Task: Select Give A Gift Card from Gift Cards. Add to cart AmazonBasics Pet Supplies Gift Card-2. Place order for Micah Thompson, _x000D_
5919 Taylors Chapel Rd_x000D_
Crossville, Tennessee(TN), 38572, Cell Number (931) 788-5249
Action: Mouse moved to (112, 87)
Screenshot: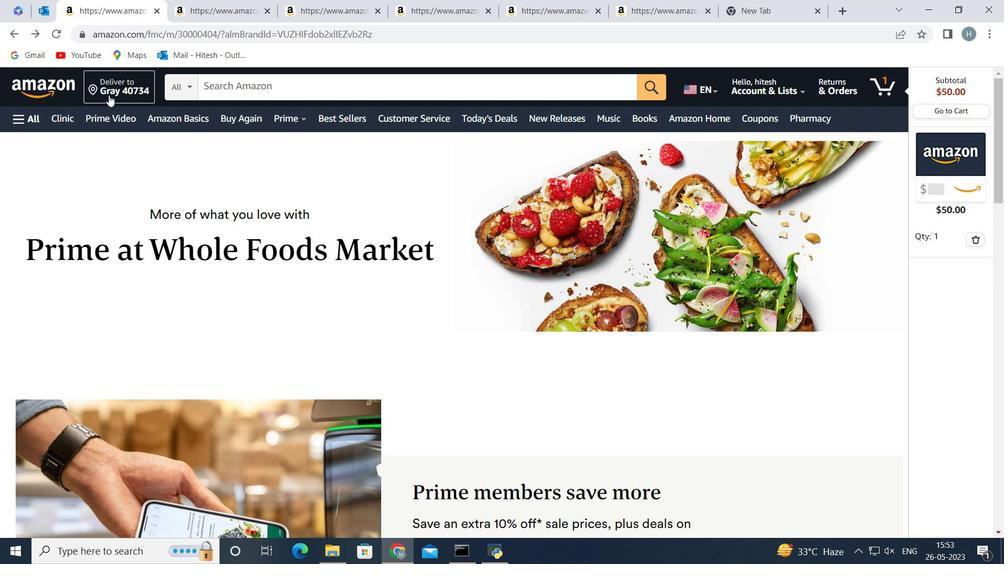 
Action: Mouse pressed left at (112, 87)
Screenshot: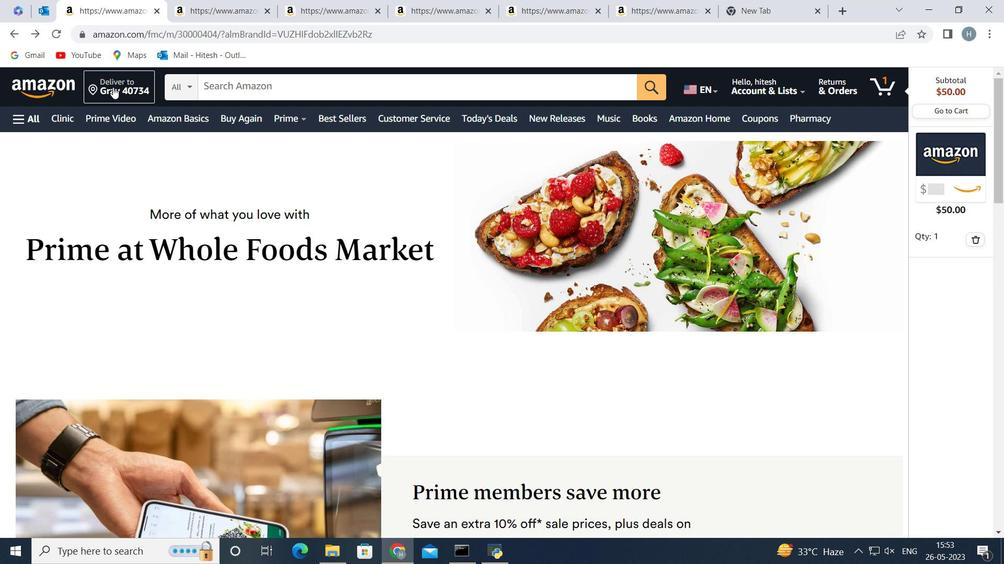 
Action: Mouse moved to (491, 369)
Screenshot: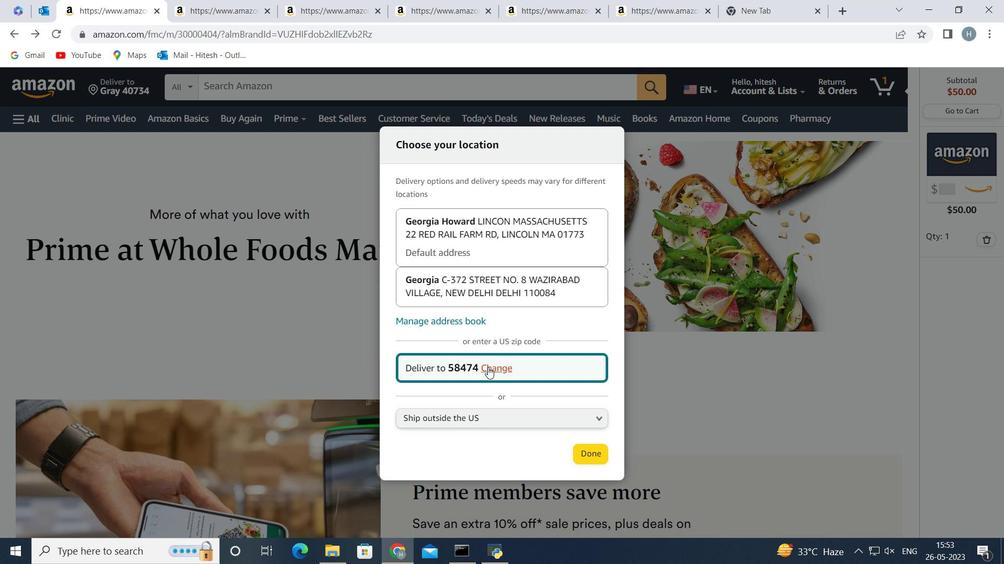 
Action: Mouse pressed left at (491, 369)
Screenshot: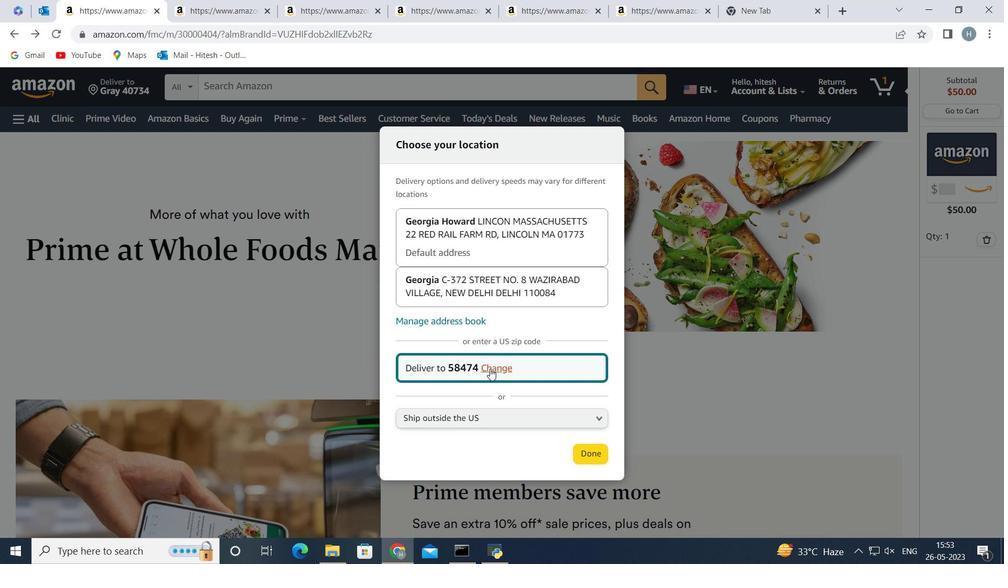 
Action: Mouse moved to (479, 365)
Screenshot: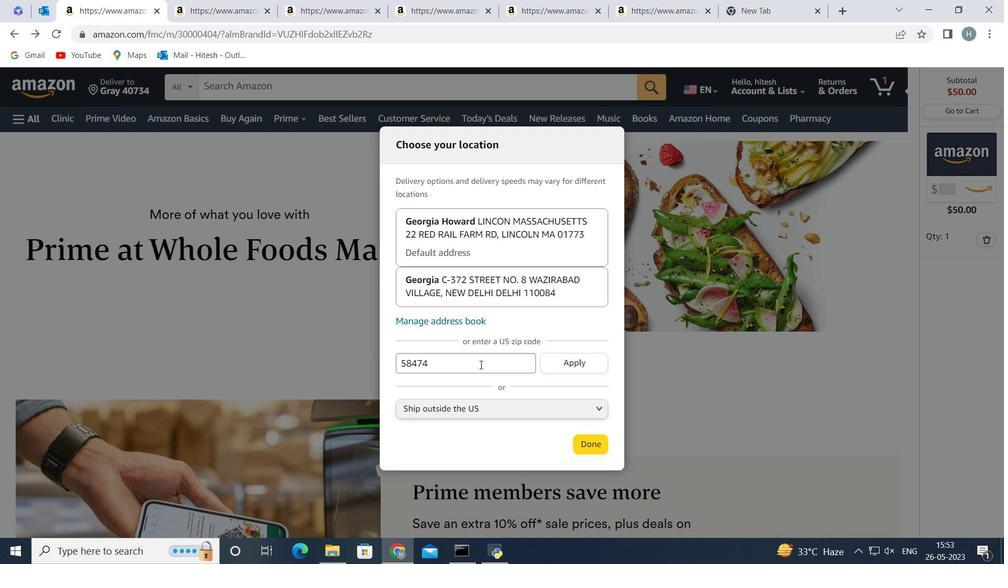 
Action: Mouse pressed left at (479, 365)
Screenshot: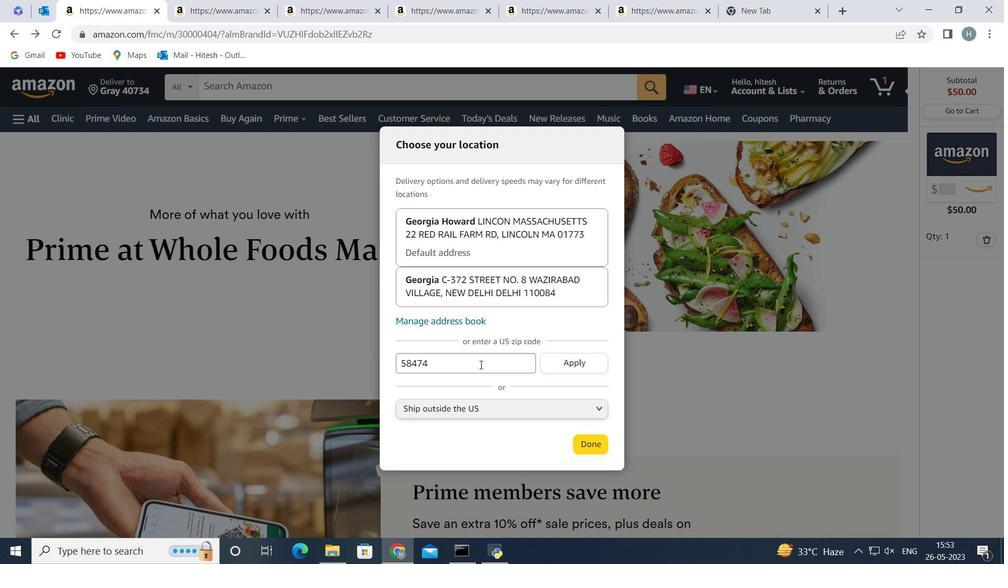 
Action: Key pressed <Key.backspace><Key.backspace><Key.backspace><Key.backspace><Key.backspace><Key.backspace><Key.backspace><Key.backspace><Key.backspace>38572
Screenshot: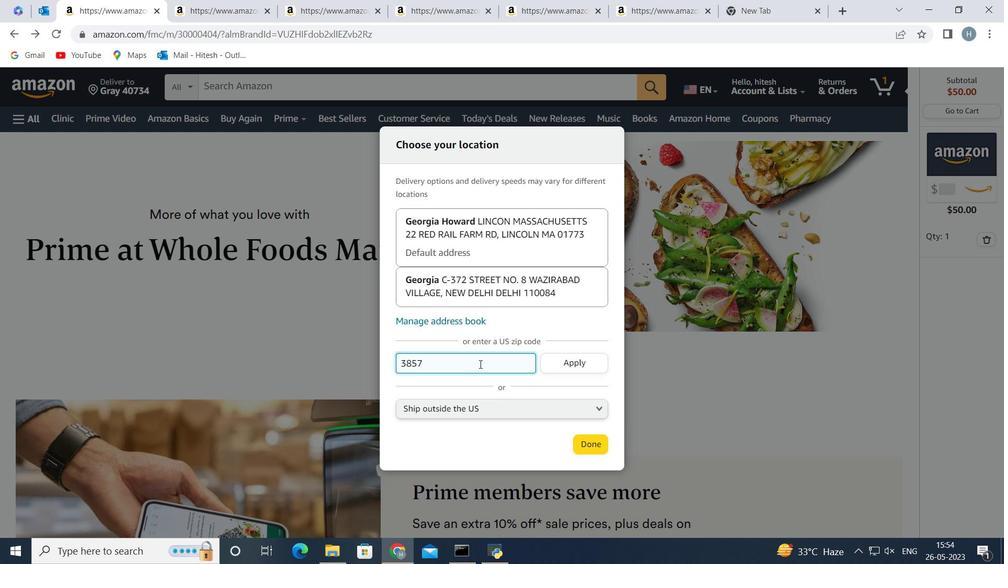 
Action: Mouse moved to (566, 364)
Screenshot: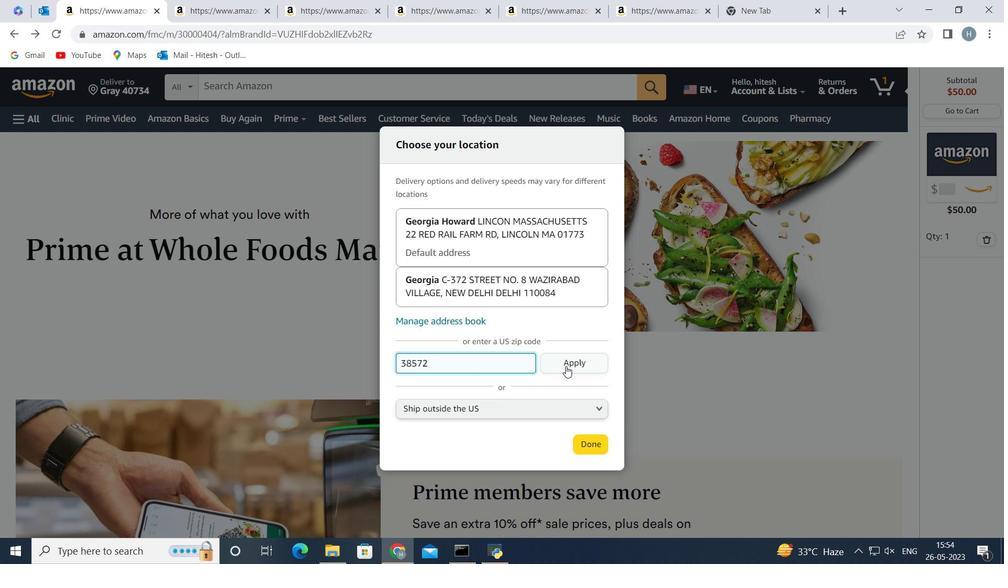 
Action: Mouse pressed left at (566, 364)
Screenshot: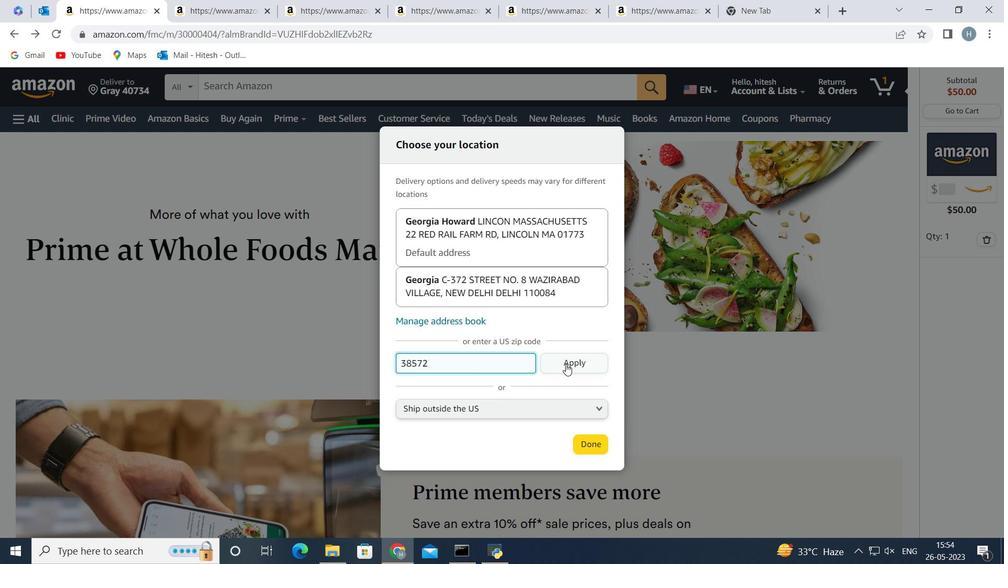 
Action: Mouse moved to (596, 455)
Screenshot: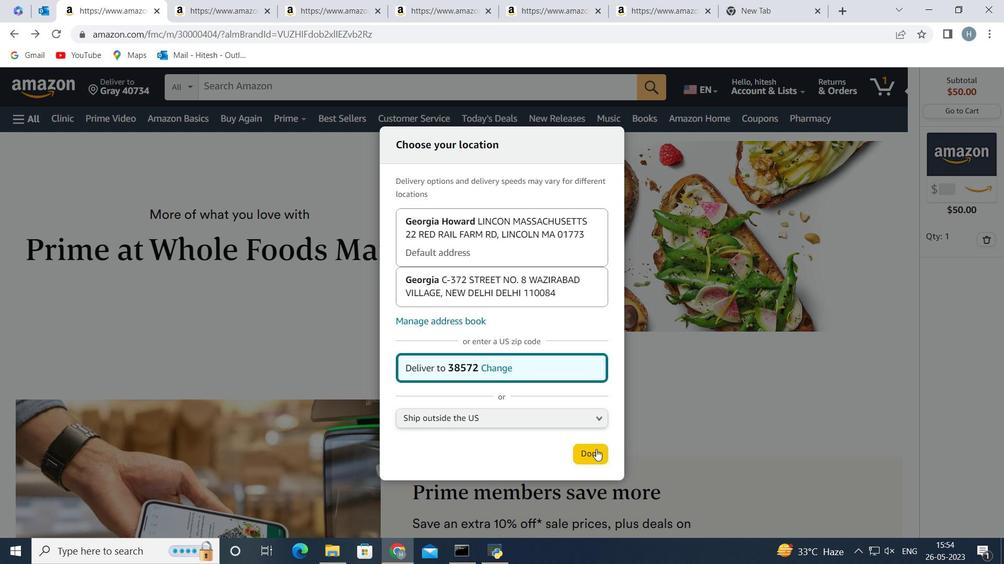
Action: Mouse pressed left at (596, 455)
Screenshot: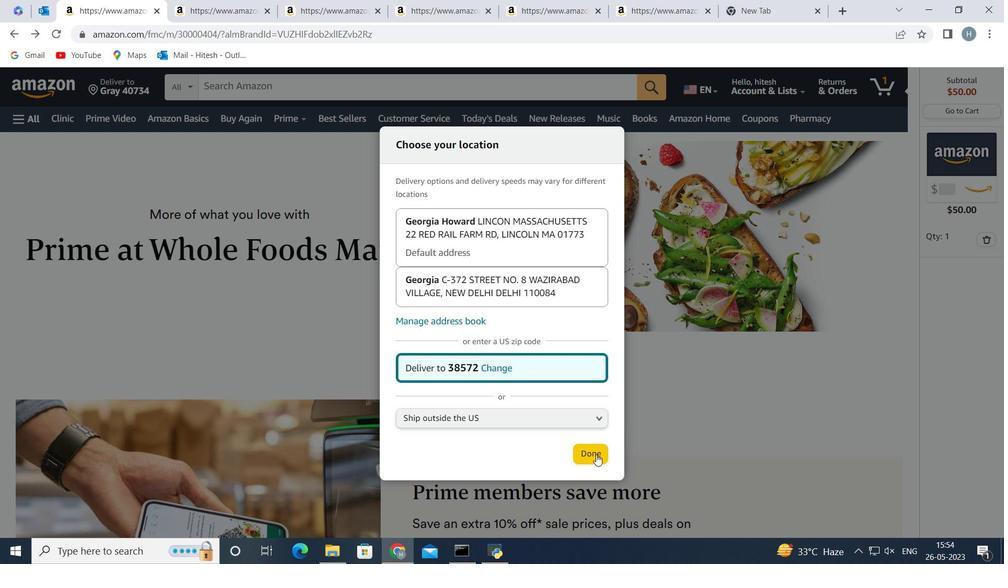 
Action: Mouse moved to (21, 117)
Screenshot: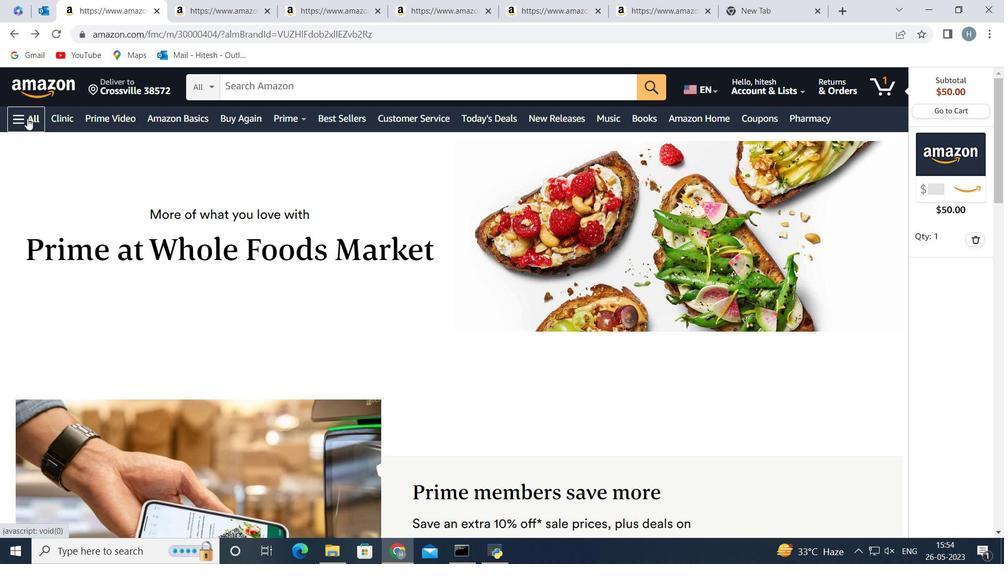 
Action: Mouse pressed left at (21, 117)
Screenshot: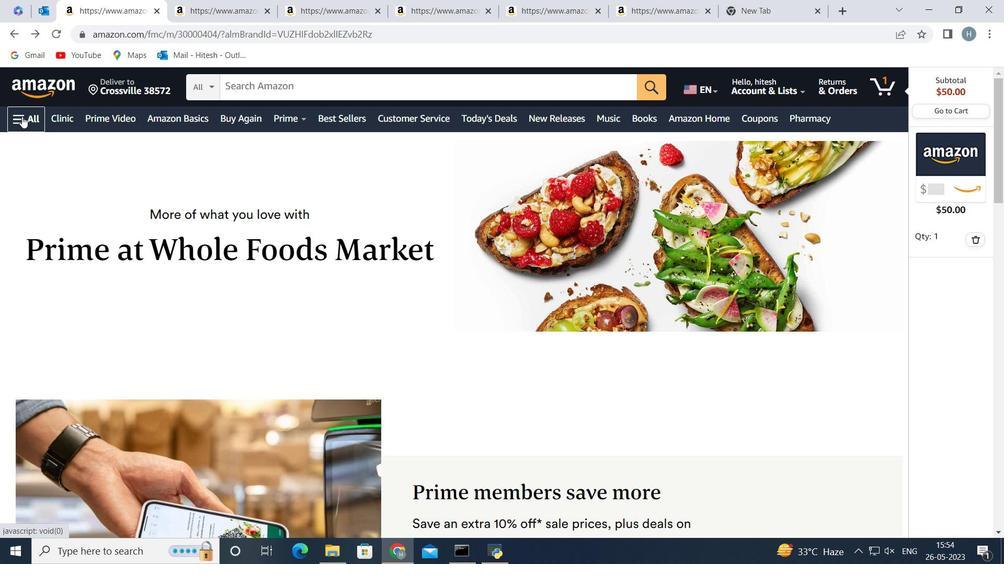 
Action: Mouse moved to (74, 163)
Screenshot: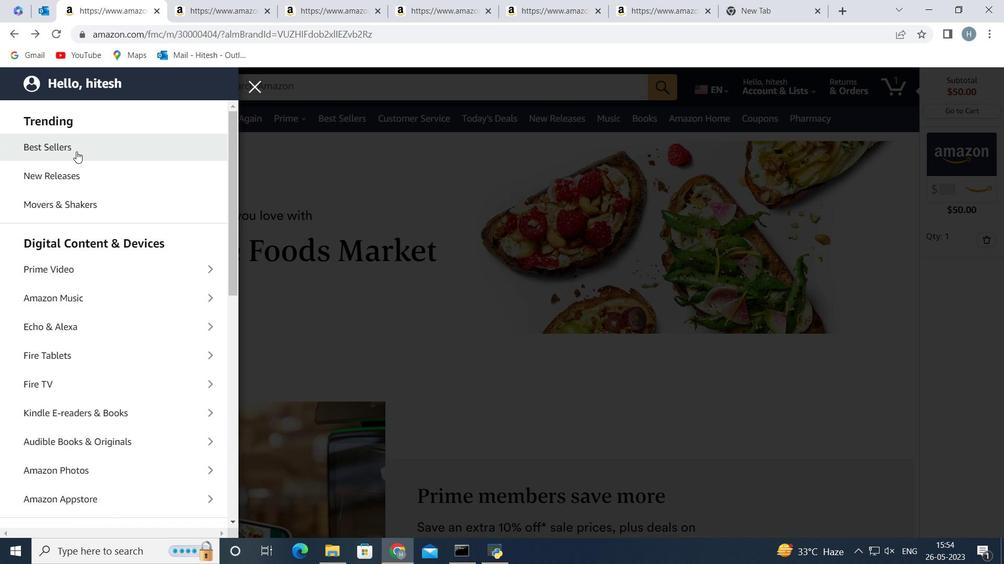 
Action: Mouse scrolled (74, 163) with delta (0, 0)
Screenshot: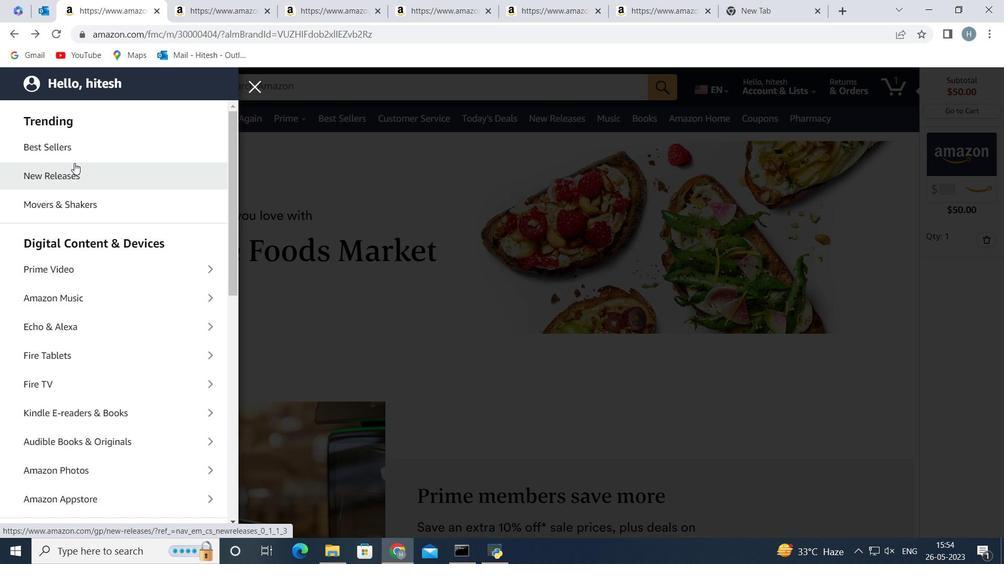 
Action: Mouse moved to (70, 161)
Screenshot: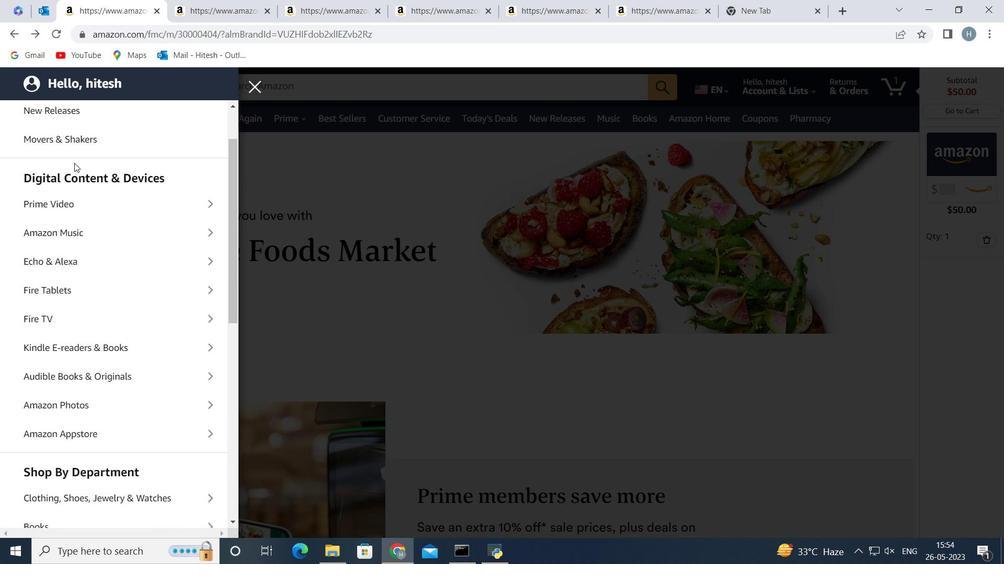 
Action: Mouse scrolled (70, 161) with delta (0, 0)
Screenshot: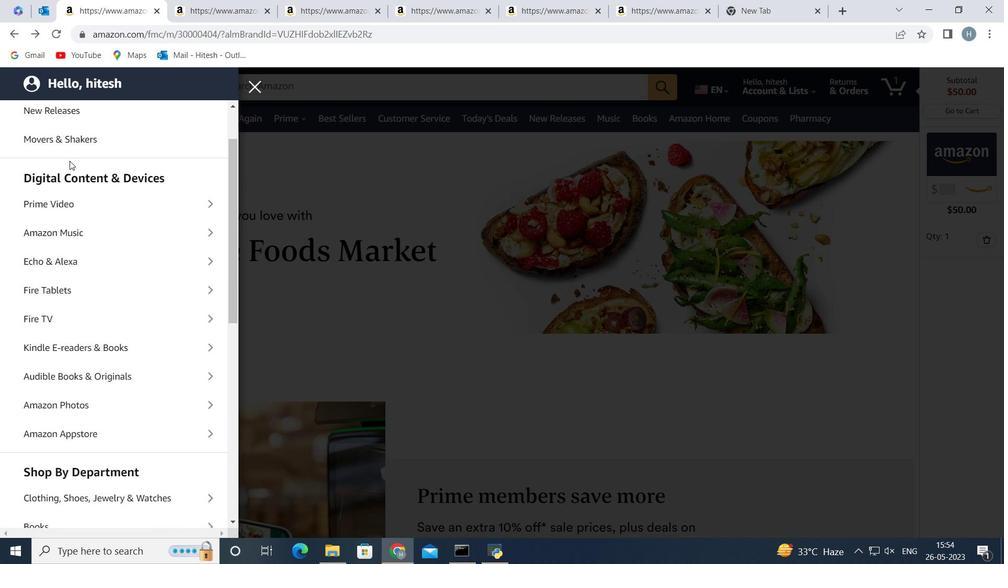 
Action: Mouse moved to (75, 156)
Screenshot: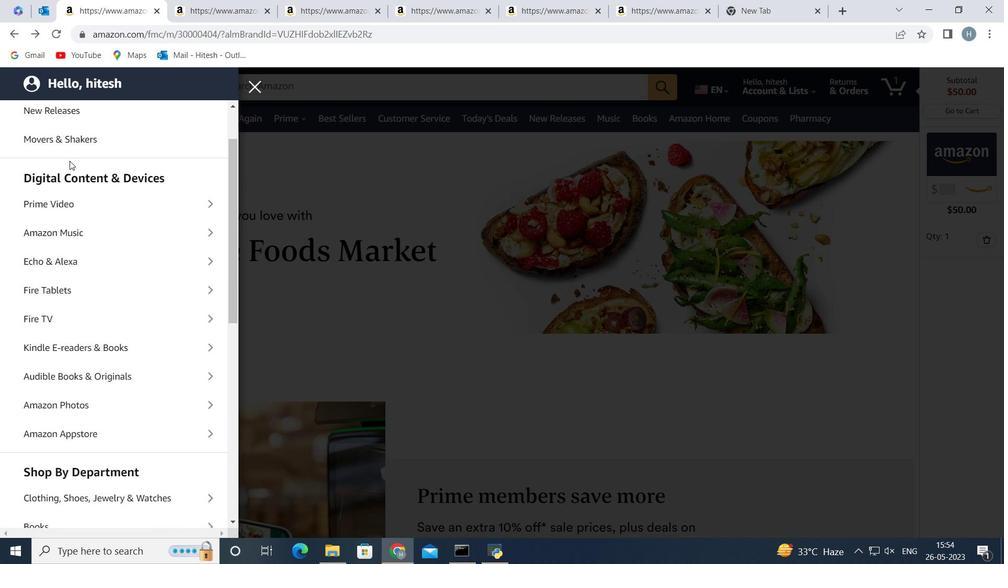 
Action: Mouse scrolled (75, 155) with delta (0, 0)
Screenshot: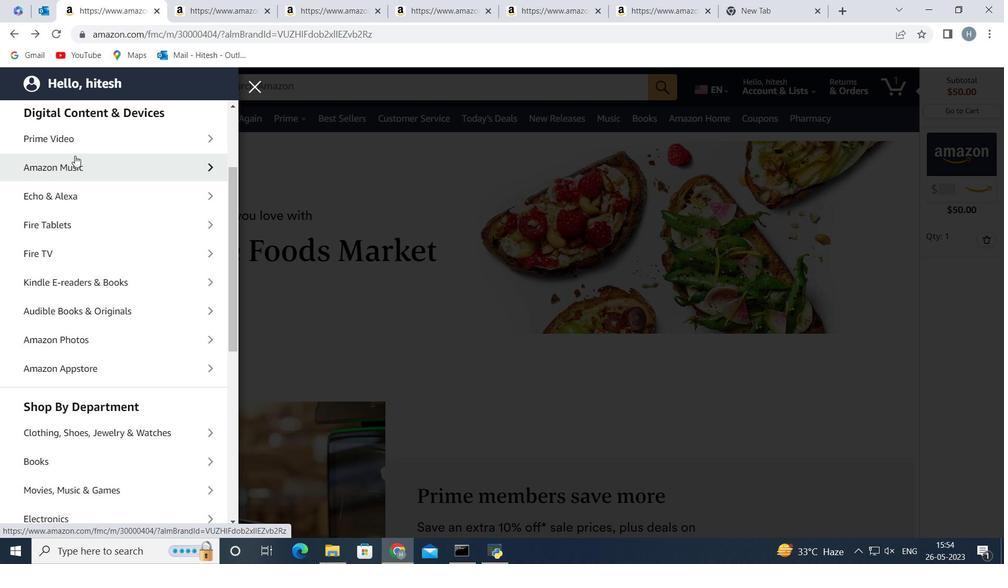 
Action: Mouse moved to (76, 156)
Screenshot: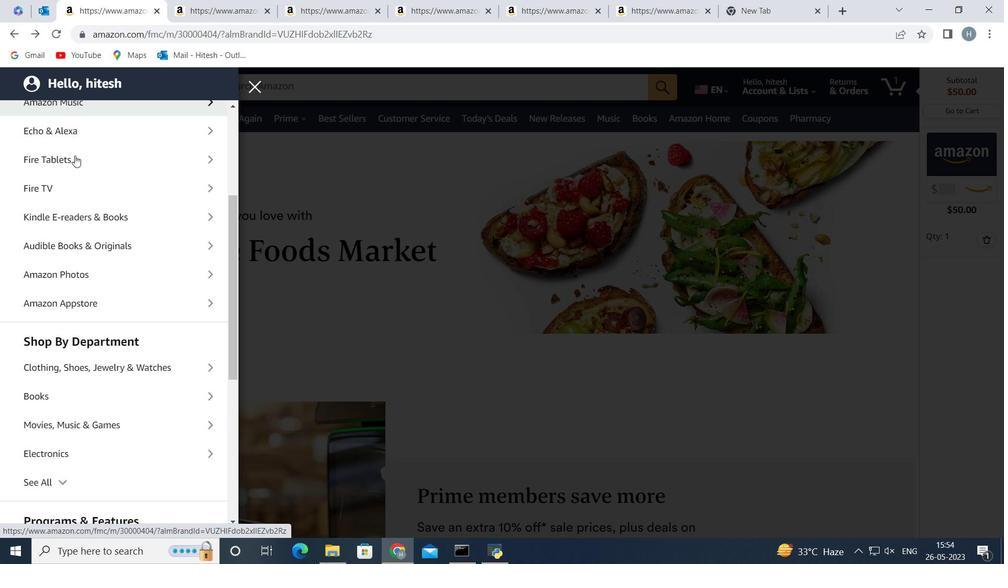 
Action: Mouse scrolled (76, 155) with delta (0, 0)
Screenshot: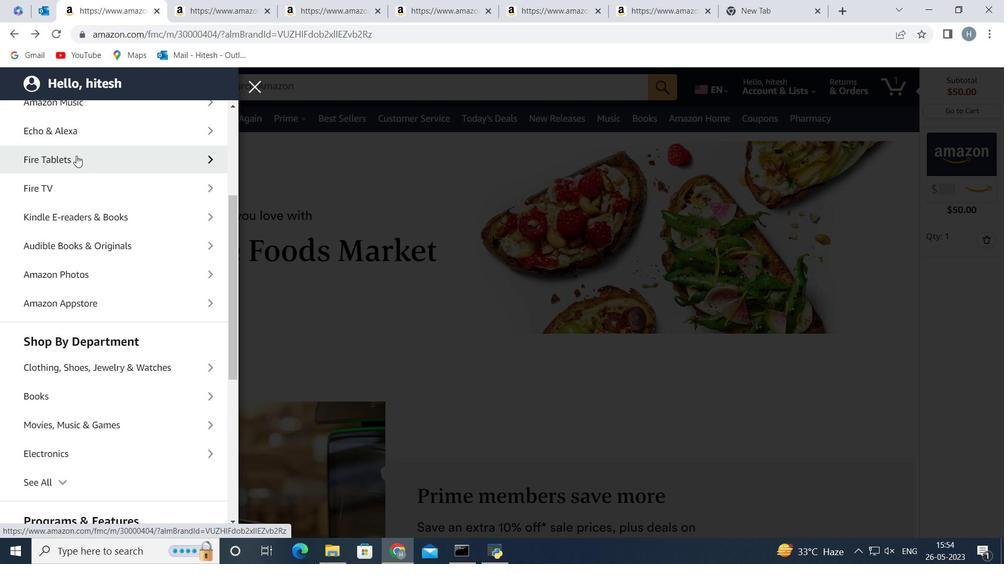 
Action: Mouse scrolled (76, 155) with delta (0, 0)
Screenshot: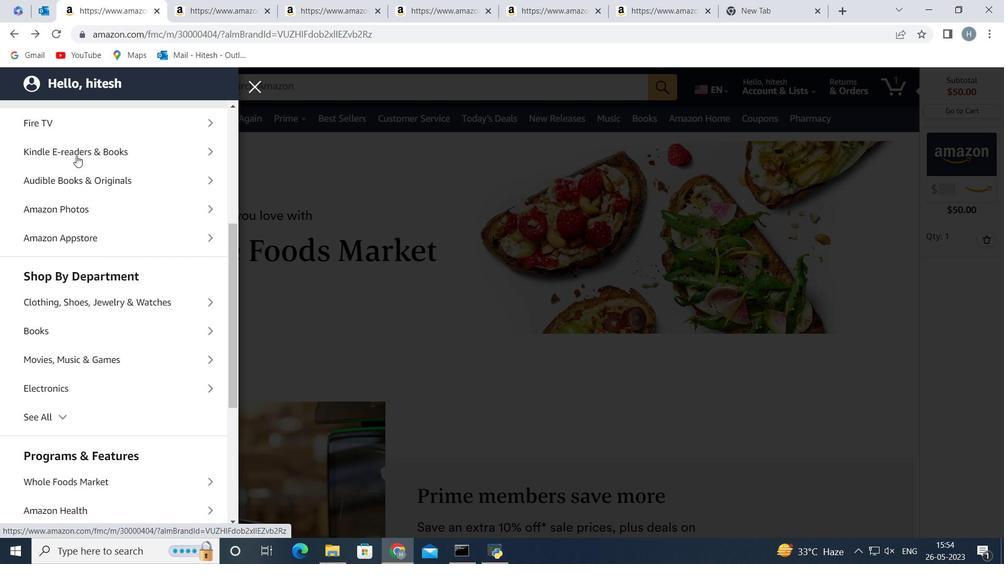 
Action: Mouse moved to (76, 156)
Screenshot: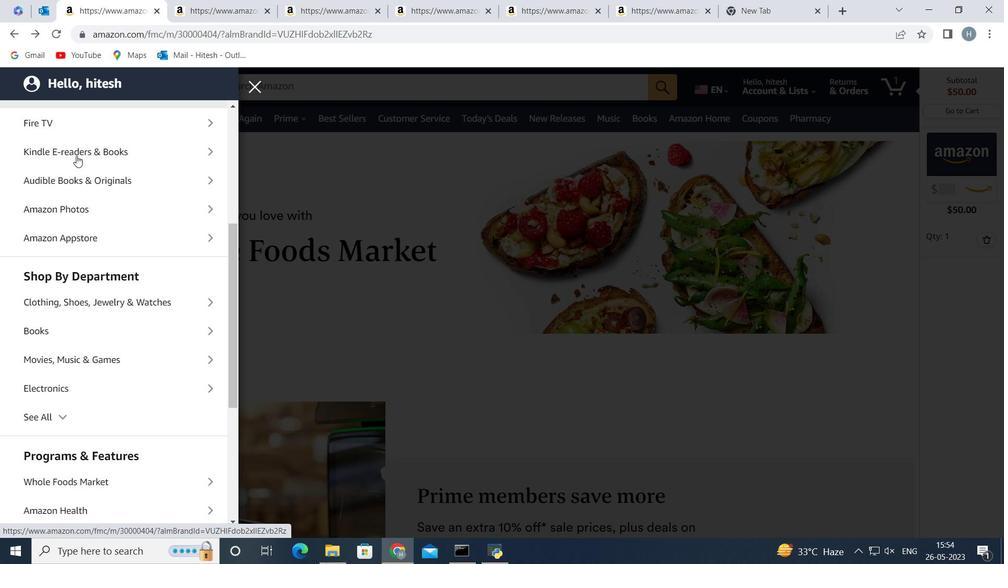 
Action: Mouse scrolled (76, 155) with delta (0, 0)
Screenshot: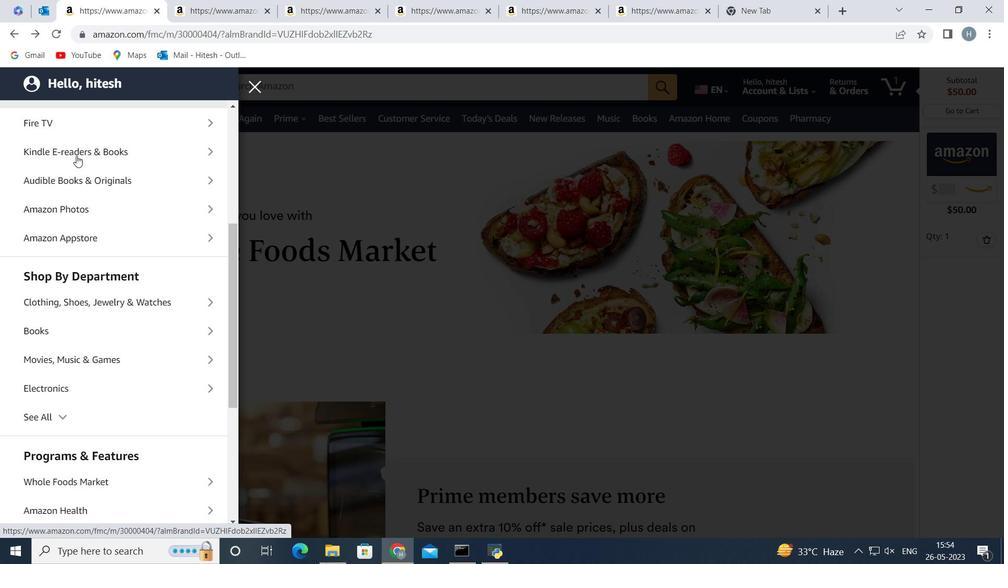 
Action: Mouse moved to (80, 206)
Screenshot: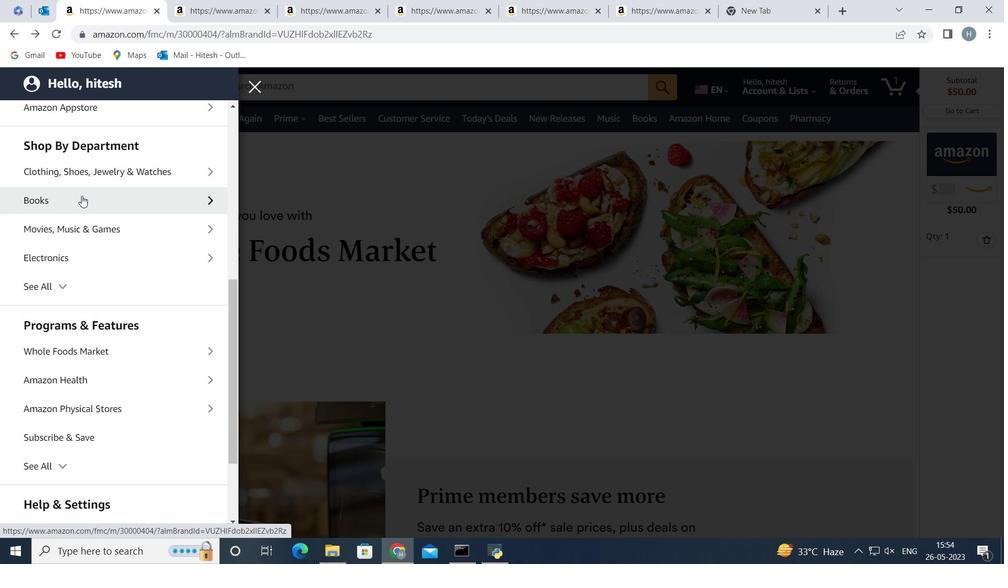 
Action: Mouse scrolled (80, 205) with delta (0, 0)
Screenshot: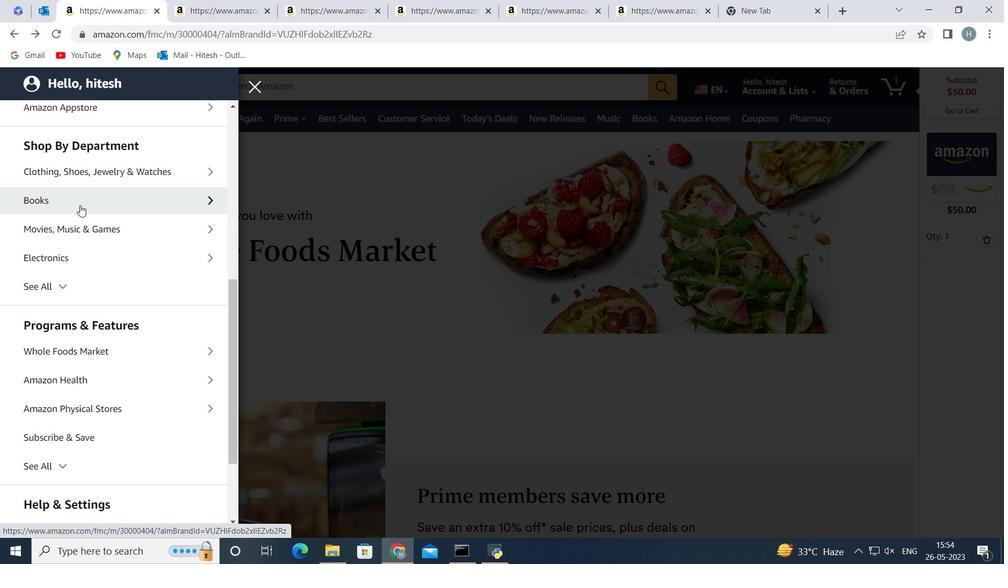 
Action: Mouse moved to (88, 301)
Screenshot: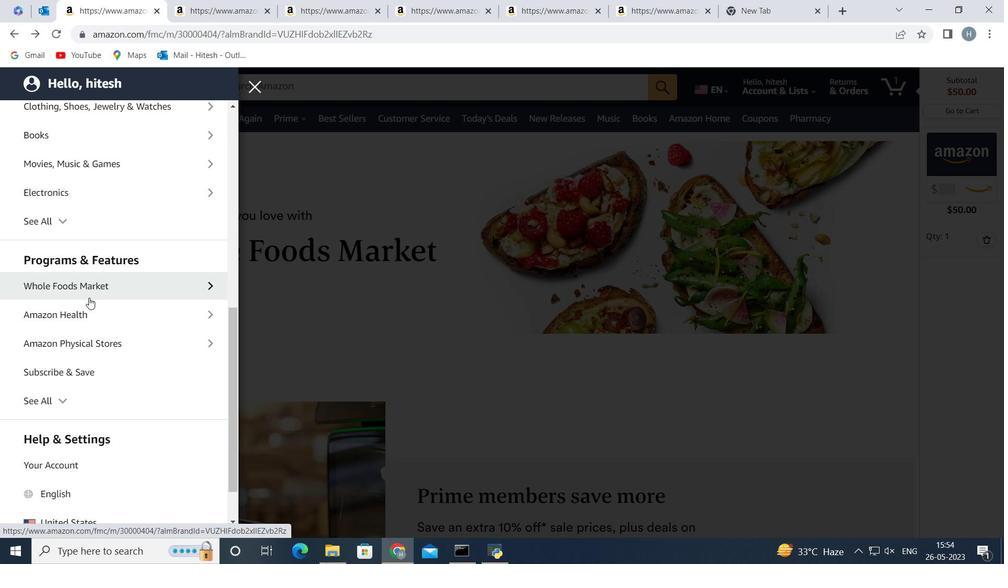 
Action: Mouse scrolled (88, 301) with delta (0, 0)
Screenshot: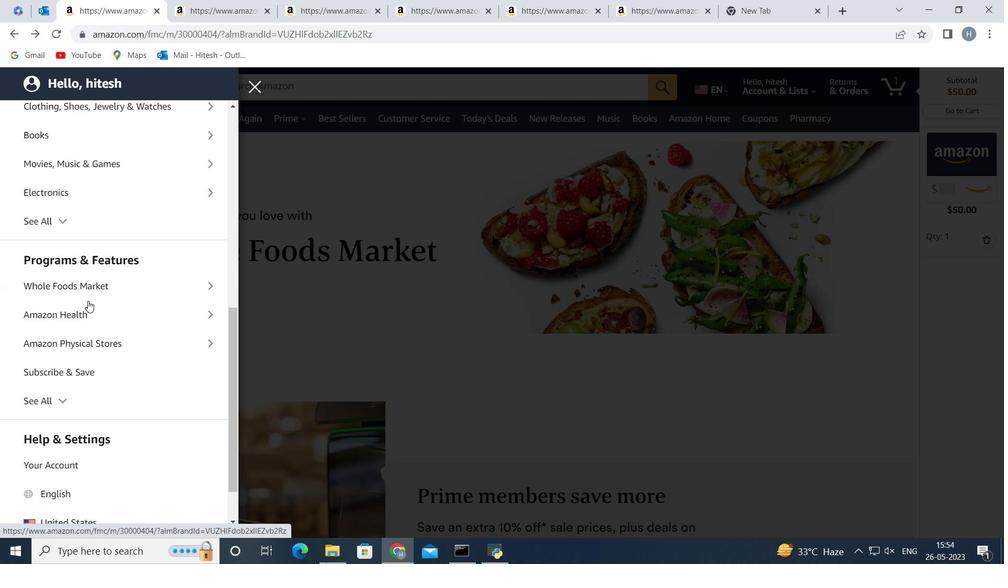 
Action: Mouse moved to (91, 354)
Screenshot: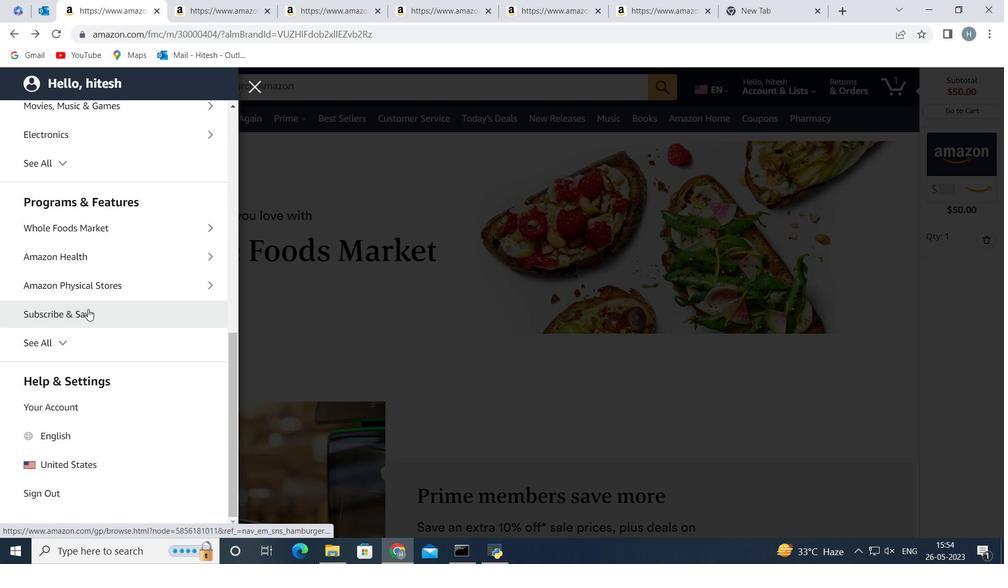 
Action: Mouse pressed left at (91, 354)
Screenshot: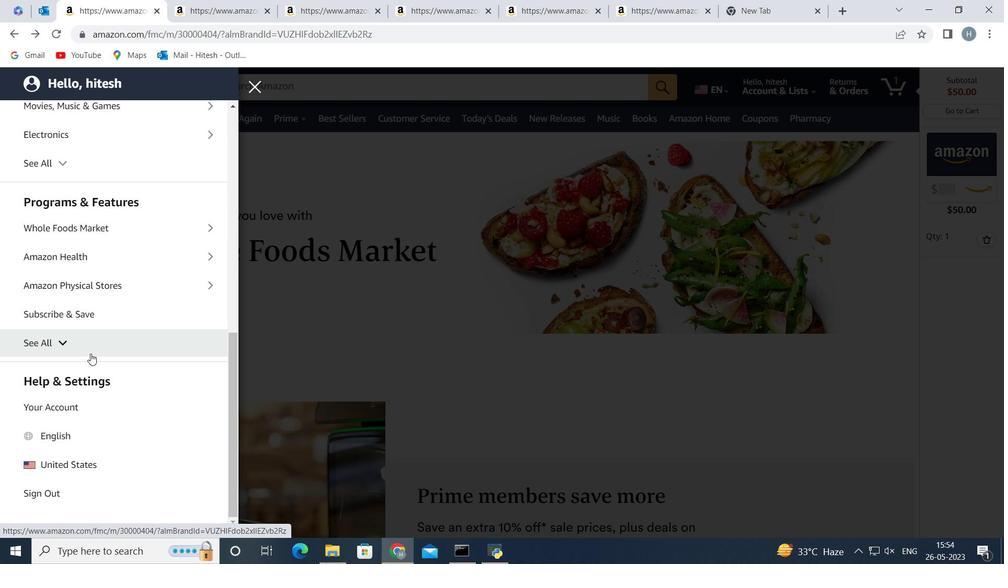 
Action: Mouse scrolled (91, 354) with delta (0, 0)
Screenshot: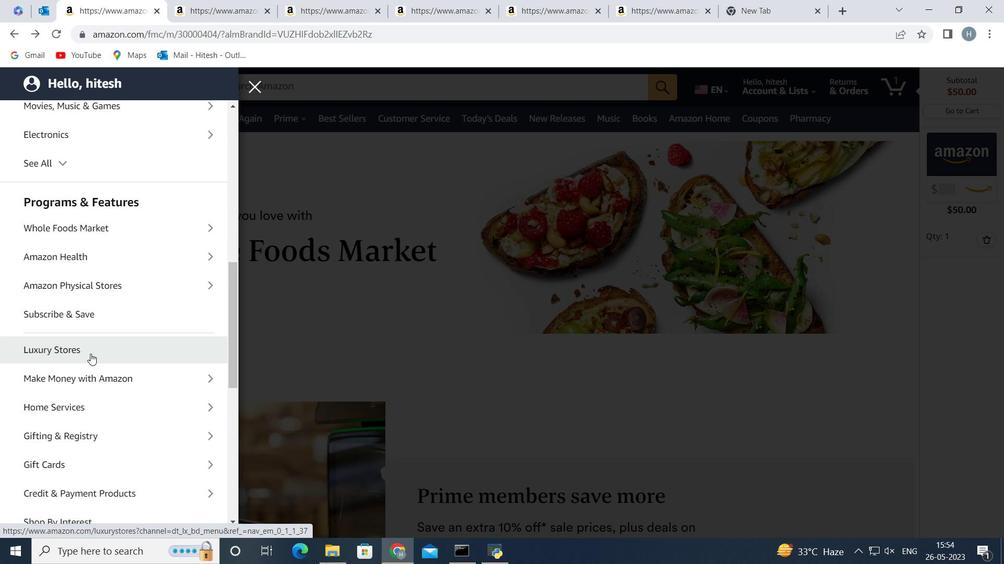 
Action: Mouse scrolled (91, 354) with delta (0, 0)
Screenshot: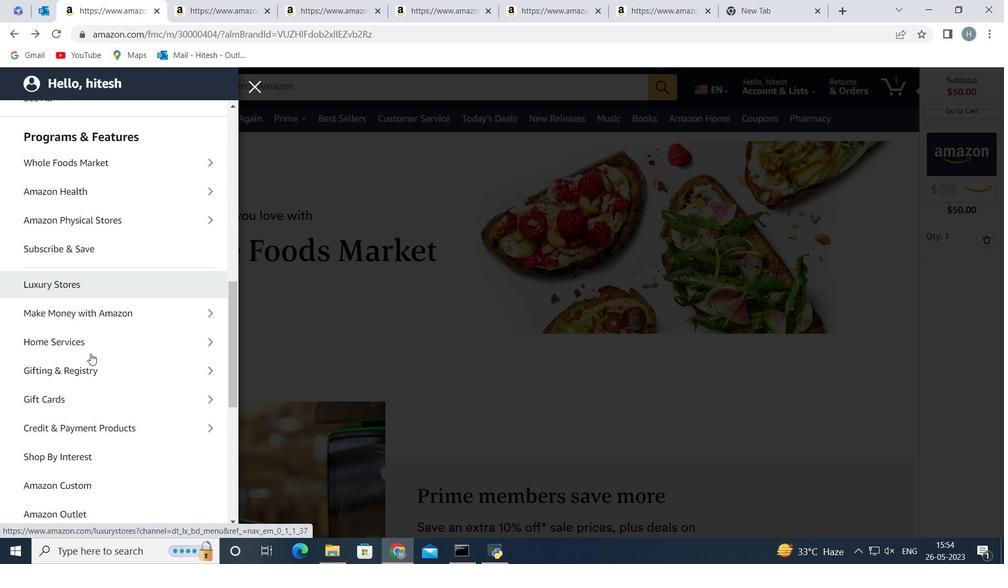 
Action: Mouse moved to (101, 339)
Screenshot: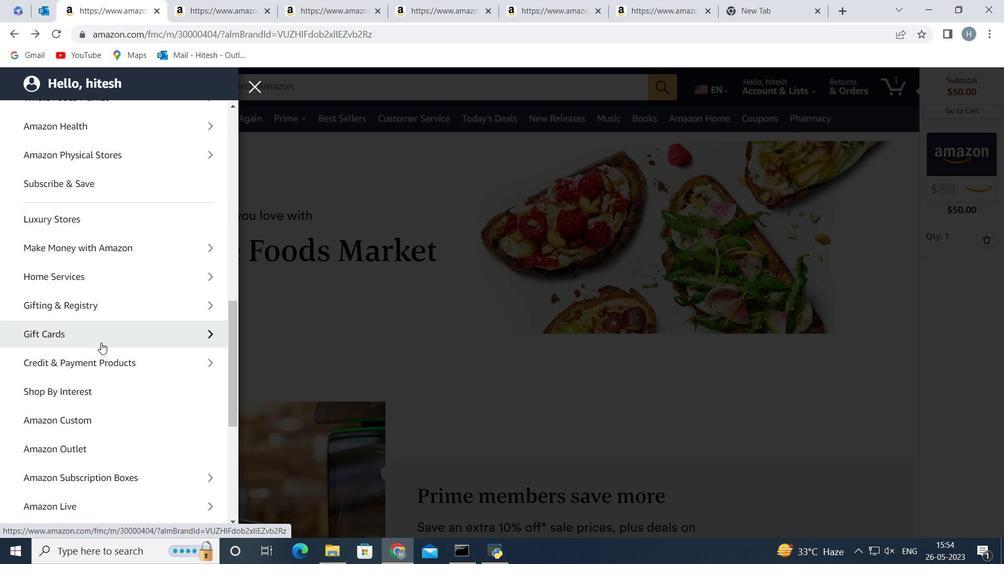 
Action: Mouse pressed left at (101, 339)
Screenshot: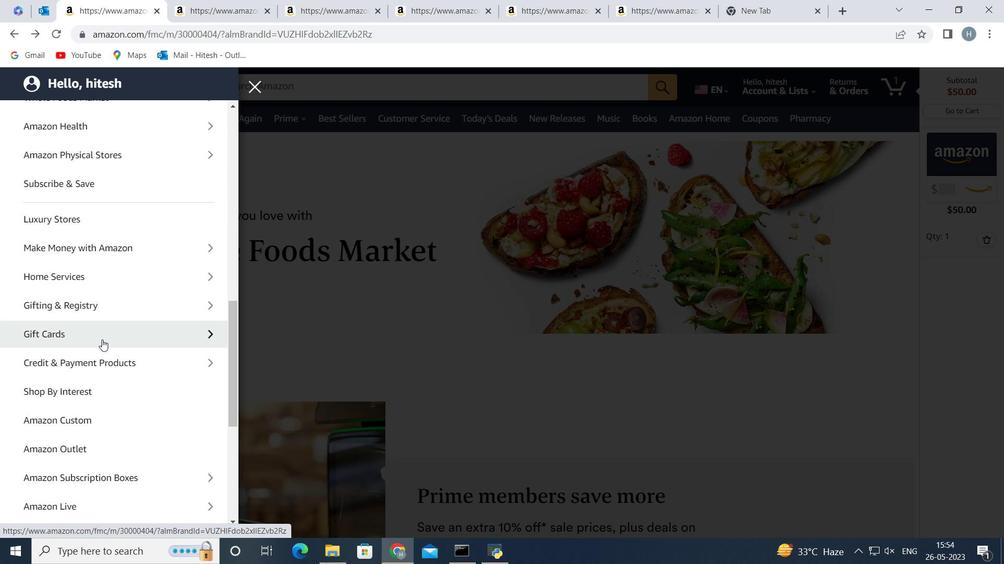 
Action: Mouse moved to (85, 178)
Screenshot: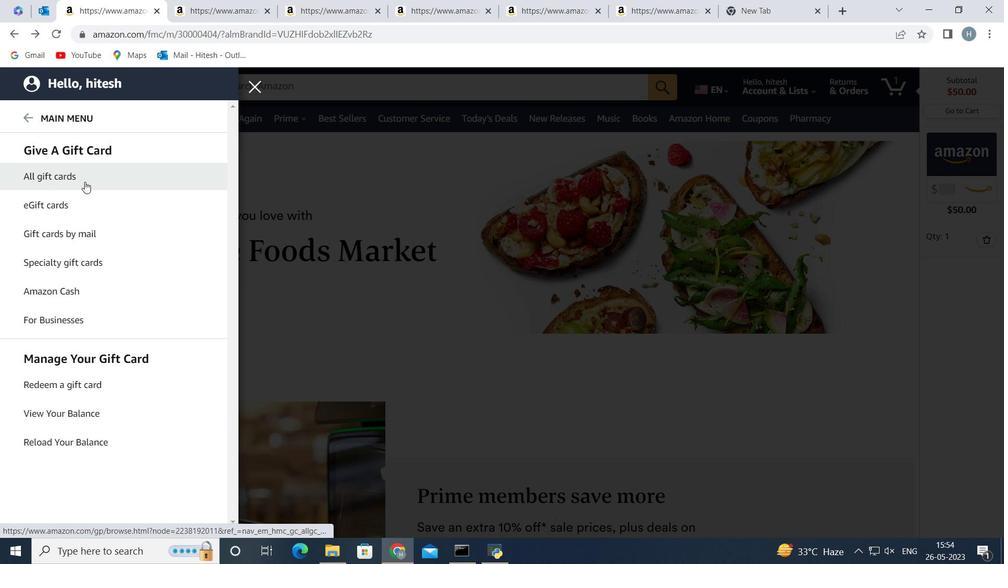 
Action: Mouse pressed left at (85, 178)
Screenshot: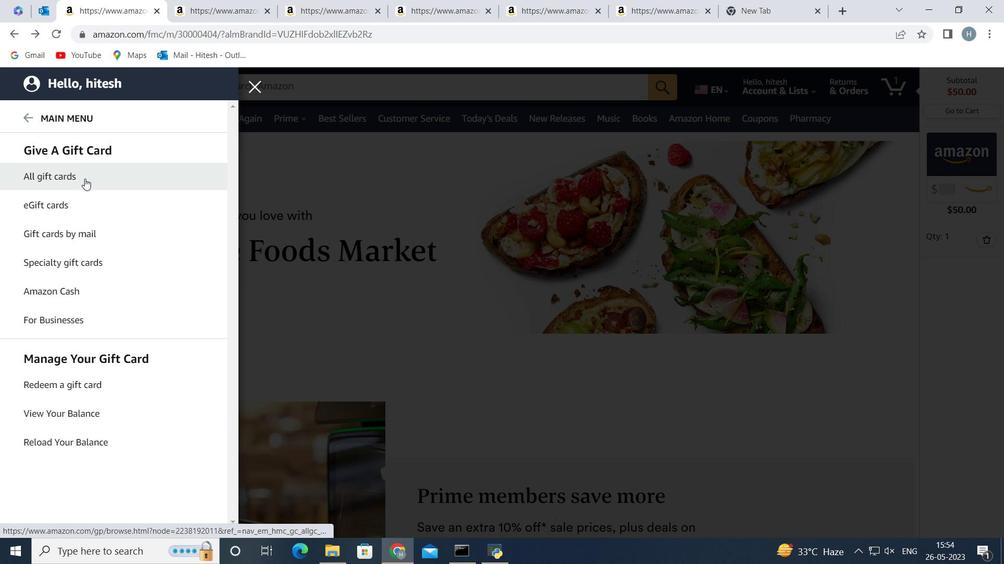 
Action: Mouse moved to (294, 84)
Screenshot: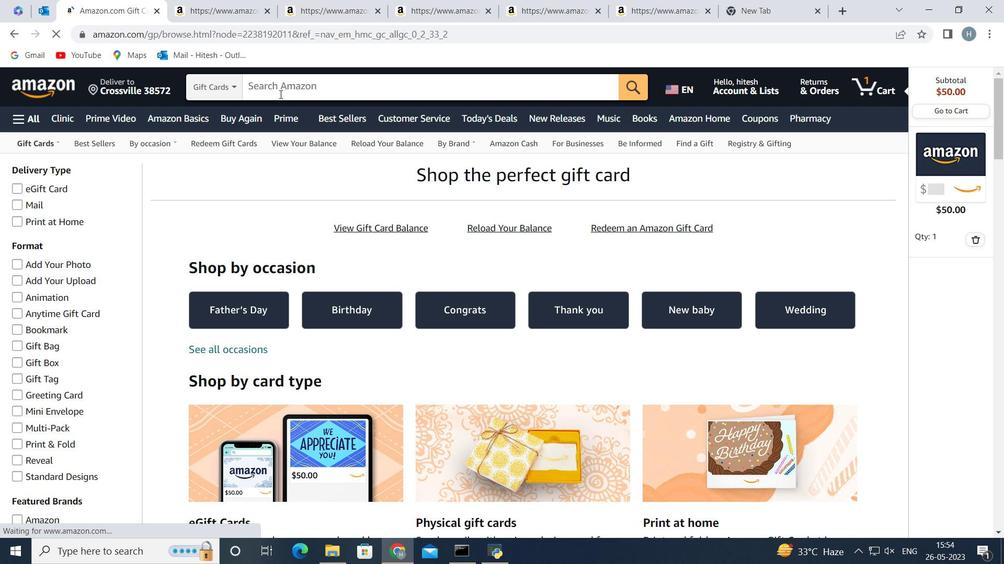 
Action: Mouse pressed left at (294, 84)
Screenshot: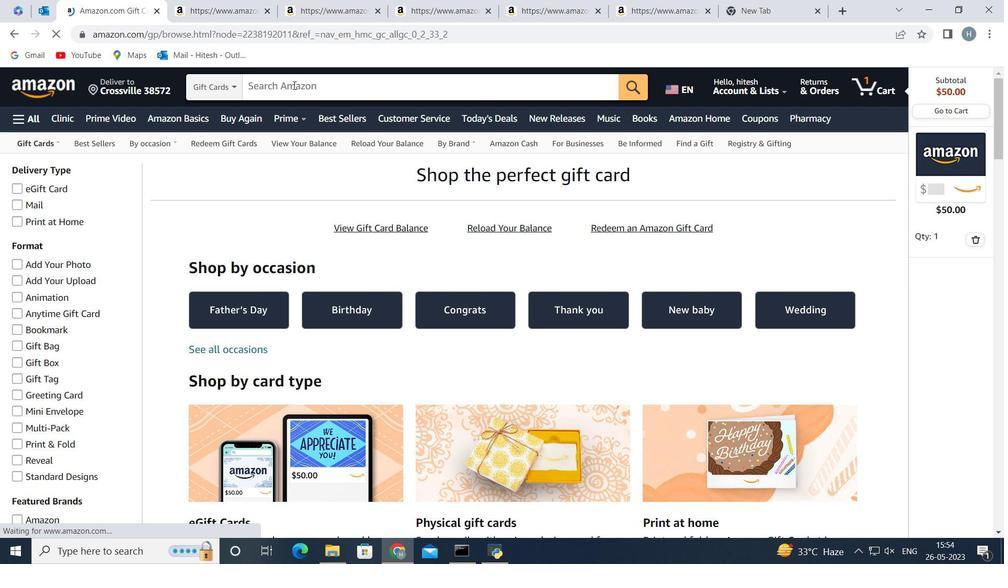 
Action: Key pressed <Key.shift>Pet<Key.space><Key.shift>Supplies<Key.space>gift<Key.space><Key.shift>card
Screenshot: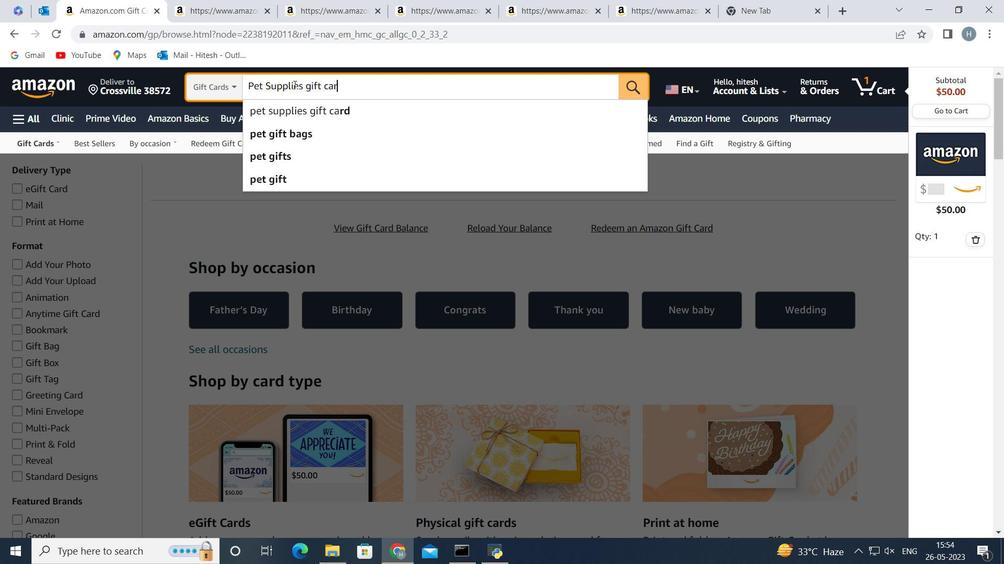 
Action: Mouse moved to (358, 112)
Screenshot: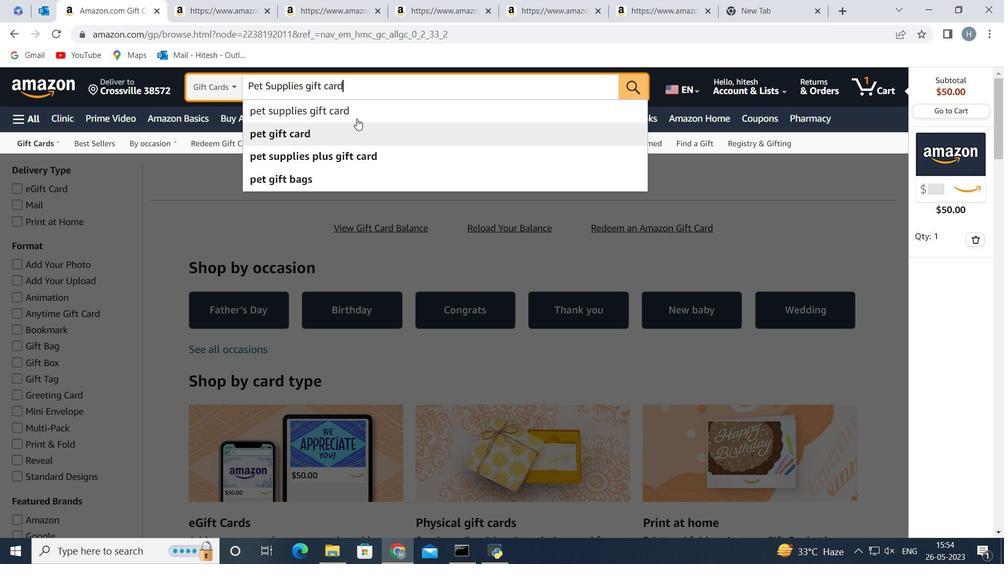 
Action: Key pressed <Key.enter>
Screenshot: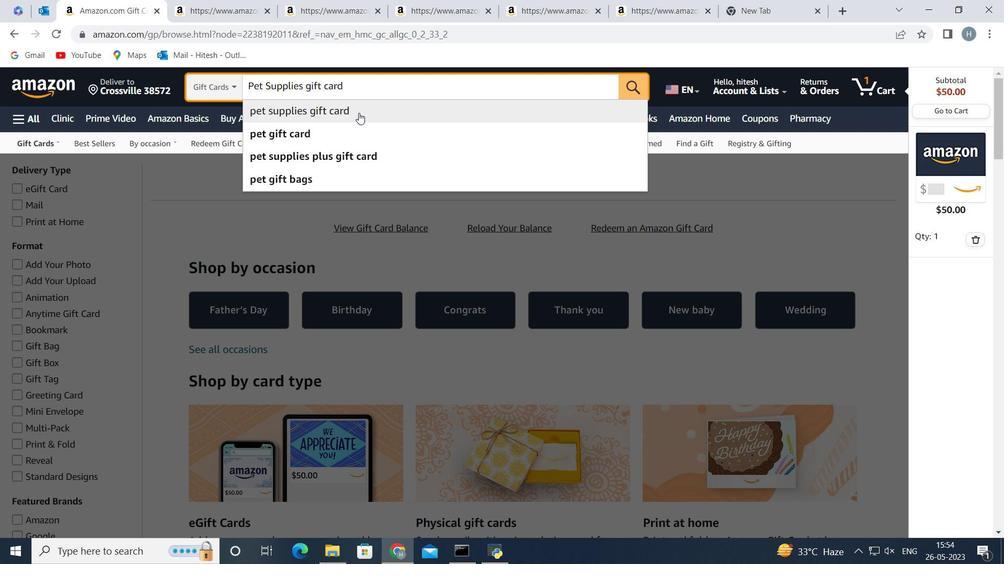 
Action: Mouse moved to (439, 293)
Screenshot: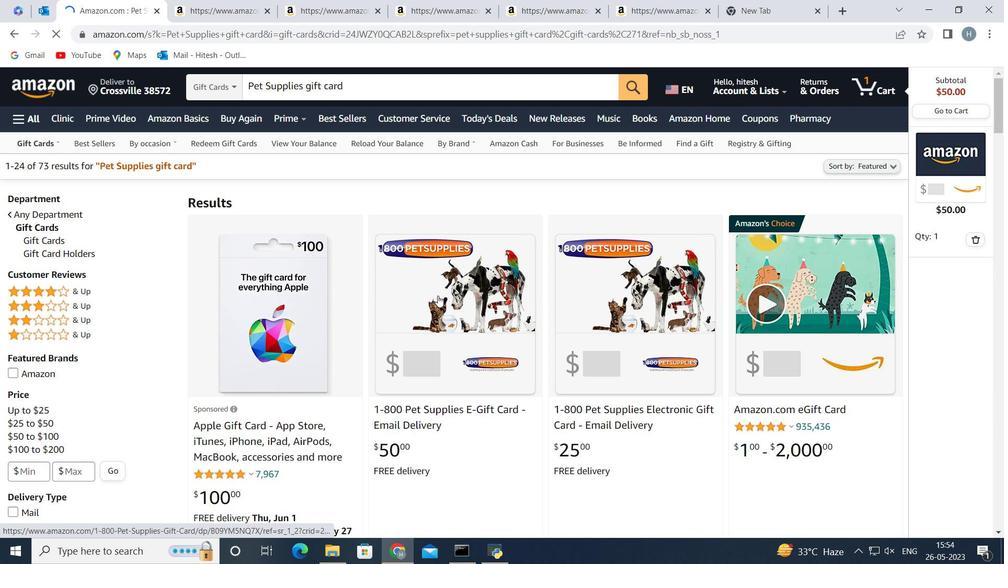 
Action: Mouse scrolled (439, 293) with delta (0, 0)
Screenshot: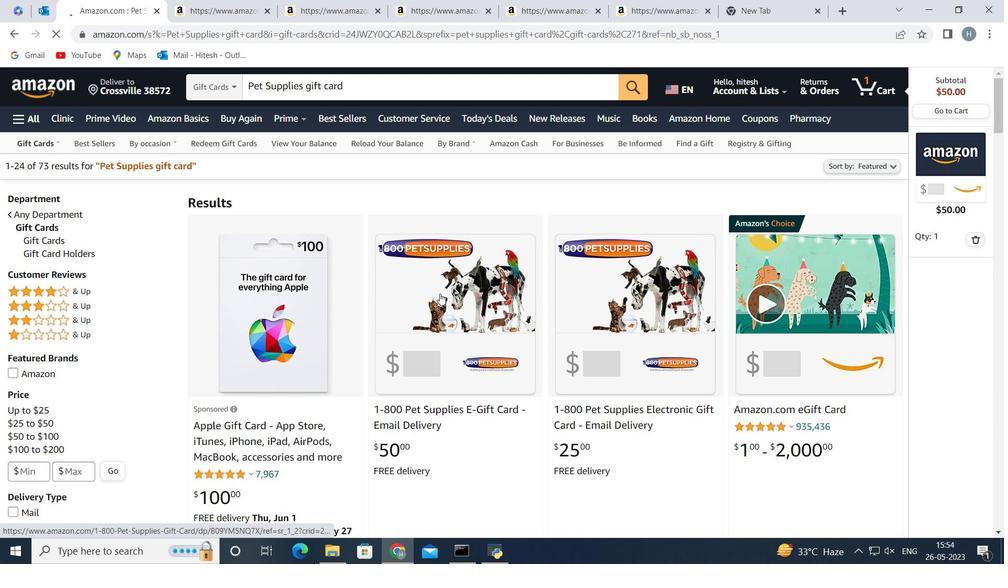 
Action: Mouse moved to (578, 286)
Screenshot: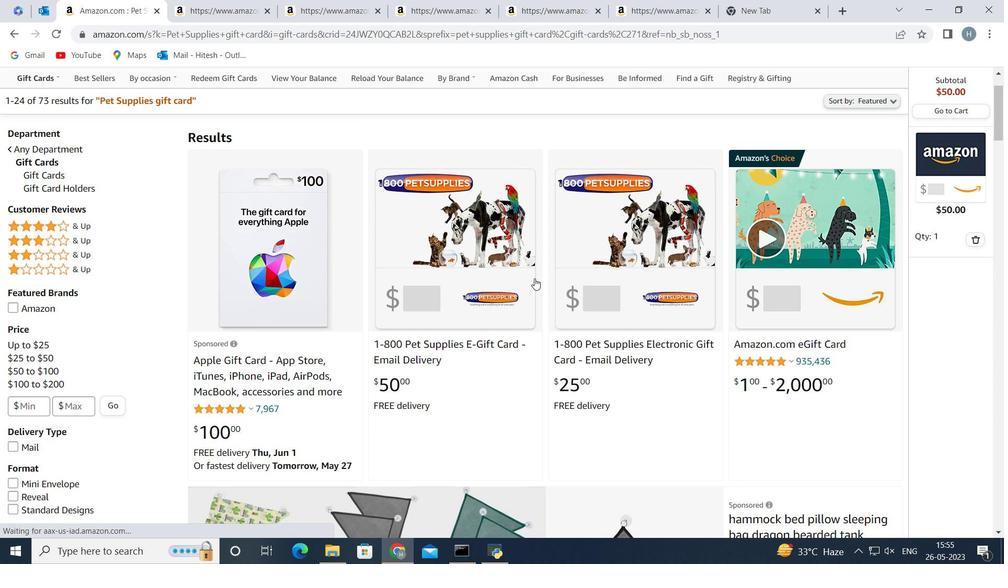 
Action: Mouse scrolled (578, 285) with delta (0, 0)
Screenshot: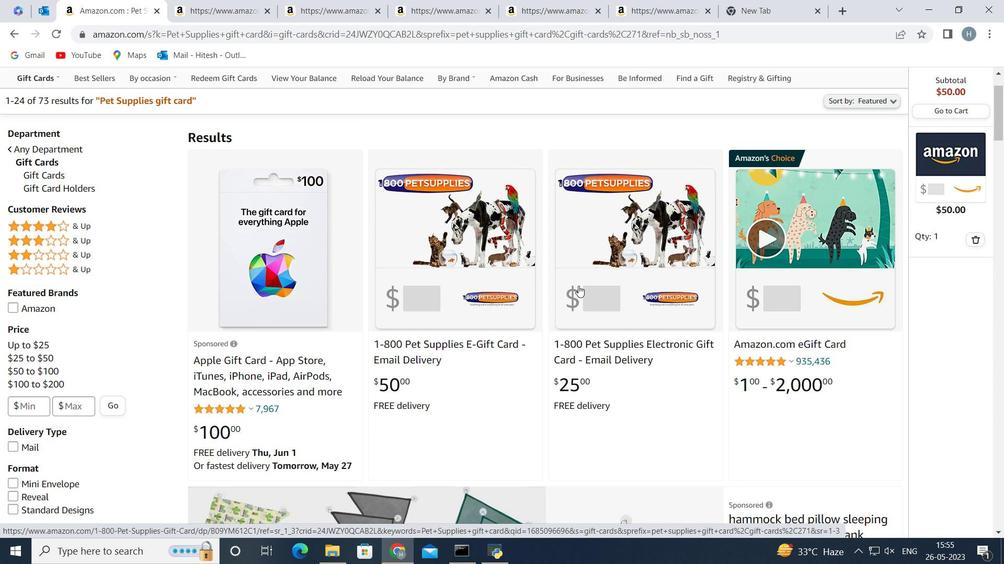 
Action: Mouse moved to (557, 278)
Screenshot: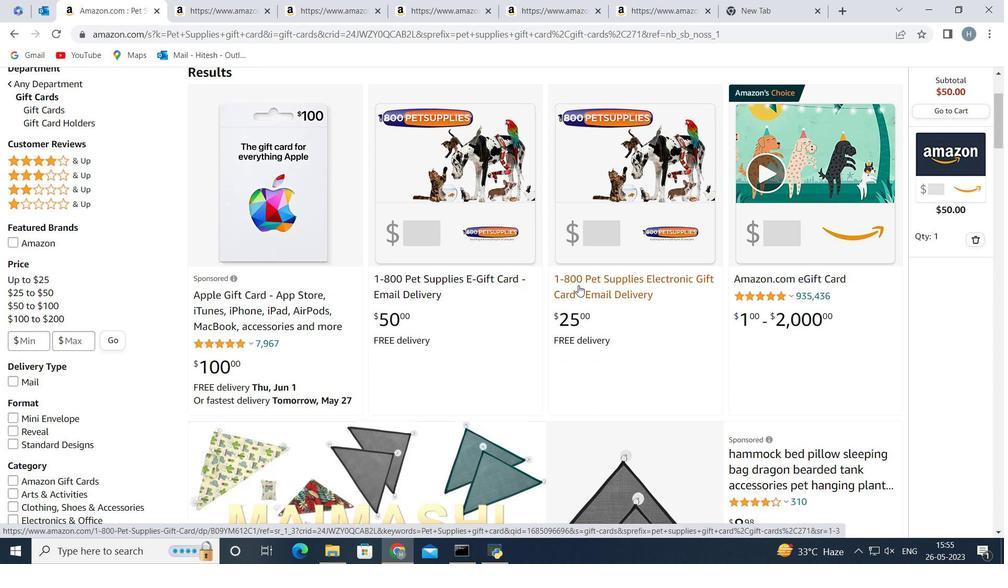 
Action: Mouse scrolled (557, 278) with delta (0, 0)
Screenshot: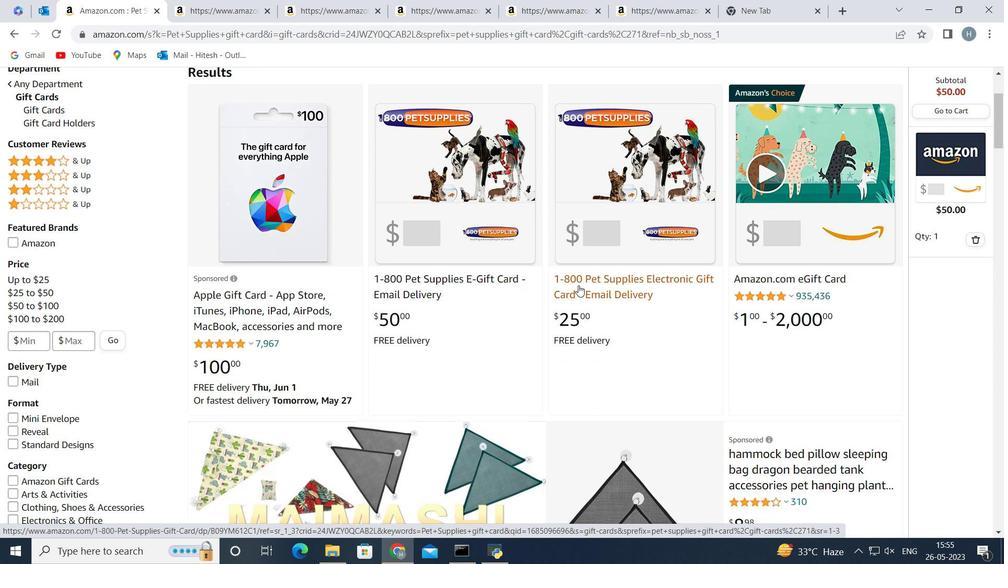 
Action: Mouse scrolled (557, 278) with delta (0, 0)
Screenshot: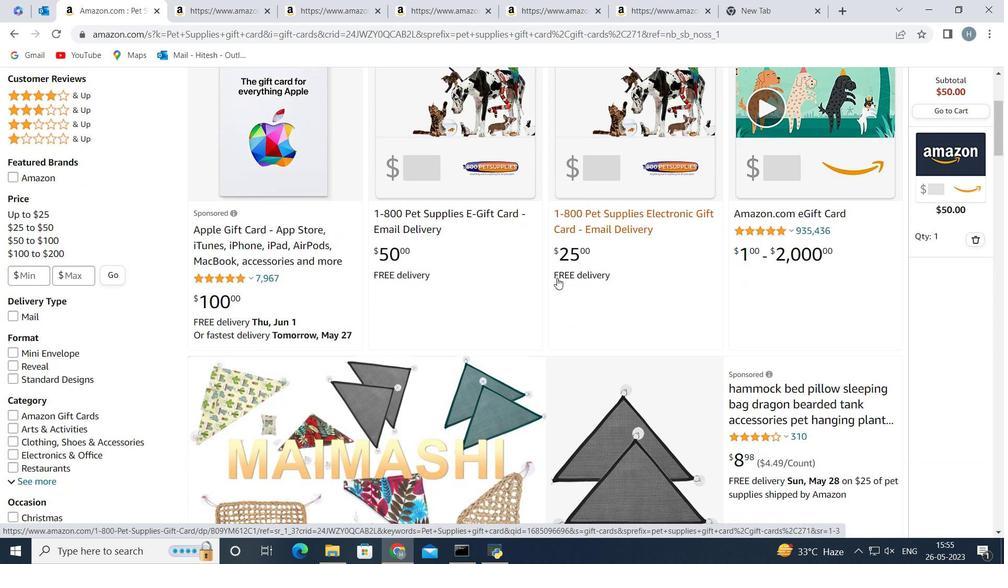 
Action: Mouse scrolled (557, 278) with delta (0, 0)
Screenshot: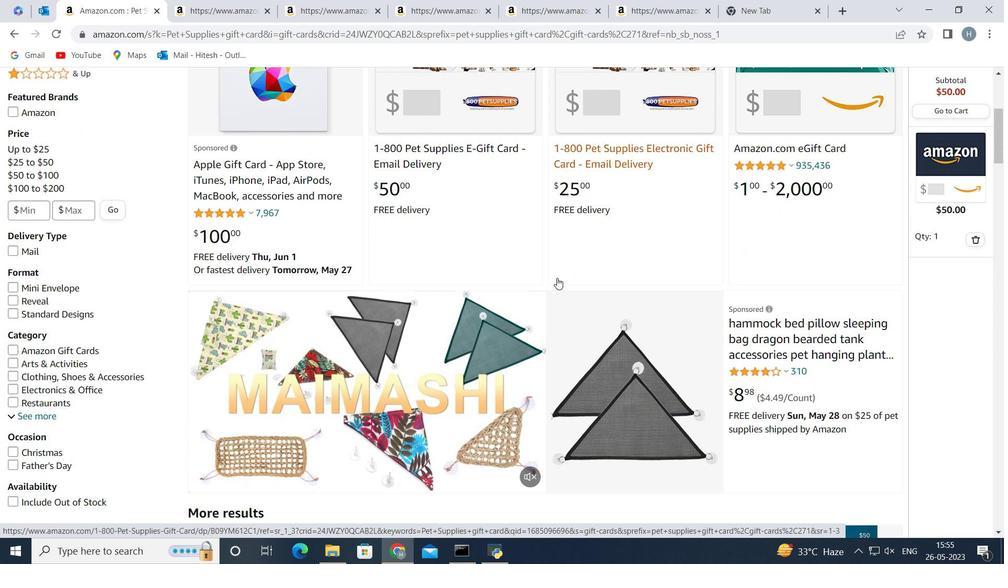 
Action: Mouse scrolled (557, 278) with delta (0, 0)
Screenshot: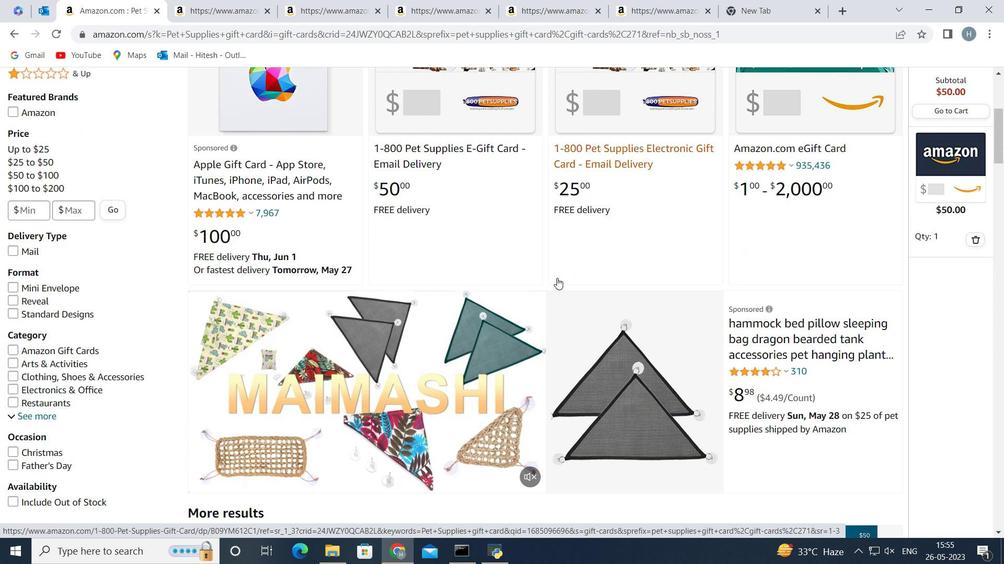 
Action: Mouse scrolled (557, 278) with delta (0, 0)
Screenshot: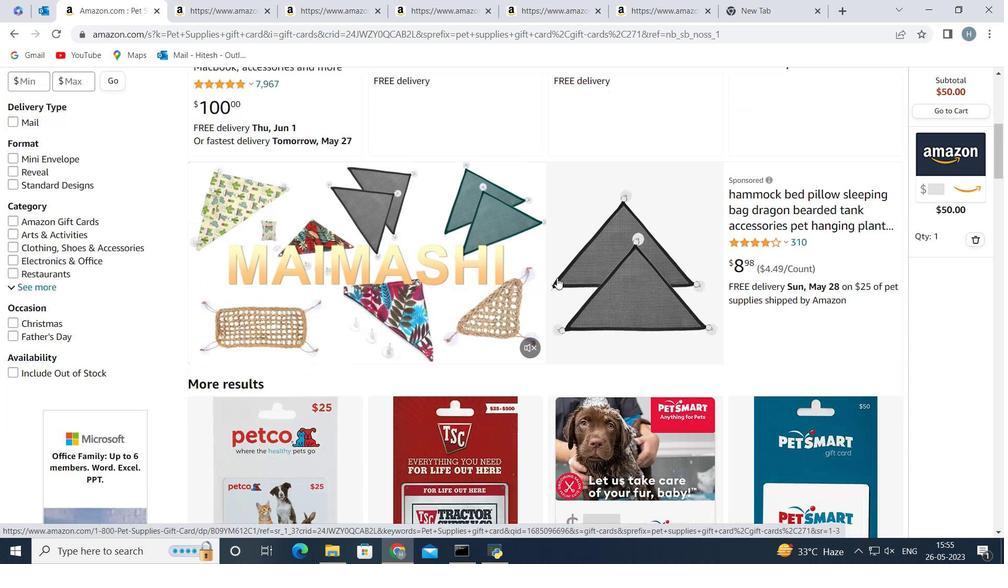 
Action: Mouse scrolled (557, 278) with delta (0, 0)
Screenshot: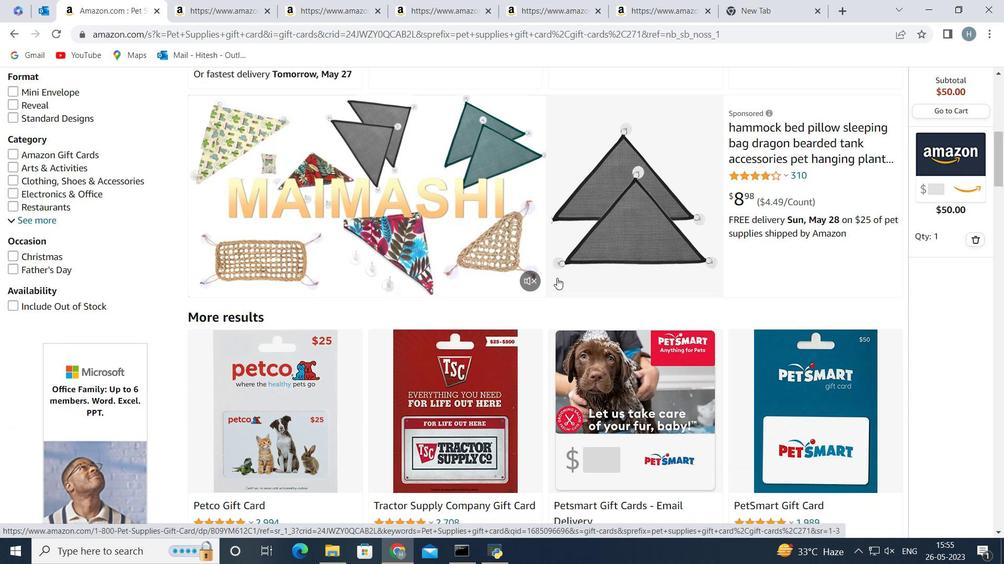 
Action: Mouse scrolled (557, 278) with delta (0, 0)
Screenshot: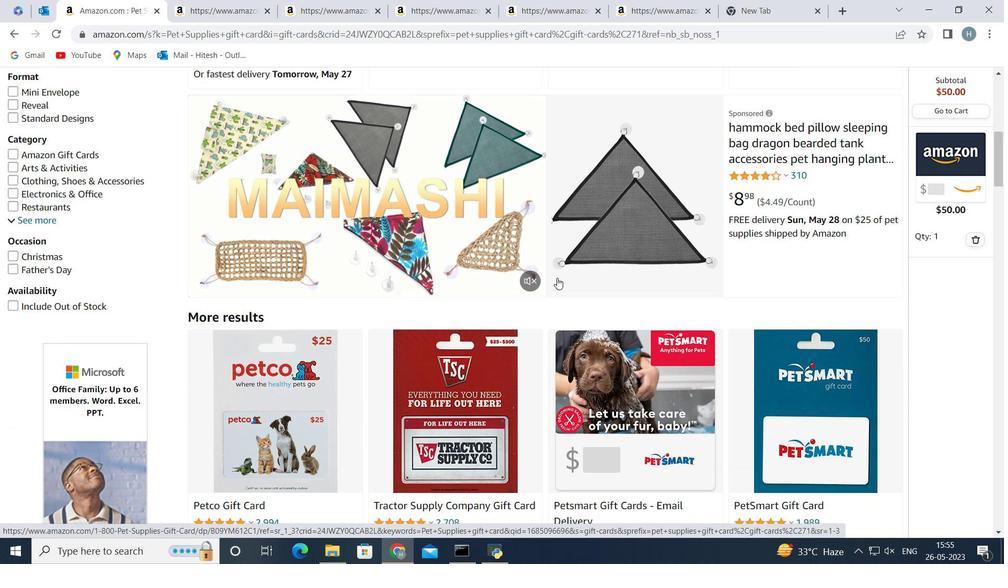 
Action: Mouse scrolled (557, 278) with delta (0, 0)
Screenshot: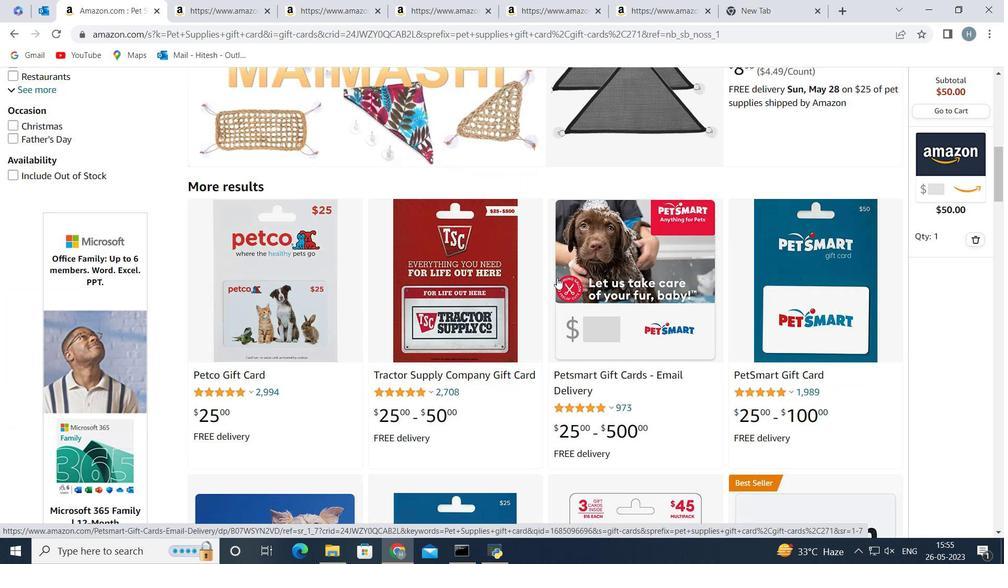 
Action: Mouse scrolled (557, 278) with delta (0, 0)
Screenshot: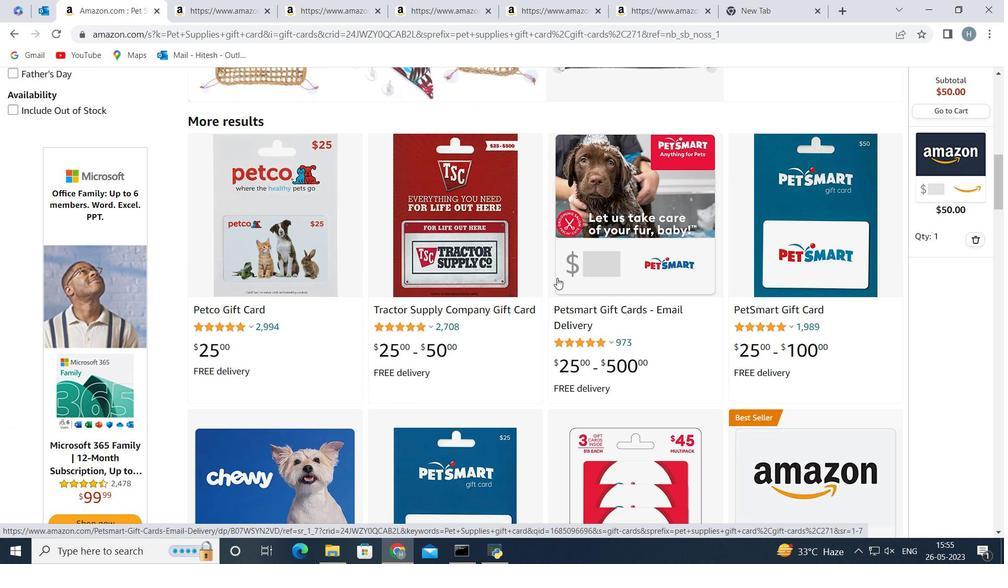 
Action: Mouse scrolled (557, 278) with delta (0, 0)
Screenshot: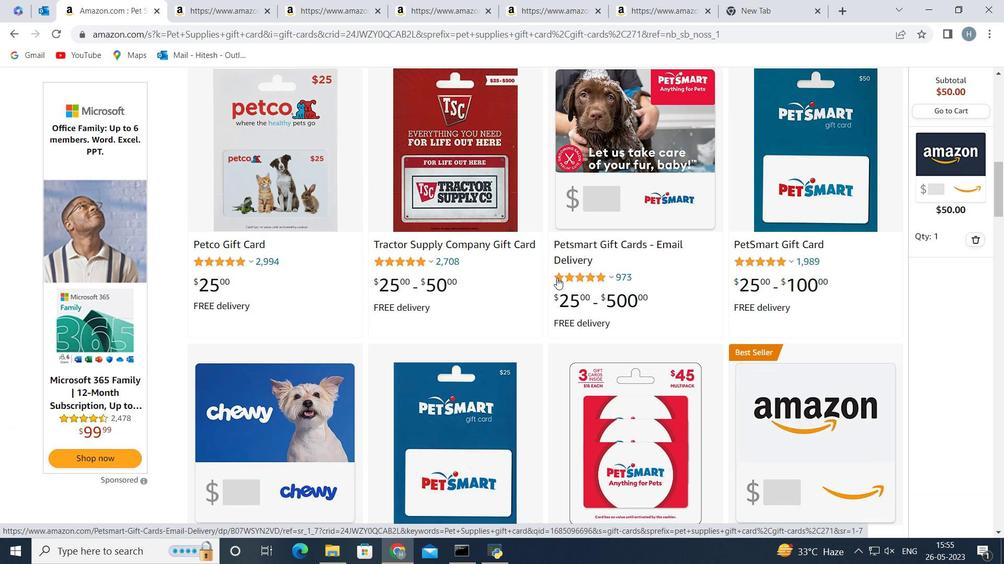 
Action: Mouse scrolled (557, 279) with delta (0, 0)
Screenshot: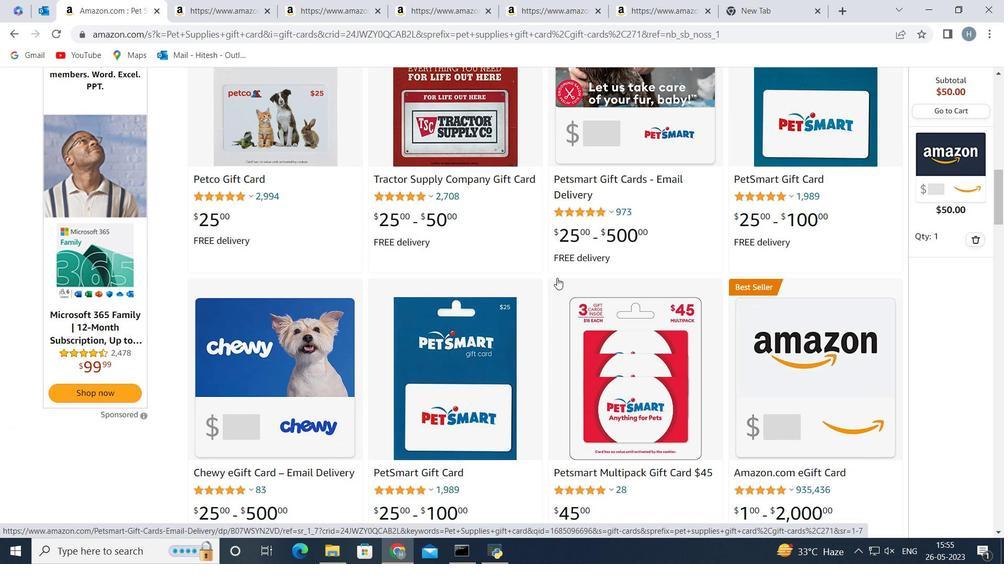 
Action: Mouse scrolled (557, 279) with delta (0, 0)
Screenshot: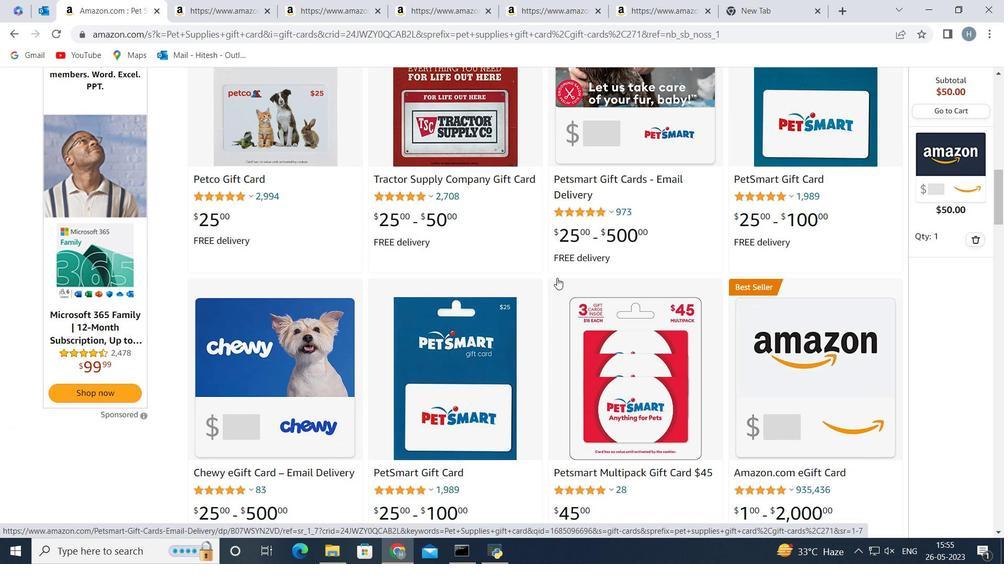 
Action: Mouse scrolled (557, 279) with delta (0, 0)
Screenshot: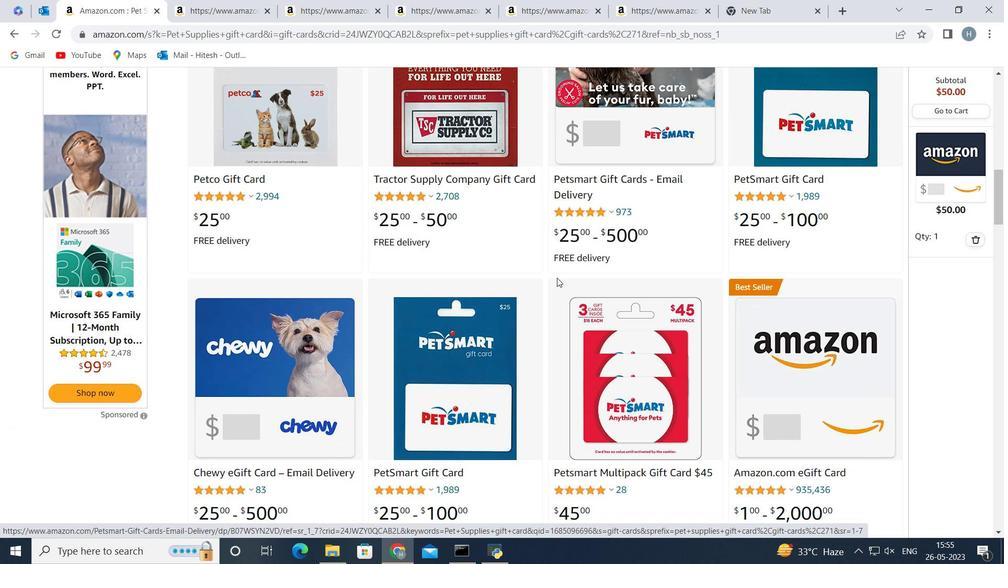 
Action: Mouse scrolled (557, 279) with delta (0, 0)
Screenshot: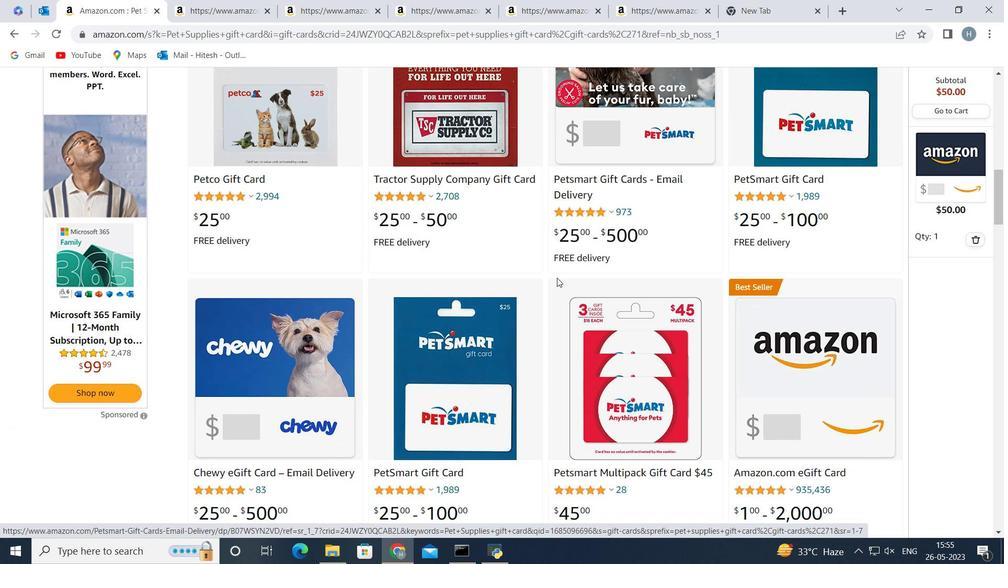 
Action: Mouse scrolled (557, 279) with delta (0, 0)
Screenshot: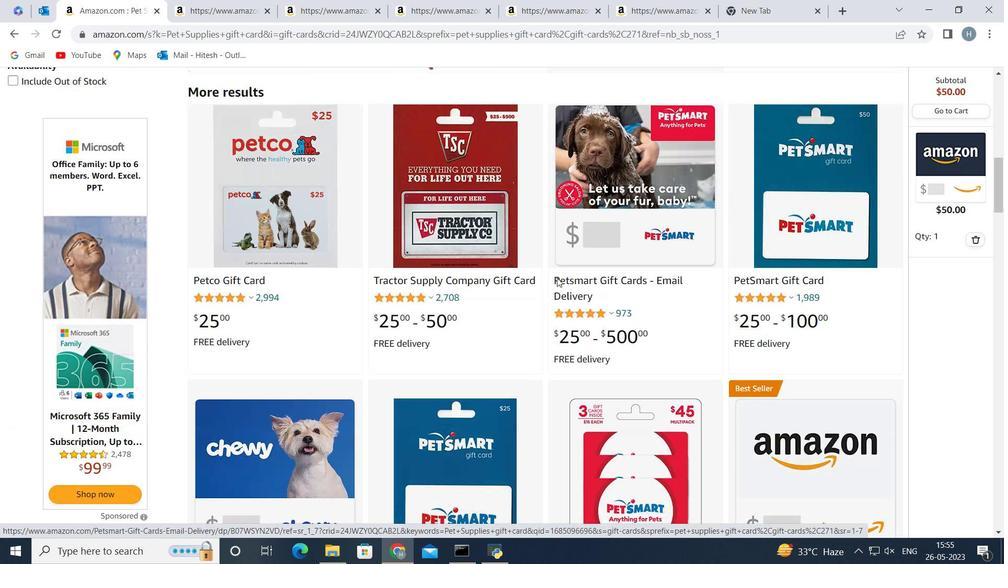 
Action: Mouse scrolled (557, 279) with delta (0, 0)
Screenshot: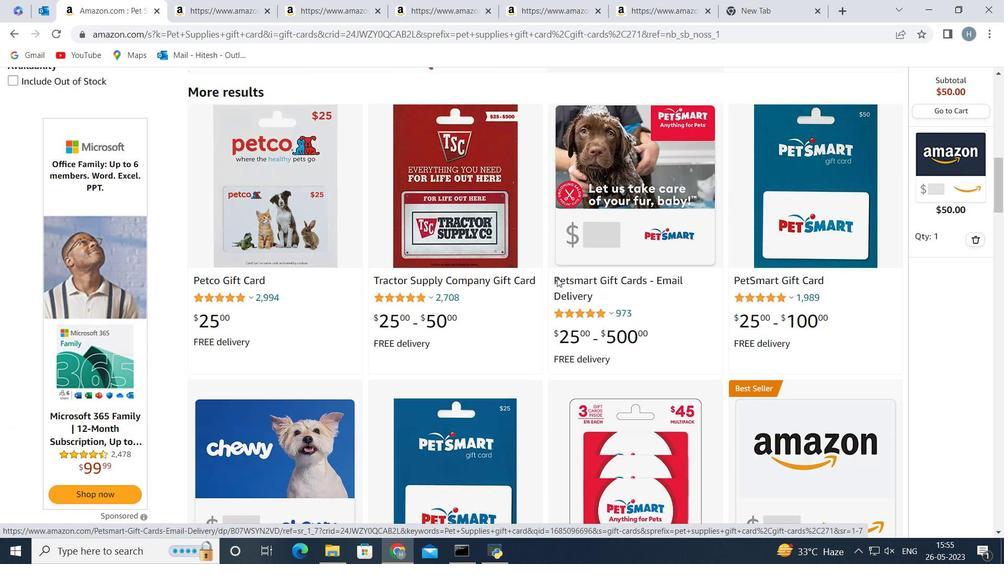 
Action: Mouse scrolled (557, 279) with delta (0, 0)
Screenshot: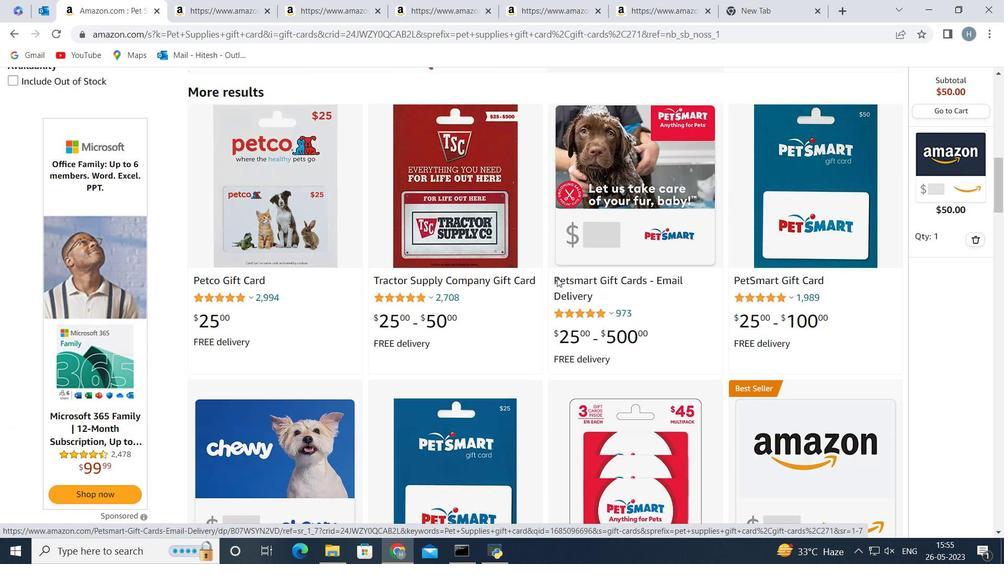 
Action: Mouse scrolled (557, 279) with delta (0, 0)
Screenshot: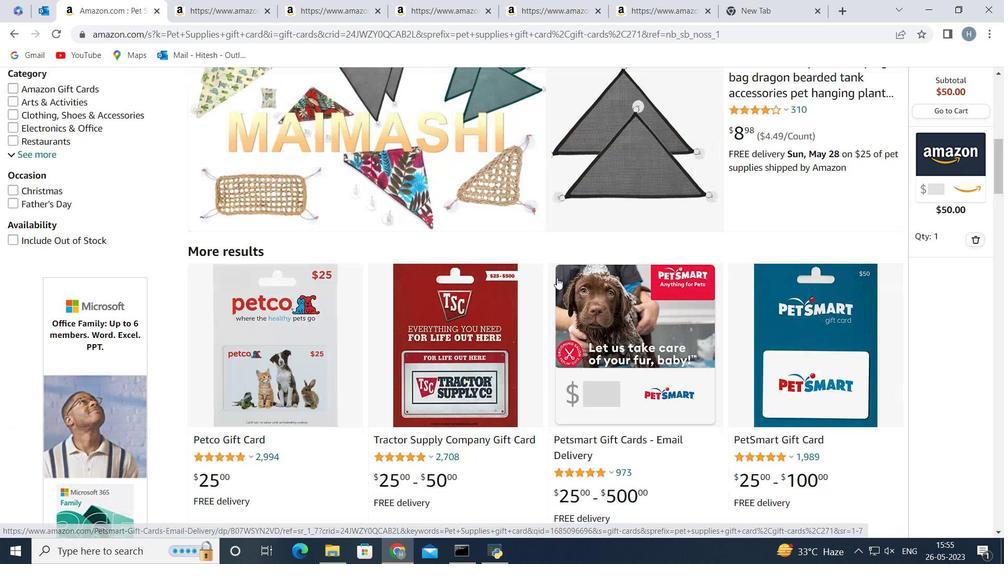 
Action: Mouse scrolled (557, 279) with delta (0, 0)
Screenshot: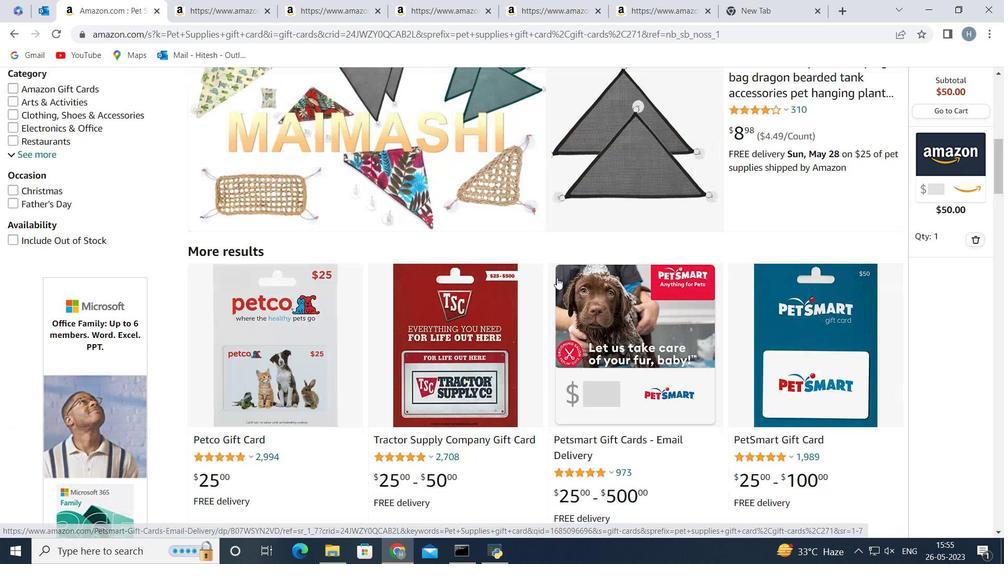 
Action: Mouse moved to (463, 180)
Screenshot: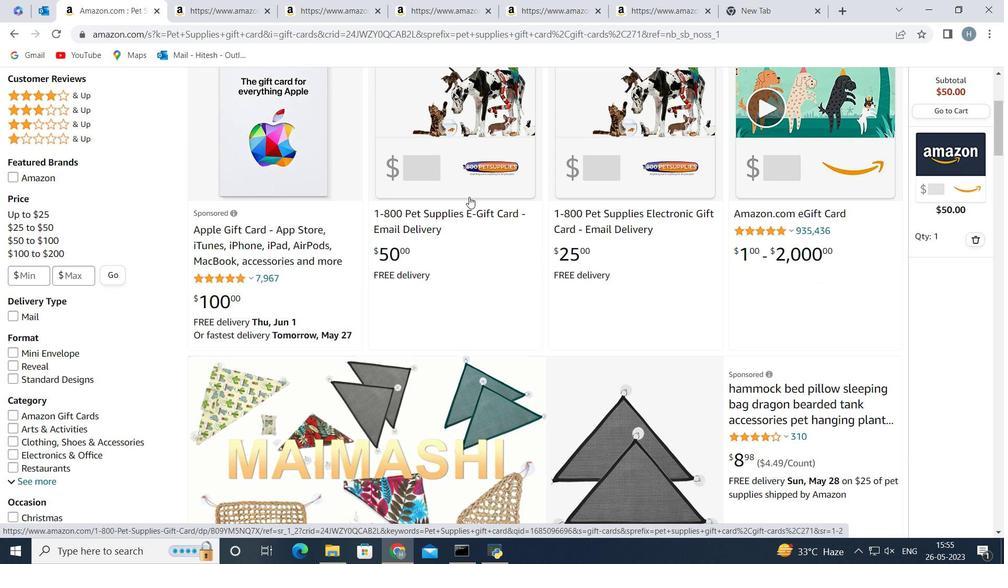 
Action: Mouse scrolled (463, 180) with delta (0, 0)
Screenshot: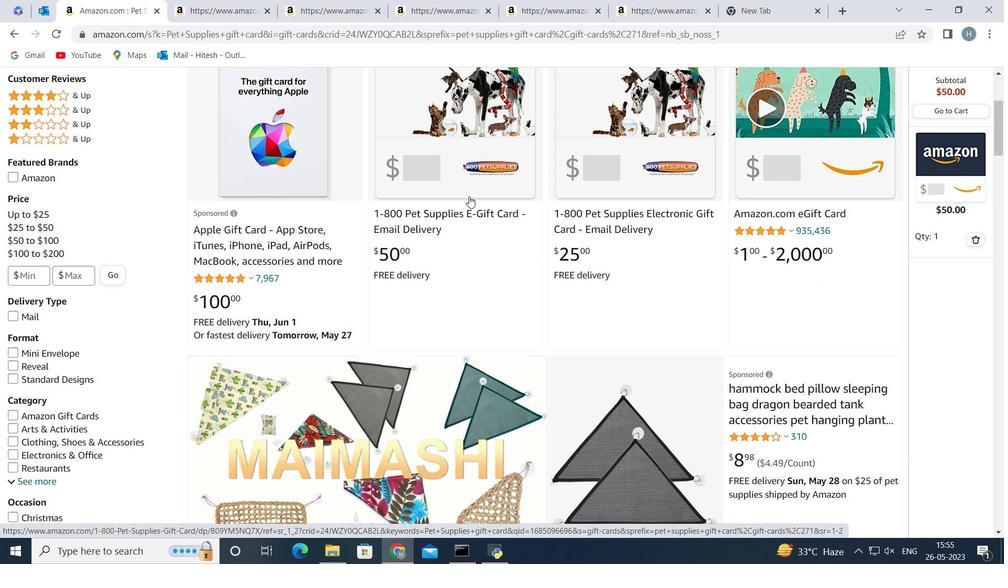 
Action: Mouse scrolled (463, 180) with delta (0, 0)
Screenshot: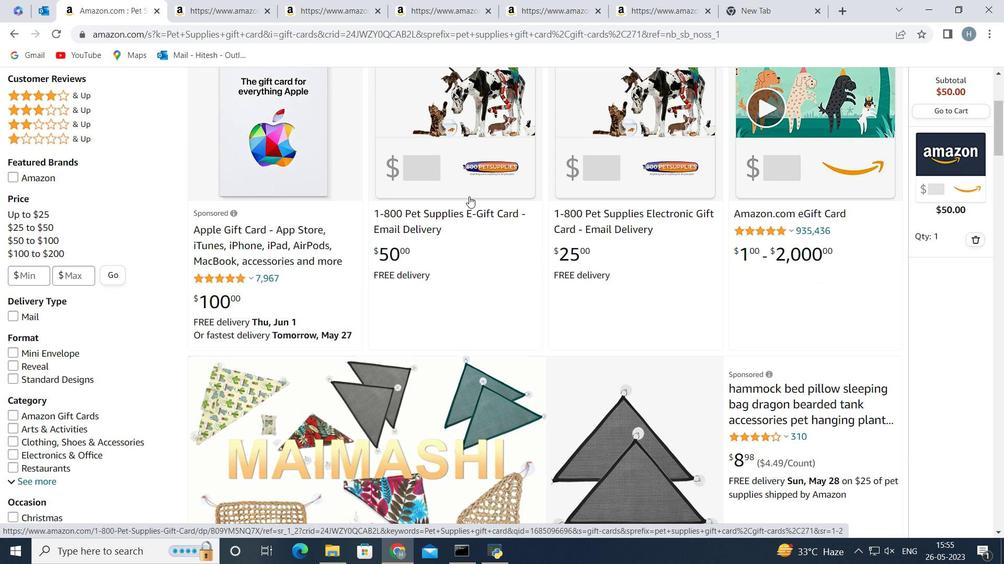 
Action: Mouse scrolled (463, 180) with delta (0, 0)
Screenshot: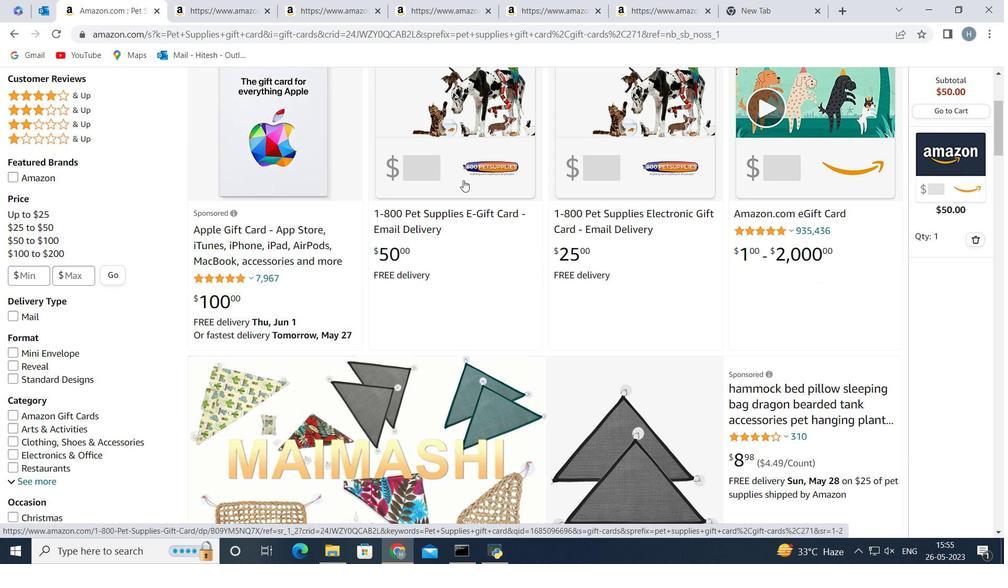 
Action: Mouse moved to (514, 287)
Screenshot: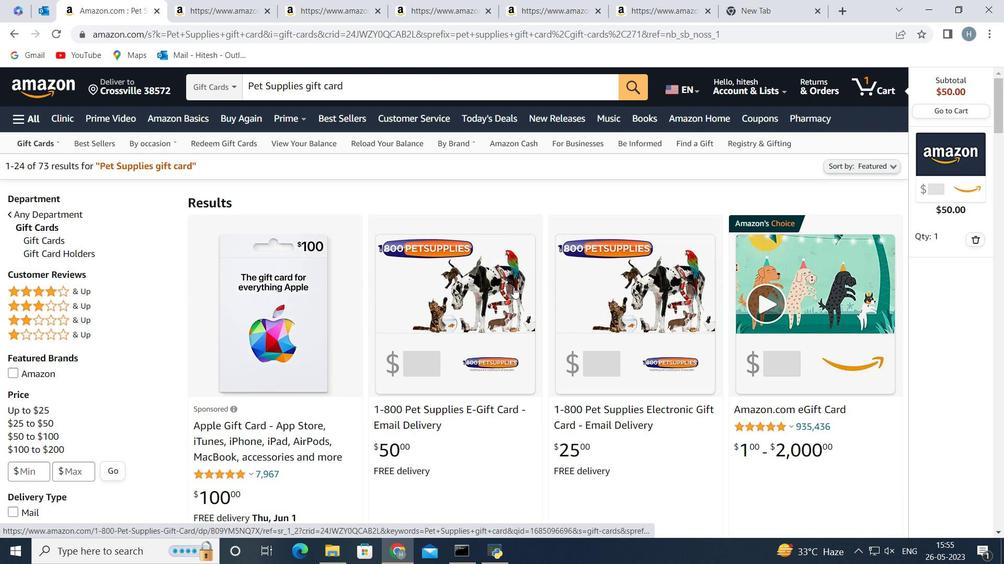 
Action: Mouse pressed left at (514, 287)
Screenshot: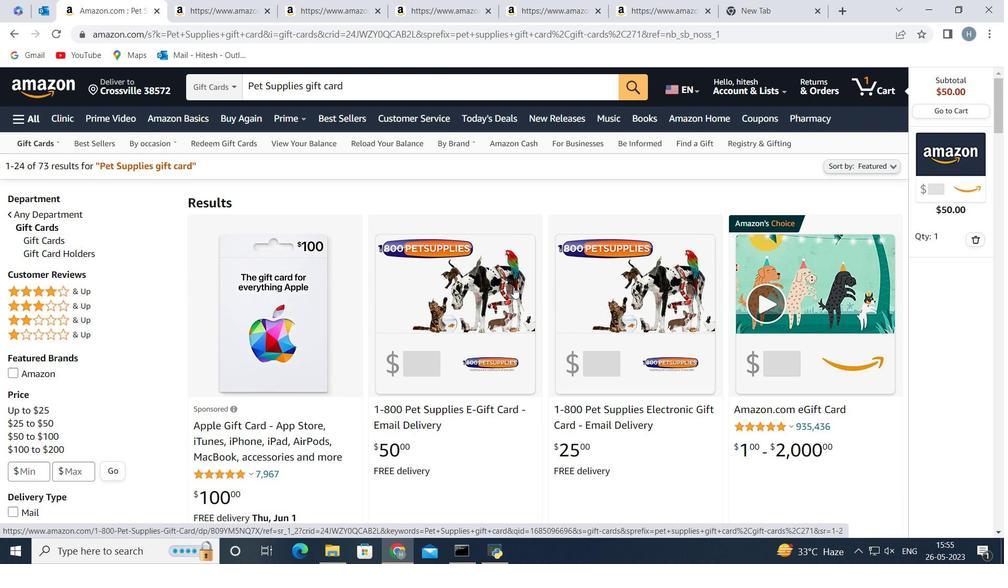 
Action: Mouse moved to (600, 310)
Screenshot: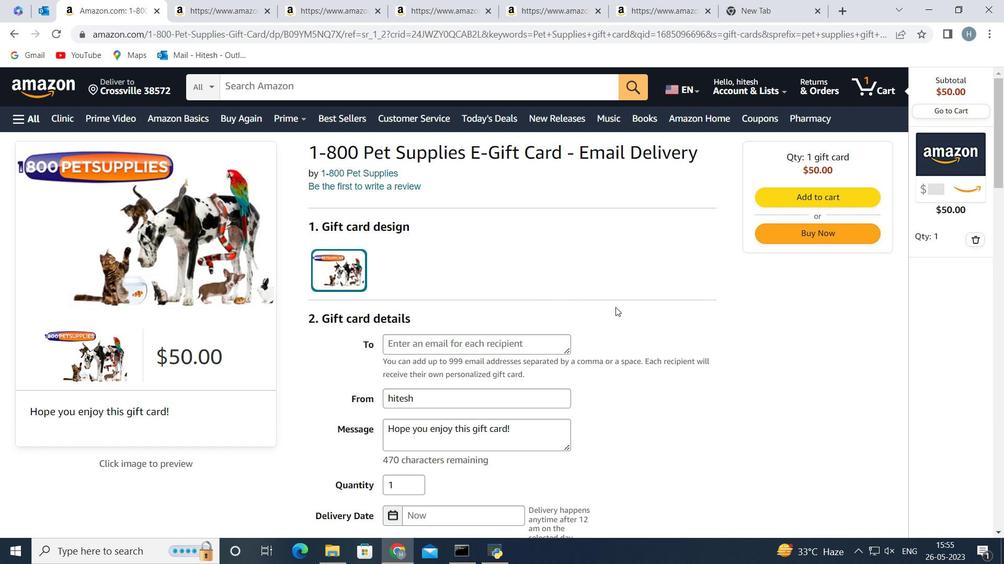 
Action: Mouse scrolled (600, 309) with delta (0, 0)
Screenshot: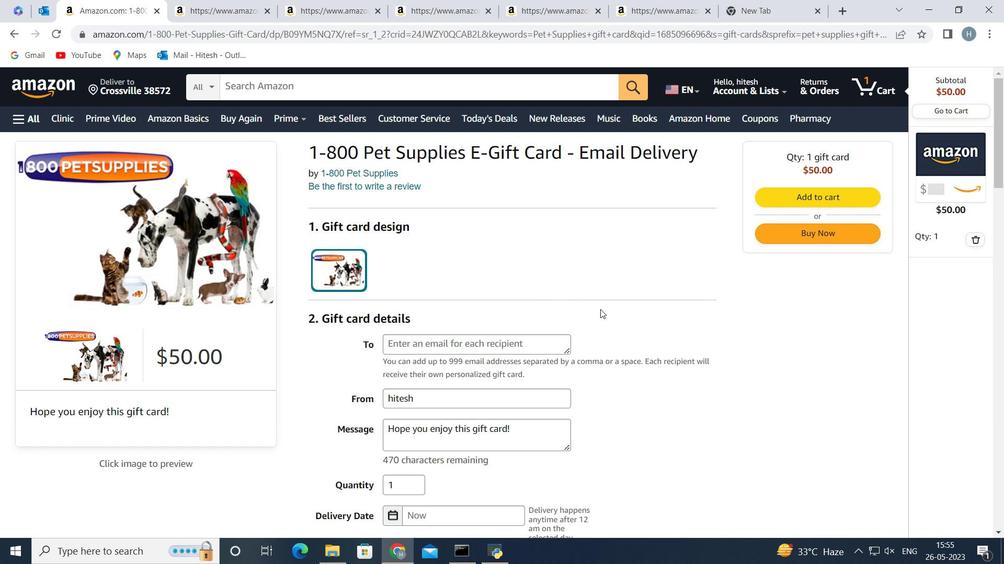 
Action: Mouse moved to (504, 294)
Screenshot: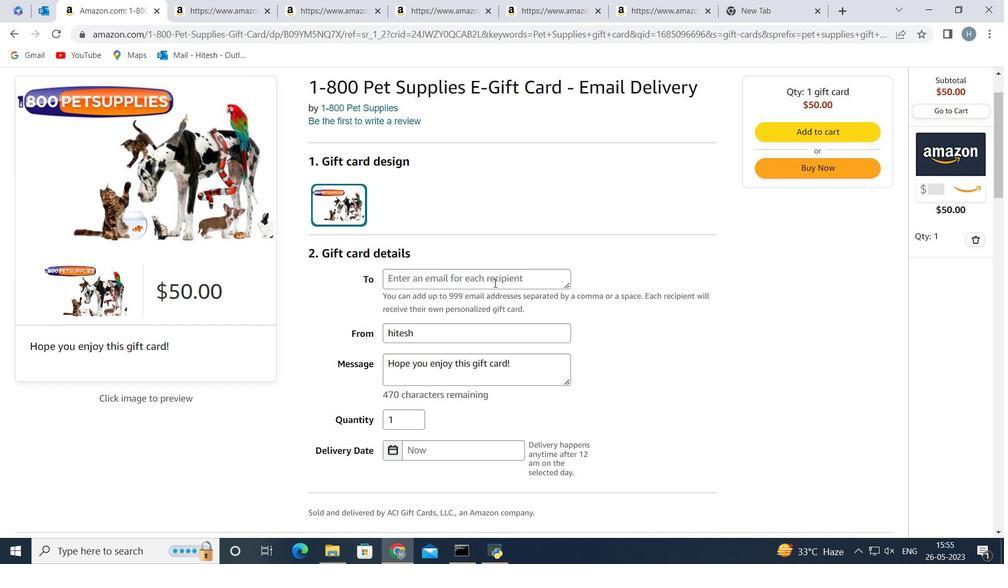 
Action: Mouse scrolled (504, 293) with delta (0, 0)
Screenshot: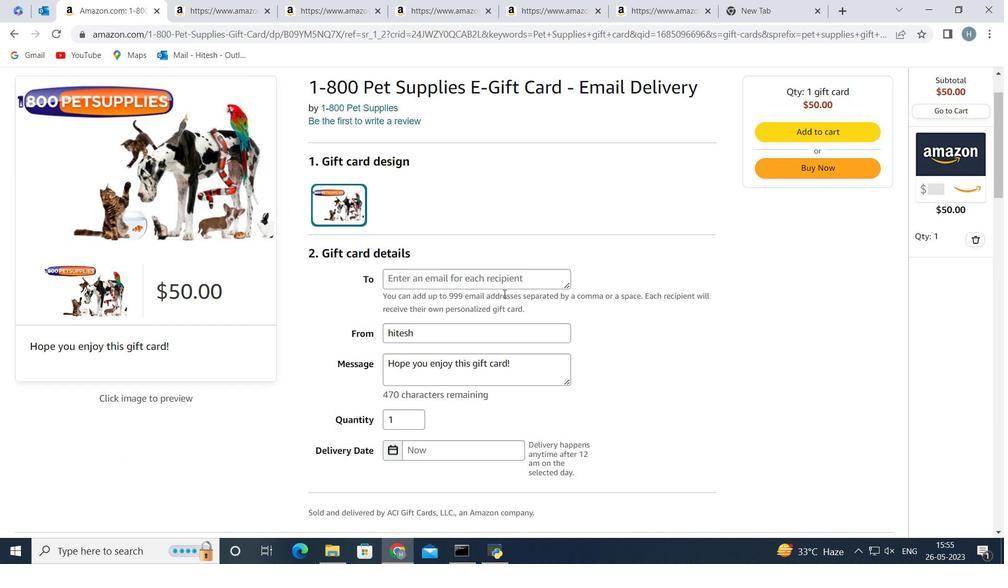 
Action: Mouse scrolled (504, 293) with delta (0, 0)
Screenshot: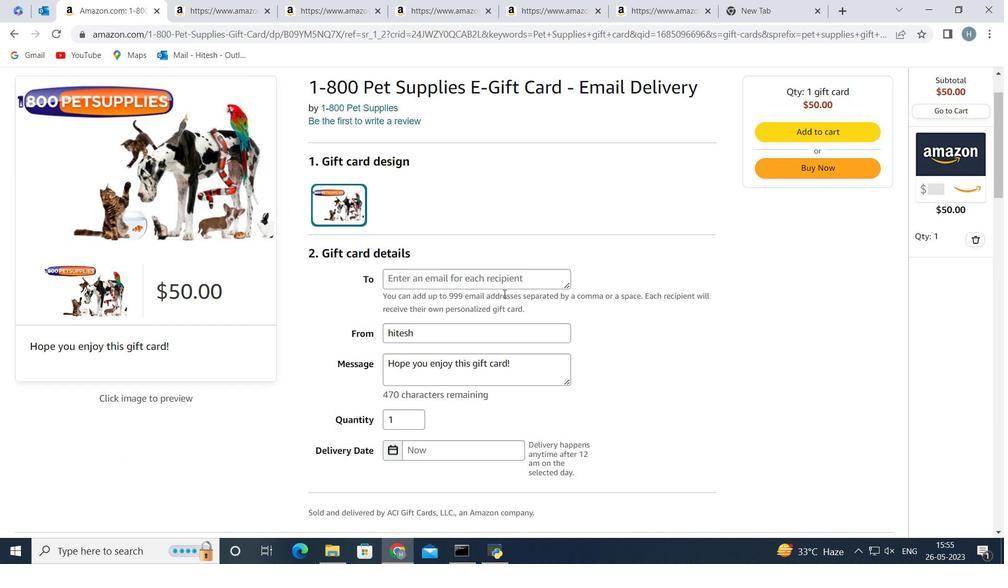 
Action: Mouse moved to (508, 197)
Screenshot: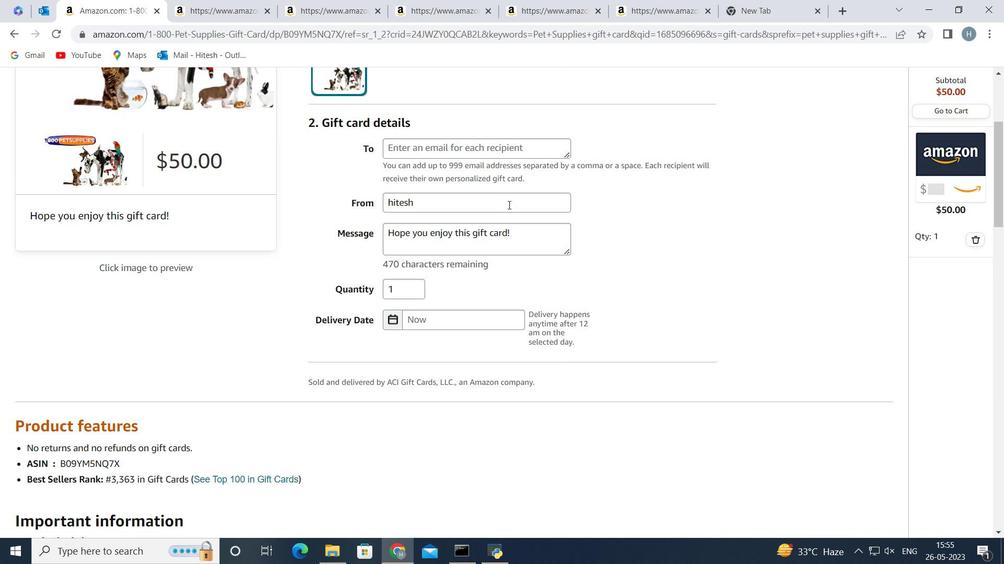 
Action: Mouse pressed left at (508, 197)
Screenshot: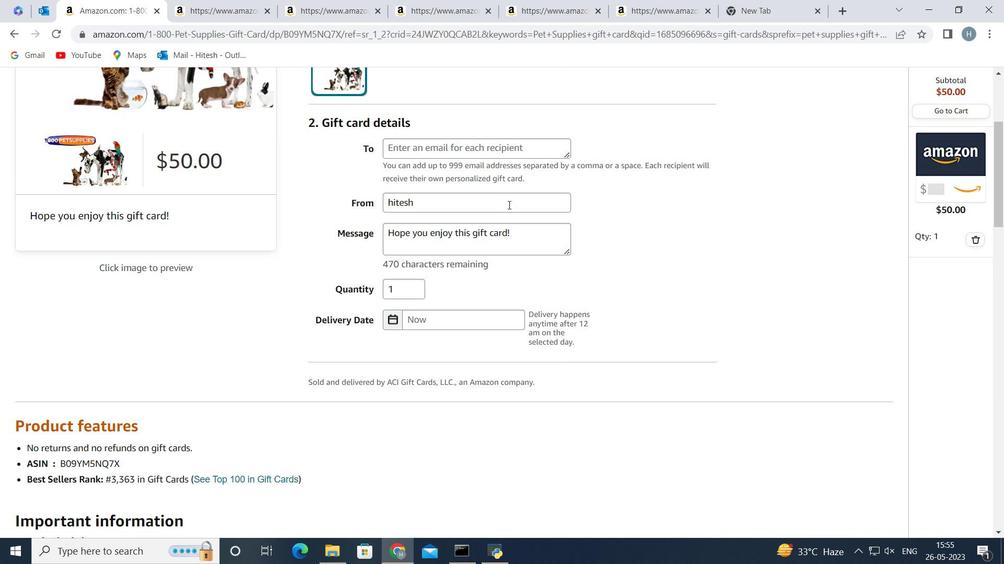 
Action: Key pressed <Key.backspace><Key.backspace><Key.backspace><Key.backspace><Key.backspace><Key.backspace><Key.backspace><Key.backspace><Key.backspace><Key.backspace><Key.backspace><Key.backspace><Key.backspace><Key.shift>Alex
Screenshot: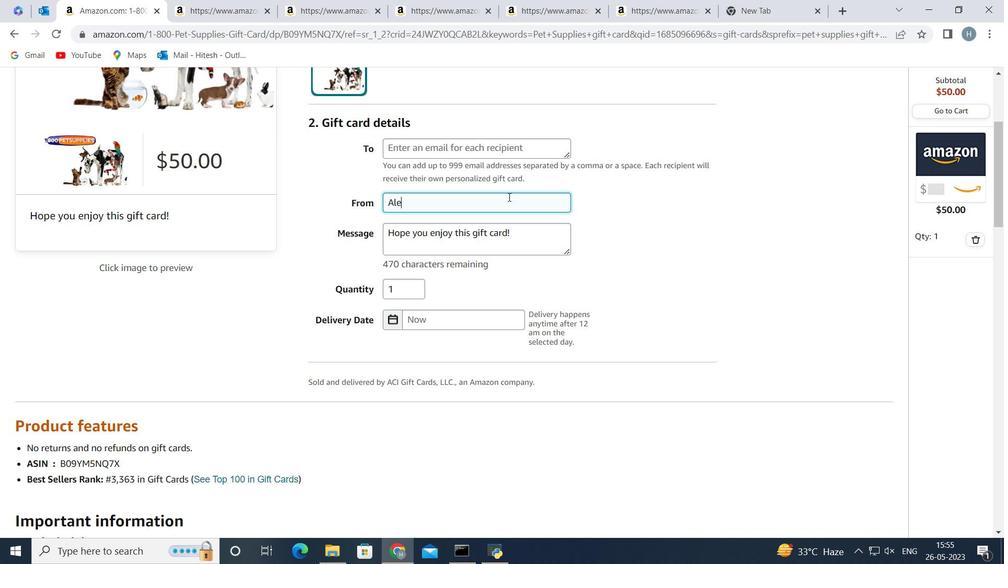 
Action: Mouse moved to (493, 142)
Screenshot: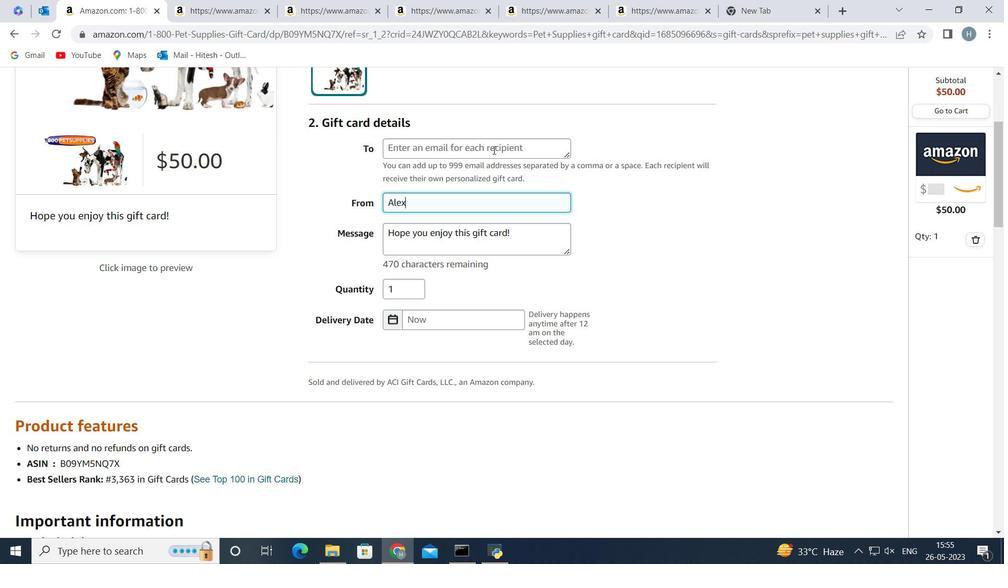 
Action: Mouse pressed left at (493, 142)
Screenshot: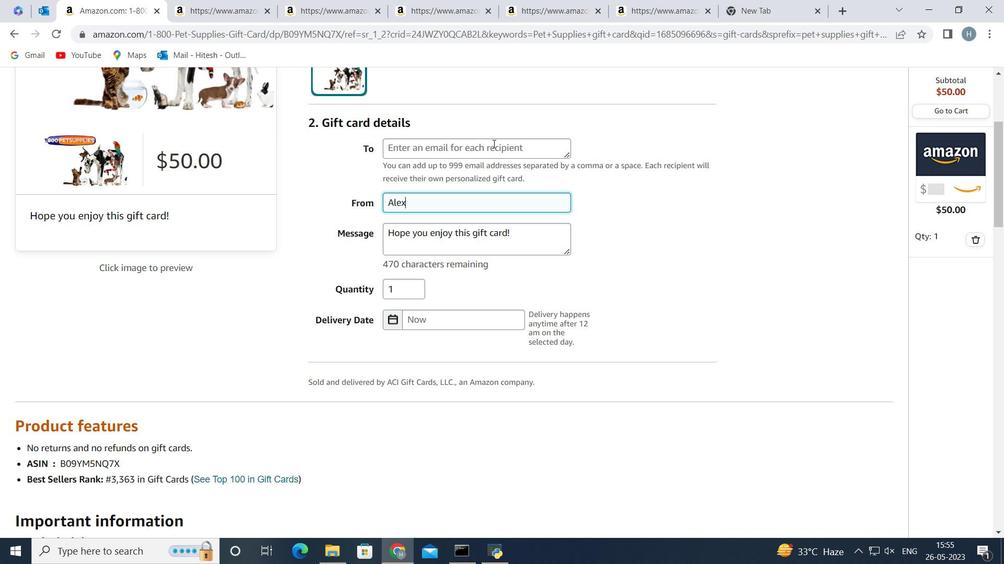 
Action: Key pressed zxv123<Key.shift>@gmail.com
Screenshot: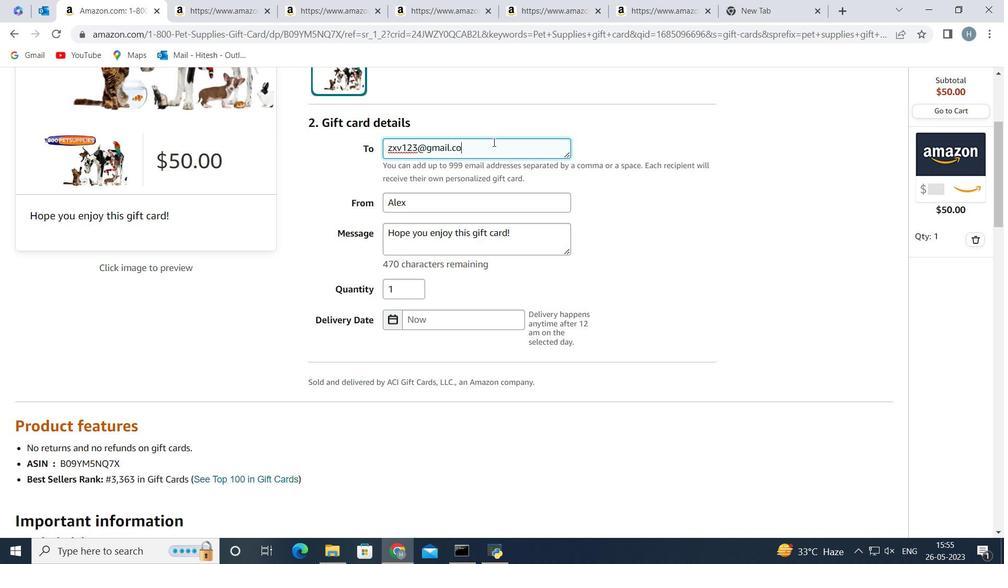 
Action: Mouse scrolled (493, 142) with delta (0, 0)
Screenshot: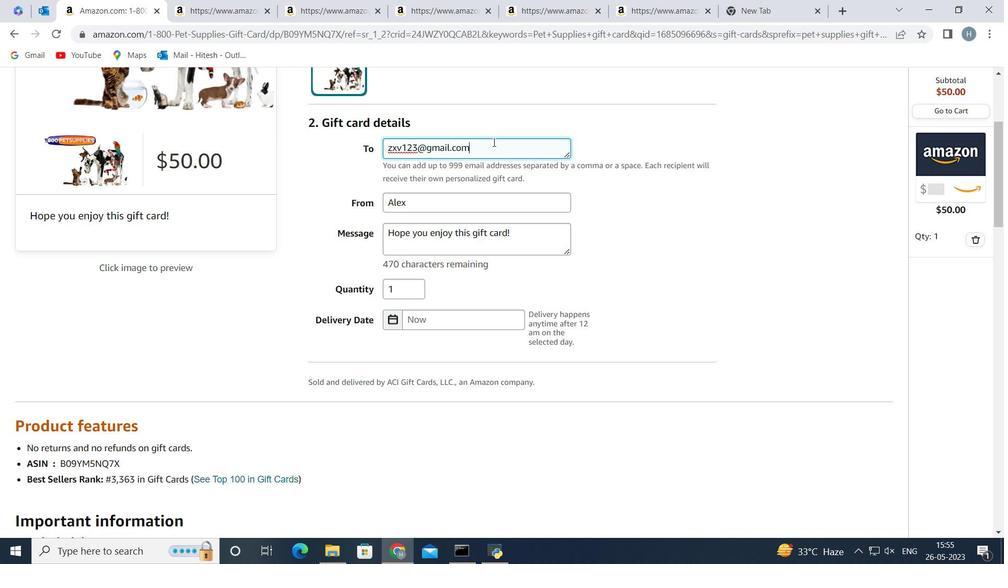 
Action: Mouse moved to (486, 251)
Screenshot: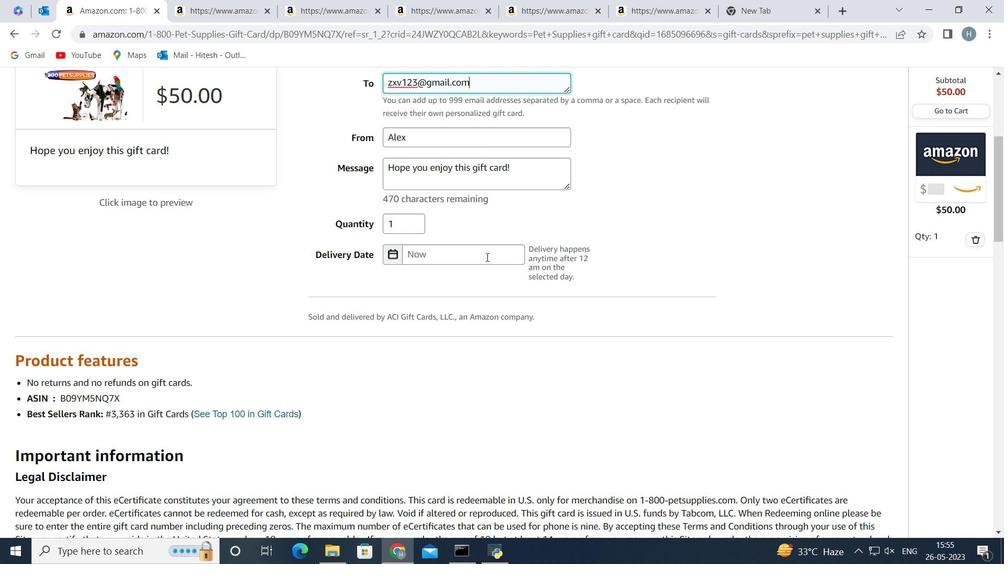 
Action: Mouse pressed left at (486, 251)
Screenshot: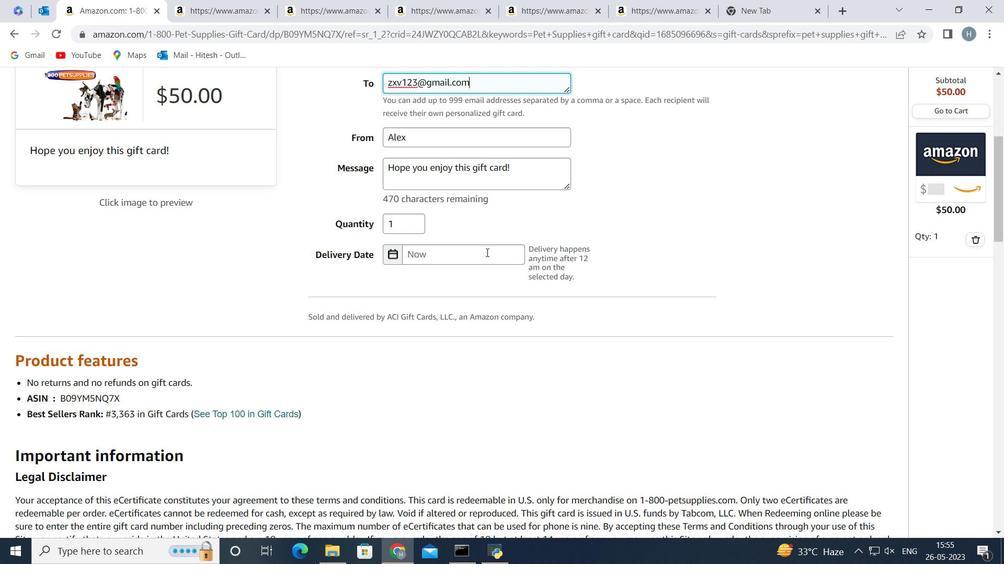 
Action: Mouse moved to (435, 421)
Screenshot: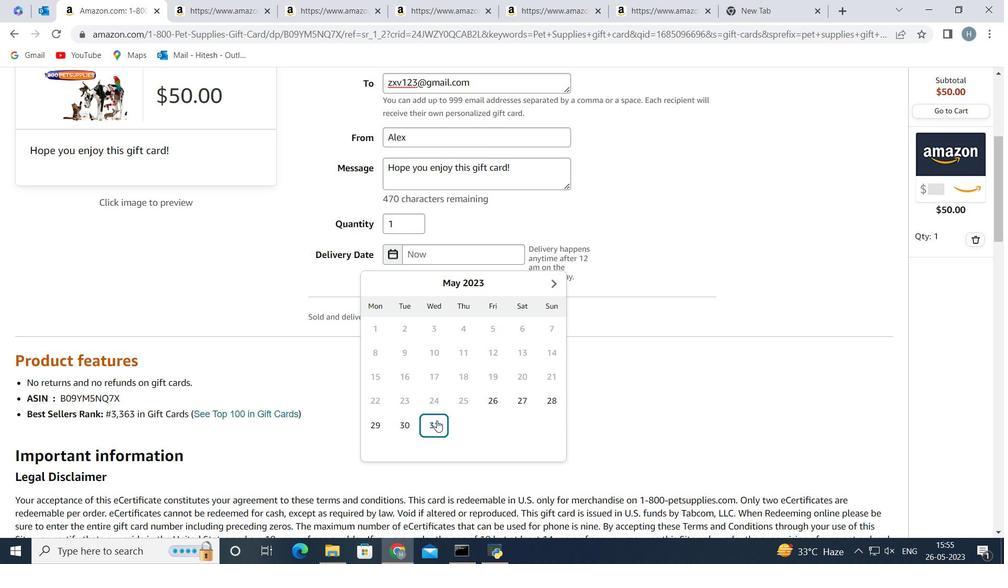 
Action: Mouse pressed left at (435, 421)
Screenshot: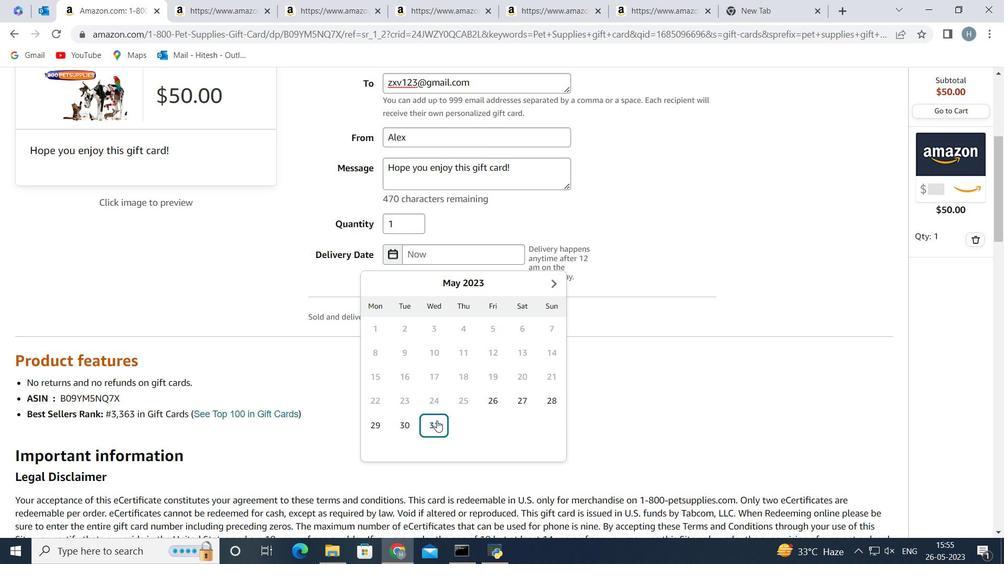 
Action: Mouse moved to (512, 345)
Screenshot: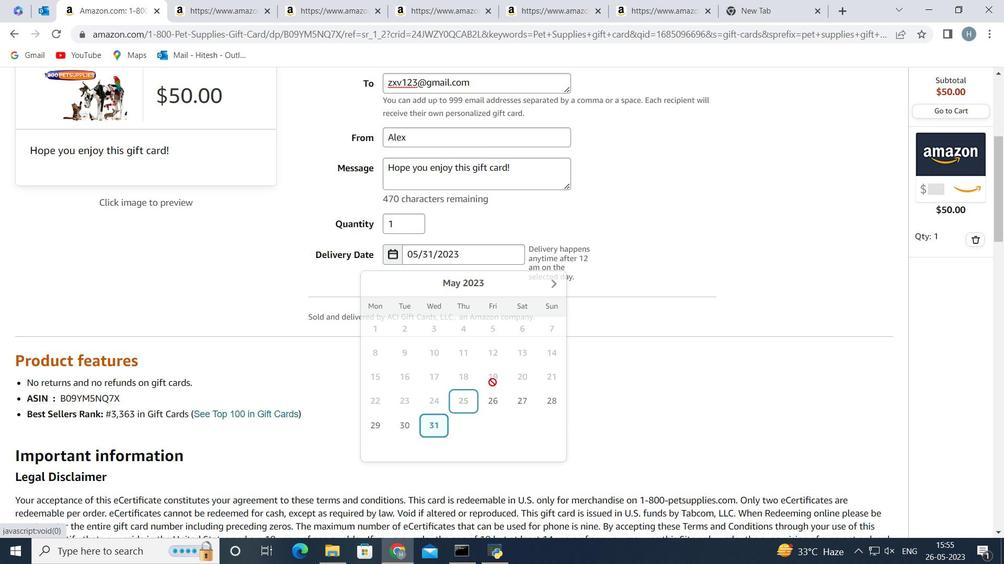 
Action: Mouse scrolled (512, 346) with delta (0, 0)
Screenshot: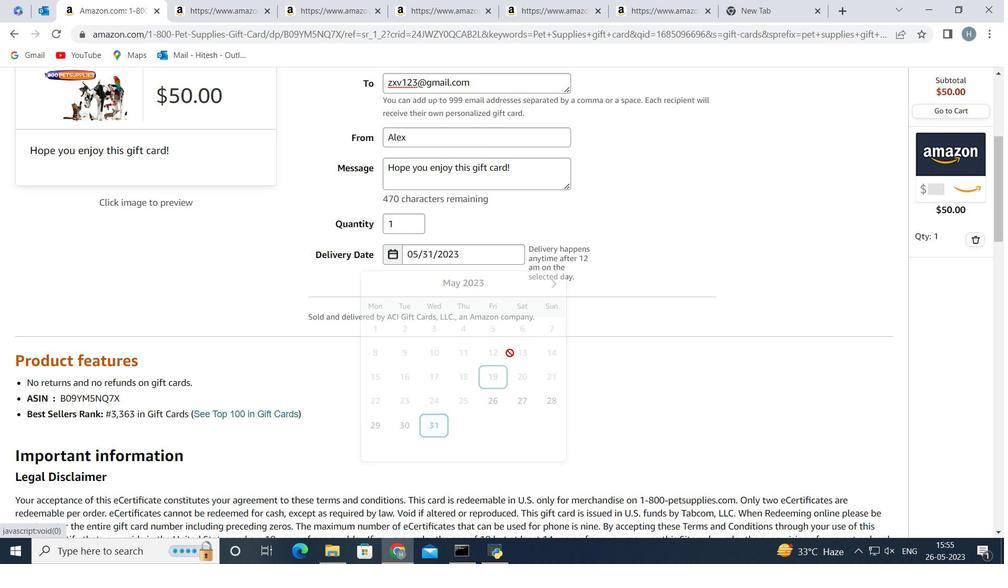 
Action: Mouse scrolled (512, 346) with delta (0, 0)
Screenshot: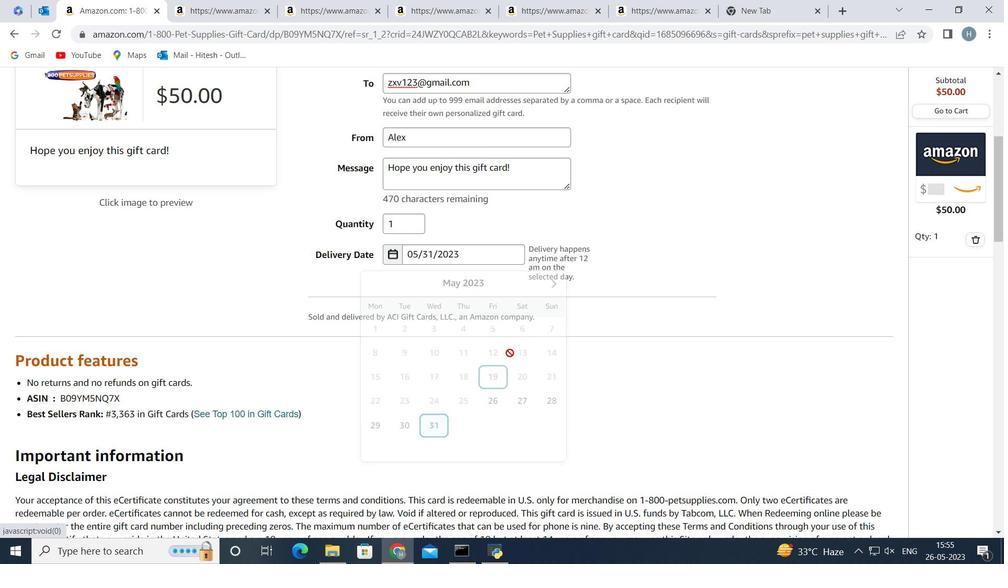 
Action: Mouse scrolled (512, 346) with delta (0, 0)
Screenshot: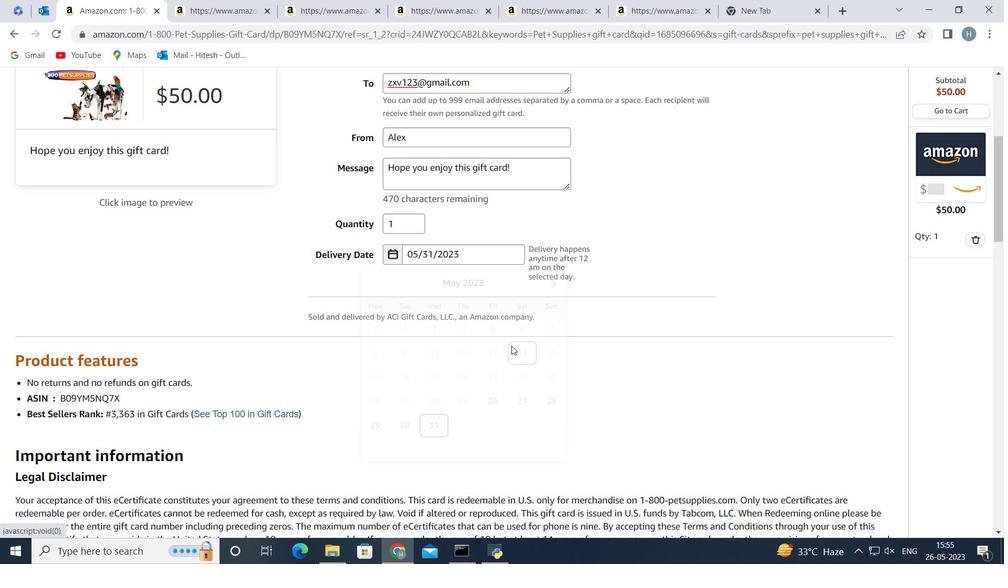 
Action: Mouse scrolled (512, 346) with delta (0, 0)
Screenshot: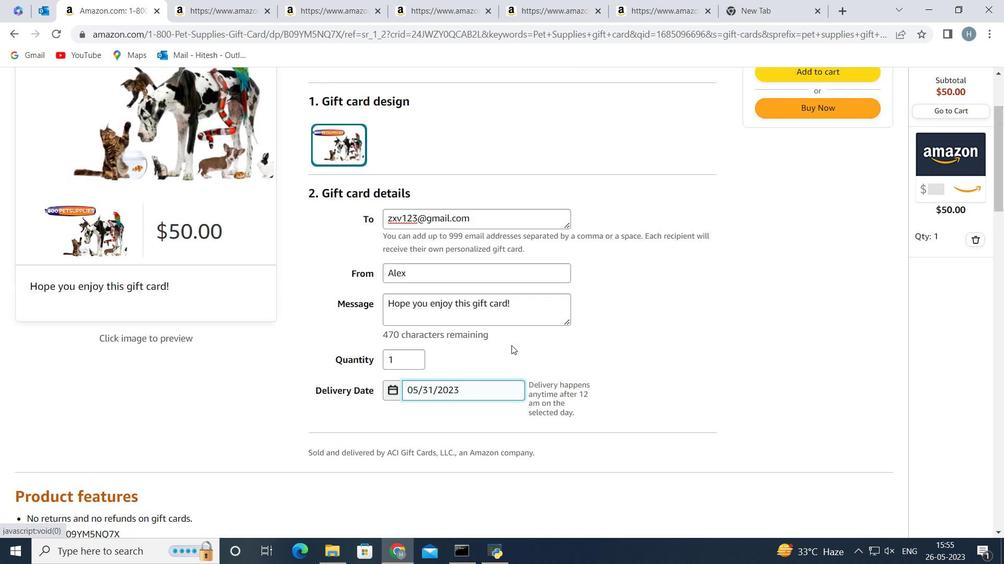 
Action: Mouse scrolled (512, 346) with delta (0, 0)
Screenshot: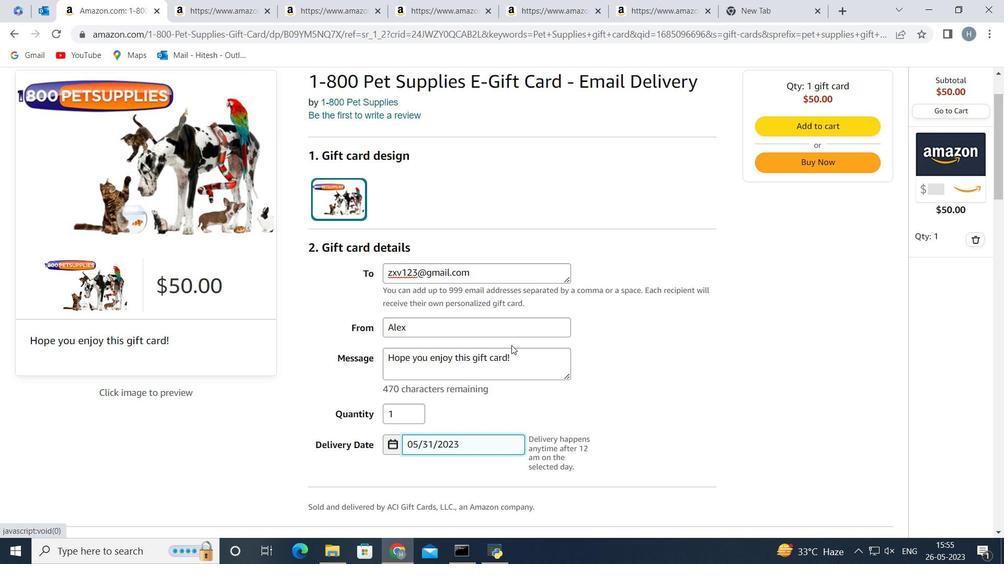 
Action: Mouse moved to (481, 350)
Screenshot: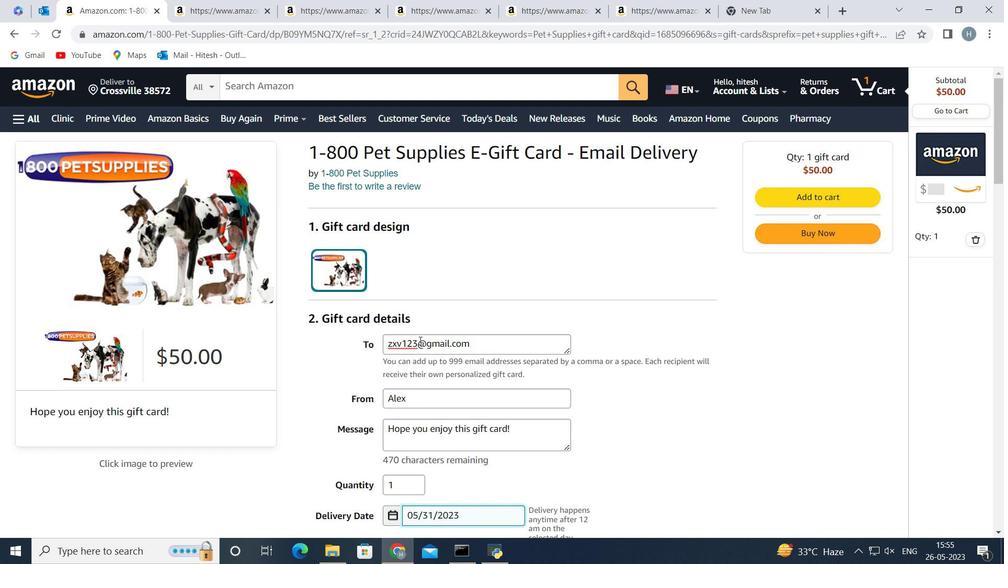 
Action: Mouse scrolled (481, 349) with delta (0, 0)
Screenshot: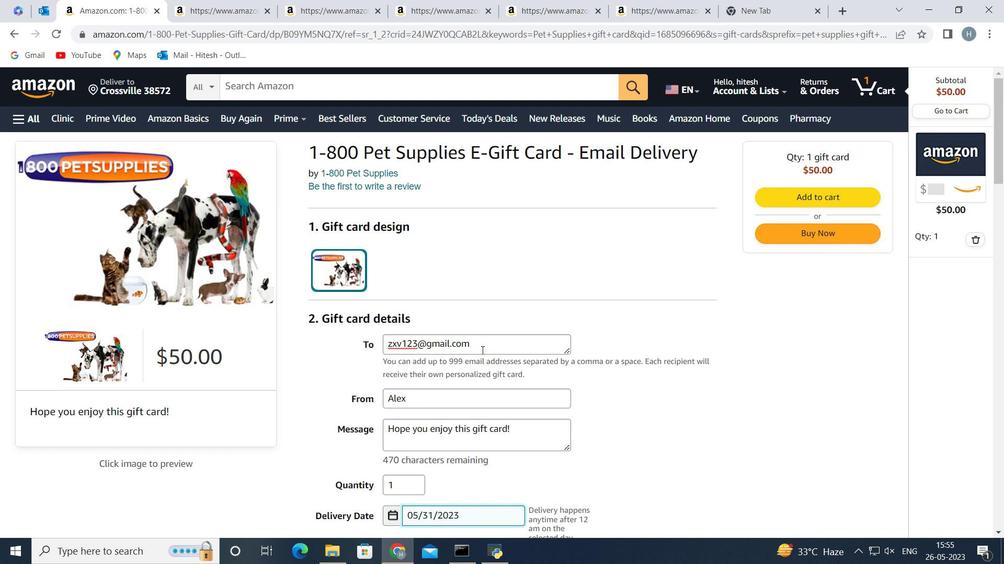 
Action: Mouse scrolled (481, 349) with delta (0, 0)
Screenshot: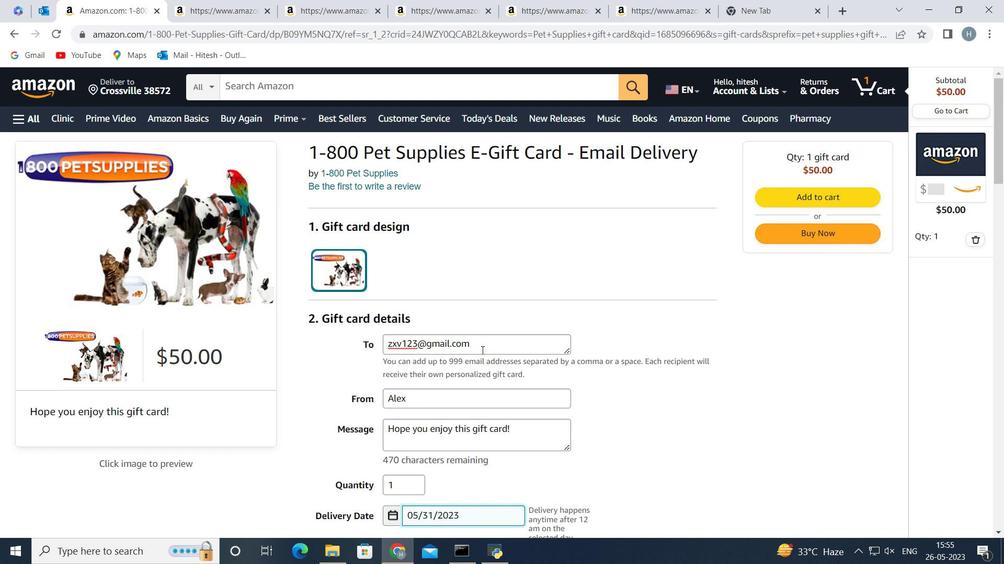 
Action: Mouse scrolled (481, 349) with delta (0, 0)
Screenshot: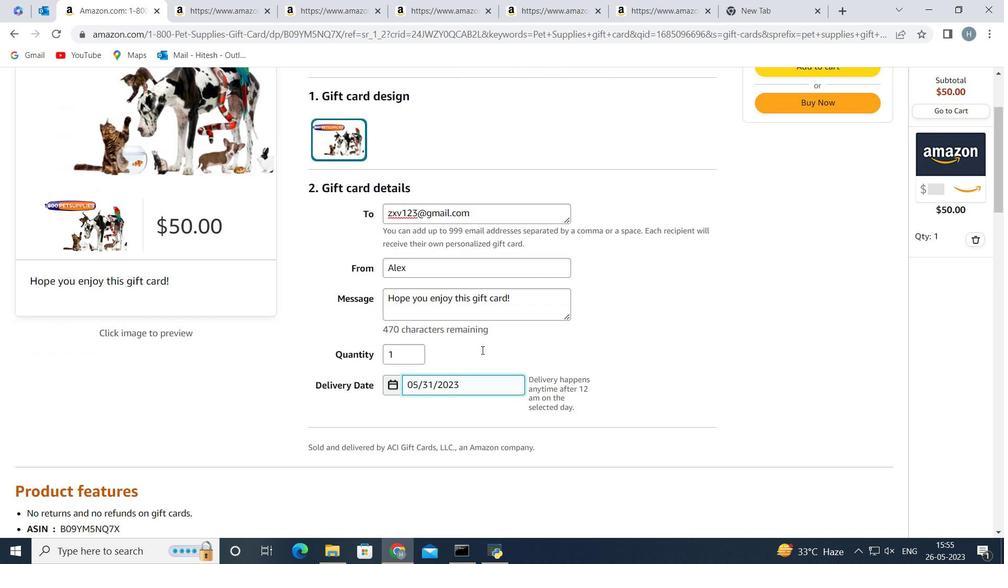 
Action: Mouse scrolled (481, 349) with delta (0, 0)
Screenshot: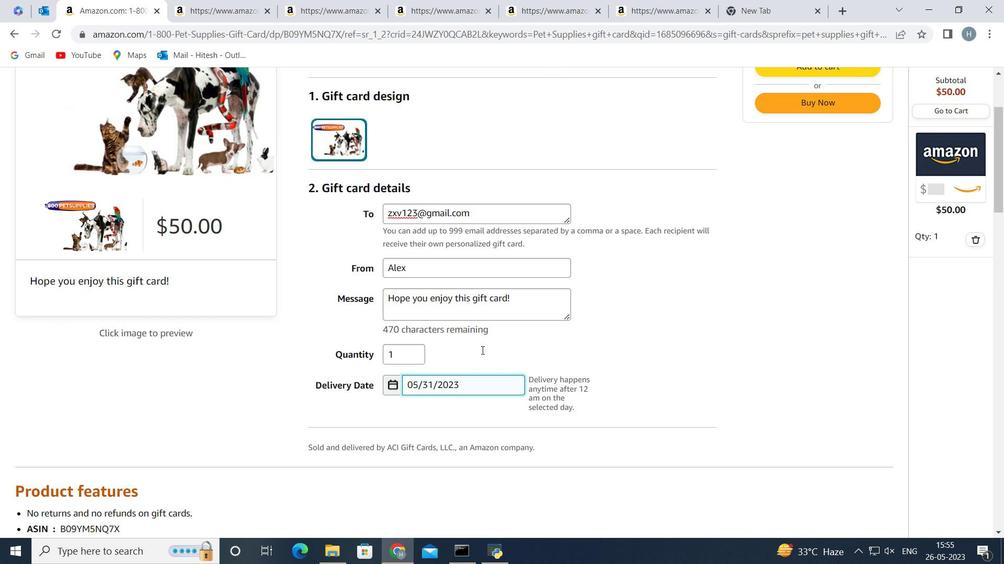 
Action: Mouse scrolled (481, 349) with delta (0, 0)
Screenshot: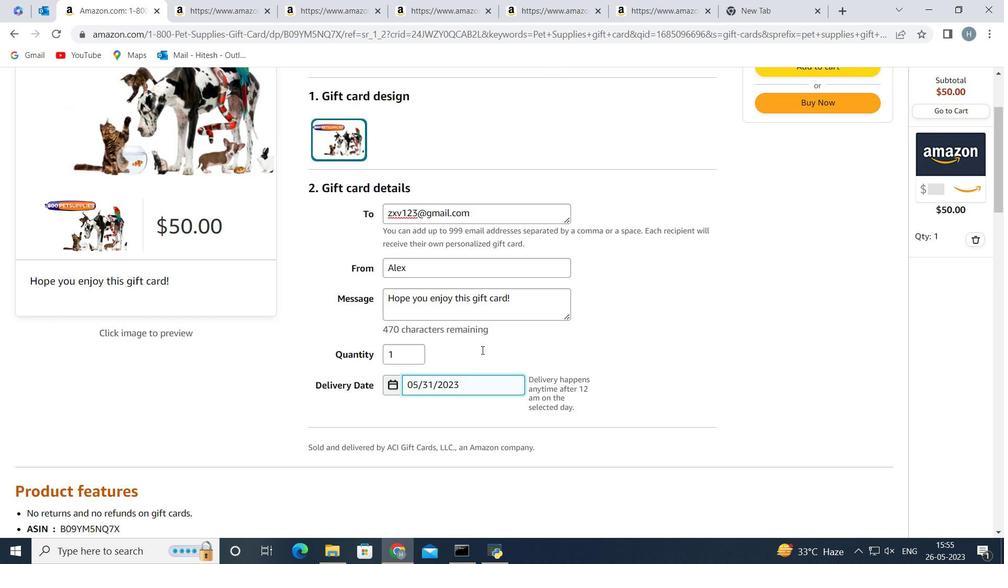 
Action: Mouse moved to (521, 361)
Screenshot: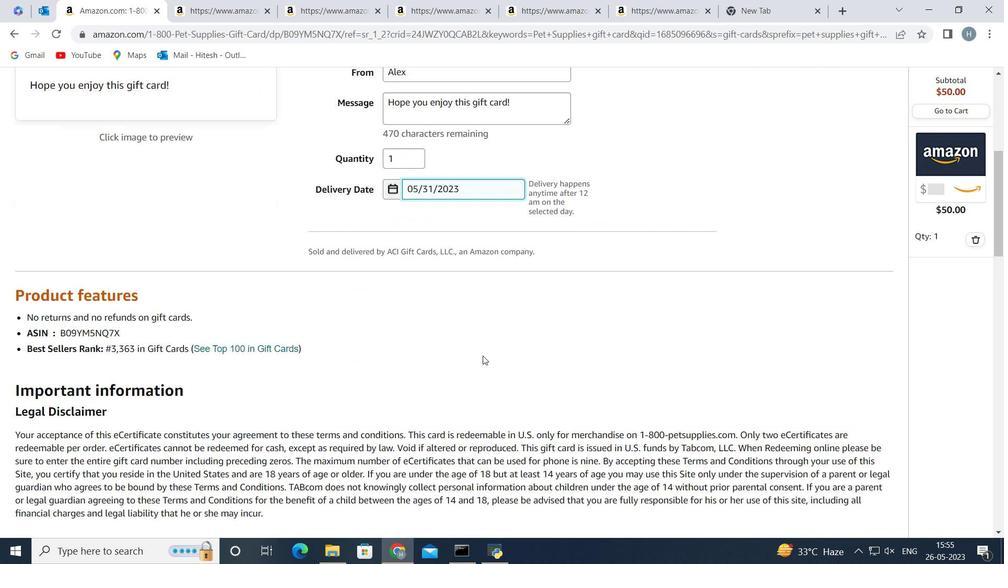 
Action: Mouse scrolled (521, 360) with delta (0, 0)
Screenshot: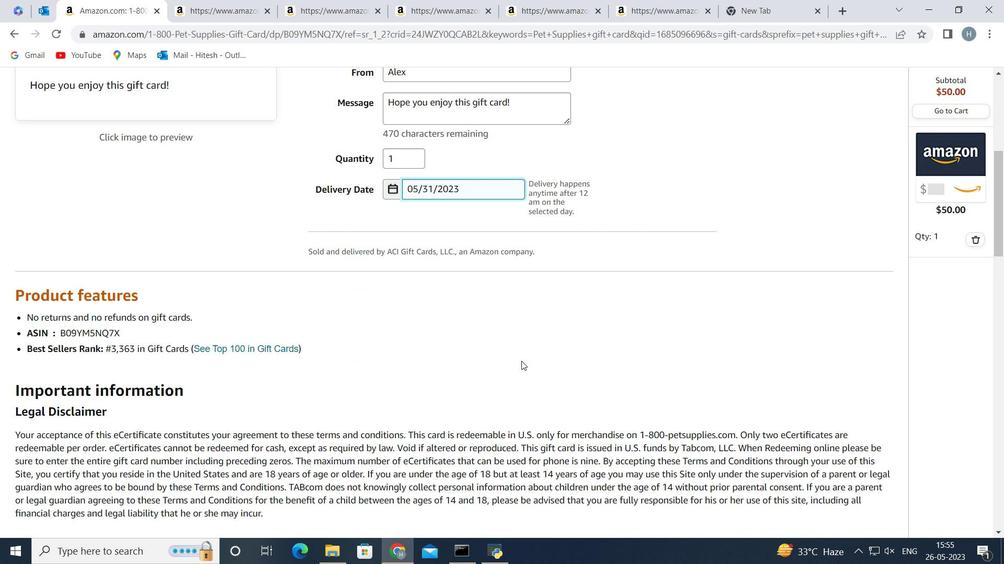 
Action: Mouse moved to (218, 310)
Screenshot: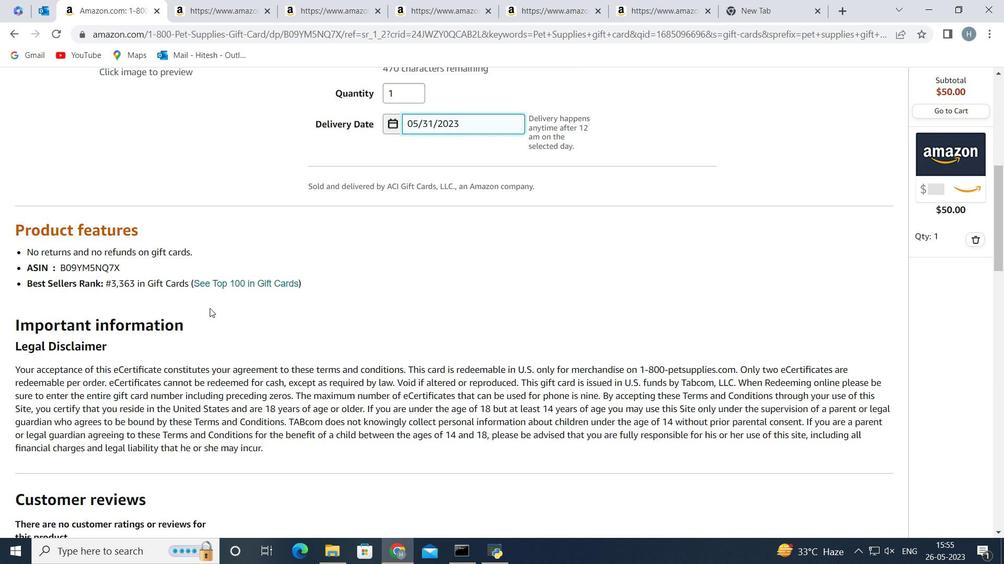 
Action: Mouse scrolled (218, 310) with delta (0, 0)
Screenshot: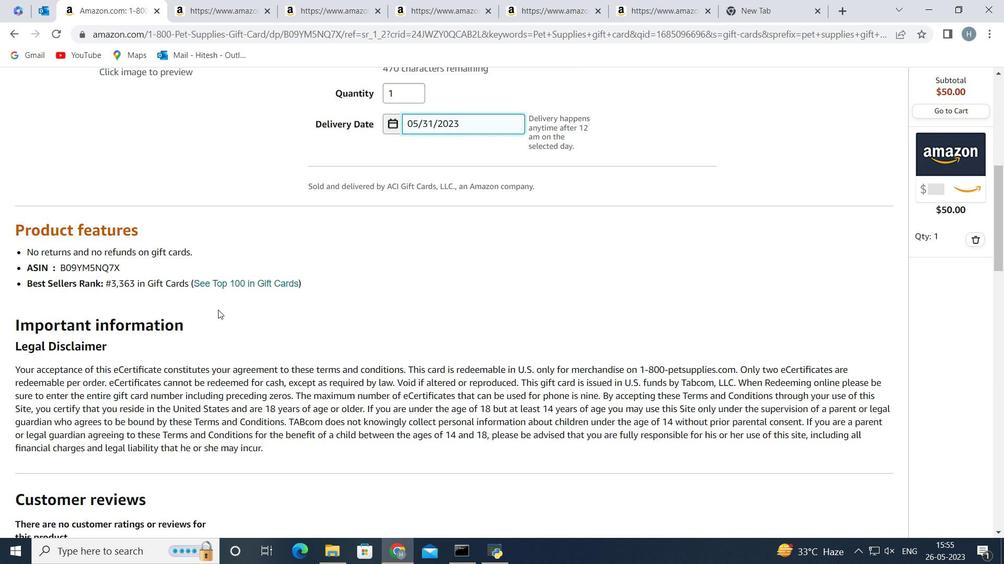 
Action: Mouse scrolled (218, 310) with delta (0, 0)
Screenshot: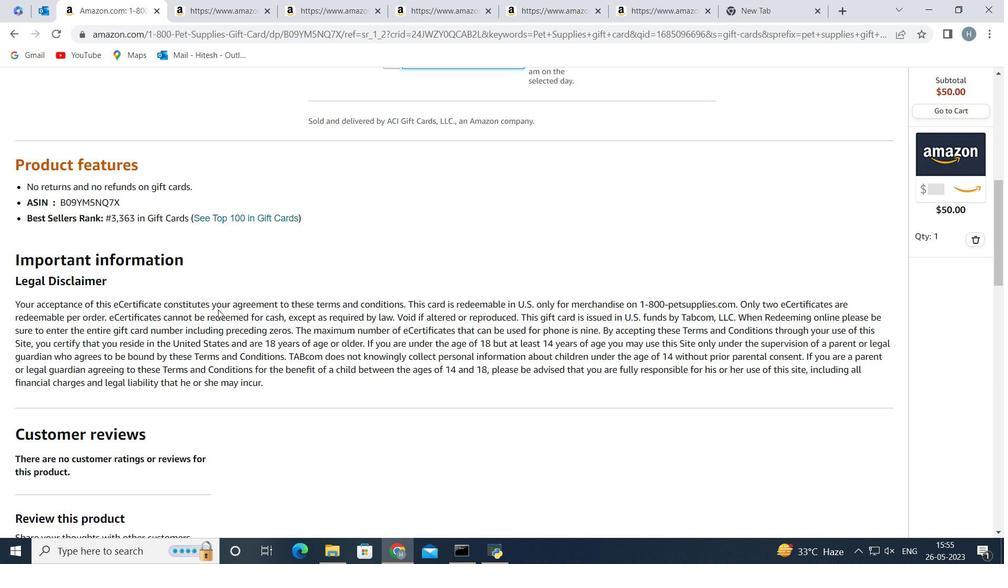 
Action: Mouse scrolled (218, 310) with delta (0, 0)
Screenshot: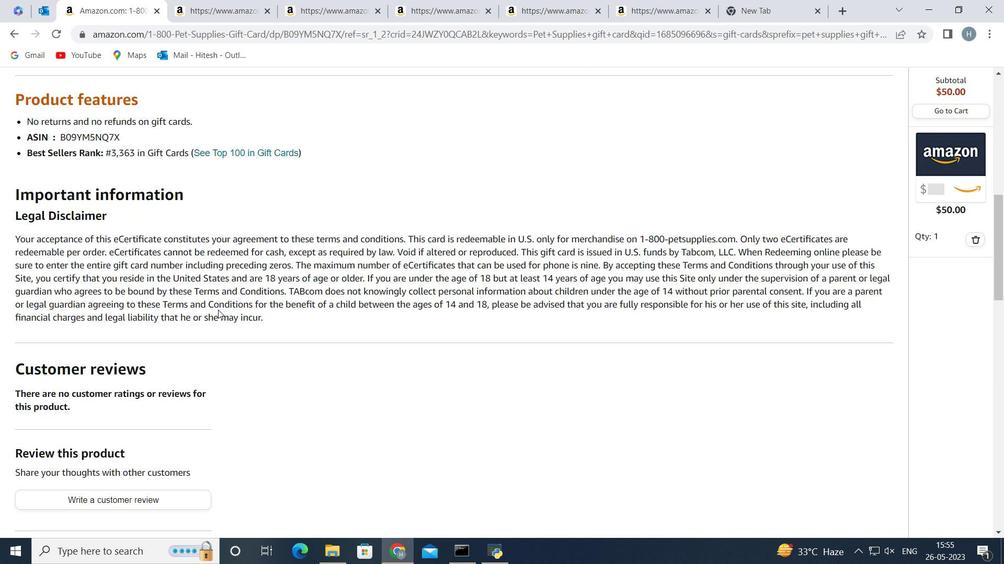 
Action: Mouse moved to (104, 200)
Screenshot: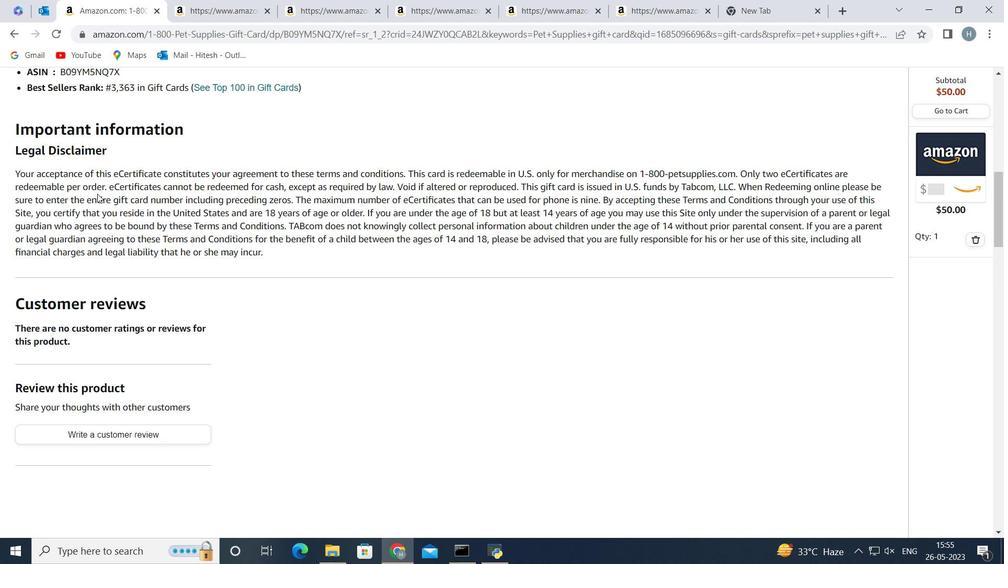 
Action: Mouse scrolled (104, 200) with delta (0, 0)
Screenshot: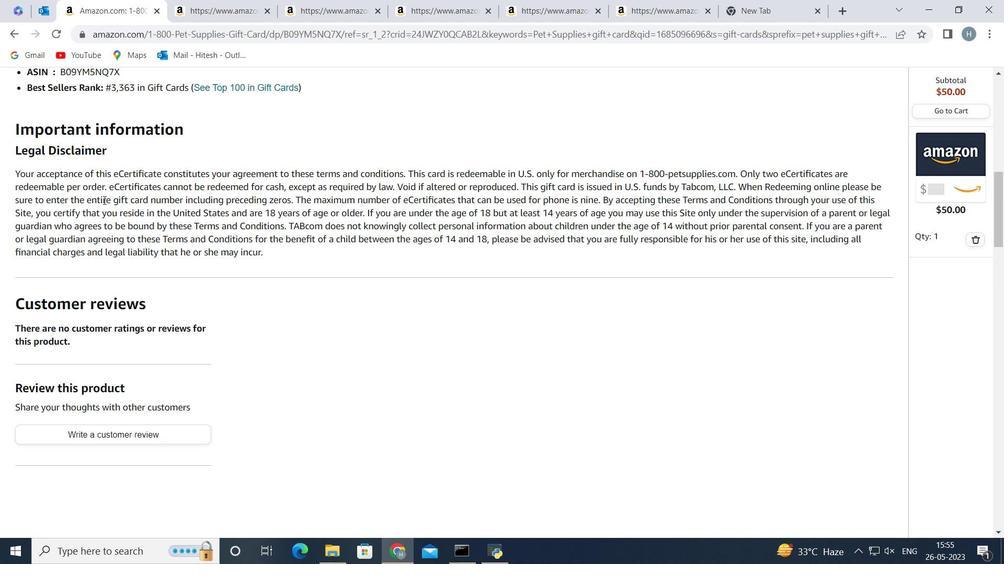 
Action: Mouse scrolled (104, 200) with delta (0, 0)
Screenshot: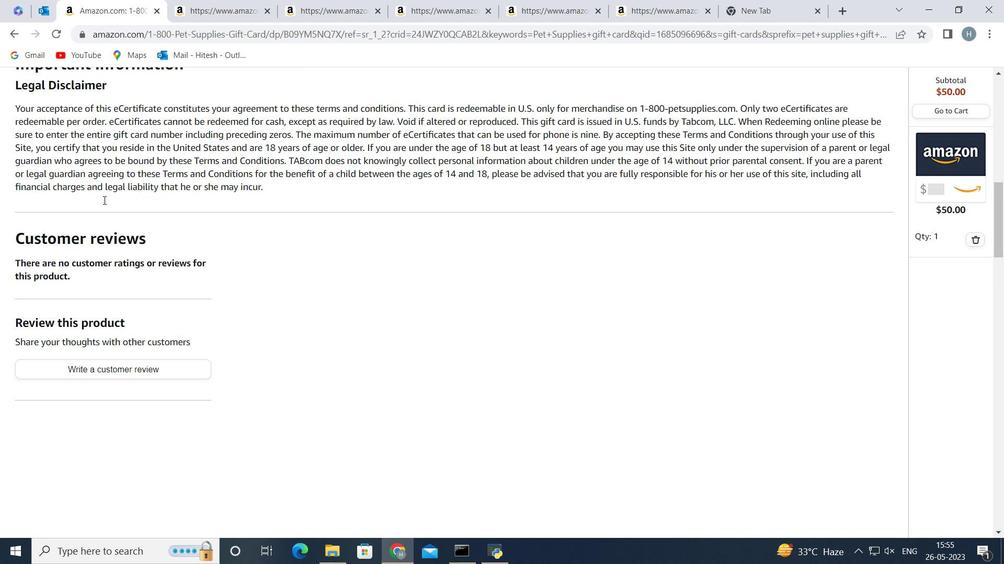 
Action: Mouse scrolled (104, 200) with delta (0, 0)
Screenshot: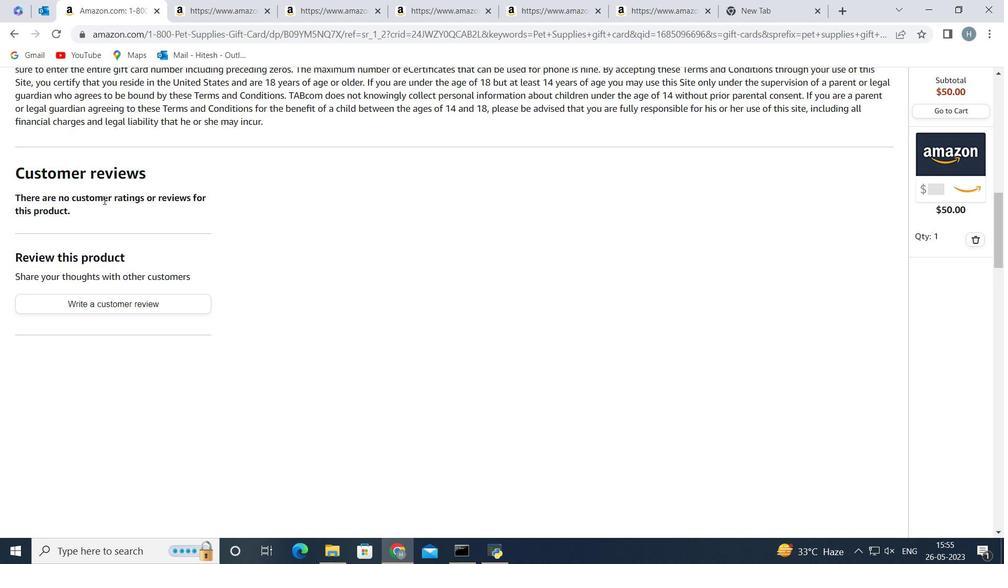 
Action: Mouse scrolled (104, 200) with delta (0, 0)
Screenshot: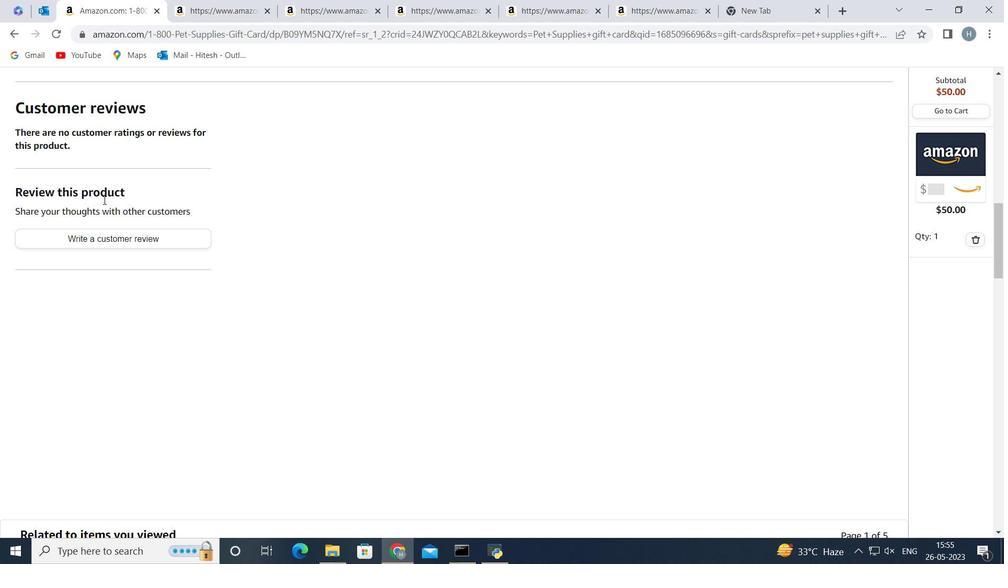 
Action: Mouse scrolled (104, 200) with delta (0, 0)
Screenshot: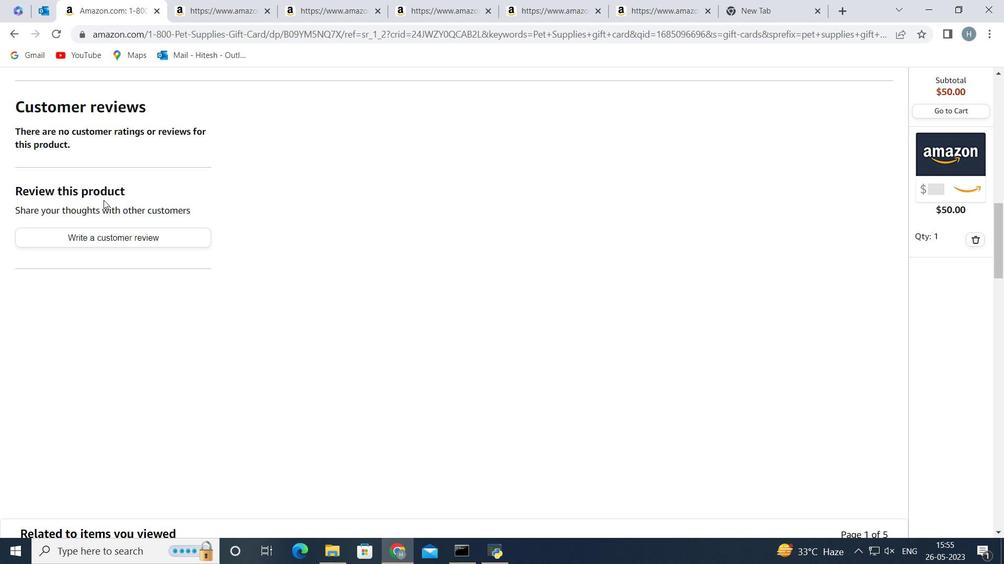 
Action: Mouse scrolled (104, 200) with delta (0, 0)
Screenshot: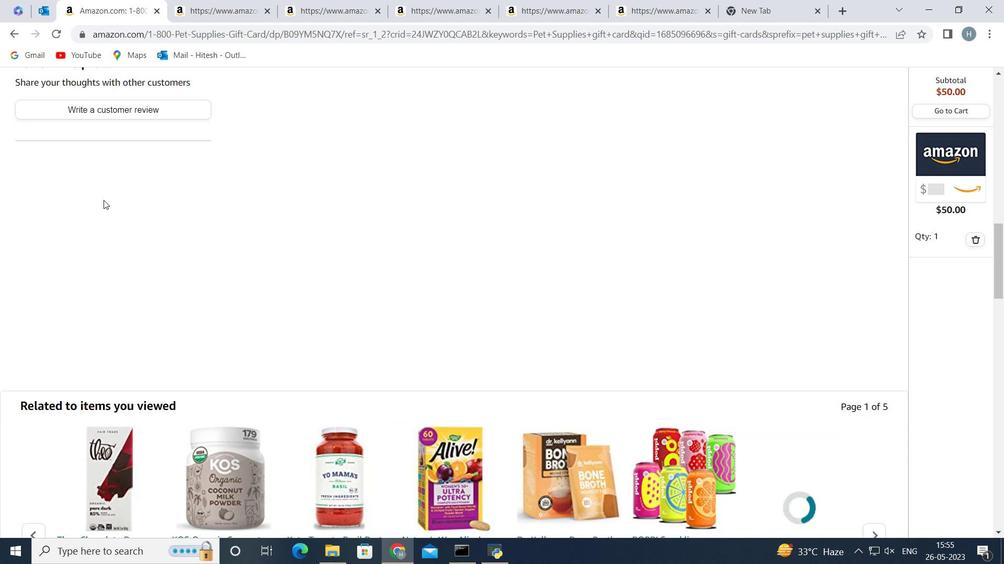 
Action: Mouse scrolled (104, 200) with delta (0, 0)
Screenshot: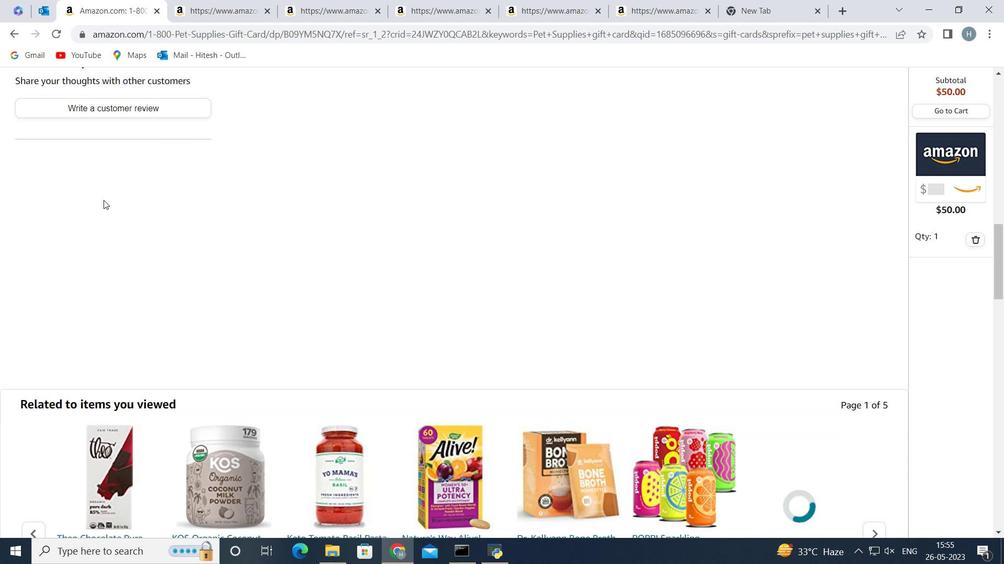 
Action: Mouse scrolled (104, 200) with delta (0, 0)
Screenshot: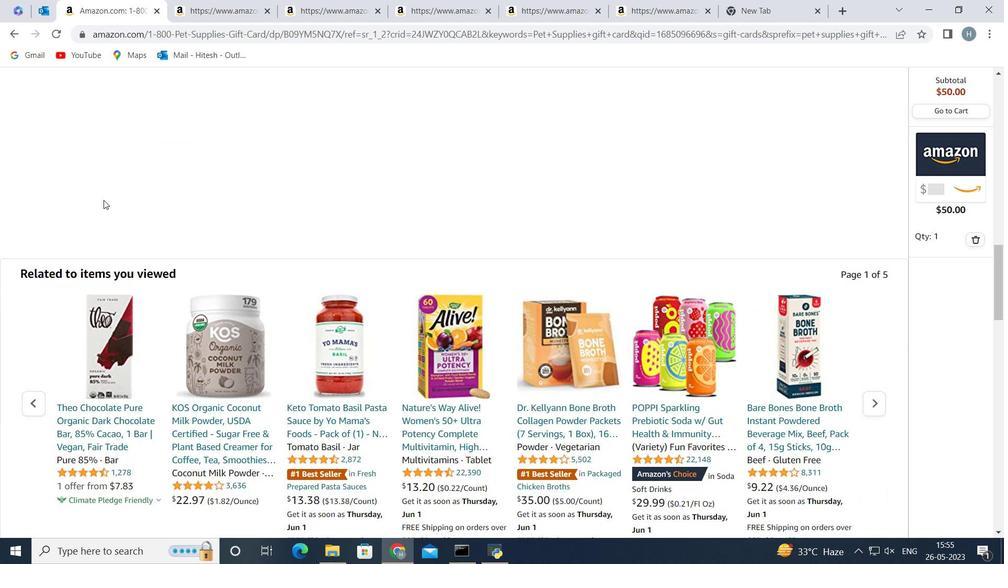 
Action: Mouse moved to (404, 235)
Screenshot: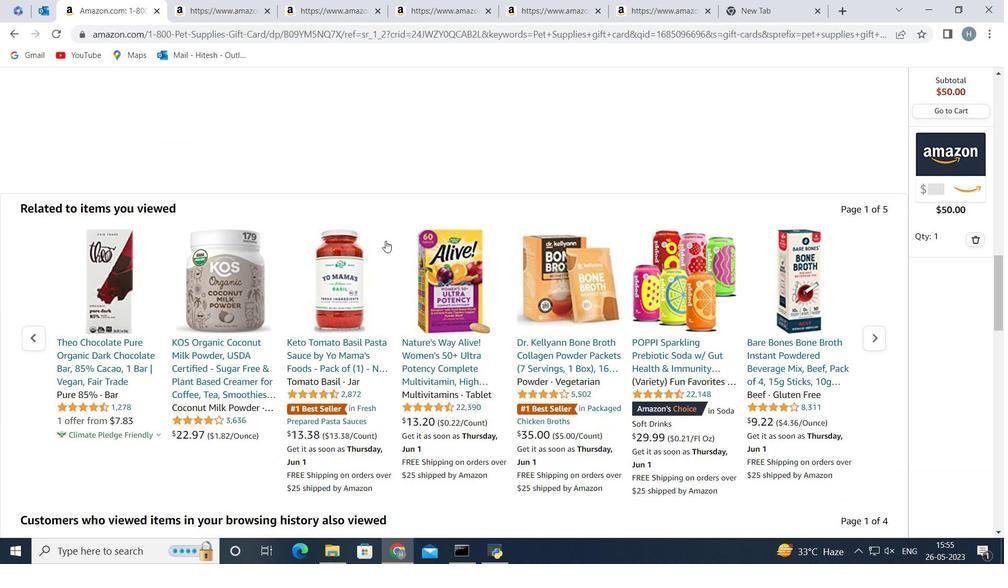 
Action: Mouse scrolled (404, 236) with delta (0, 0)
Screenshot: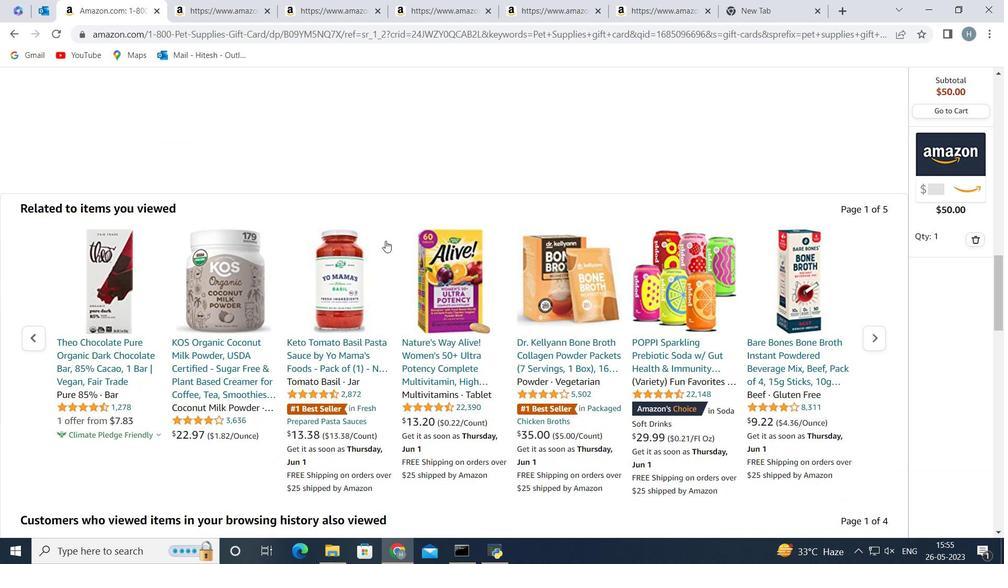 
Action: Mouse moved to (403, 234)
Screenshot: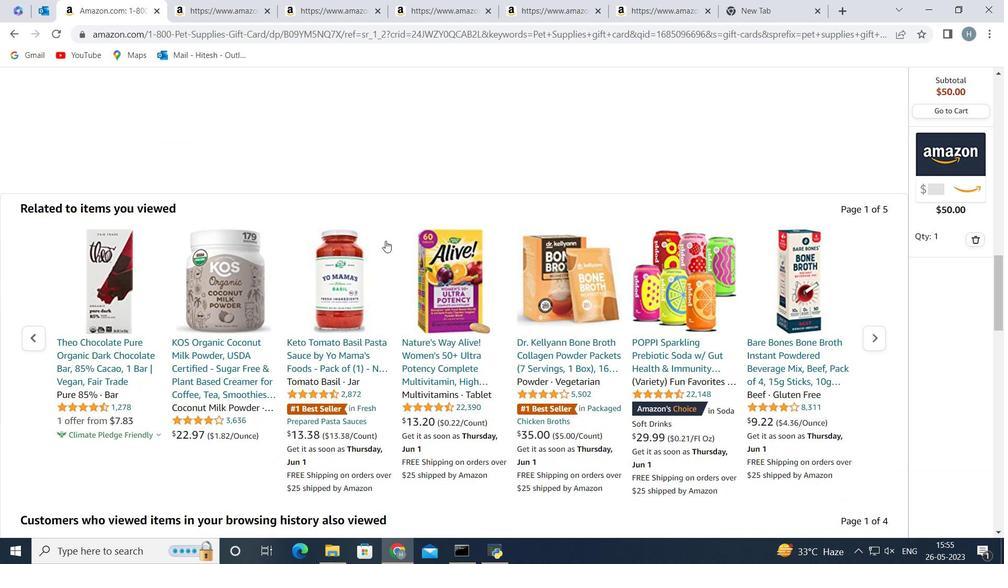 
Action: Mouse scrolled (403, 234) with delta (0, 0)
Screenshot: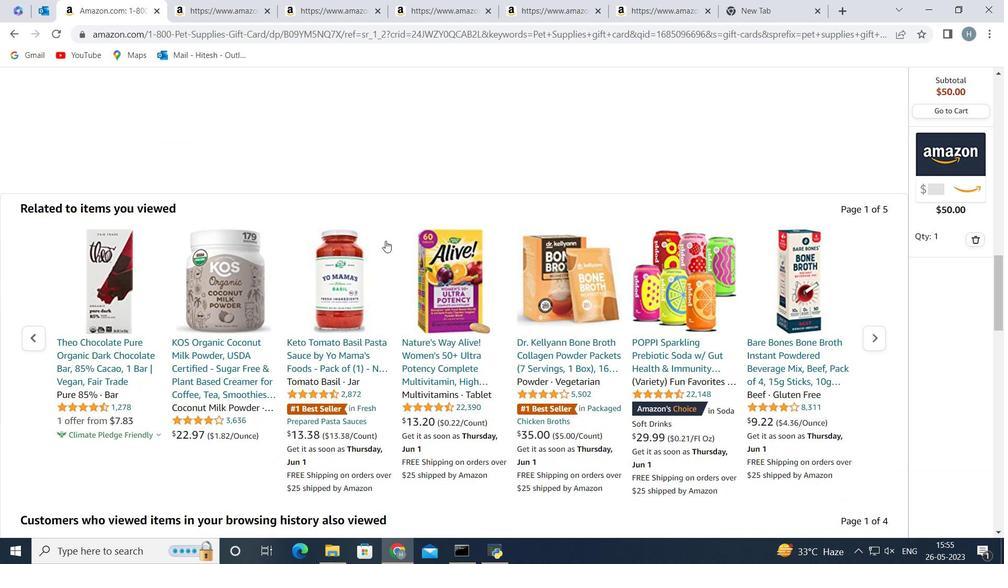 
Action: Mouse moved to (403, 233)
Screenshot: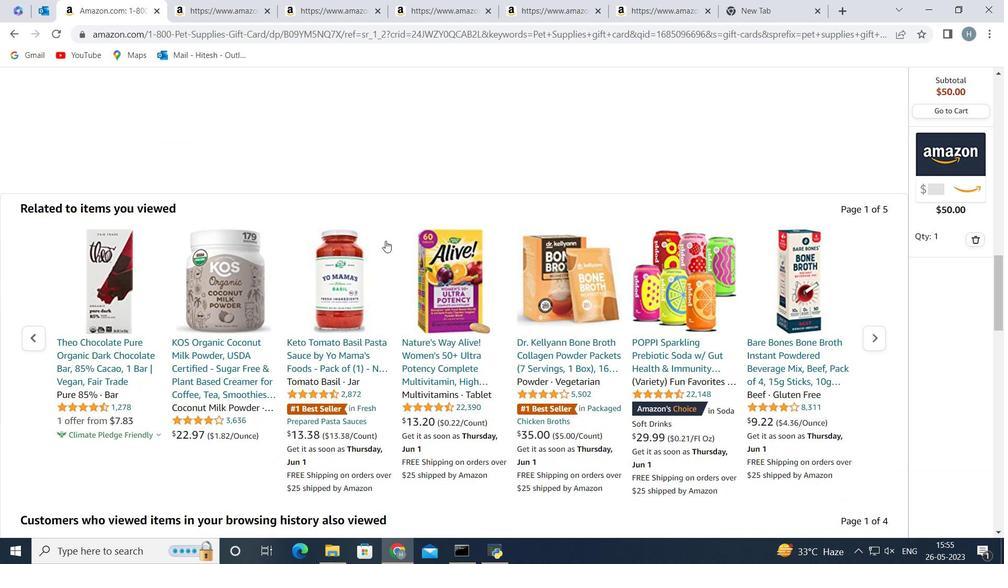 
Action: Mouse scrolled (403, 234) with delta (0, 0)
Screenshot: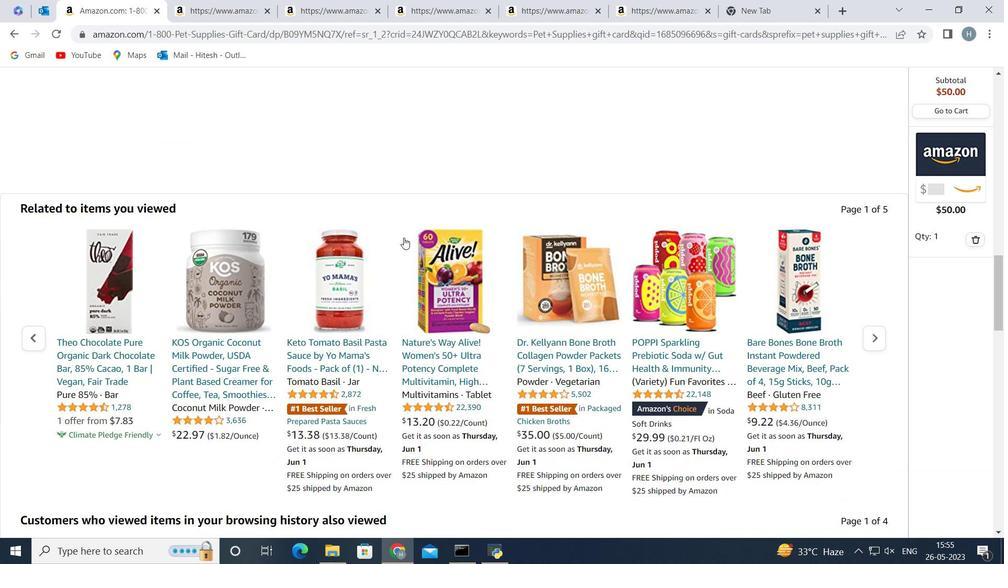 
Action: Mouse scrolled (403, 234) with delta (0, 0)
Screenshot: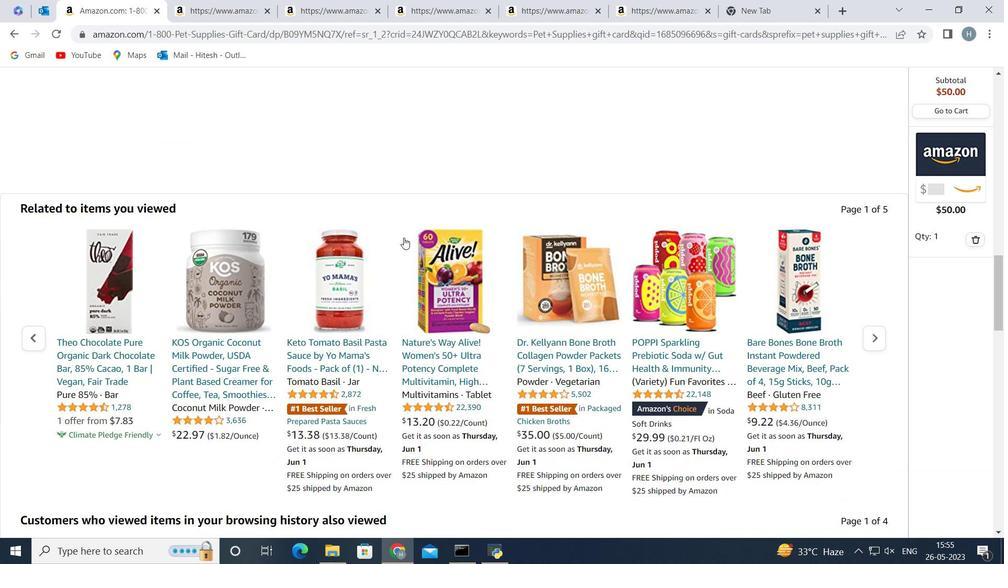 
Action: Mouse scrolled (403, 234) with delta (0, 0)
Screenshot: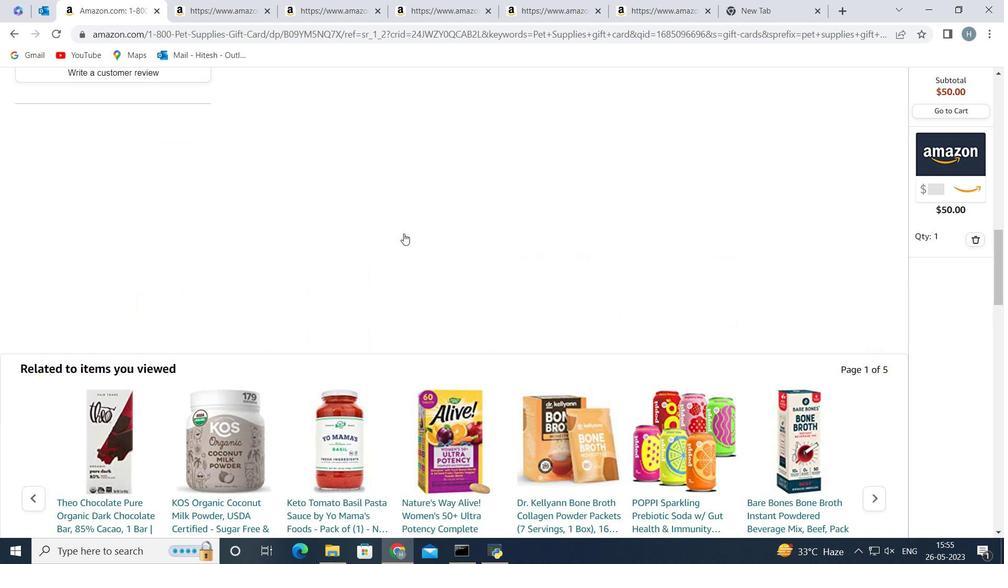 
Action: Mouse scrolled (403, 234) with delta (0, 0)
Screenshot: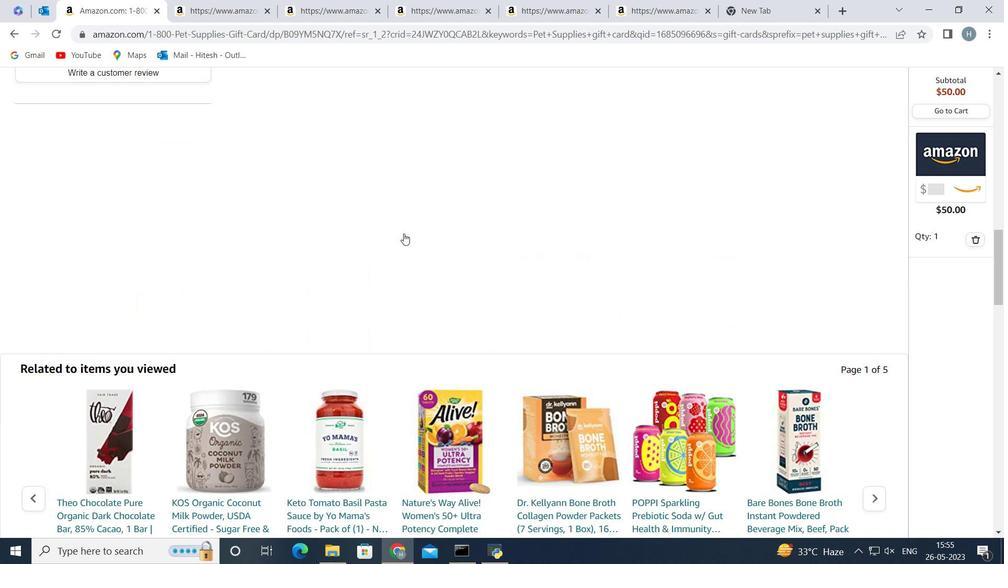 
Action: Mouse scrolled (403, 234) with delta (0, 0)
Screenshot: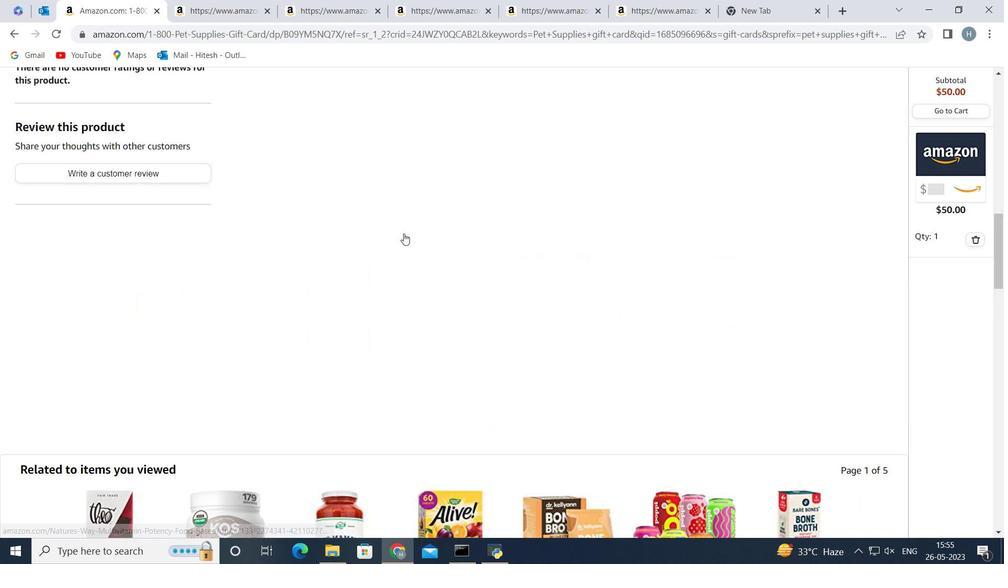 
Action: Mouse scrolled (403, 234) with delta (0, 0)
Screenshot: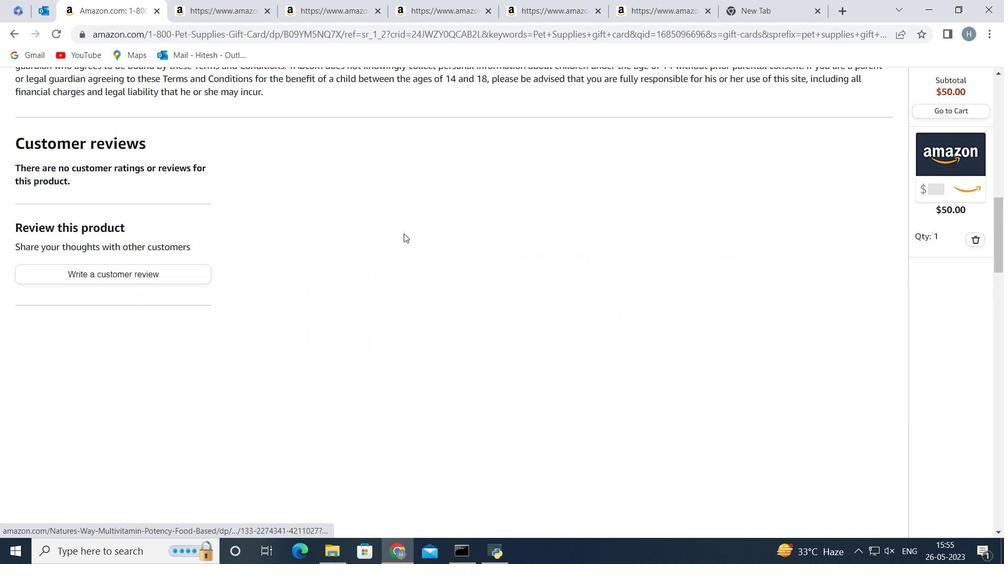 
Action: Mouse scrolled (403, 234) with delta (0, 0)
Screenshot: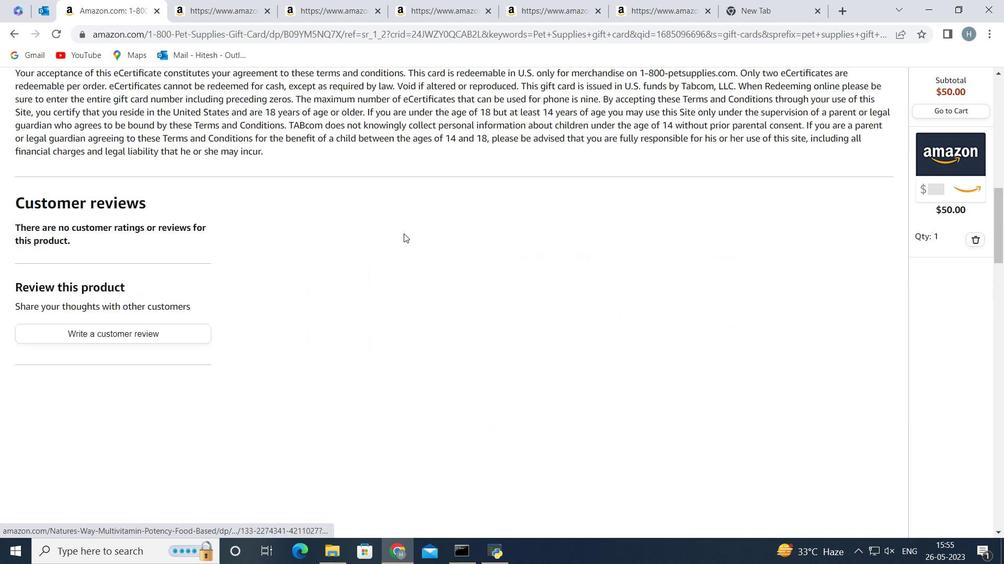 
Action: Mouse scrolled (403, 234) with delta (0, 0)
Screenshot: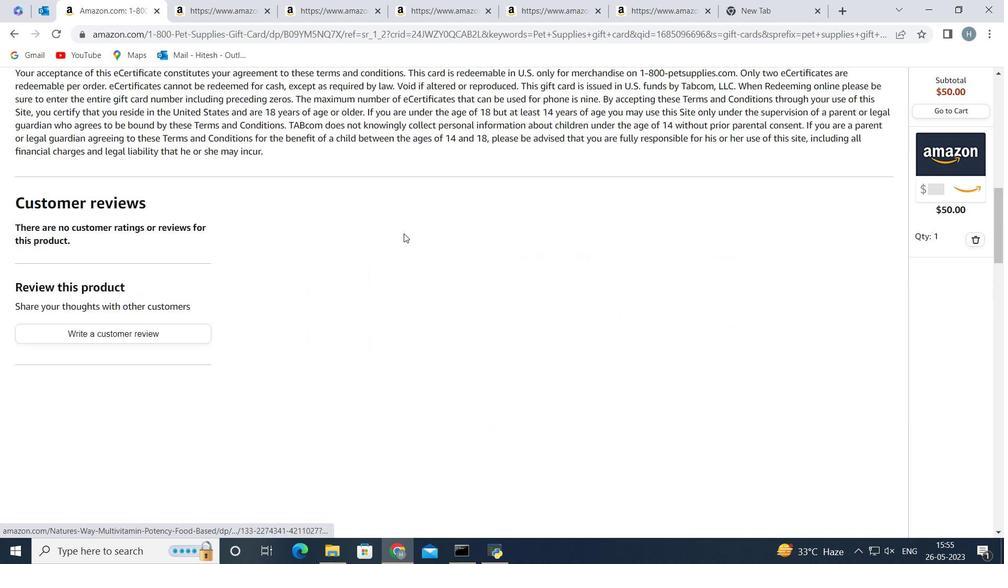 
Action: Mouse scrolled (403, 234) with delta (0, 0)
Screenshot: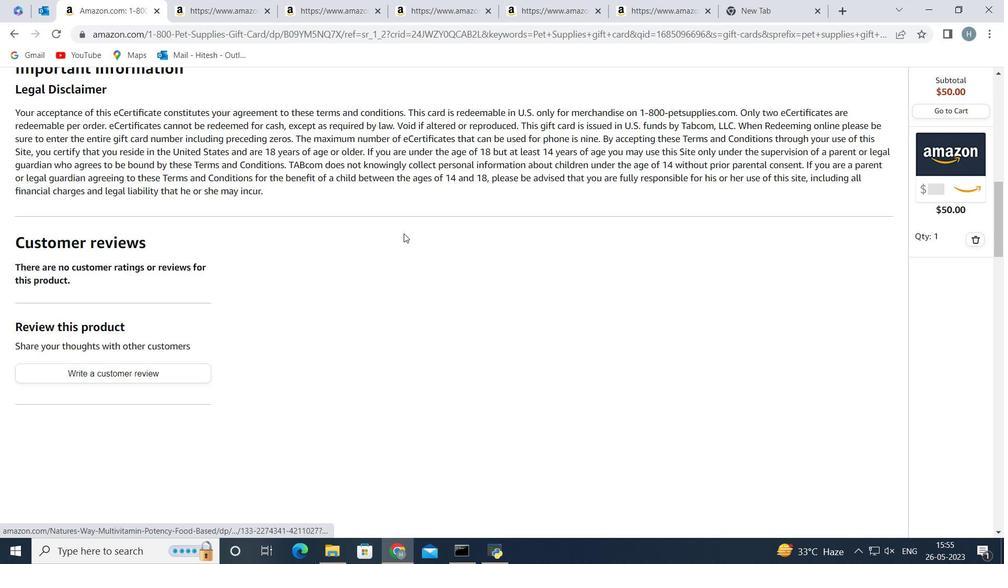 
Action: Mouse scrolled (403, 234) with delta (0, 0)
Screenshot: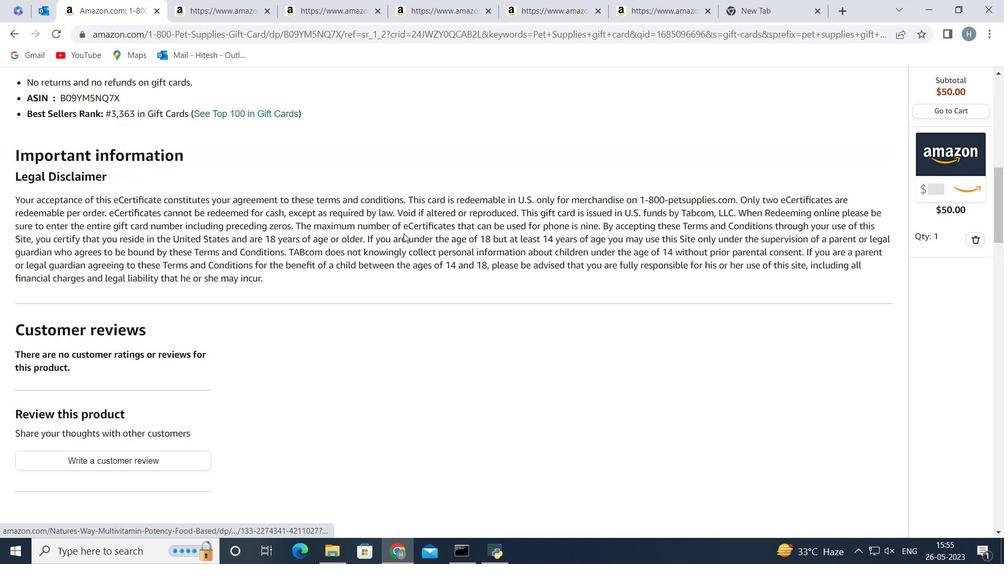 
Action: Mouse scrolled (403, 234) with delta (0, 0)
Screenshot: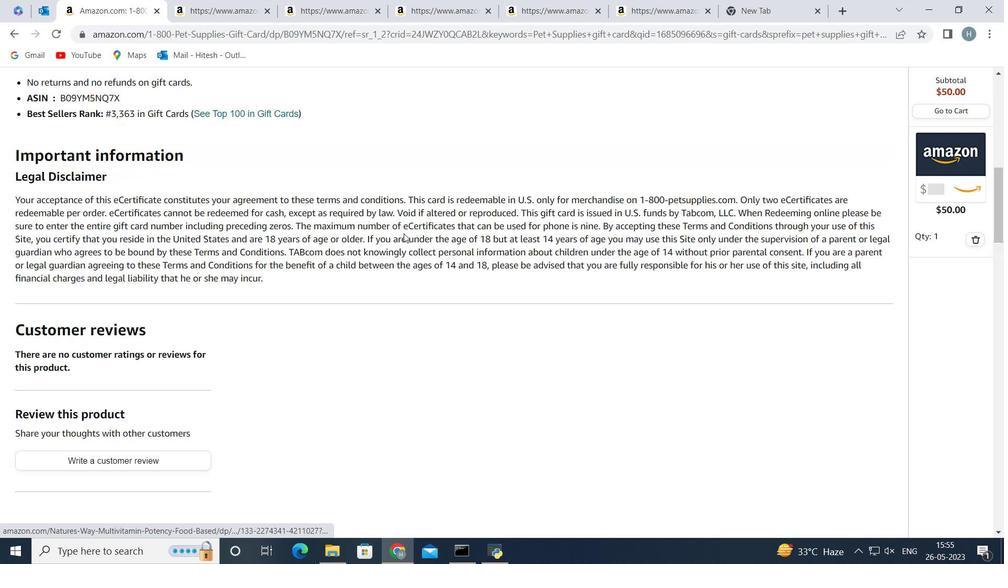 
Action: Mouse scrolled (403, 234) with delta (0, 0)
Screenshot: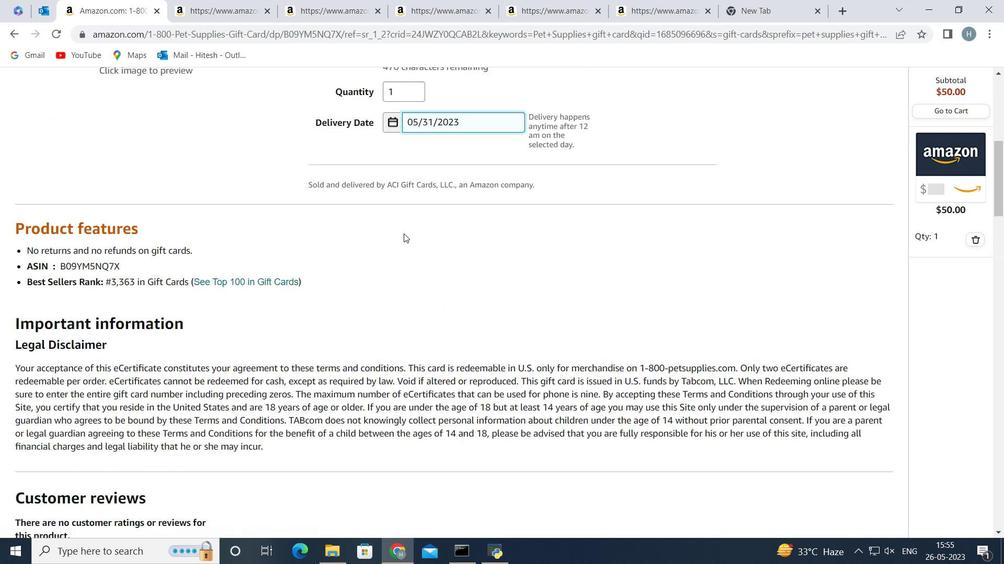 
Action: Mouse scrolled (403, 234) with delta (0, 0)
Screenshot: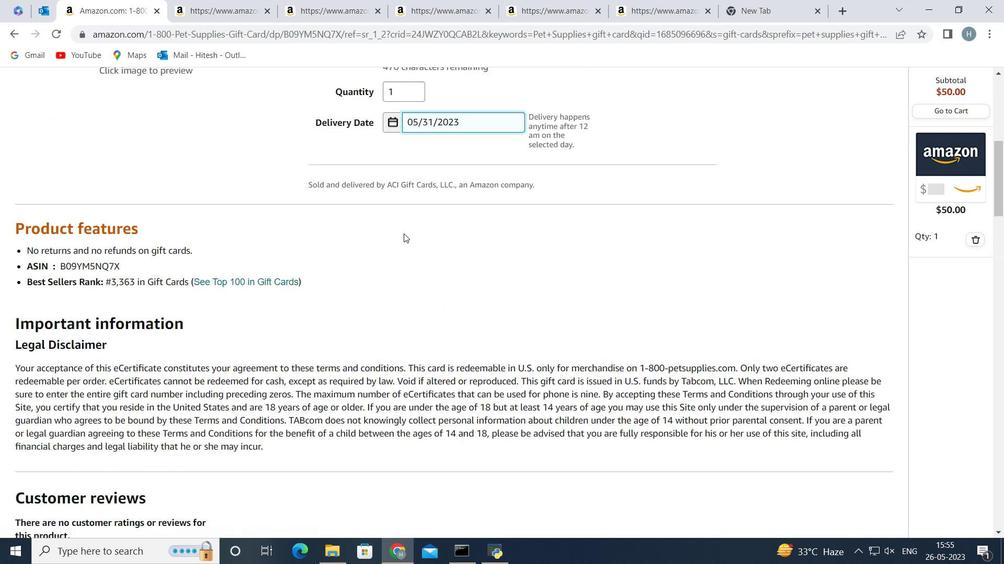 
Action: Mouse scrolled (403, 234) with delta (0, 0)
Screenshot: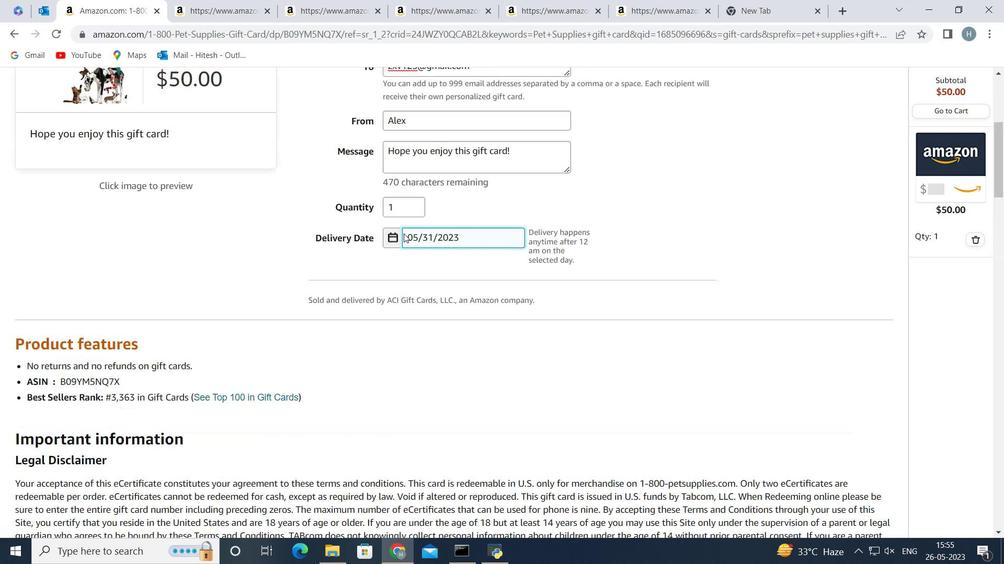 
Action: Mouse scrolled (403, 234) with delta (0, 0)
Screenshot: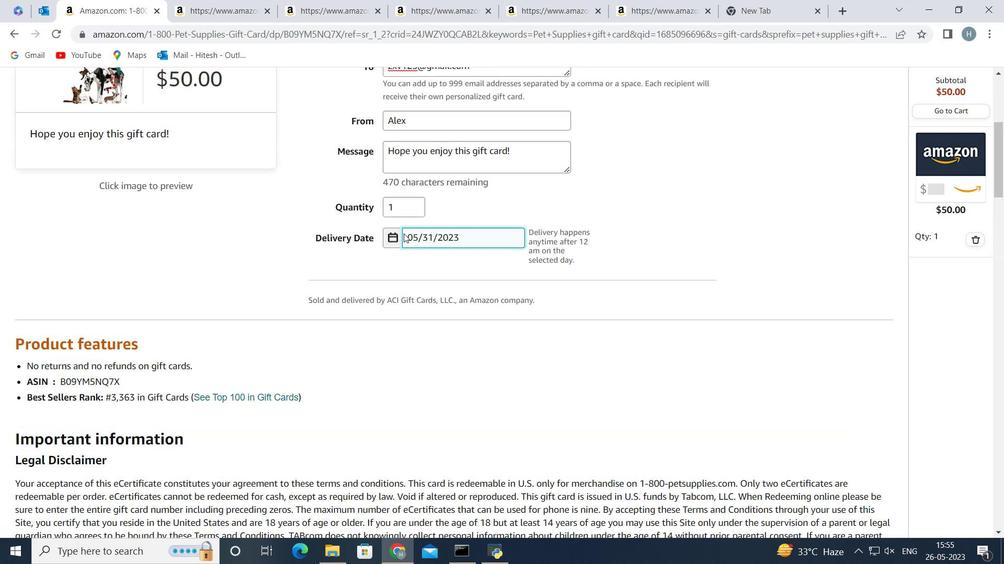 
Action: Mouse scrolled (403, 234) with delta (0, 0)
Screenshot: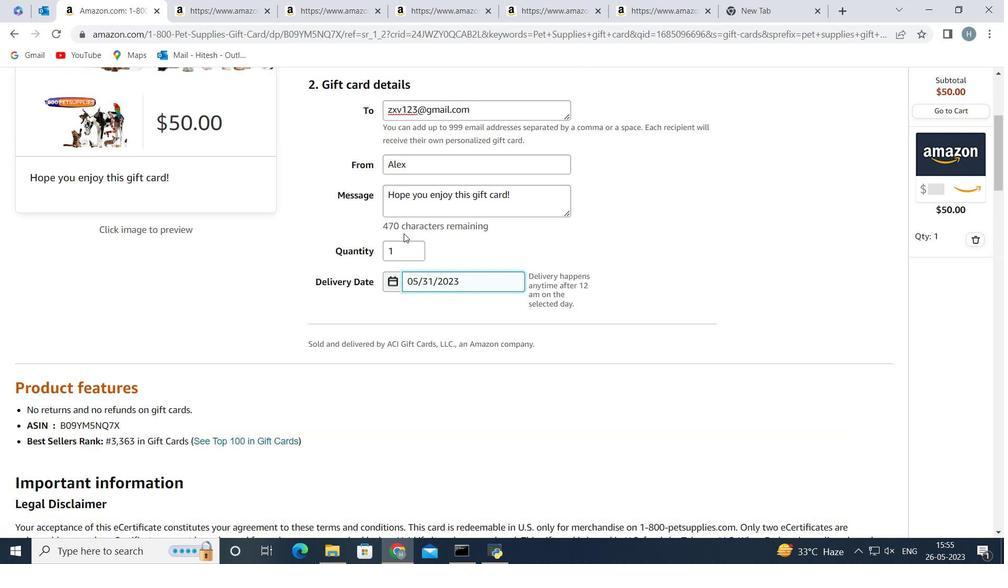 
Action: Mouse scrolled (403, 234) with delta (0, 0)
Screenshot: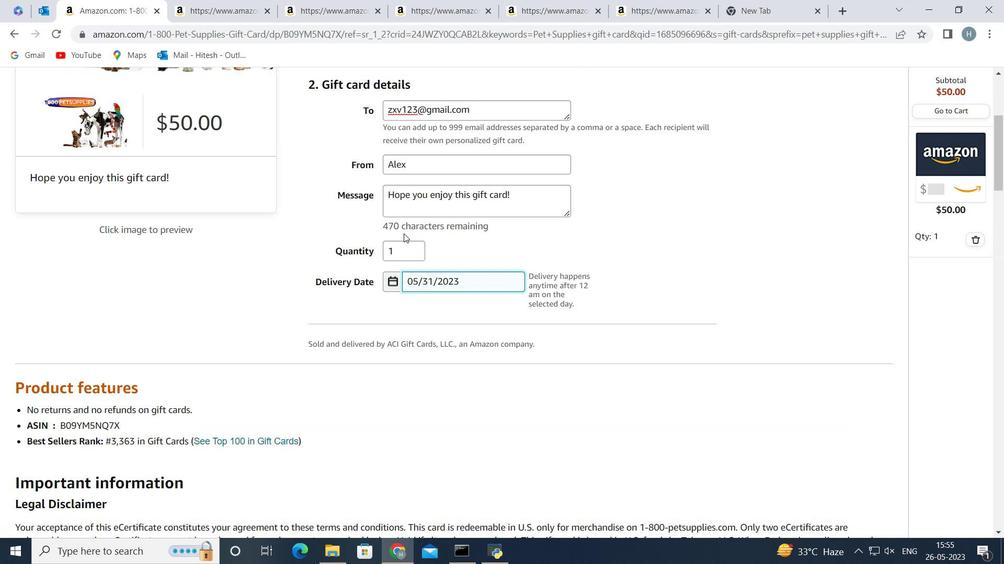 
Action: Mouse scrolled (403, 234) with delta (0, 0)
Screenshot: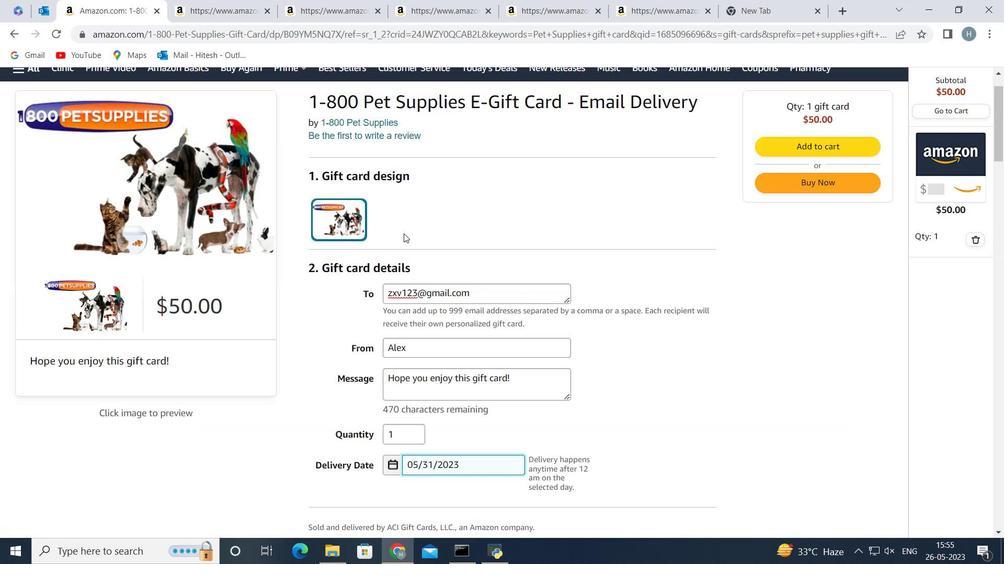 
Action: Mouse moved to (799, 197)
Screenshot: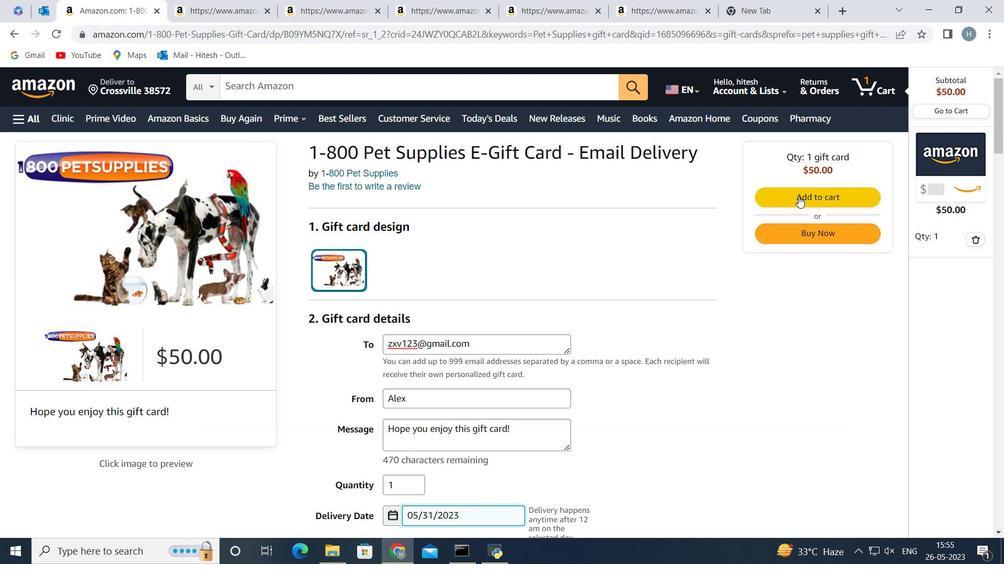 
Action: Mouse pressed left at (799, 197)
Screenshot: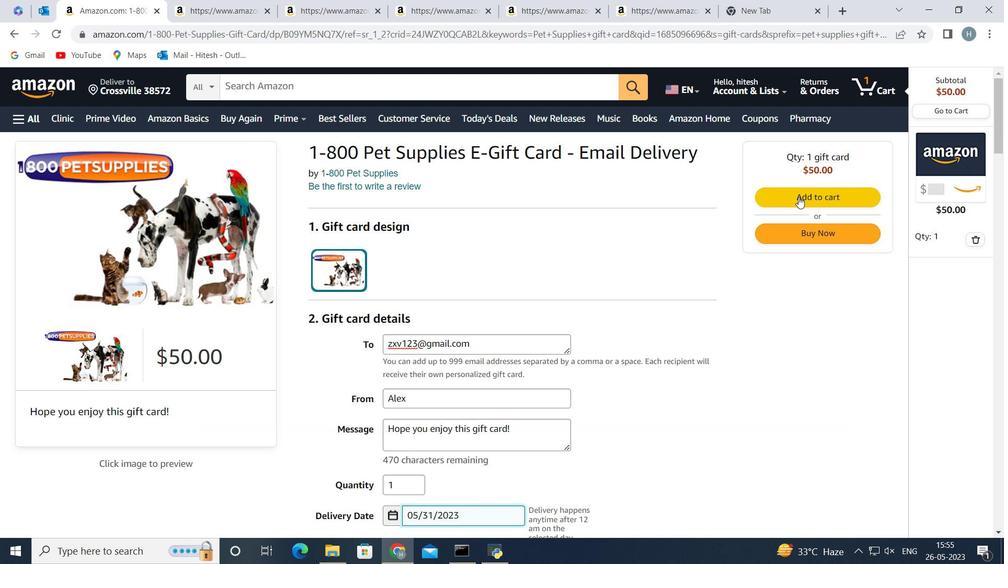 
Action: Mouse moved to (751, 210)
Screenshot: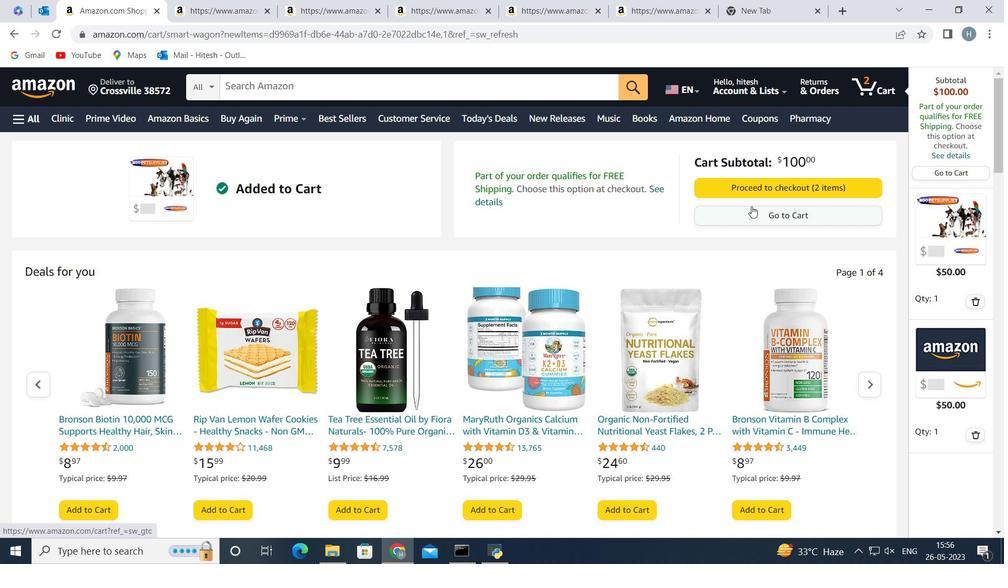 
Action: Mouse pressed left at (751, 210)
Screenshot: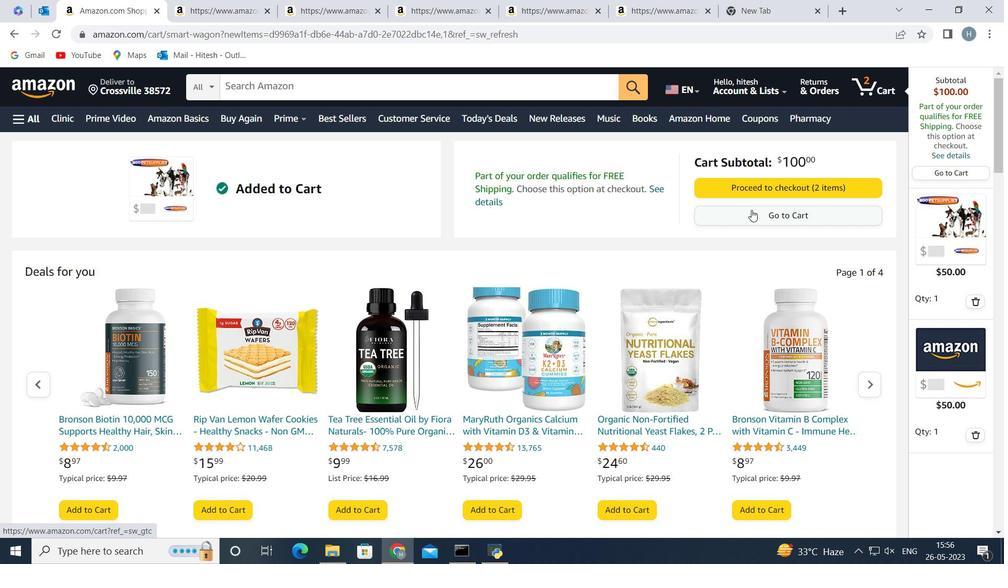
Action: Mouse moved to (361, 312)
Screenshot: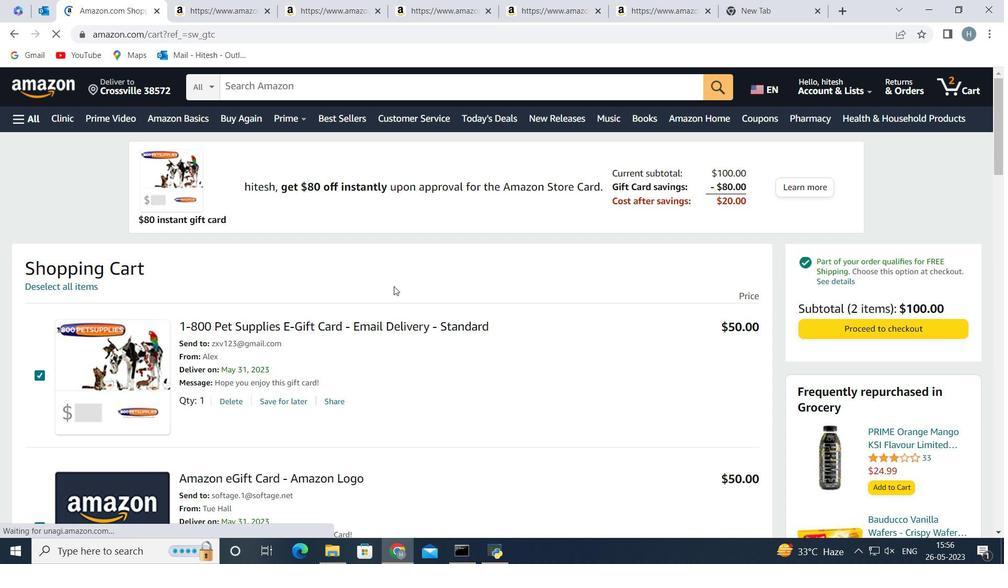 
Action: Mouse scrolled (361, 312) with delta (0, 0)
Screenshot: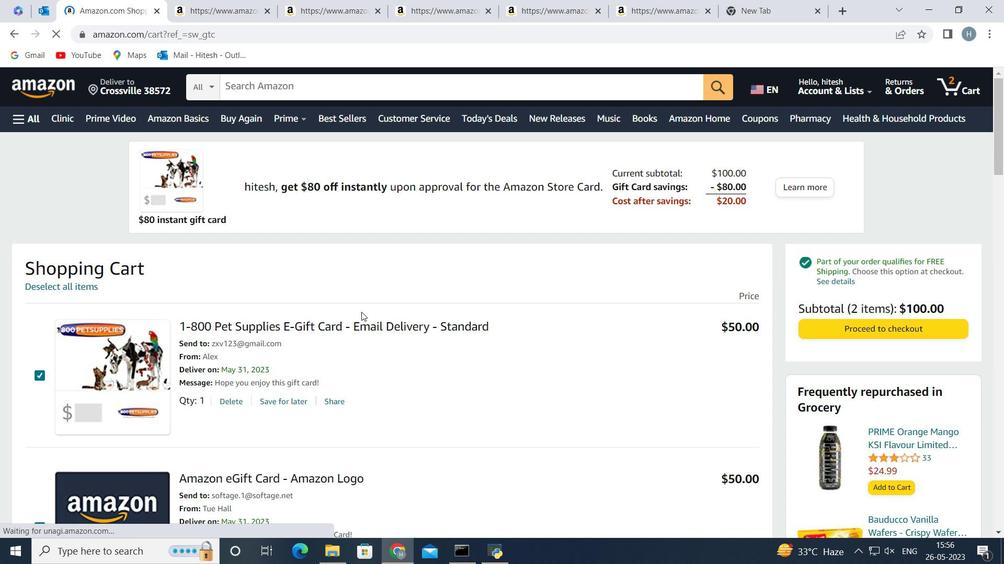 
Action: Mouse scrolled (361, 312) with delta (0, 0)
Screenshot: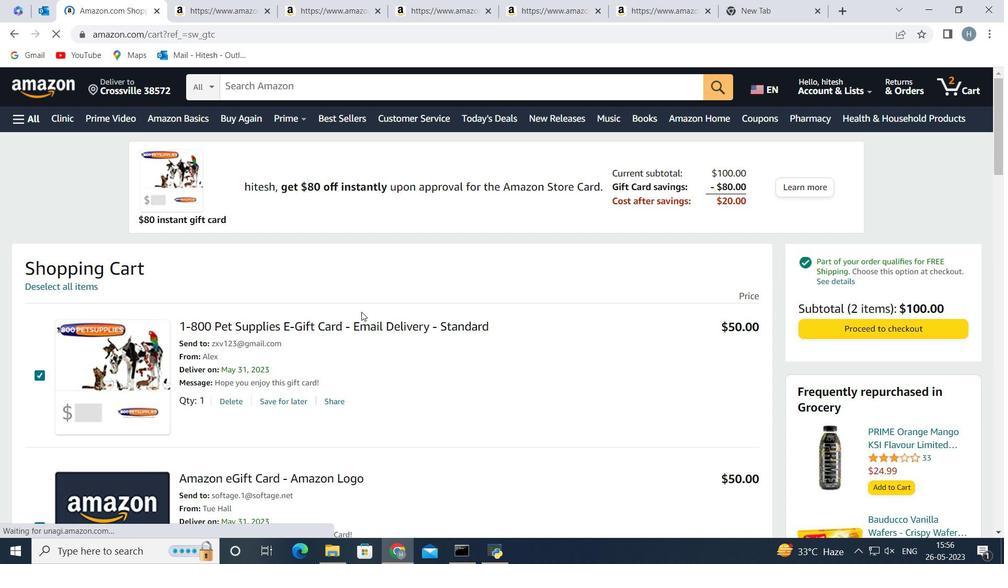 
Action: Mouse scrolled (361, 312) with delta (0, 0)
Screenshot: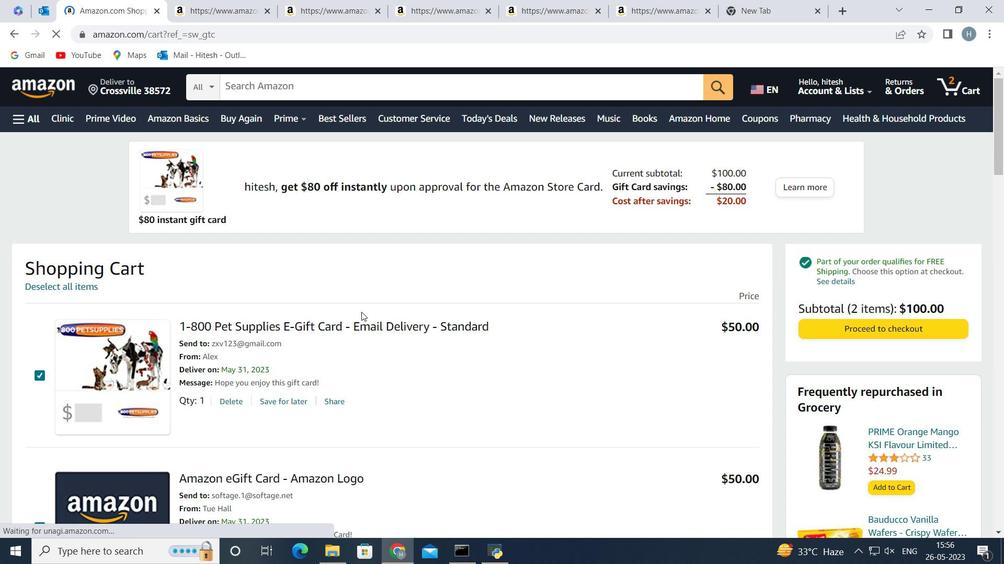 
Action: Mouse moved to (232, 360)
Screenshot: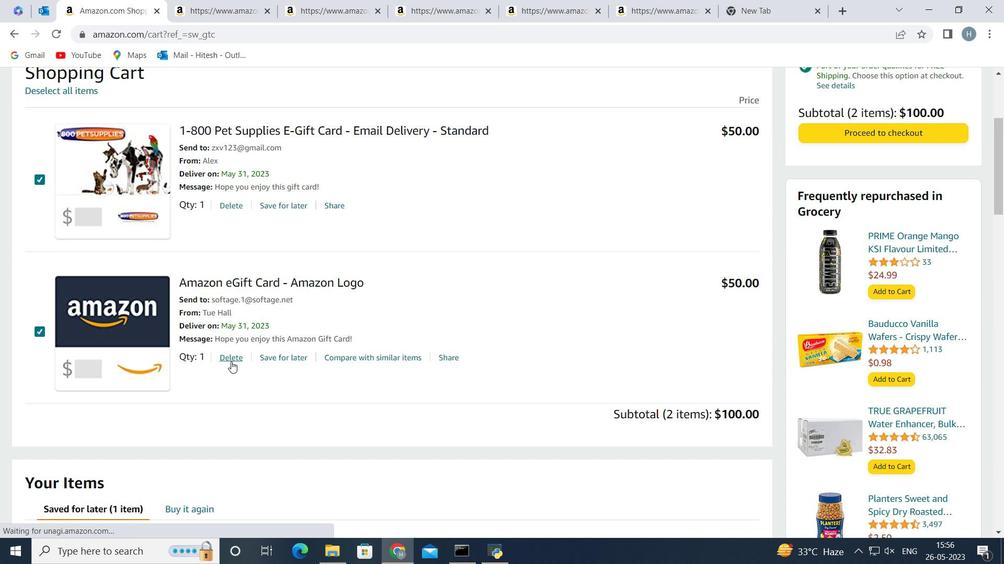 
Action: Mouse pressed left at (232, 360)
Screenshot: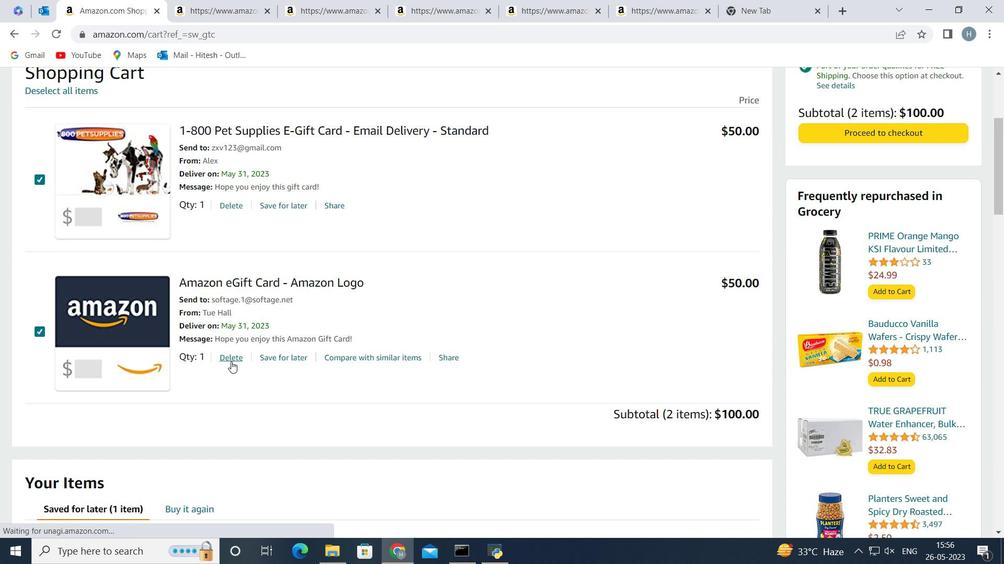 
Action: Mouse moved to (199, 207)
Screenshot: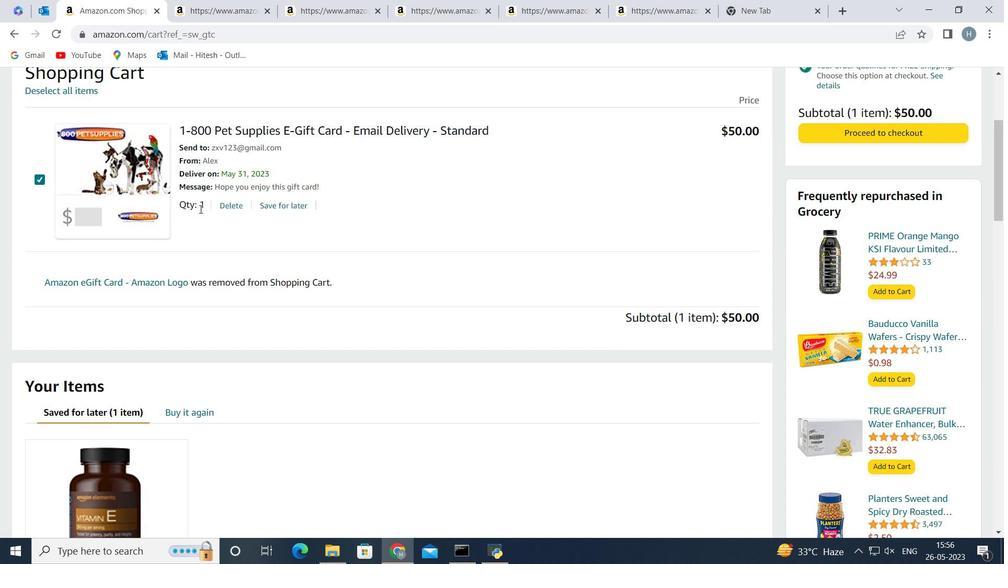 
Action: Mouse pressed left at (199, 207)
Screenshot: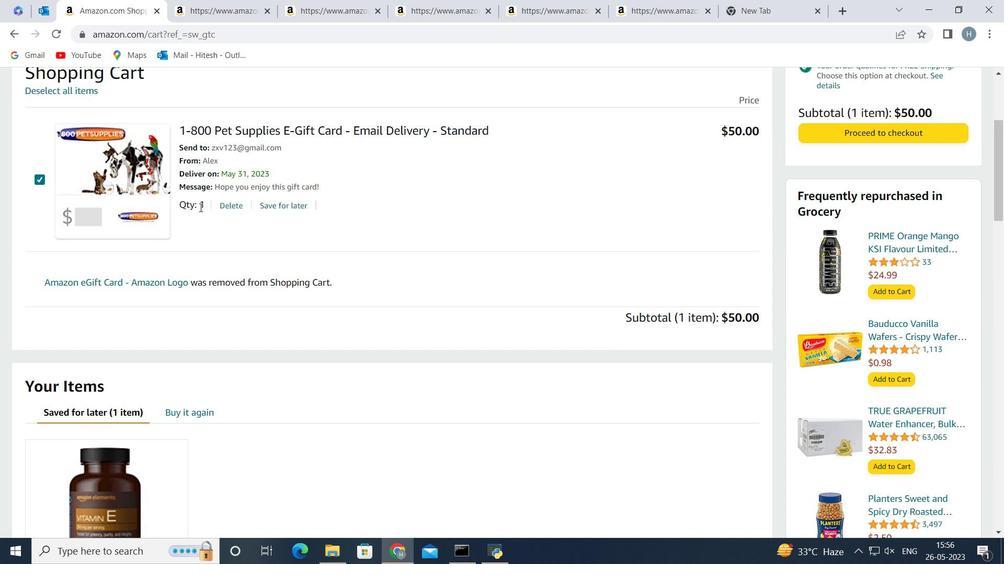 
Action: Mouse moved to (177, 206)
Screenshot: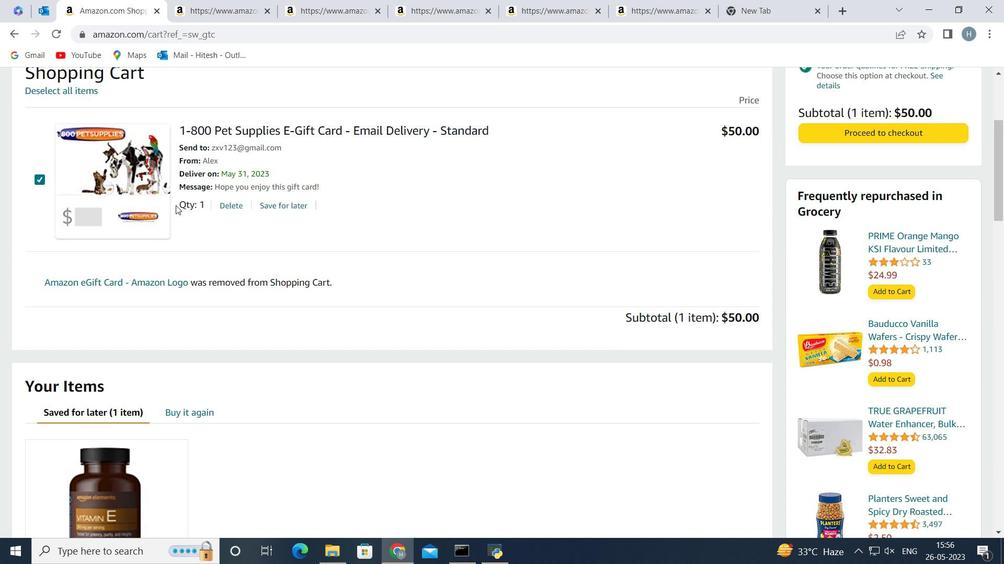 
Action: Mouse pressed left at (177, 206)
Screenshot: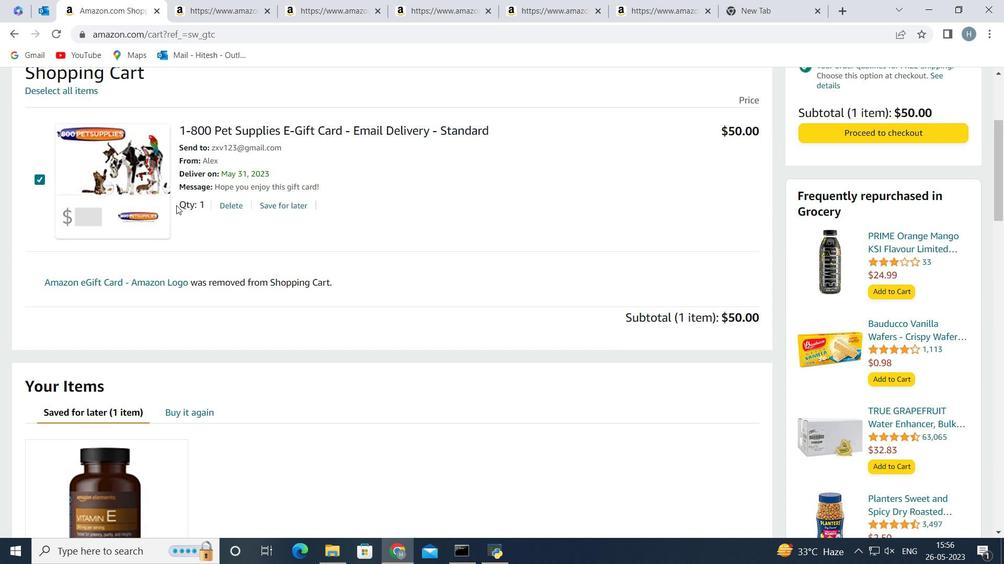 
Action: Mouse moved to (191, 202)
Screenshot: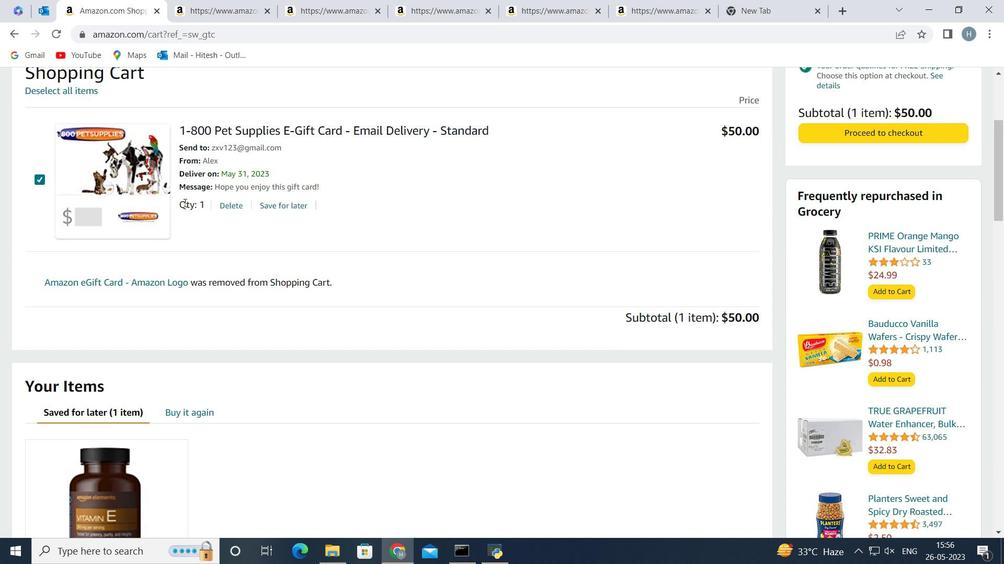 
Action: Mouse pressed left at (191, 202)
Screenshot: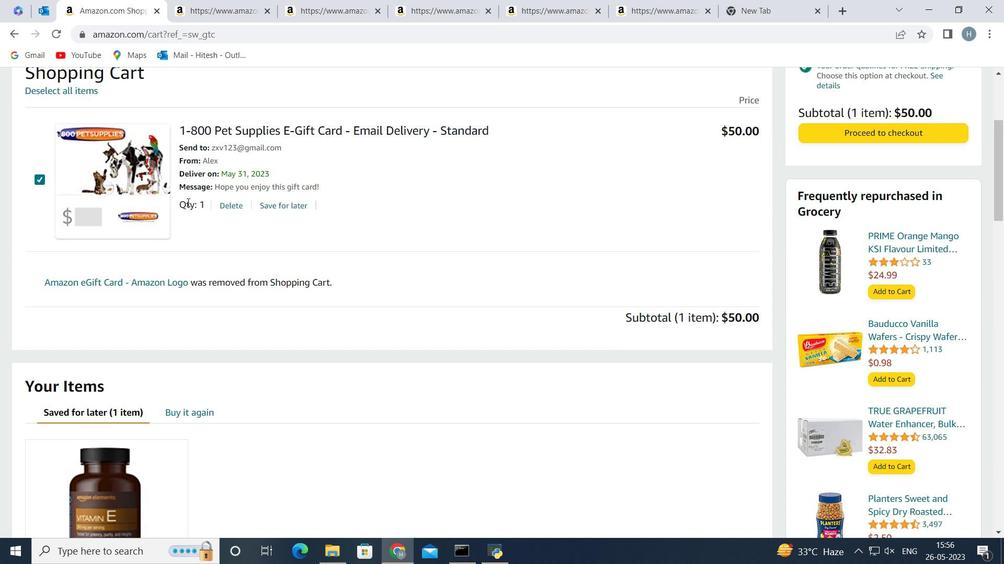 
Action: Mouse moved to (193, 206)
Screenshot: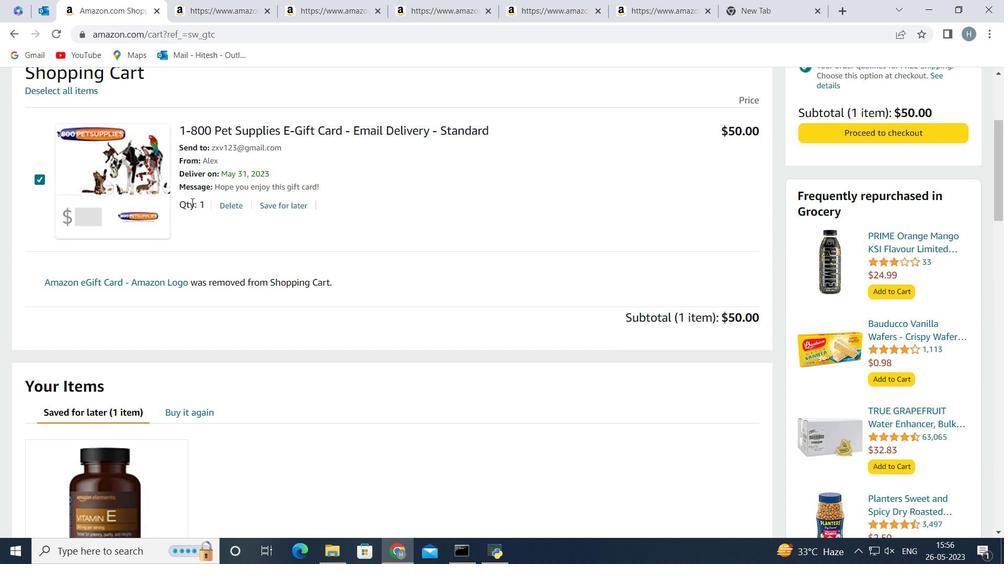 
Action: Mouse pressed left at (193, 206)
Screenshot: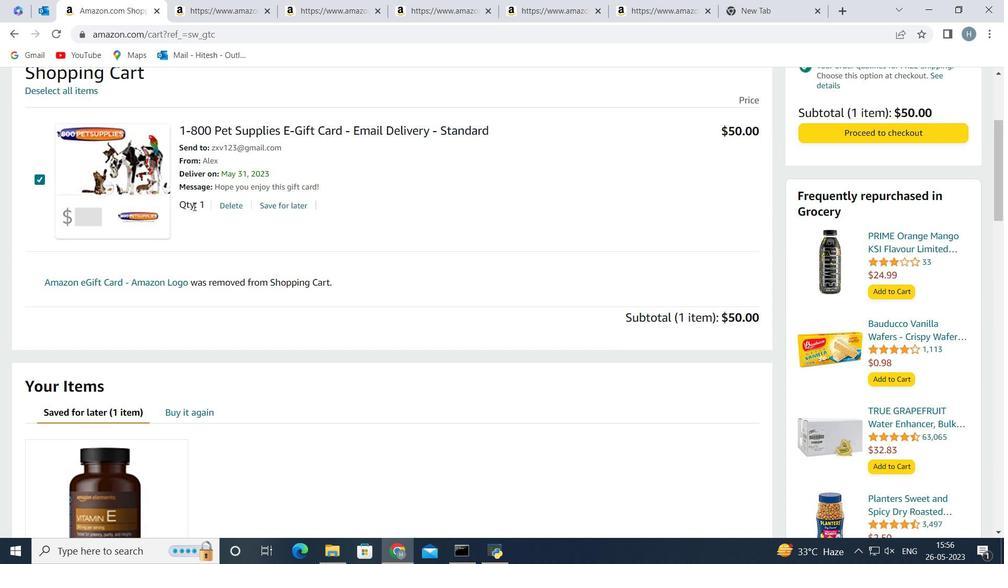 
Action: Mouse moved to (149, 204)
Screenshot: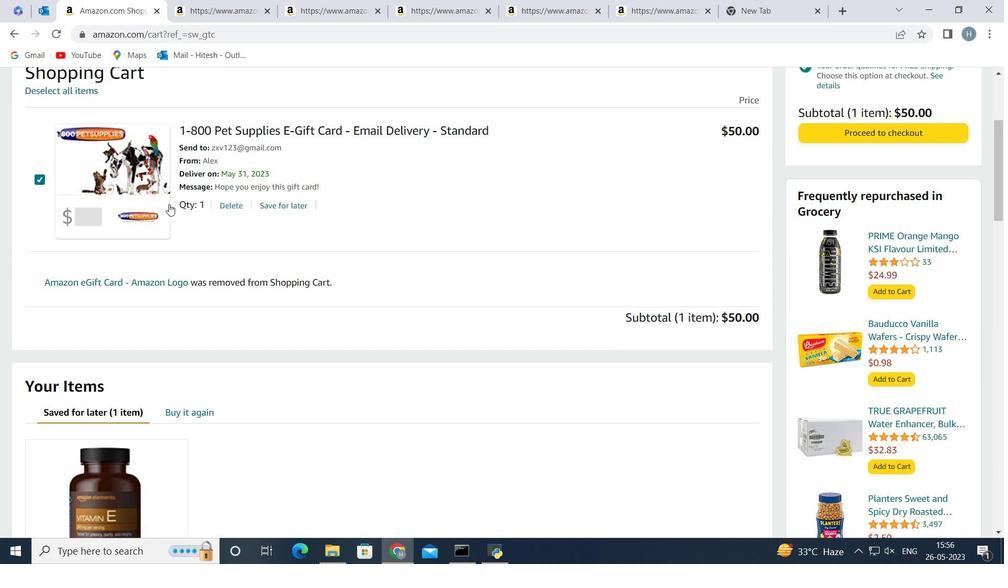 
Action: Mouse pressed left at (149, 204)
Screenshot: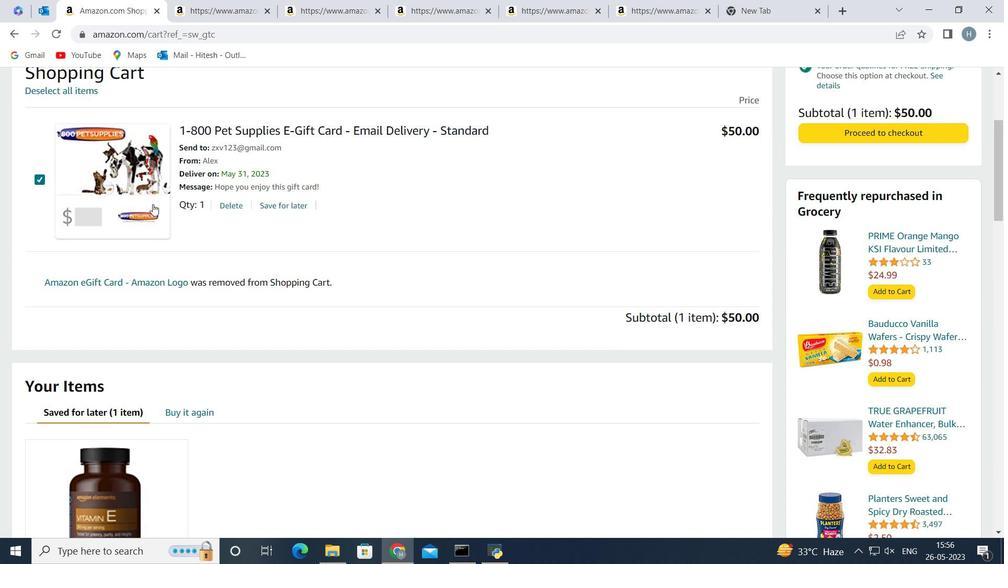 
Action: Mouse moved to (749, 316)
Screenshot: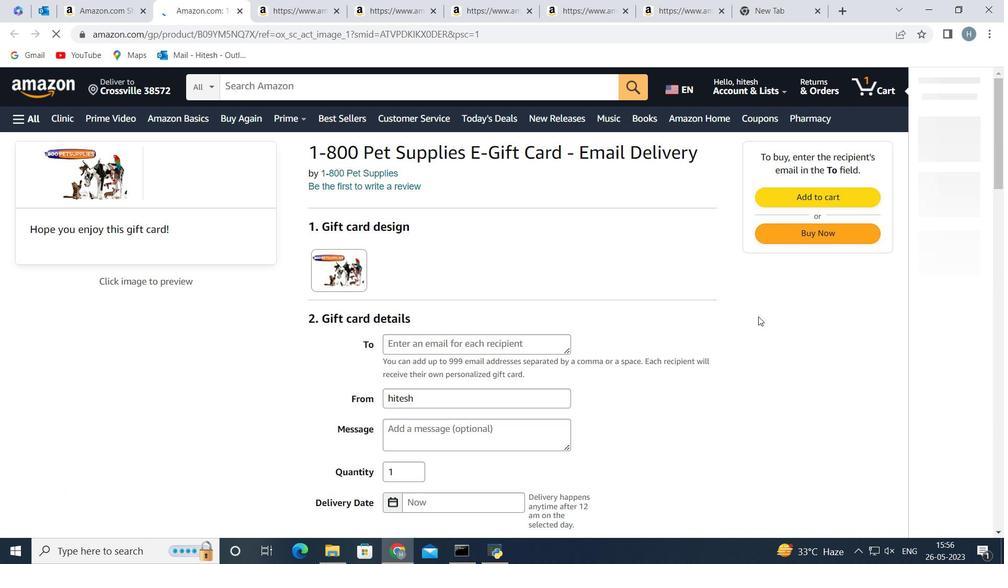 
Action: Mouse scrolled (749, 315) with delta (0, 0)
Screenshot: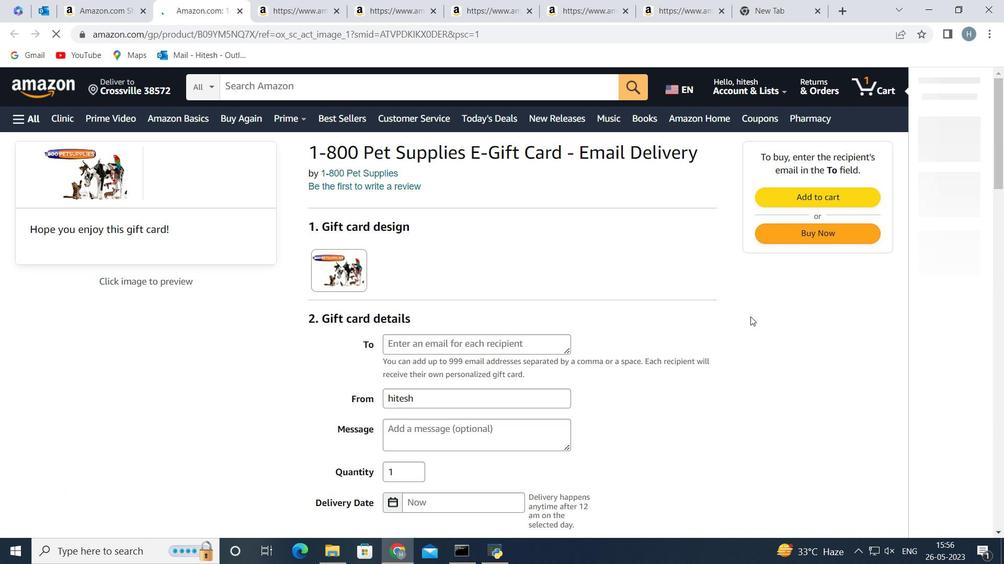 
Action: Mouse scrolled (749, 315) with delta (0, 0)
Screenshot: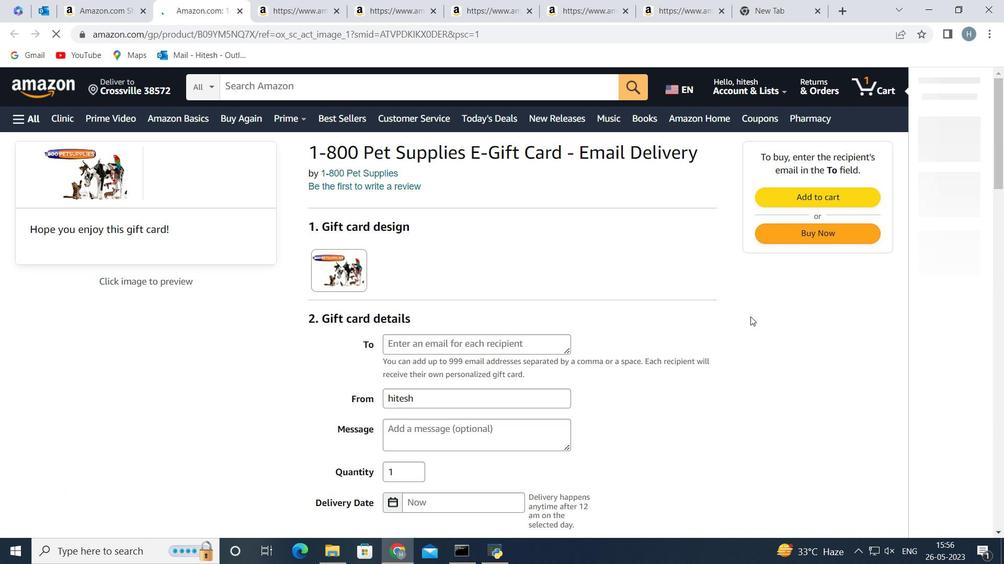 
Action: Mouse moved to (636, 306)
Screenshot: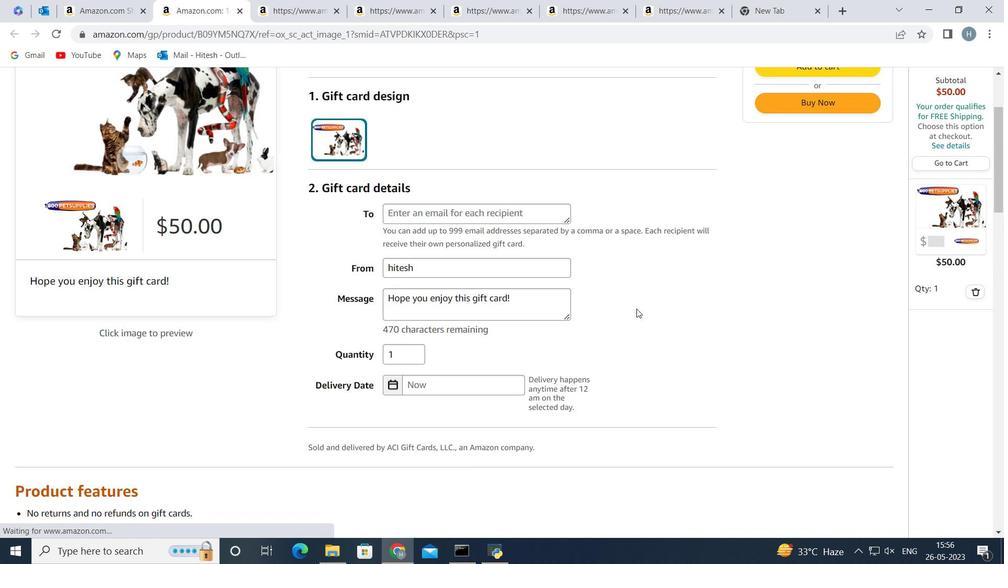 
Action: Mouse scrolled (636, 307) with delta (0, 0)
Screenshot: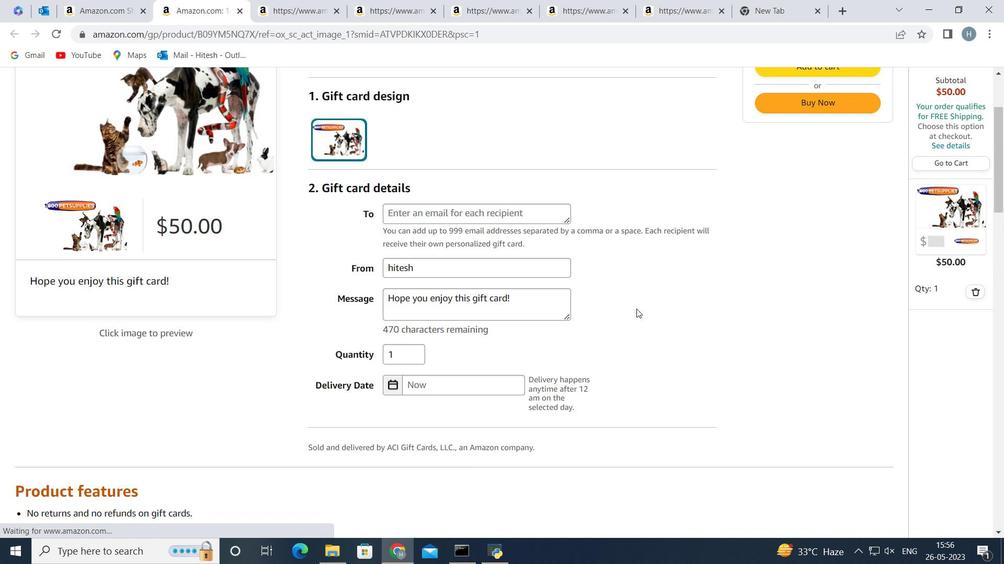 
Action: Mouse scrolled (636, 307) with delta (0, 0)
Screenshot: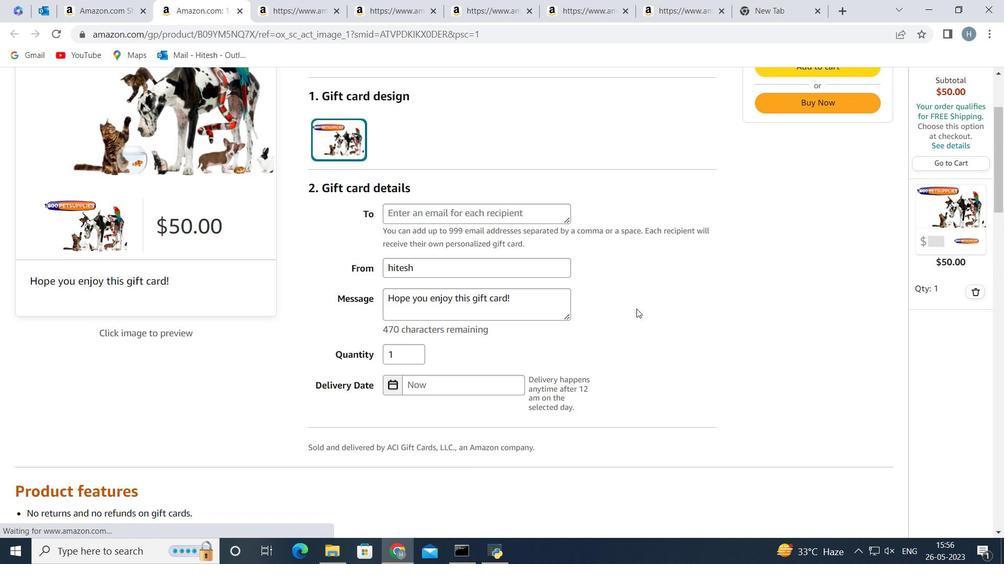 
Action: Mouse scrolled (636, 307) with delta (0, 0)
Screenshot: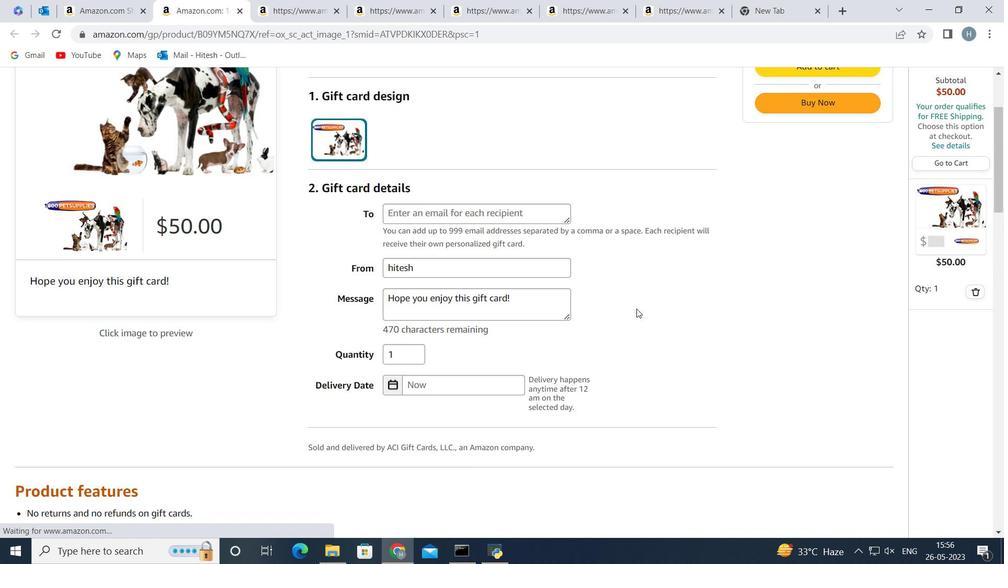 
Action: Mouse moved to (459, 253)
Screenshot: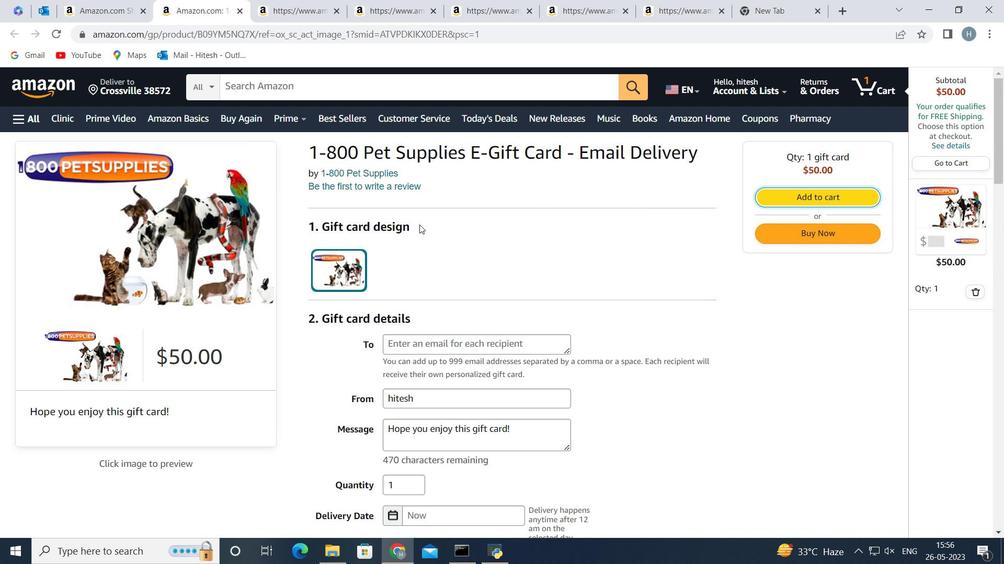 
Action: Mouse scrolled (459, 253) with delta (0, 0)
Screenshot: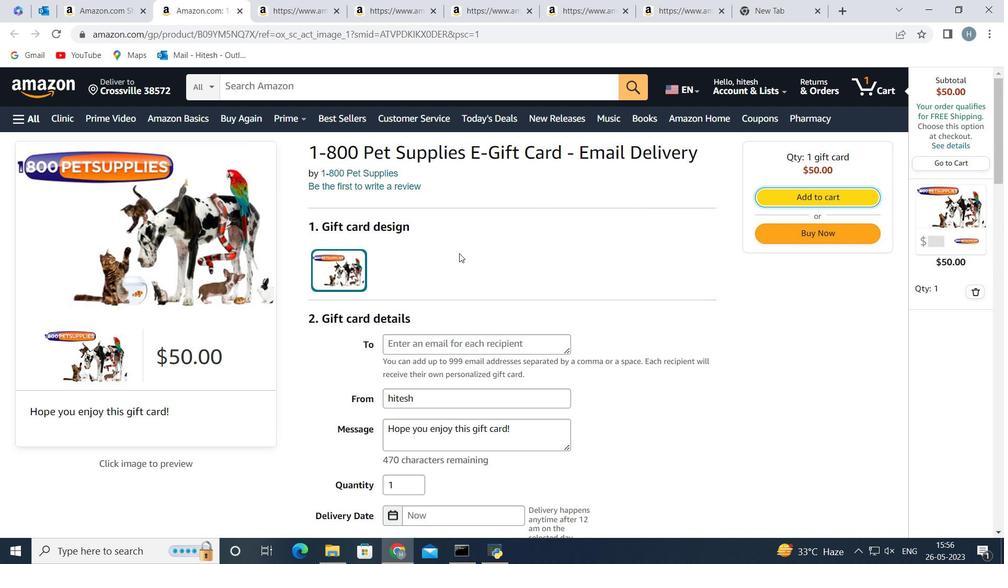 
Action: Mouse scrolled (459, 253) with delta (0, 0)
Screenshot: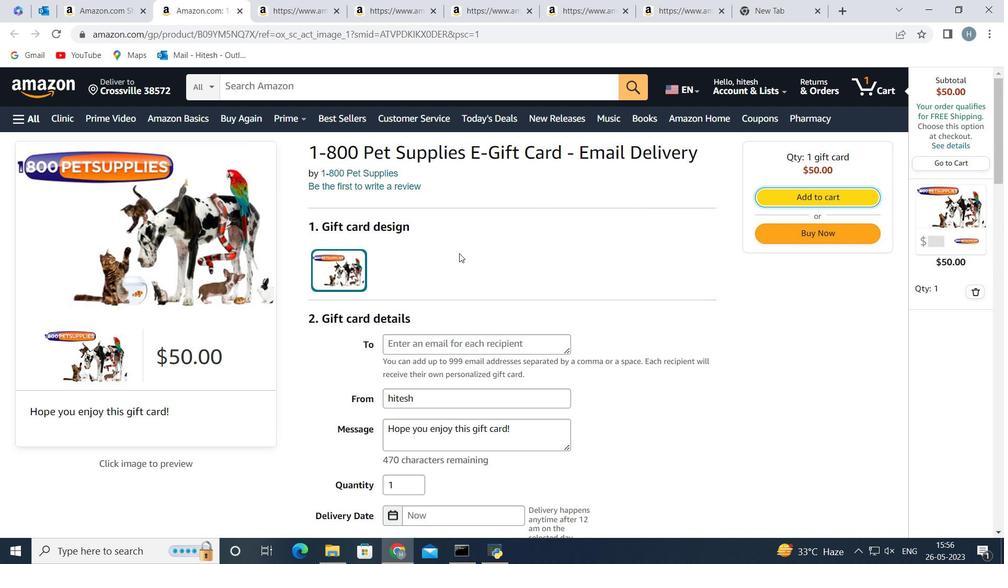 
Action: Mouse moved to (552, 258)
Screenshot: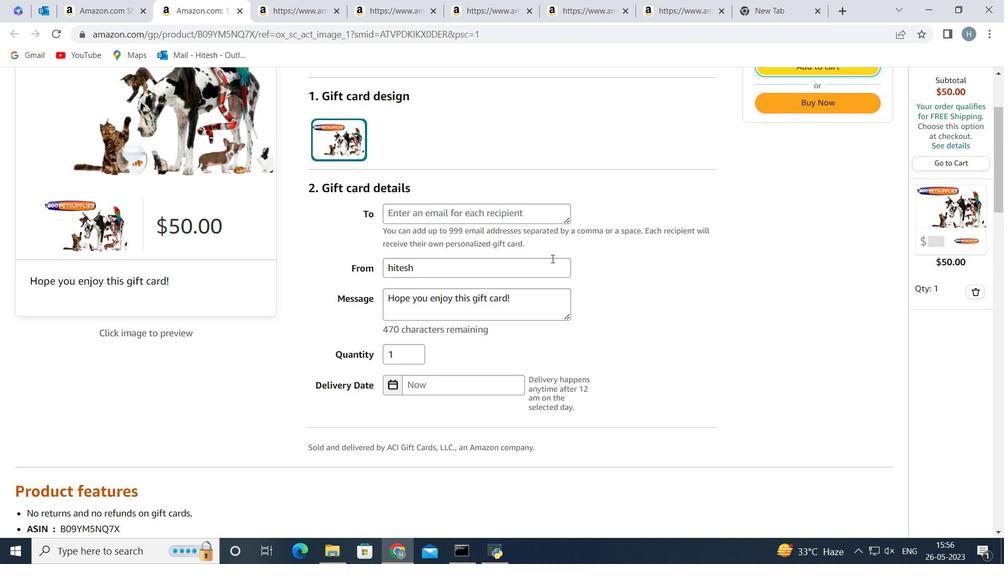 
Action: Mouse scrolled (552, 258) with delta (0, 0)
Screenshot: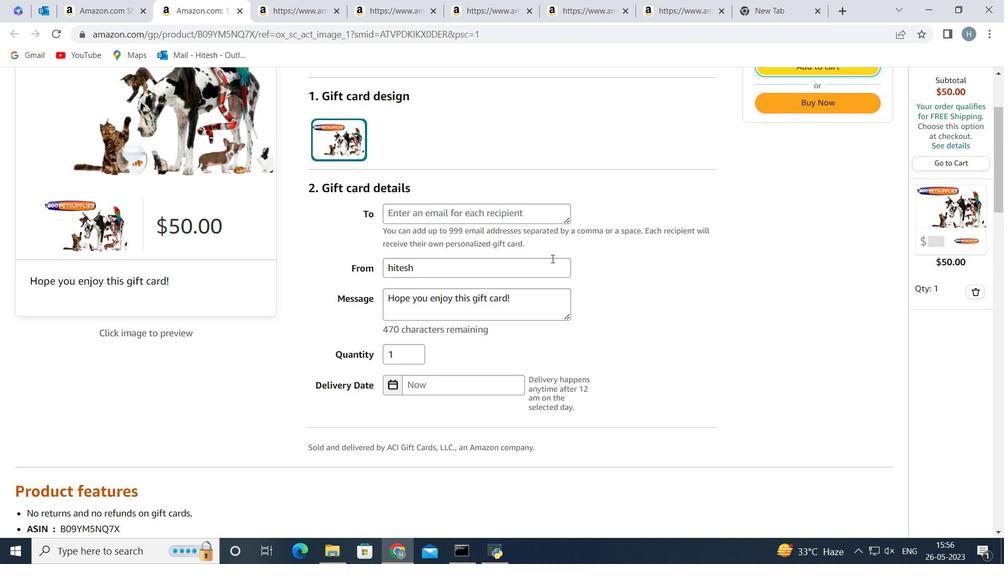 
Action: Mouse moved to (542, 267)
Screenshot: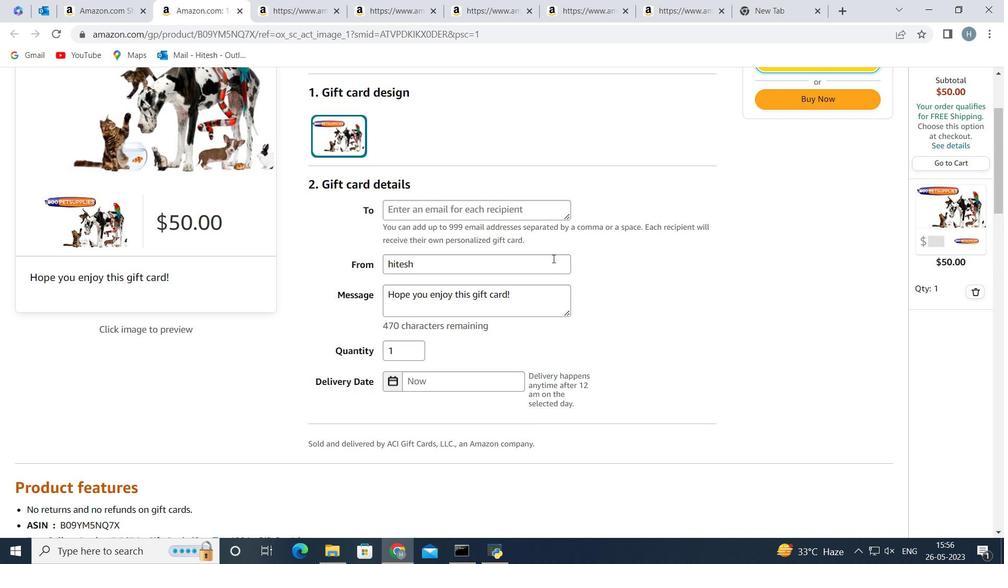 
Action: Mouse scrolled (553, 261) with delta (0, 0)
Screenshot: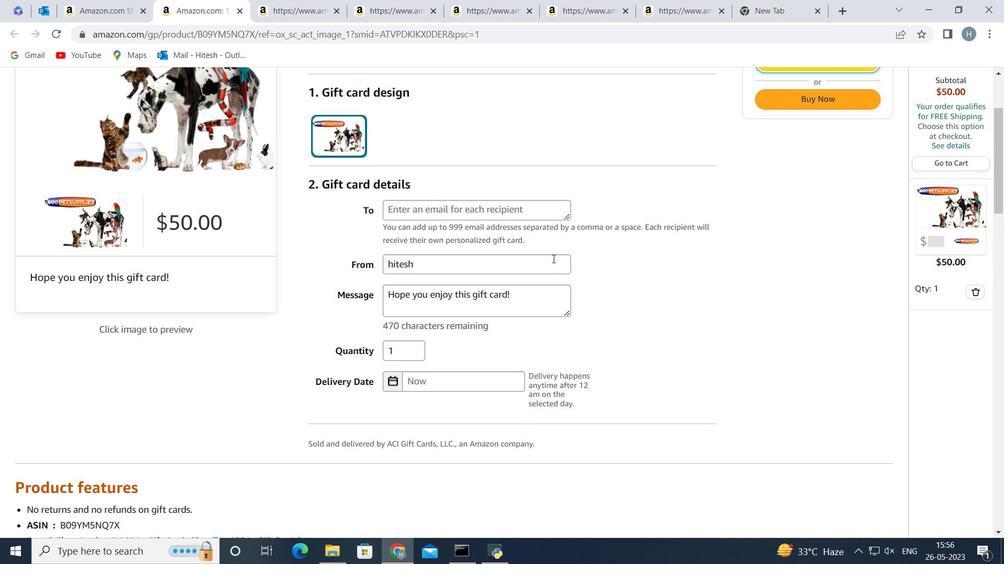 
Action: Mouse moved to (404, 221)
Screenshot: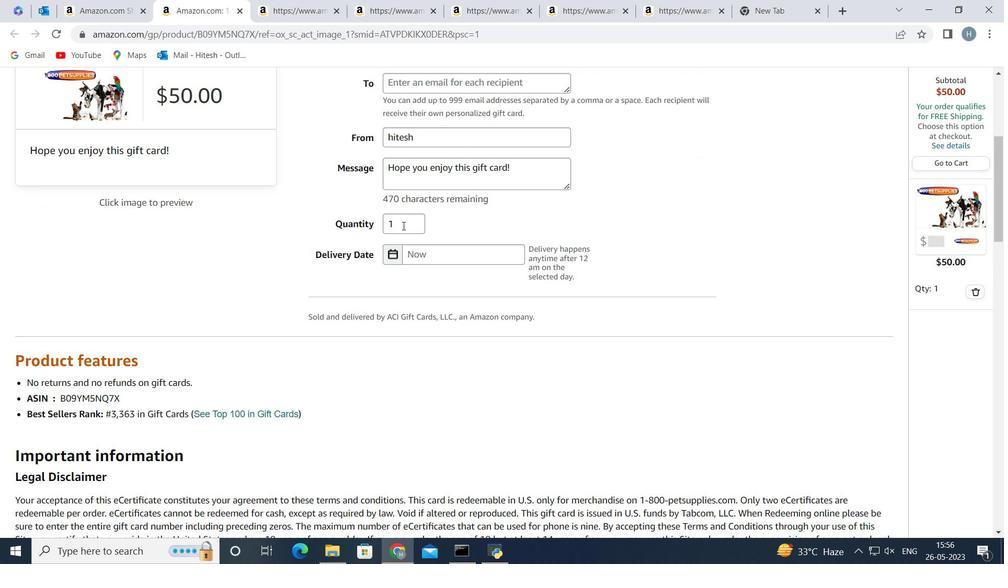 
Action: Mouse pressed left at (404, 221)
Screenshot: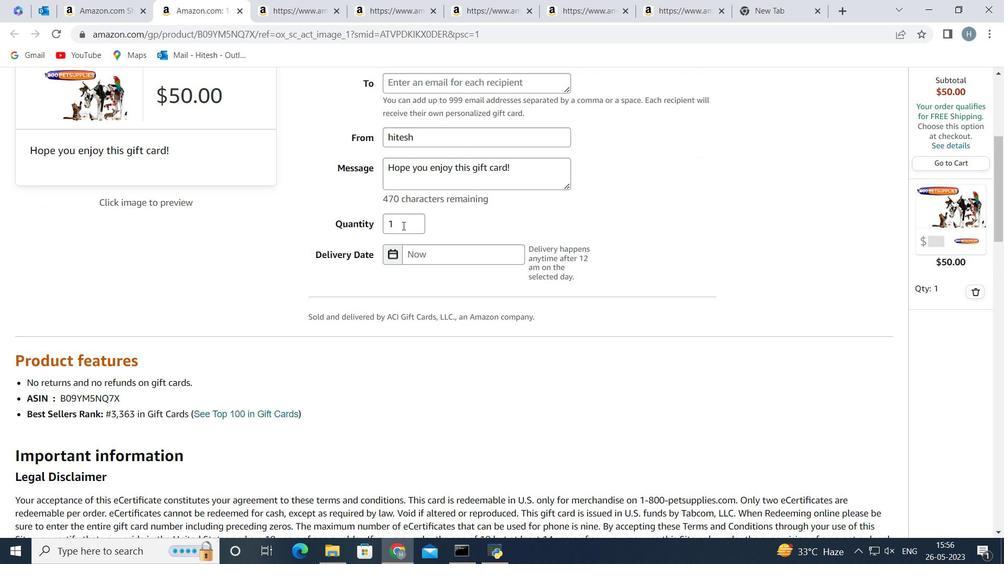 
Action: Key pressed <Key.backspace>2
Screenshot: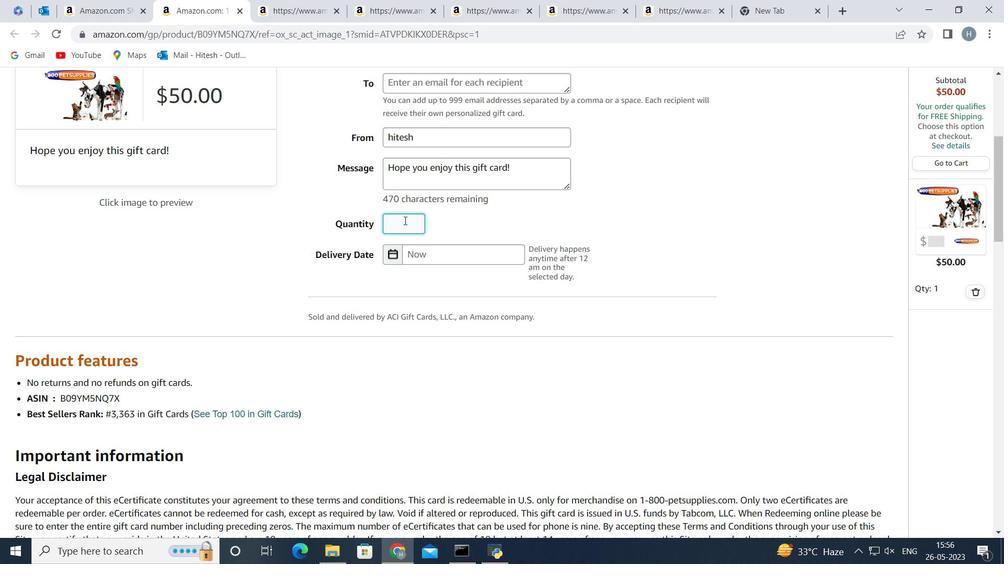 
Action: Mouse moved to (649, 253)
Screenshot: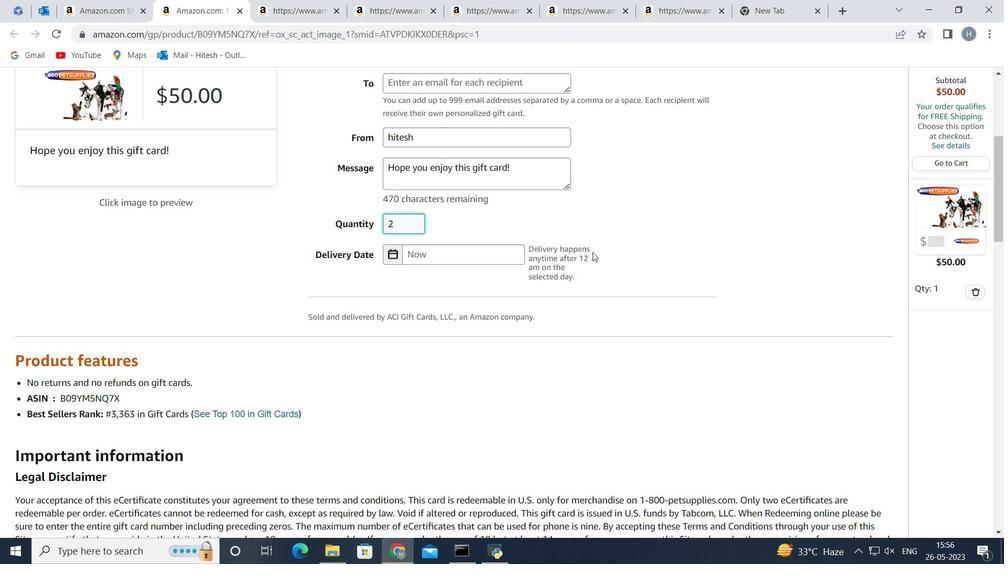 
Action: Mouse scrolled (649, 253) with delta (0, 0)
Screenshot: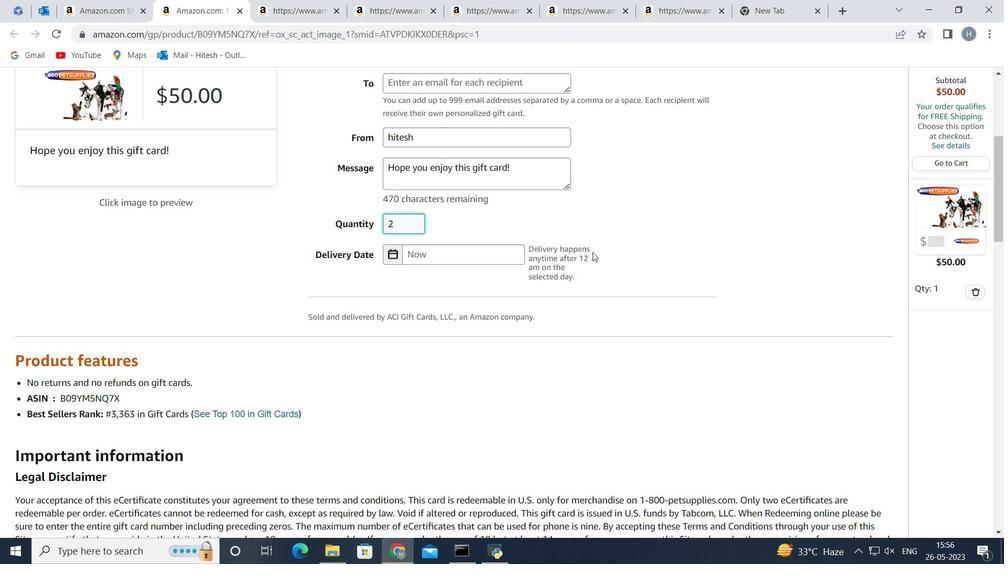 
Action: Mouse scrolled (649, 253) with delta (0, 0)
Screenshot: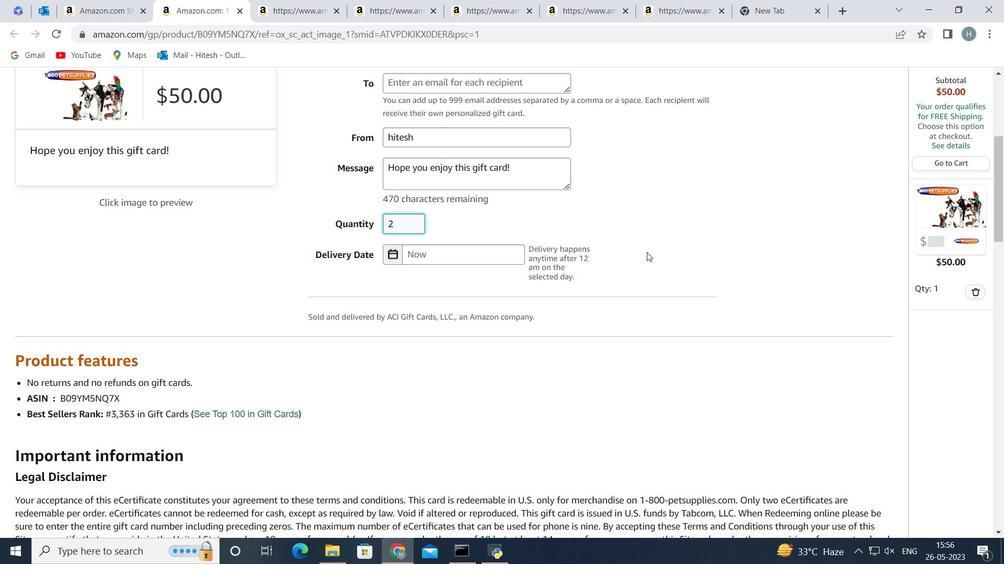
Action: Mouse scrolled (649, 253) with delta (0, 0)
Screenshot: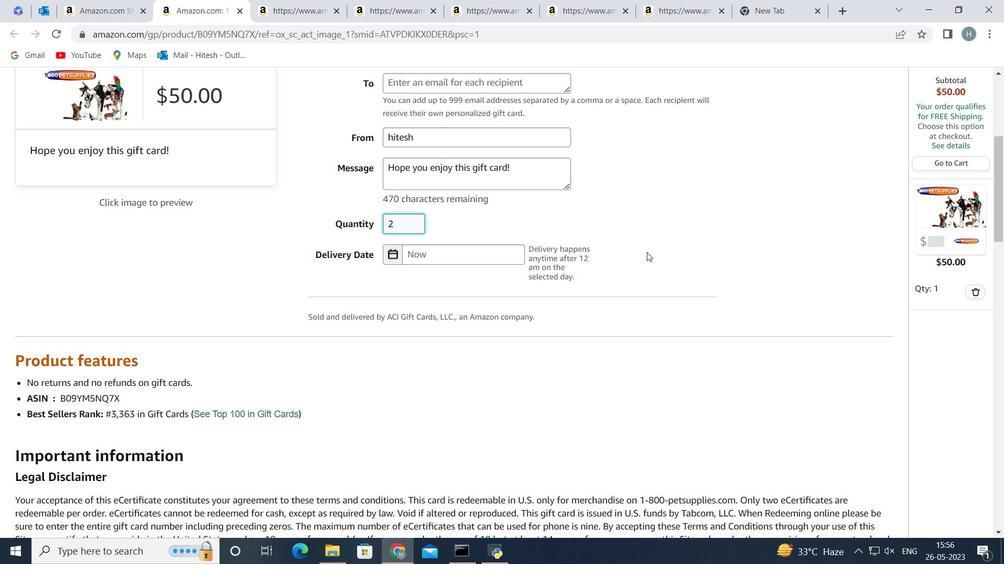 
Action: Mouse scrolled (649, 253) with delta (0, 0)
Screenshot: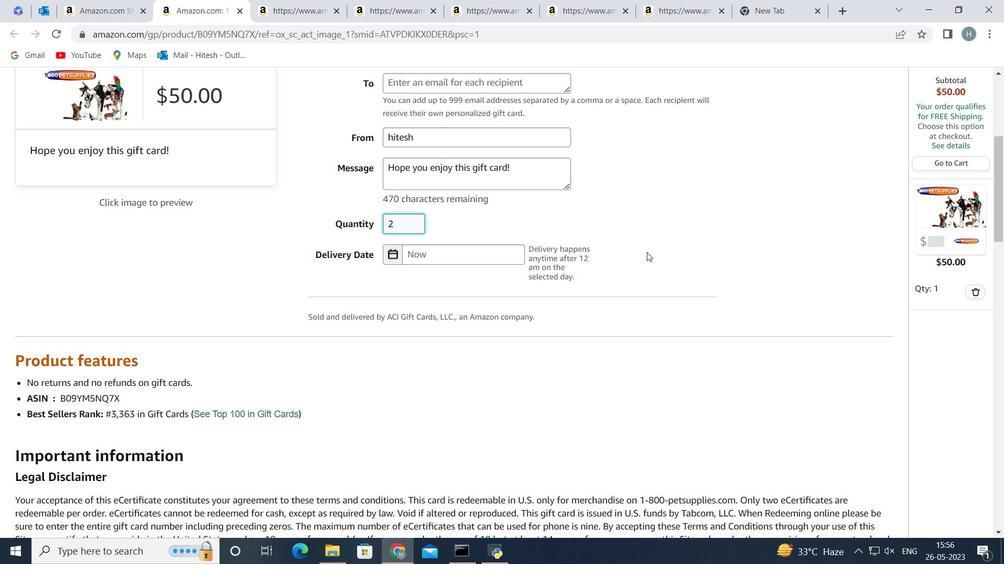 
Action: Mouse moved to (793, 230)
Screenshot: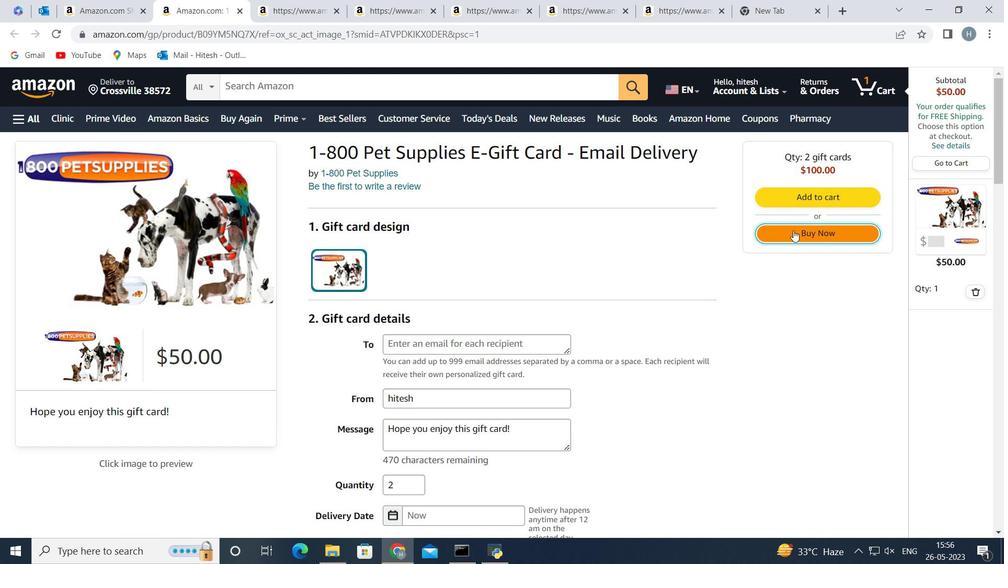 
Action: Mouse pressed left at (793, 230)
Screenshot: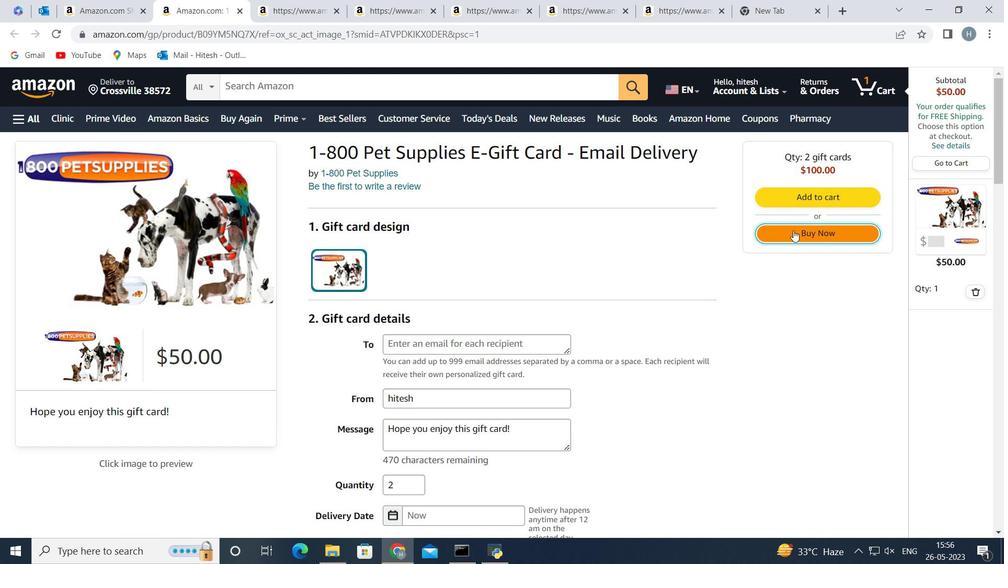 
Action: Mouse moved to (547, 242)
Screenshot: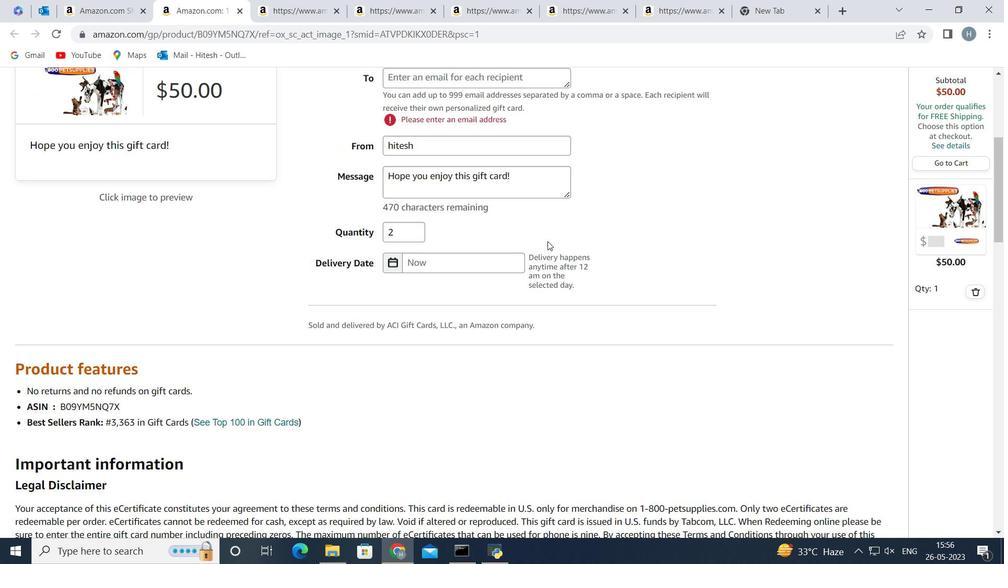 
Action: Mouse scrolled (547, 242) with delta (0, 0)
Screenshot: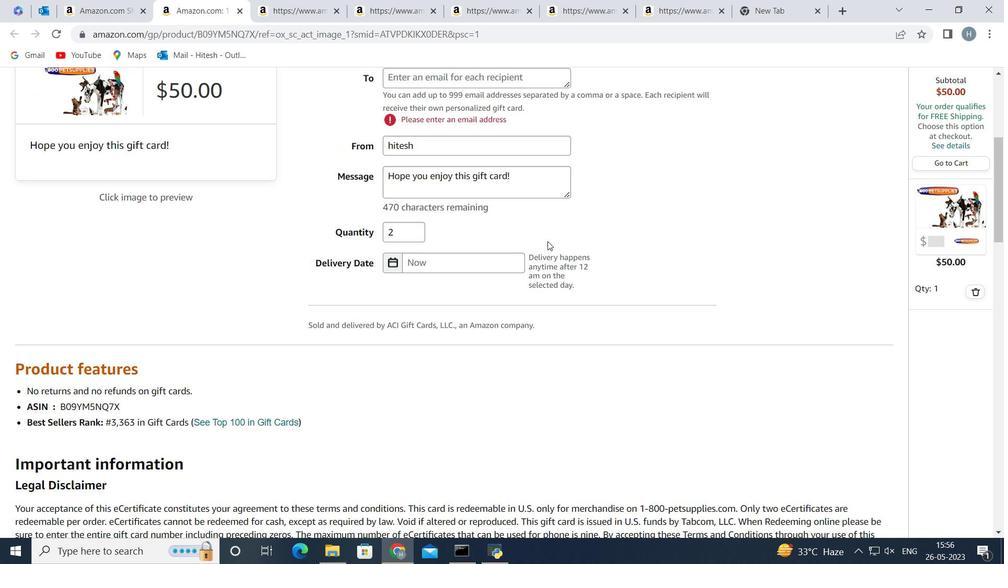 
Action: Mouse scrolled (547, 242) with delta (0, 0)
Screenshot: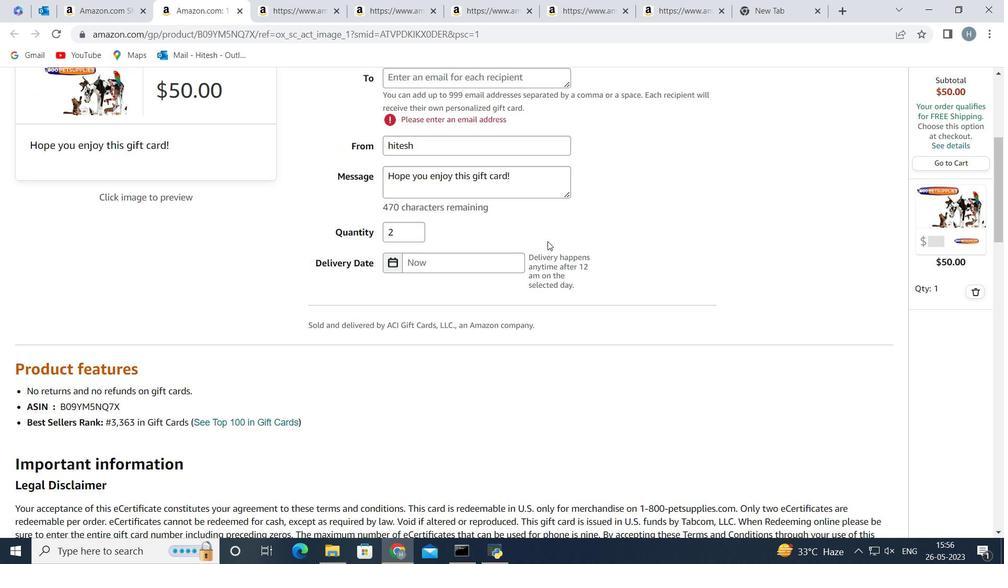 
Action: Mouse moved to (515, 210)
Screenshot: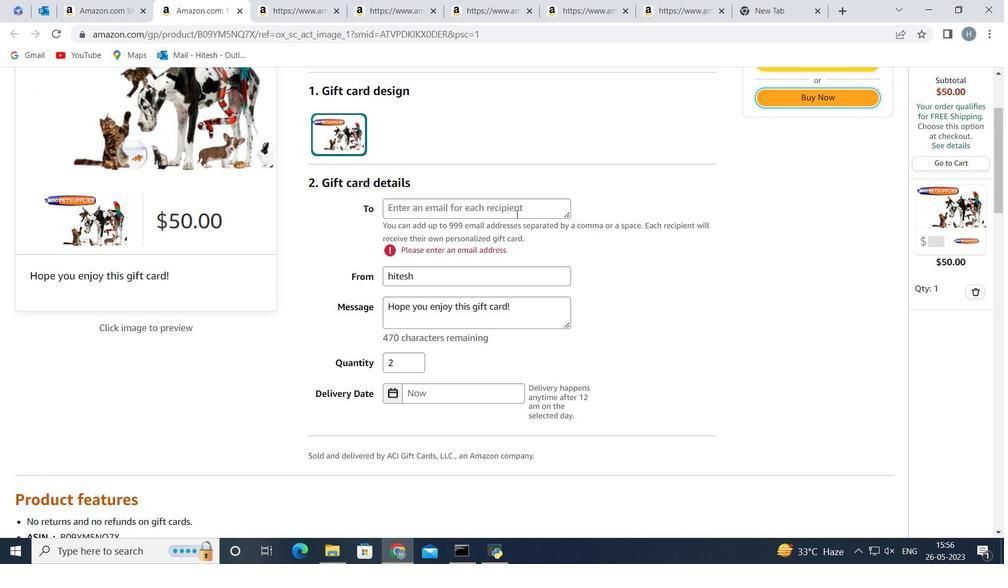 
Action: Mouse pressed left at (515, 210)
Screenshot: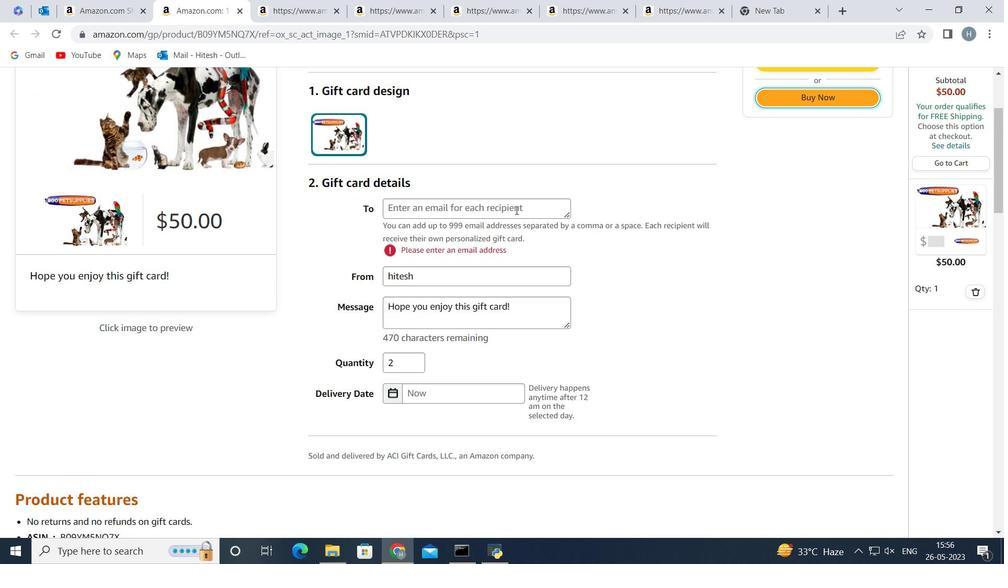 
Action: Key pressed zxvasd12<Key.shift>@gmail.com
Screenshot: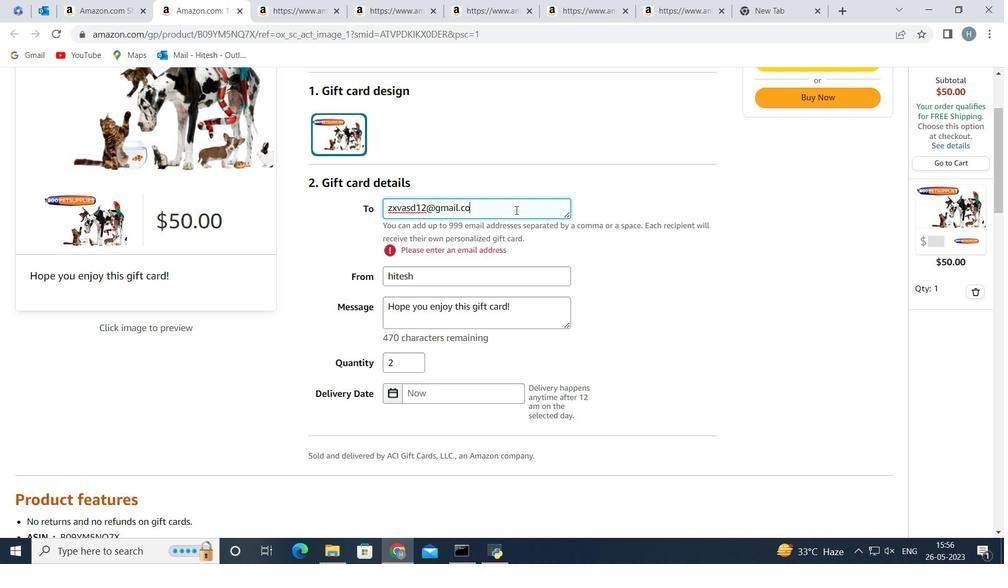 
Action: Mouse moved to (710, 199)
Screenshot: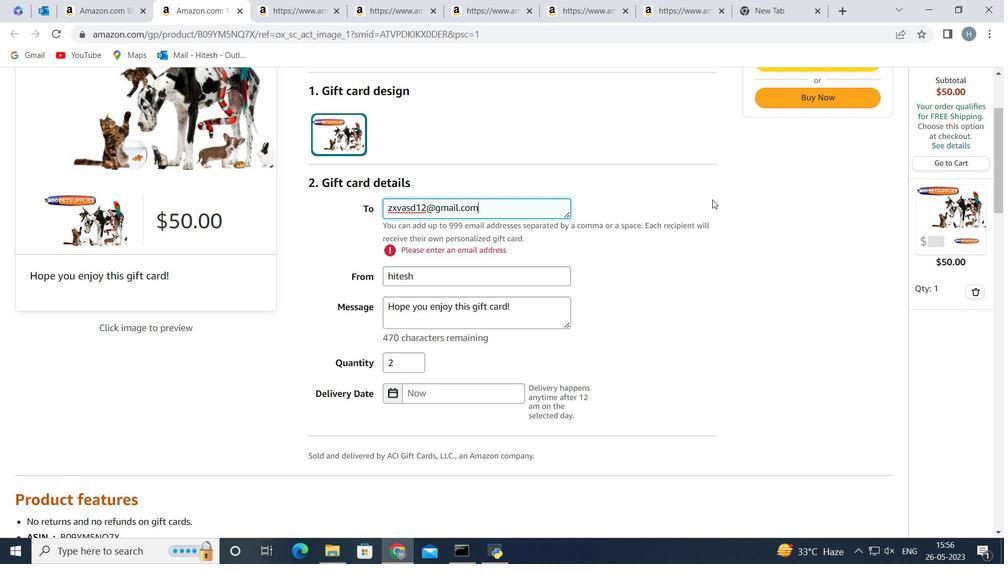 
Action: Mouse scrolled (710, 199) with delta (0, 0)
Screenshot: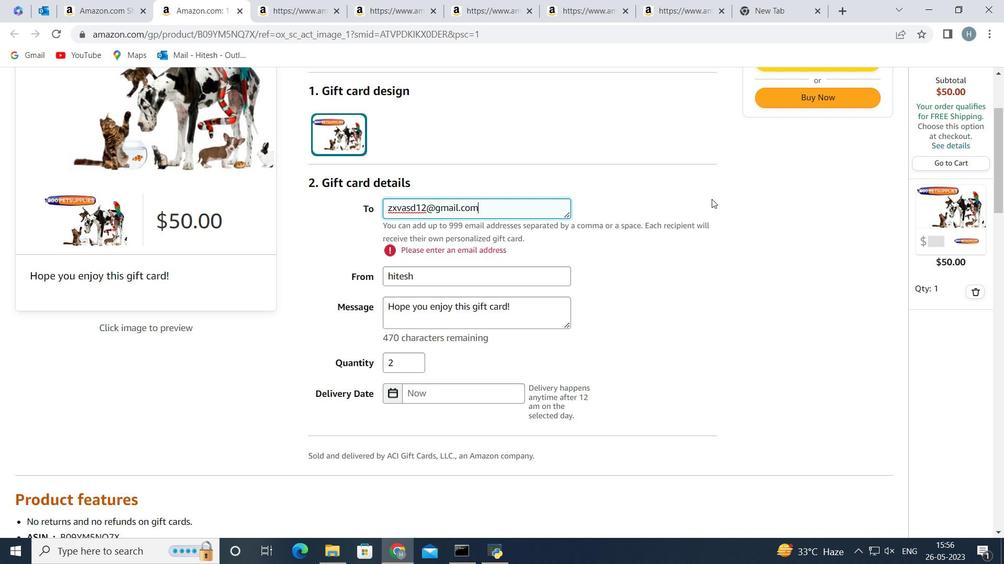 
Action: Mouse scrolled (710, 199) with delta (0, 0)
Screenshot: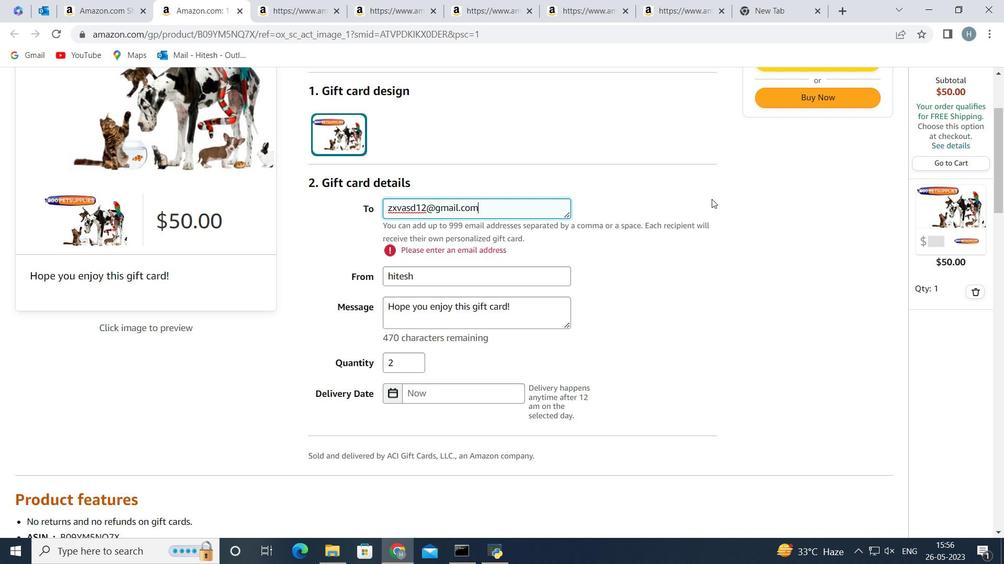 
Action: Mouse scrolled (710, 199) with delta (0, 0)
Screenshot: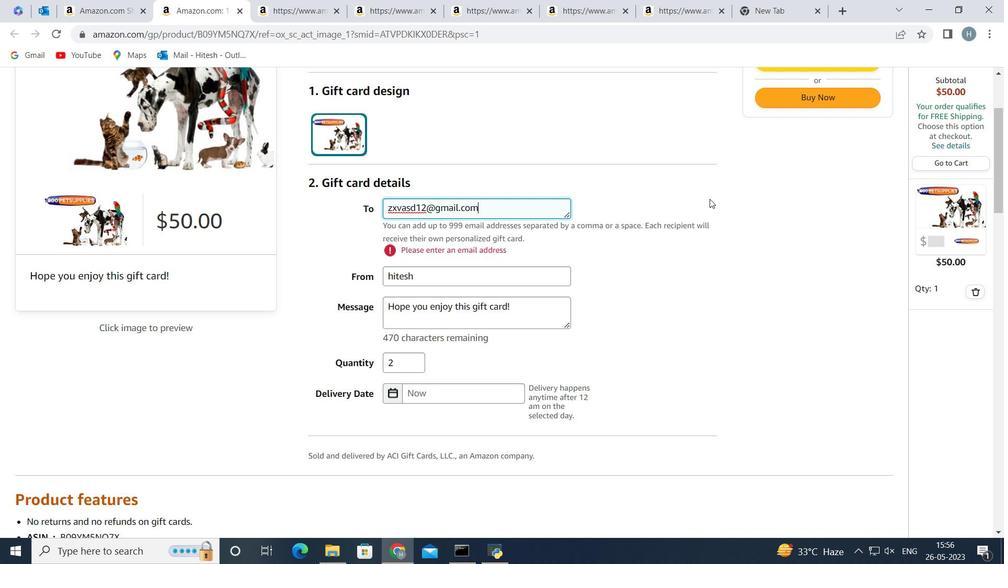 
Action: Mouse moved to (784, 233)
Screenshot: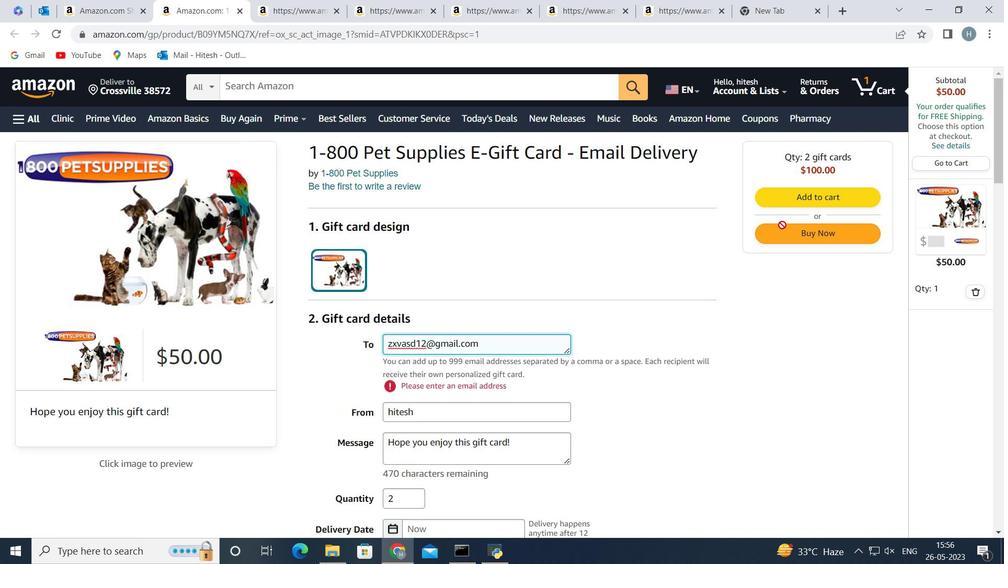 
Action: Mouse pressed left at (784, 233)
Screenshot: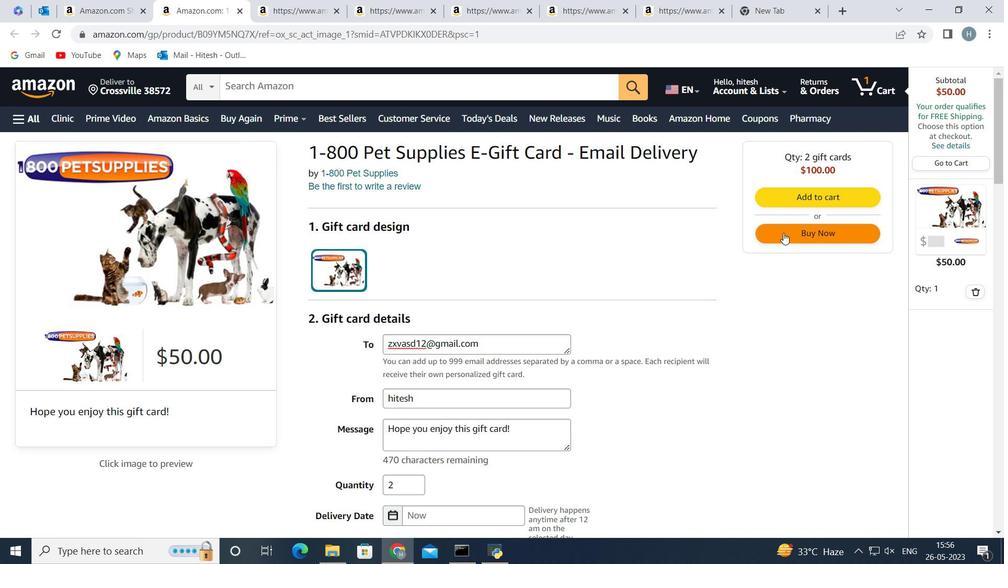 
Action: Mouse moved to (386, 281)
Screenshot: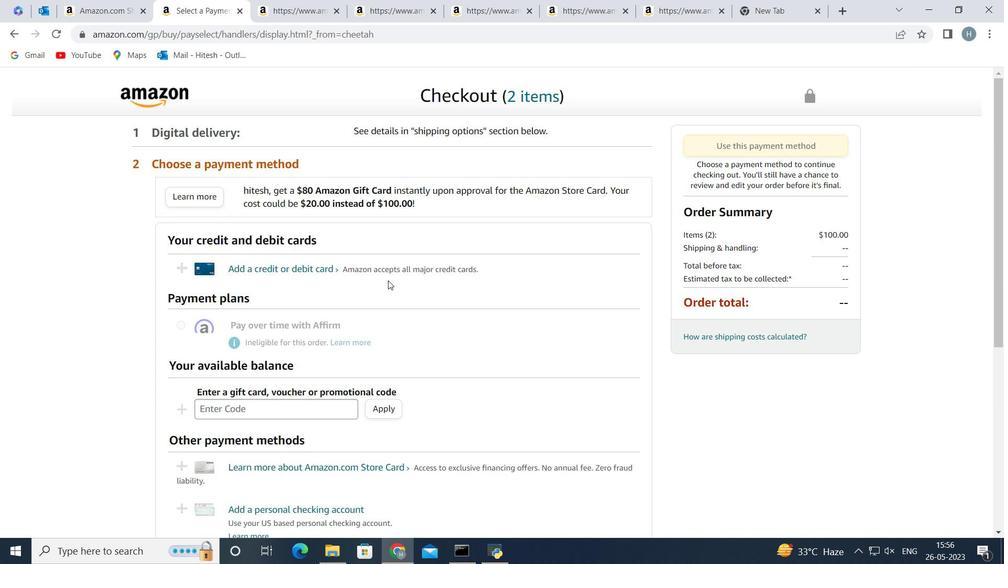 
Action: Mouse scrolled (386, 280) with delta (0, 0)
Screenshot: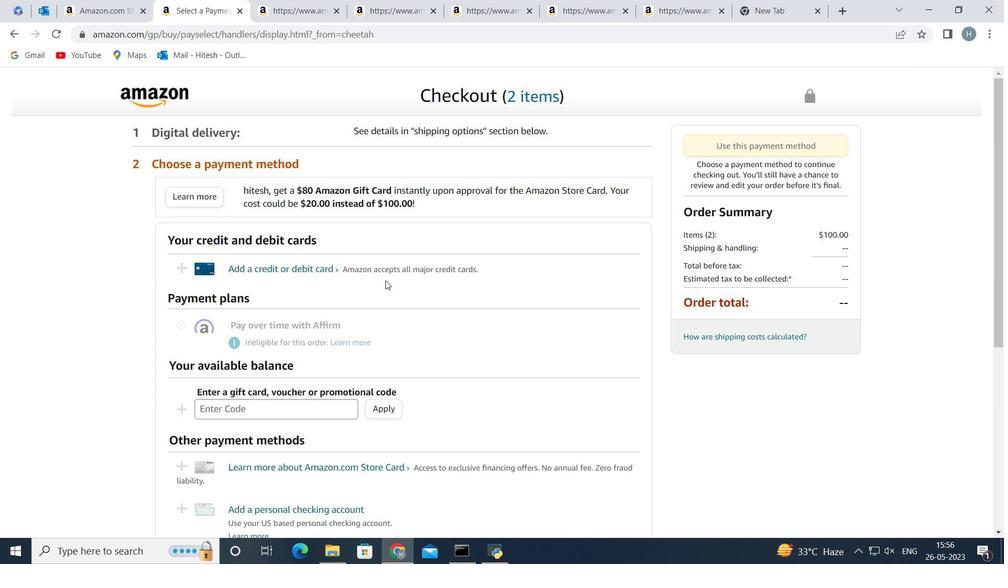 
Action: Mouse scrolled (386, 280) with delta (0, 0)
Screenshot: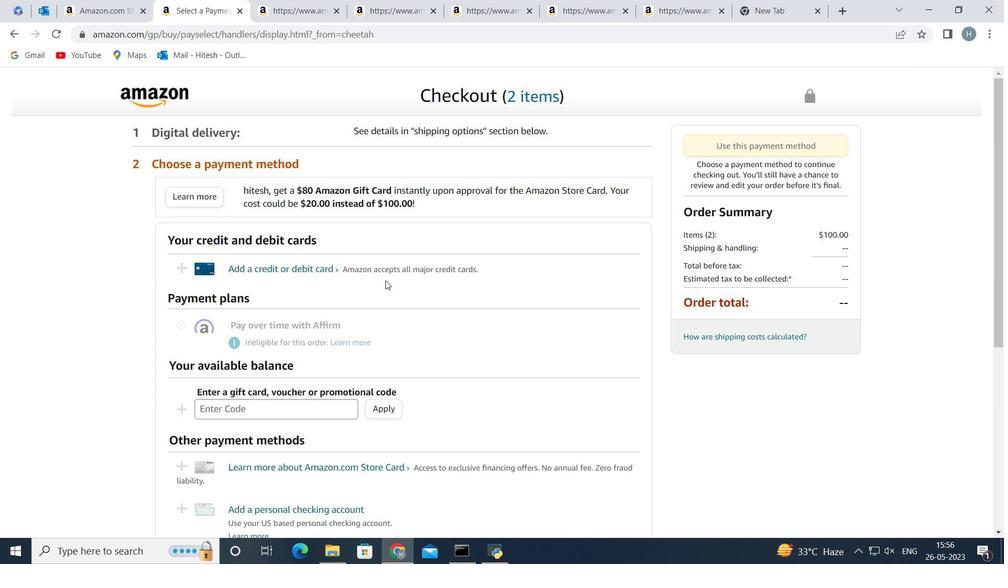 
Action: Mouse scrolled (386, 281) with delta (0, 0)
Screenshot: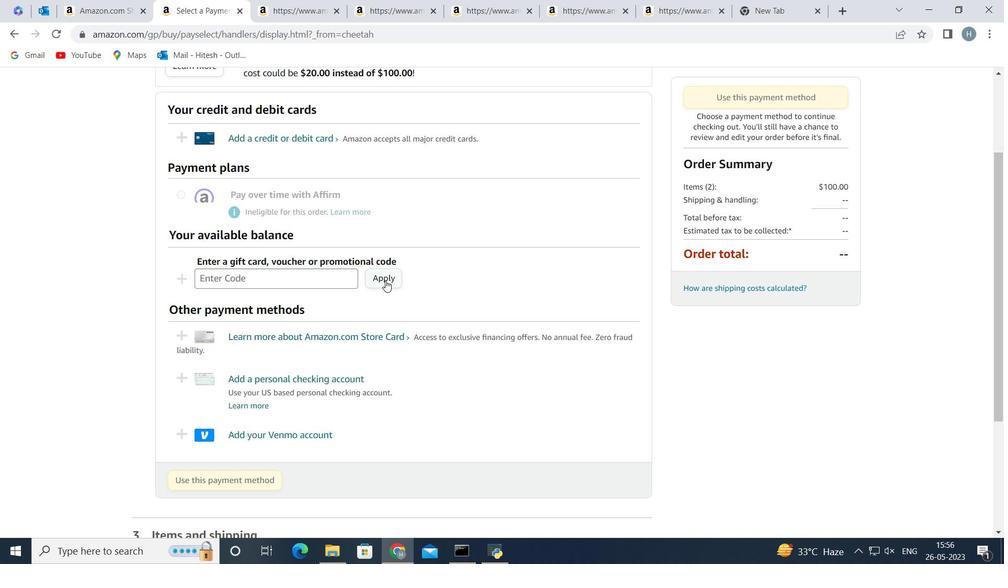 
Action: Mouse scrolled (386, 281) with delta (0, 0)
Screenshot: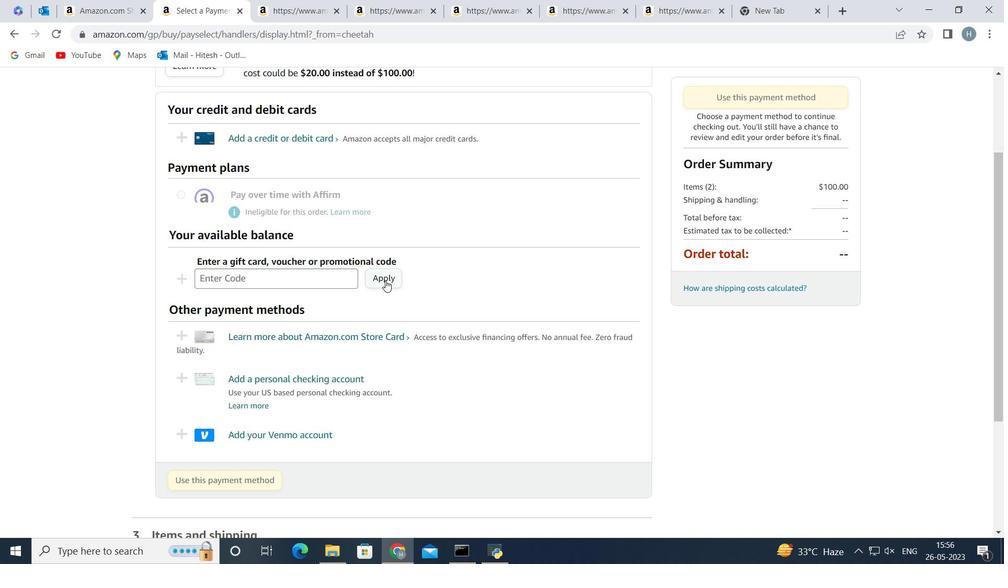 
Action: Mouse moved to (382, 281)
Screenshot: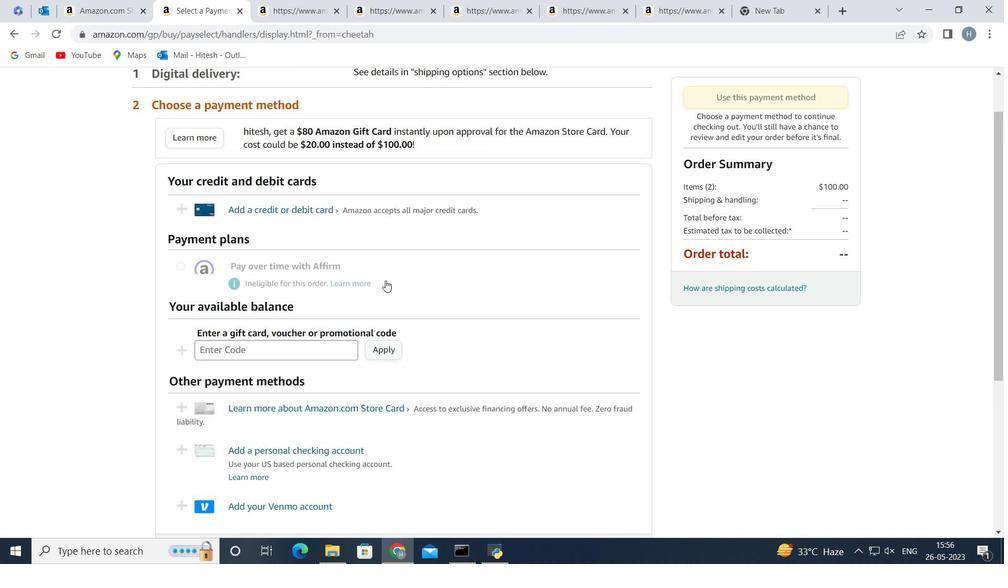 
Action: Mouse scrolled (382, 281) with delta (0, 0)
Screenshot: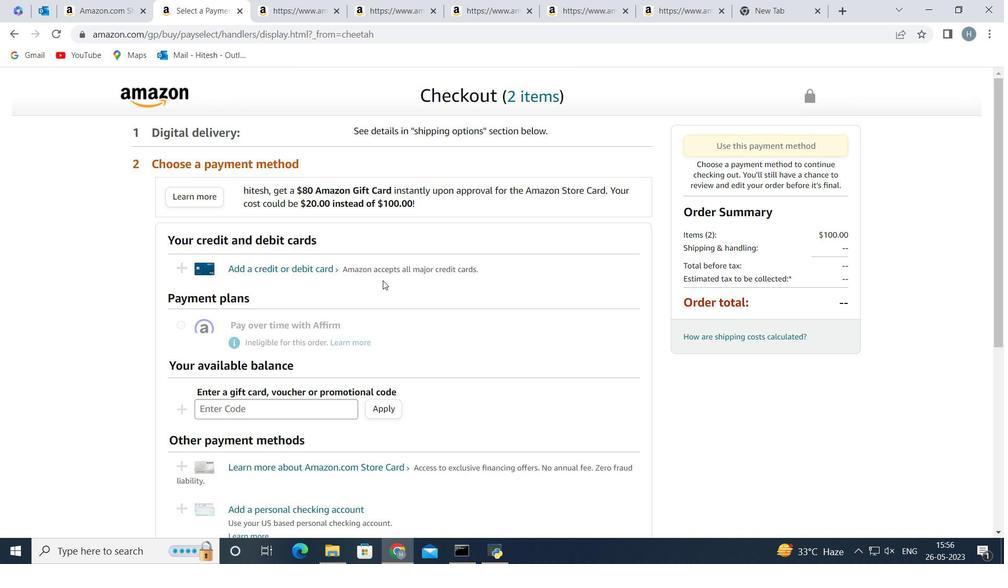
Action: Mouse scrolled (382, 281) with delta (0, 0)
Screenshot: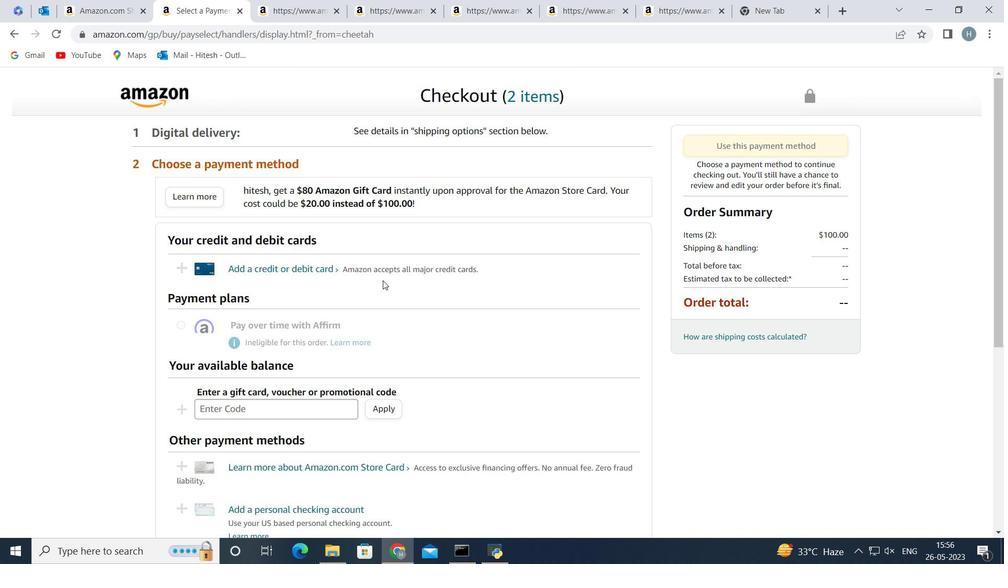 
Action: Mouse moved to (250, 264)
Screenshot: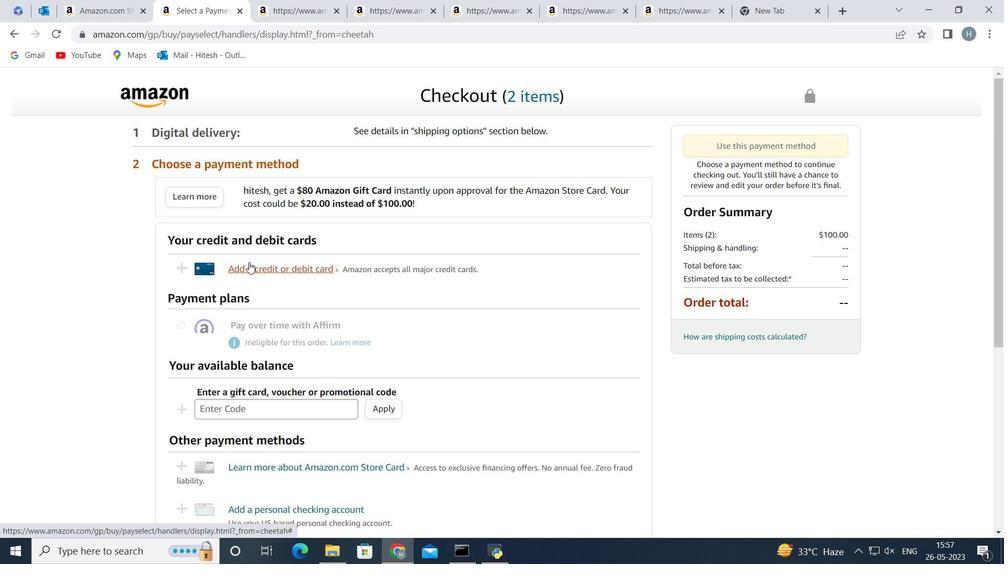 
Action: Mouse pressed left at (250, 264)
Screenshot: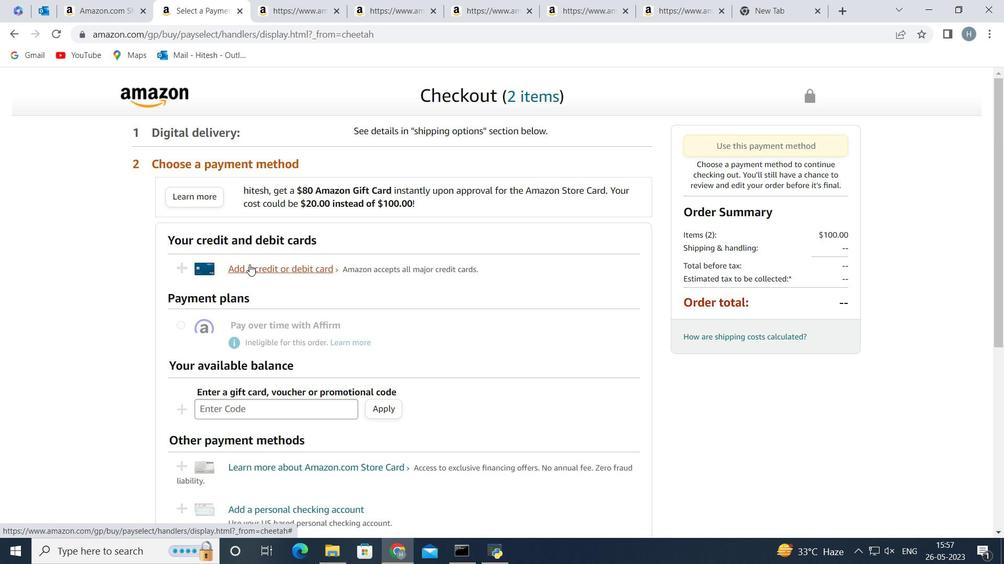 
Action: Mouse moved to (397, 257)
Screenshot: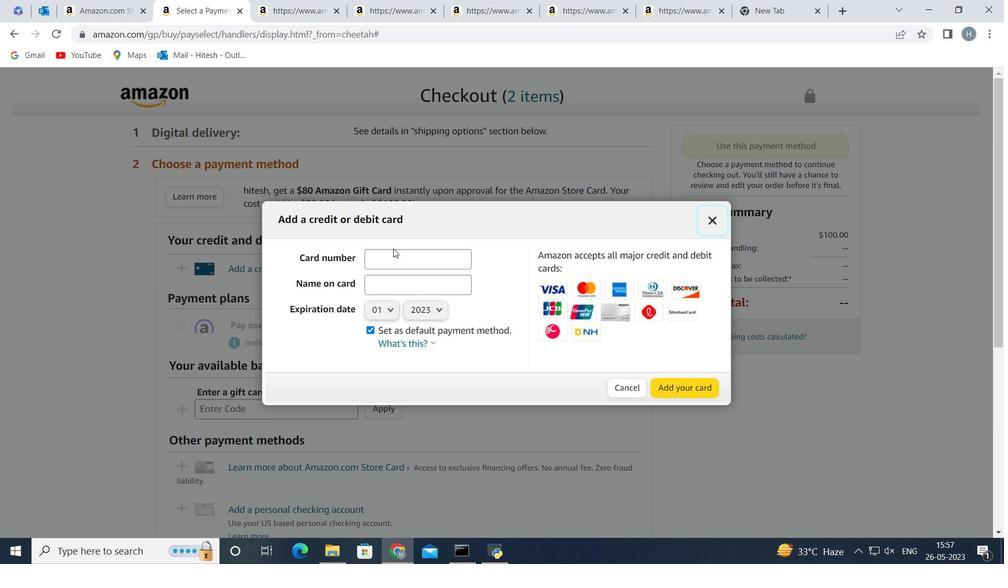 
Action: Mouse pressed left at (397, 257)
Screenshot: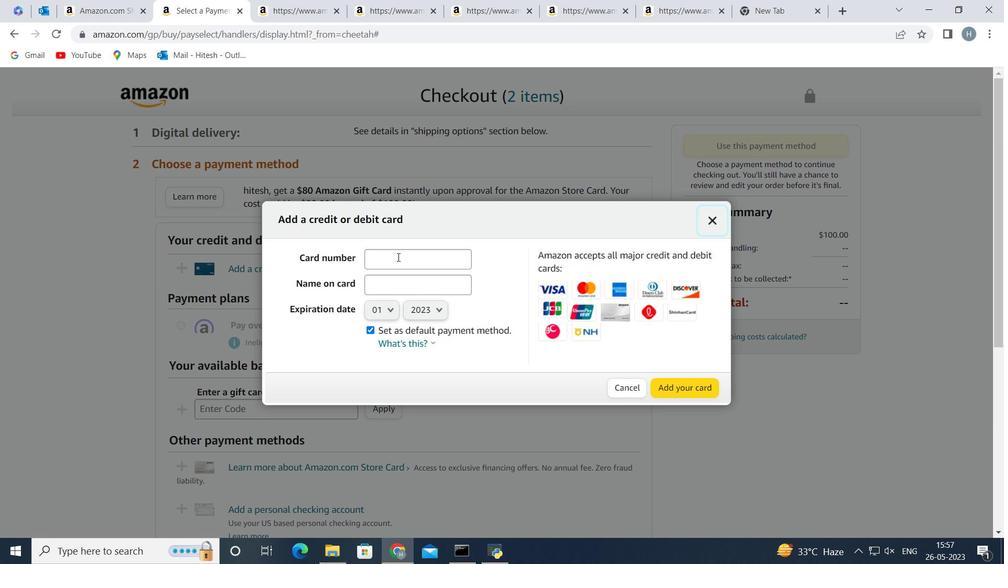 
Action: Key pressed <Key.shift>Brian<Key.space><Key.shift>Hall
Screenshot: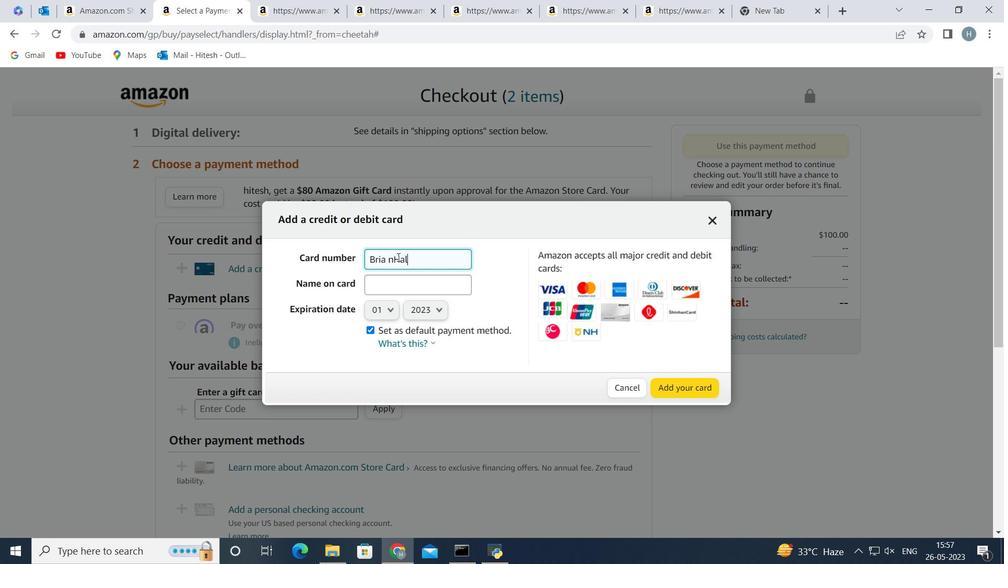 
Action: Mouse moved to (421, 259)
Screenshot: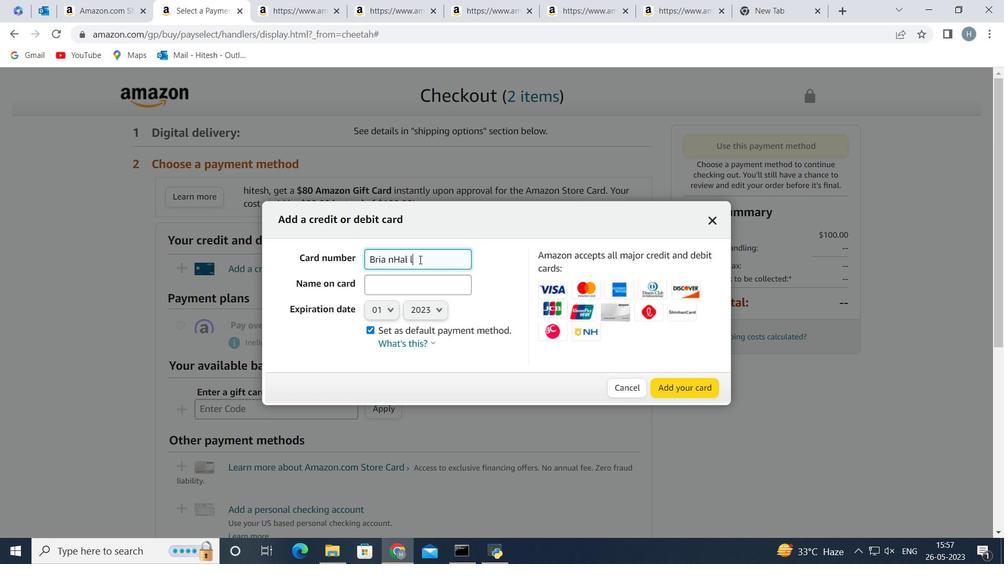
Action: Mouse pressed left at (421, 259)
Screenshot: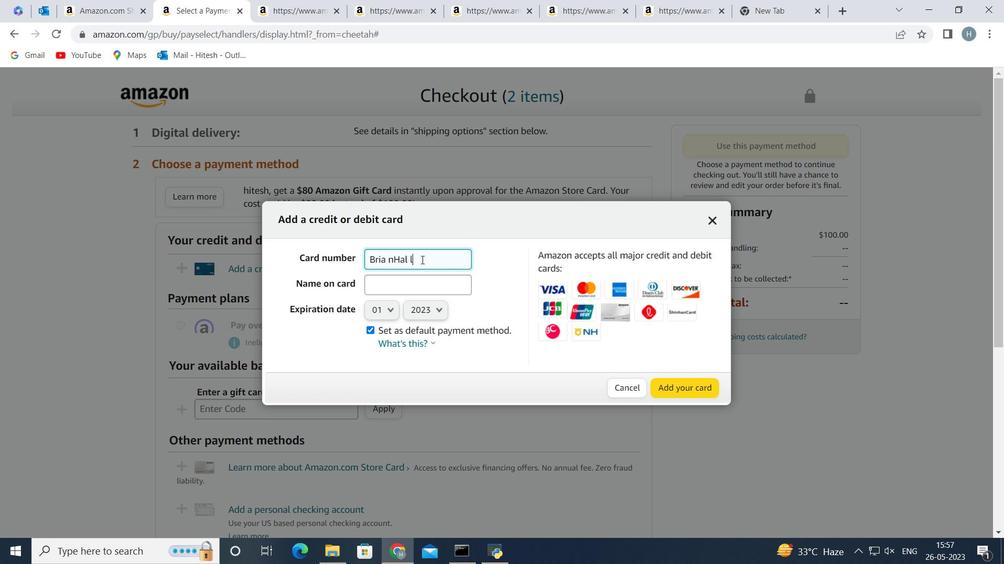 
Action: Key pressed <Key.backspace><Key.backspace><Key.backspace><Key.backspace><Key.backspace>n<Key.space><Key.shift>Ha<Key.backspace><Key.backspace><Key.backspace><Key.backspace>an<Key.space><Key.backspace><Key.backspace>an<Key.backspace>n<Key.backspace>n<Key.backspace><Key.space><Key.space>n<Key.space><Key.shift>Hall<Key.space><Key.backspace><Key.backspace><Key.backspace><Key.backspace><Key.backspace><Key.backspace><Key.backspace><Key.backspace><Key.backspace><Key.backspace><Key.backspace><Key.backspace><Key.backspace><Key.backspace><Key.backspace><Key.backspace><Key.backspace><Key.backspace><Key.backspace><Key.shift>Brian<Key.space><Key.backspace><Key.backspace><Key.backspace><Key.backspace><Key.backspace><Key.backspace><Key.backspace><Key.backspace><Key.backspace><Key.backspace><Key.backspace><Key.backspace><Key.shift>Alex<Key.space><Key.space><Key.shift>Clae<Key.backspace>rk<Key.backspace>
Screenshot: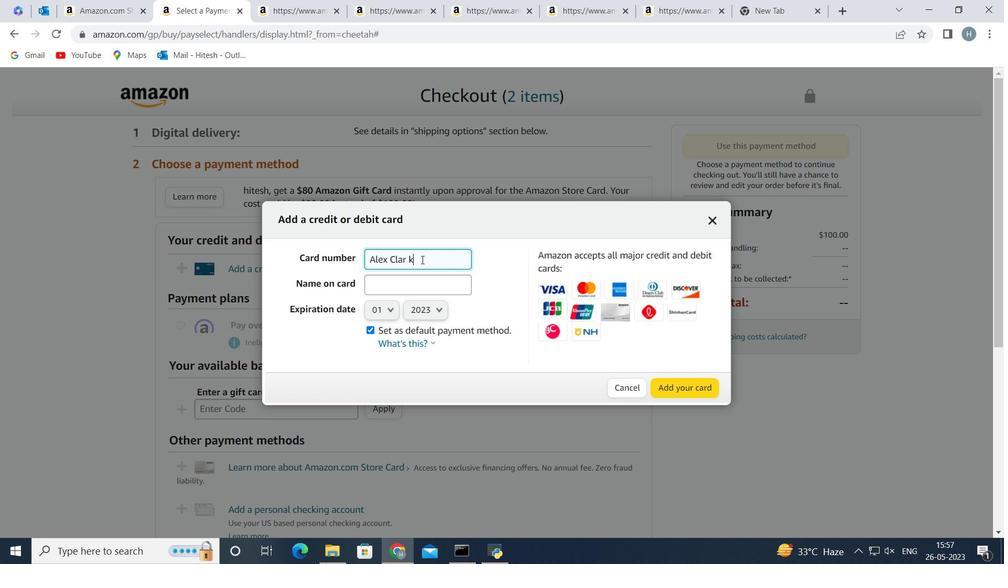 
Action: Mouse moved to (421, 275)
Screenshot: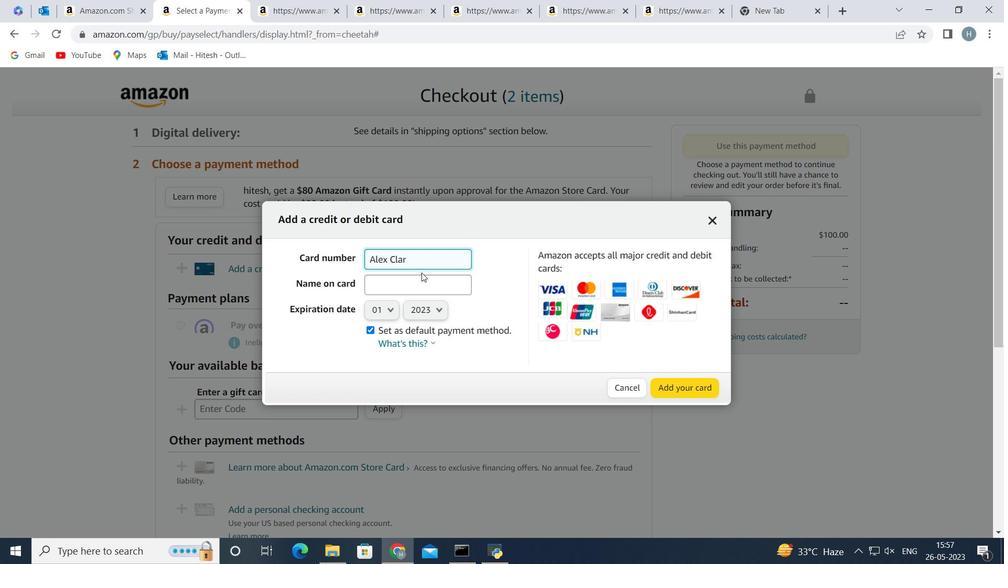 
Action: Mouse pressed left at (421, 275)
Screenshot: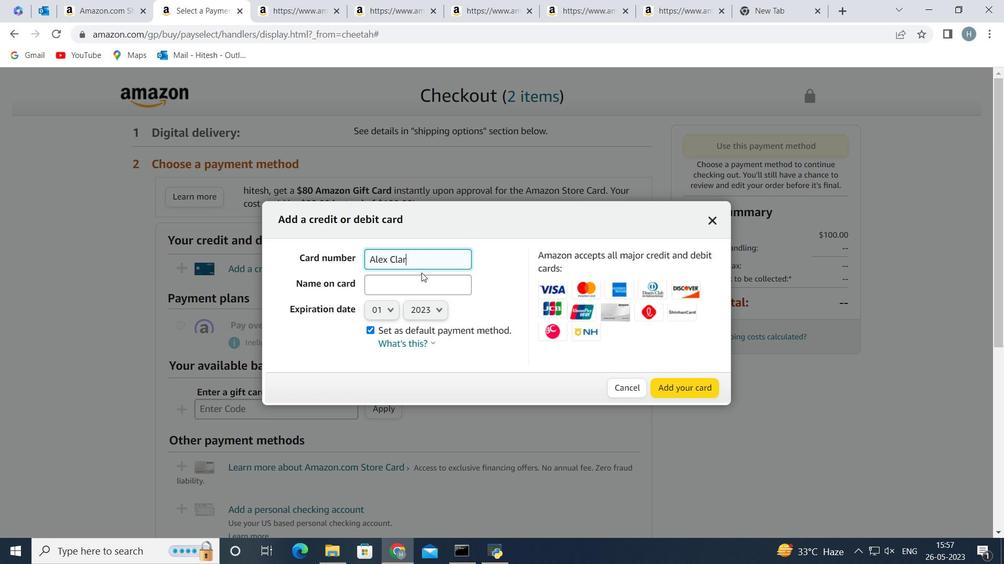 
Action: Mouse moved to (421, 275)
Screenshot: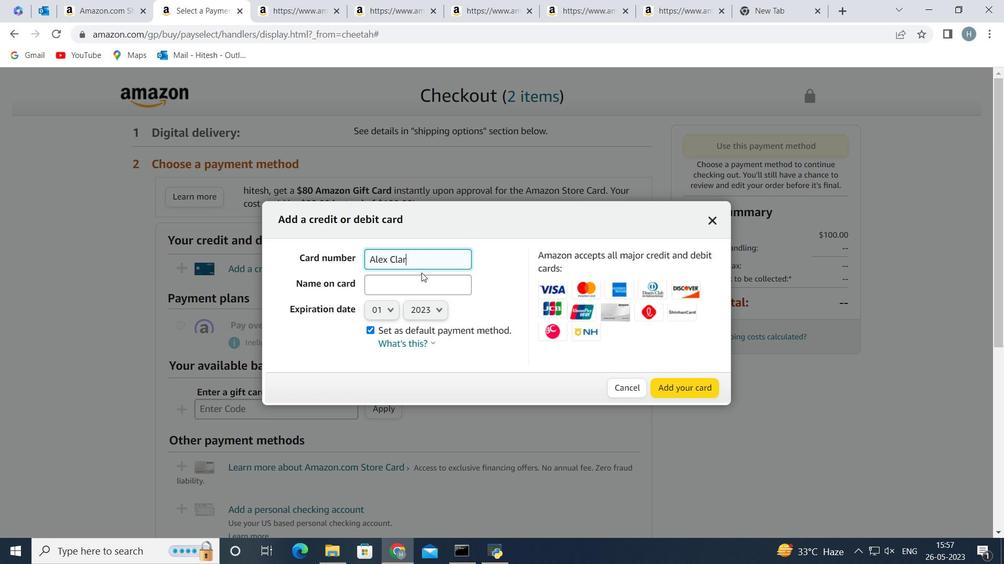 
Action: Key pressed 489<Key.backspace><Key.backspace><Key.backspace><Key.backspace>
Screenshot: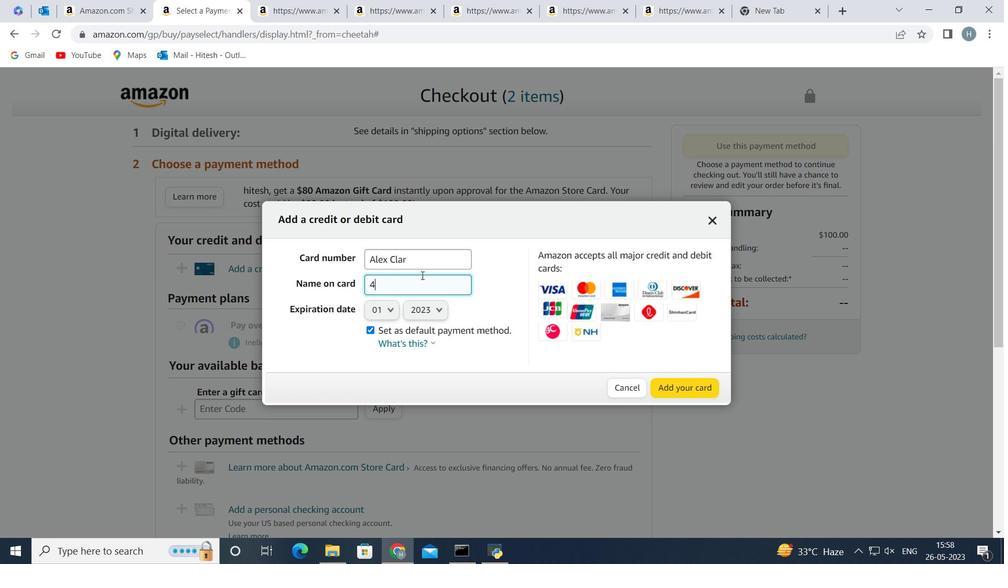 
Action: Mouse moved to (428, 266)
Screenshot: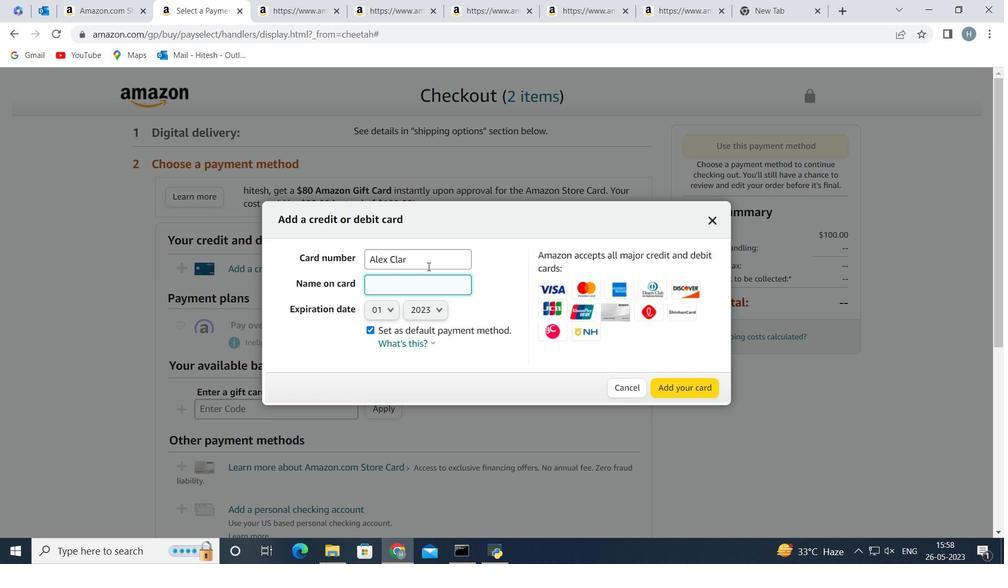 
Action: Mouse pressed left at (428, 266)
Screenshot: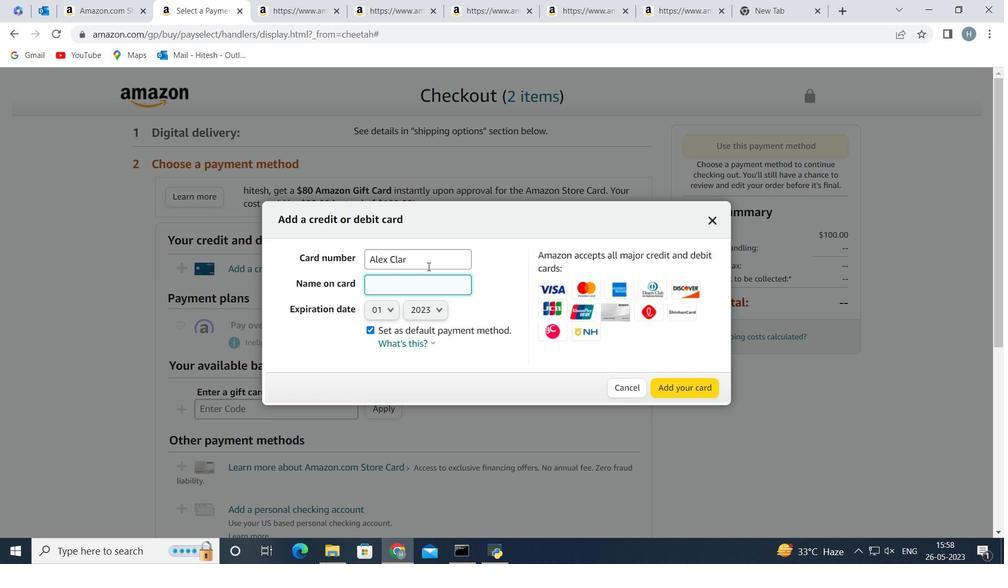 
Action: Mouse moved to (428, 257)
Screenshot: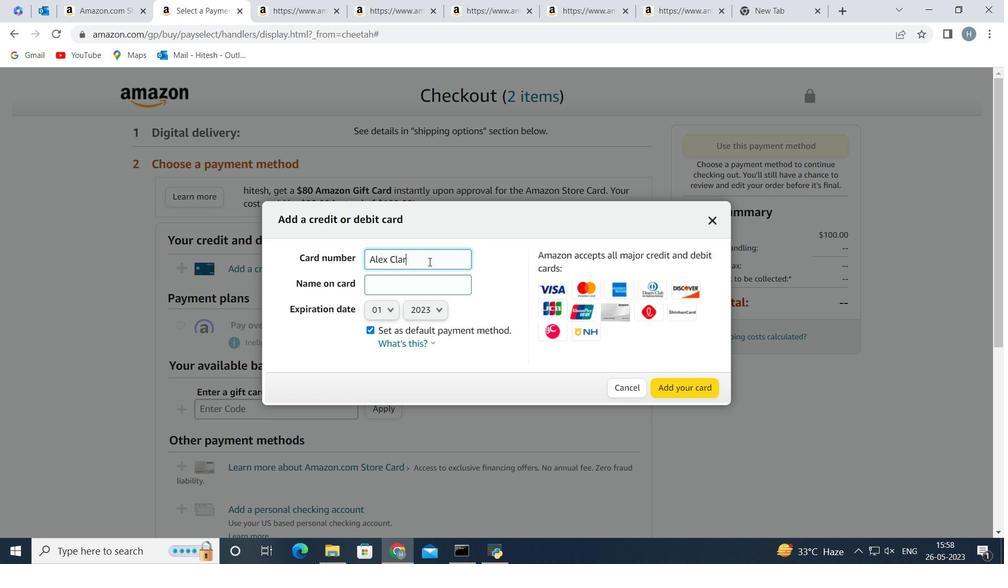 
Action: Key pressed <Key.backspace><Key.backspace><Key.backspace><Key.backspace><Key.backspace><Key.backspace><Key.backspace><Key.backspace><Key.backspace><Key.backspace>4893772456216759
Screenshot: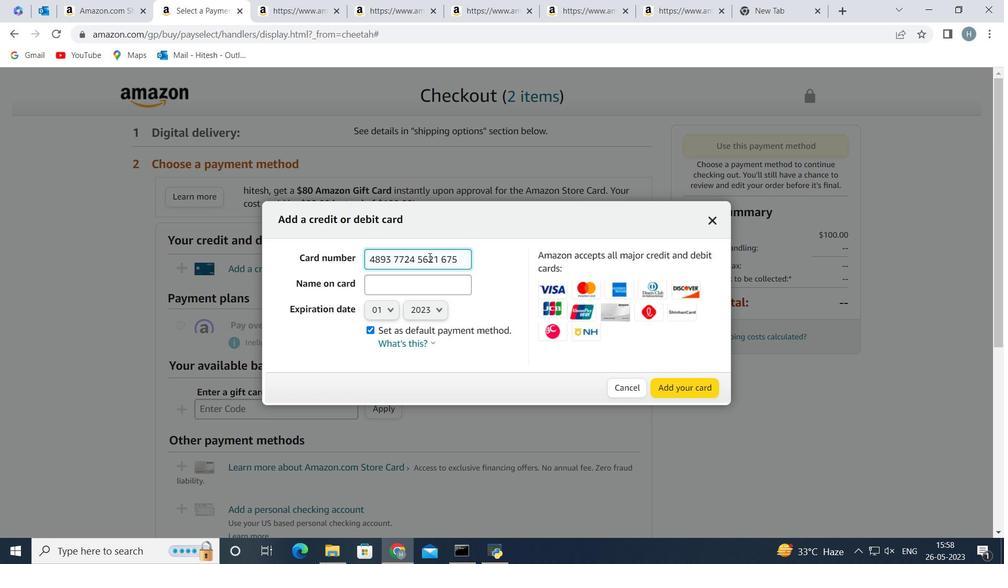 
Action: Mouse moved to (429, 289)
Screenshot: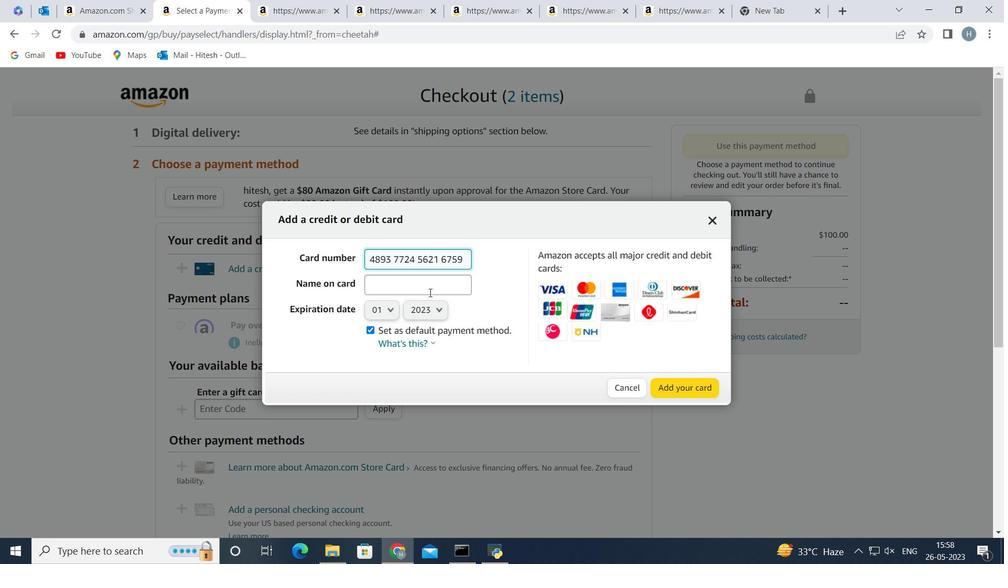 
Action: Mouse pressed left at (429, 289)
Screenshot: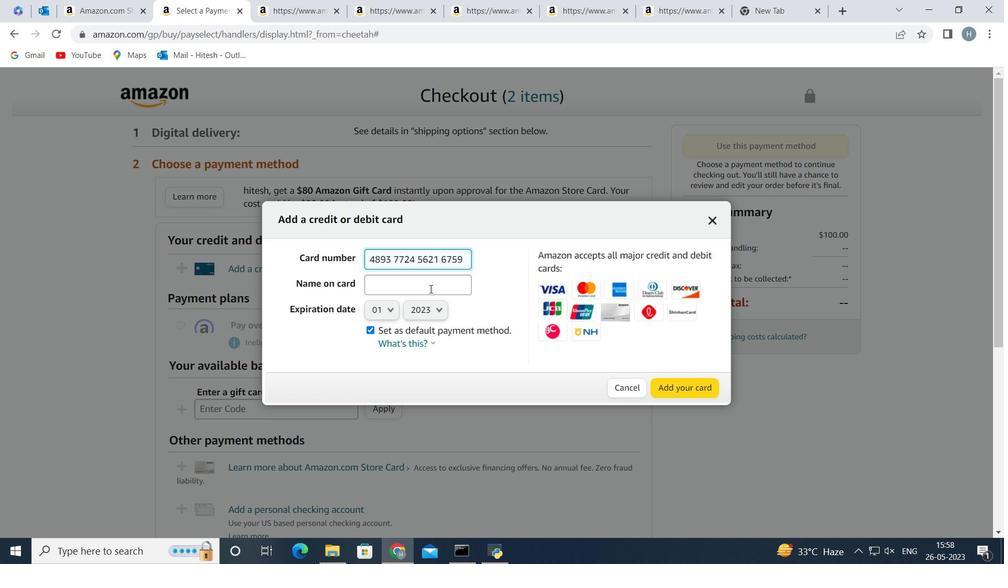 
Action: Key pressed <Key.shift>Alex<Key.space><Key.shift>Clark
Screenshot: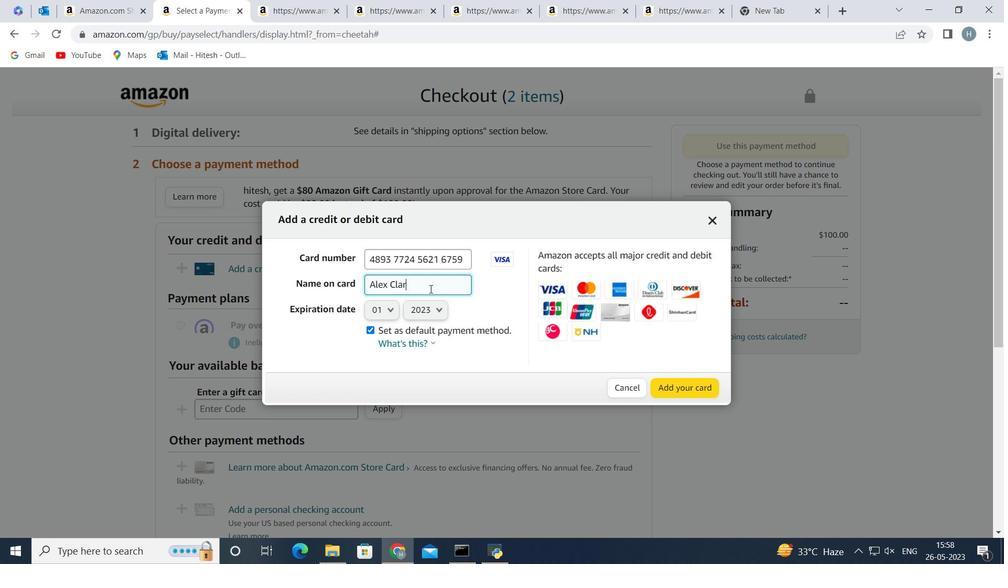 
Action: Mouse moved to (389, 310)
Screenshot: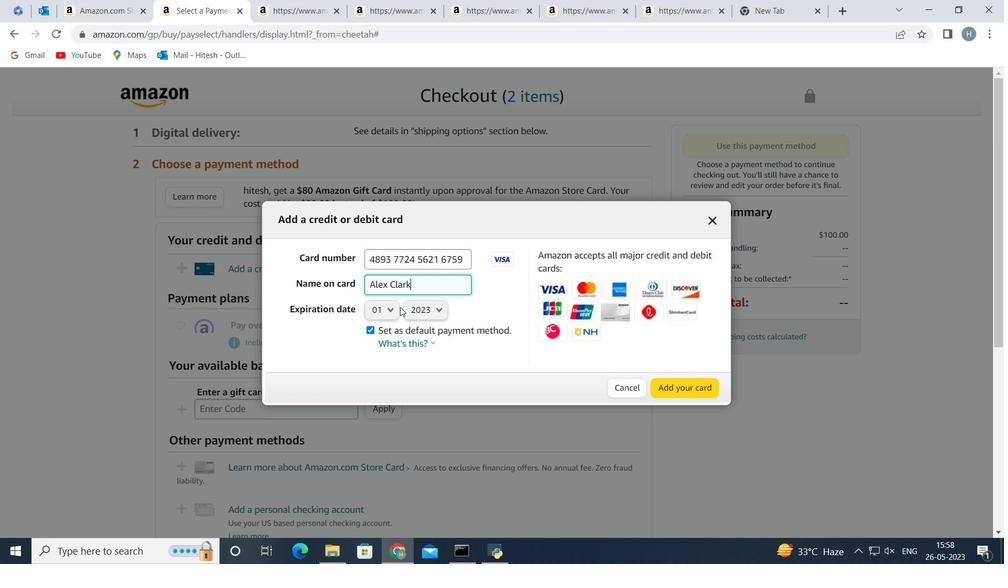 
Action: Mouse pressed left at (389, 310)
Screenshot: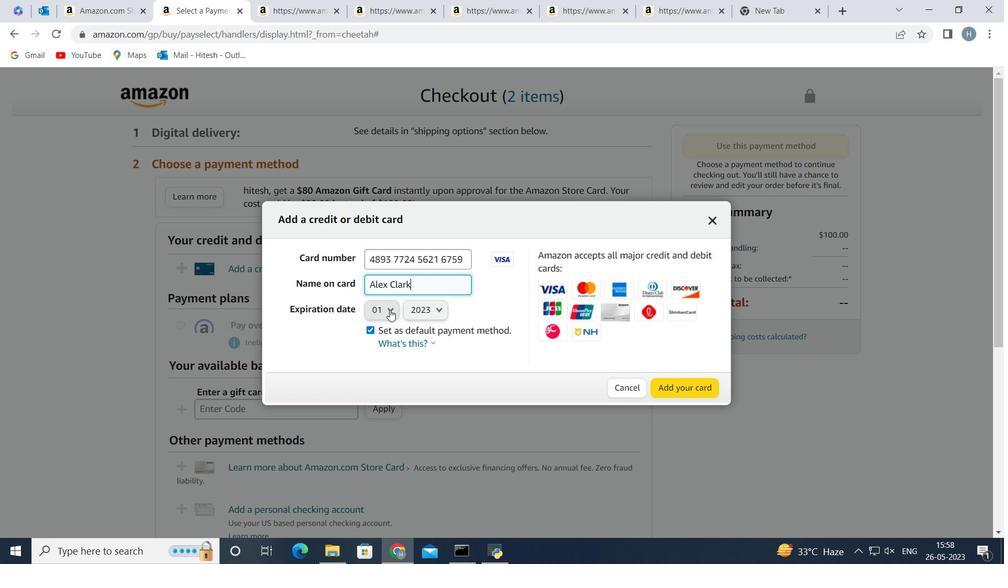 
Action: Mouse moved to (384, 489)
Screenshot: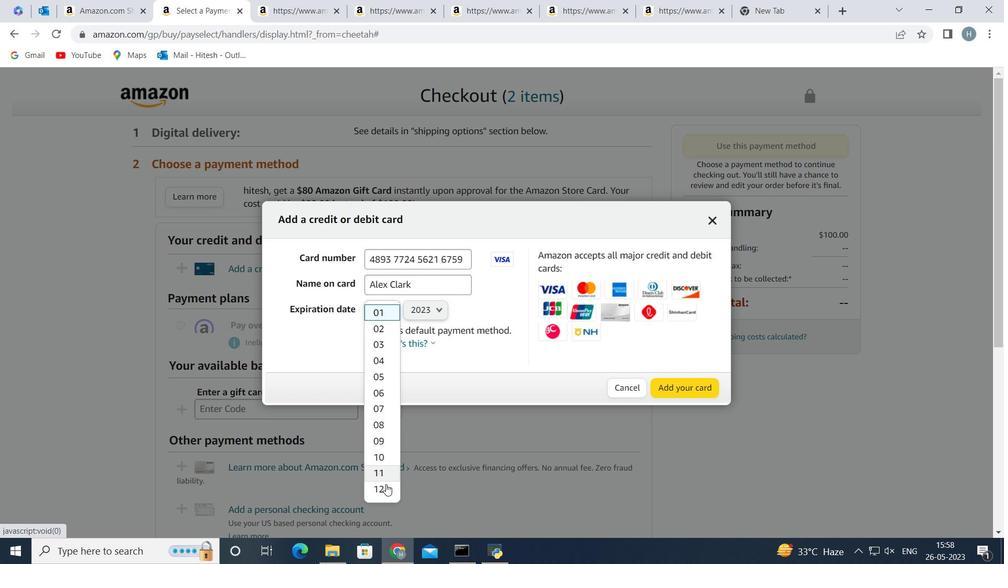 
Action: Mouse pressed left at (384, 489)
Screenshot: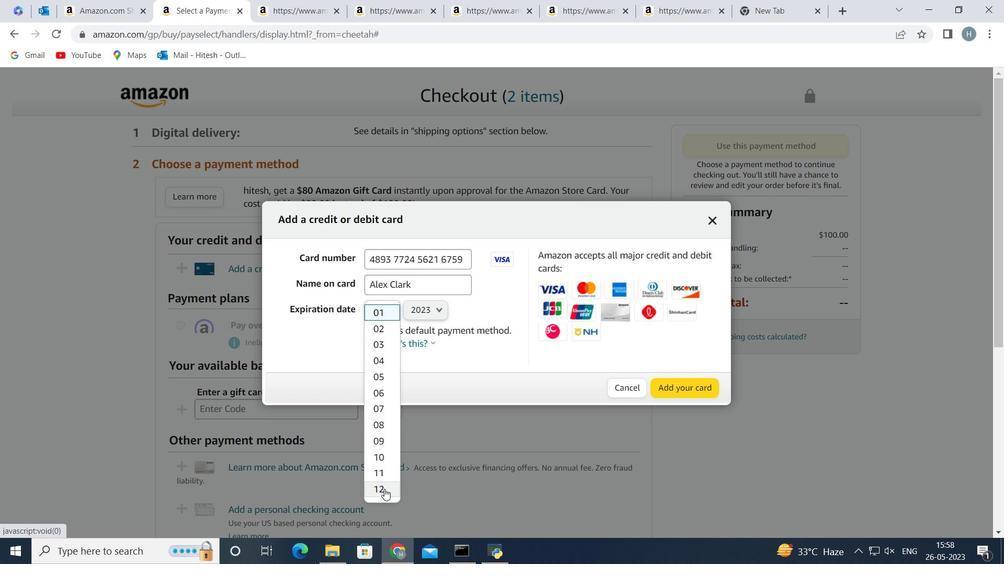 
Action: Mouse moved to (436, 303)
Screenshot: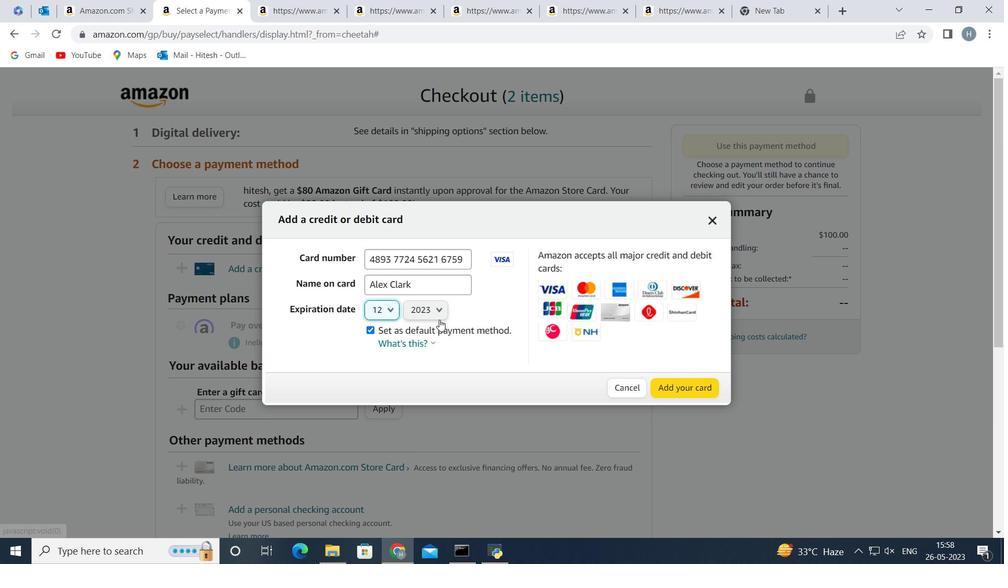 
Action: Mouse pressed left at (436, 303)
Screenshot: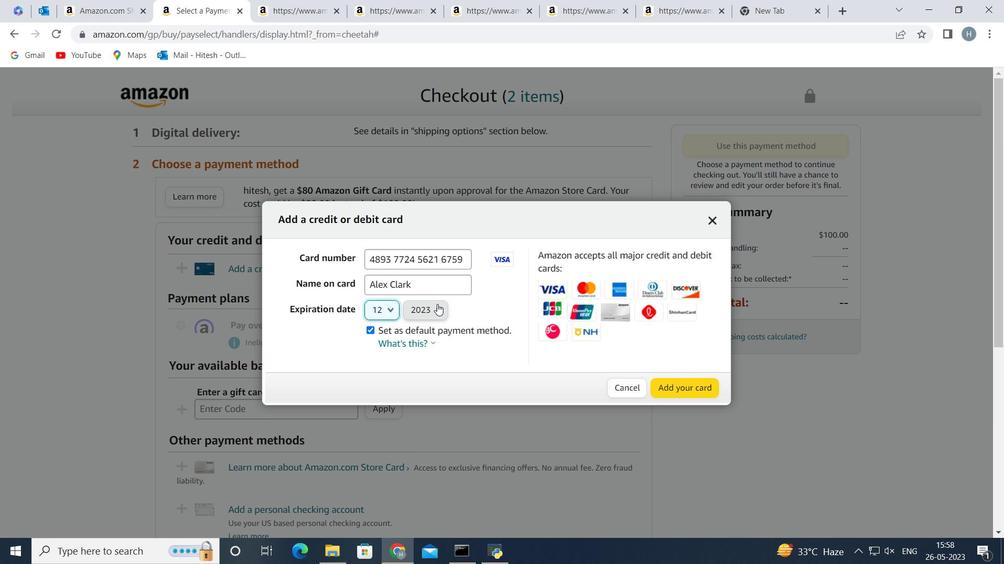 
Action: Mouse moved to (424, 120)
Screenshot: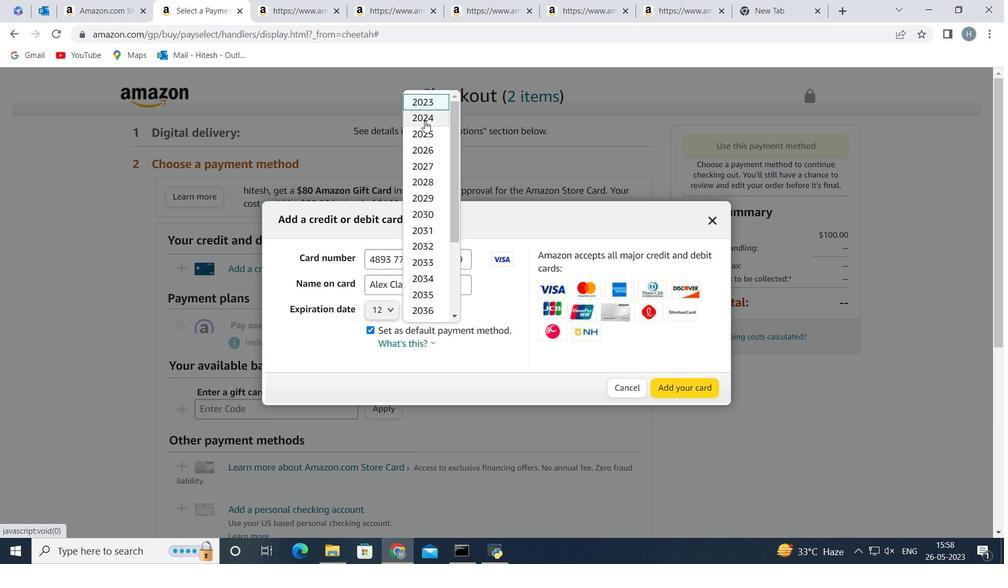 
Action: Mouse pressed left at (424, 120)
Screenshot: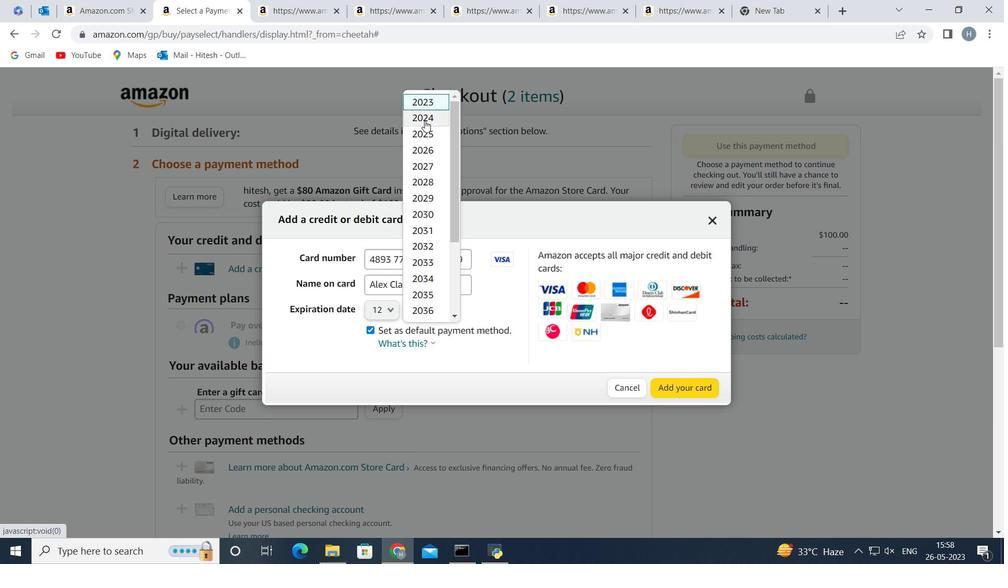 
Action: Mouse moved to (712, 220)
Screenshot: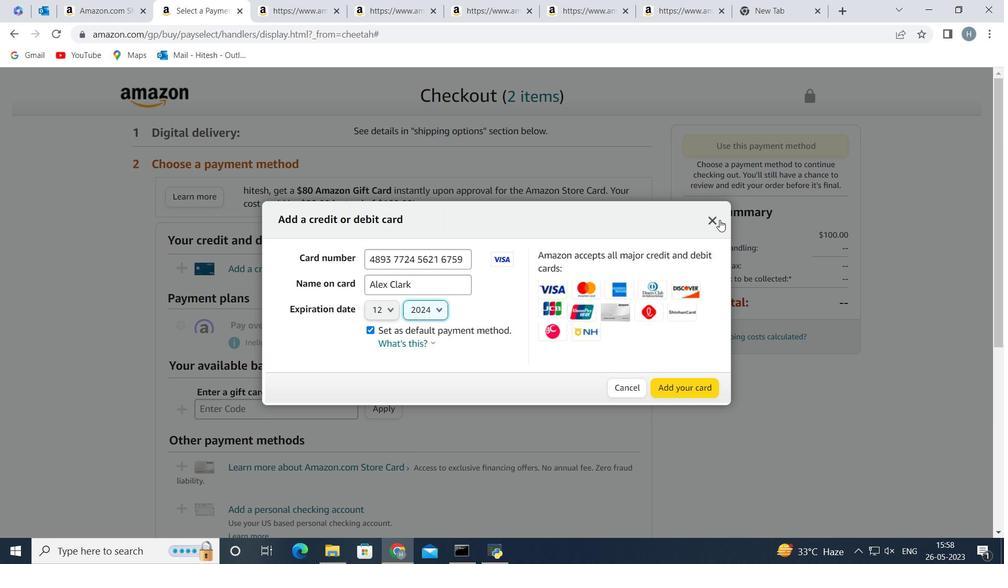 
Action: Mouse pressed left at (712, 220)
Screenshot: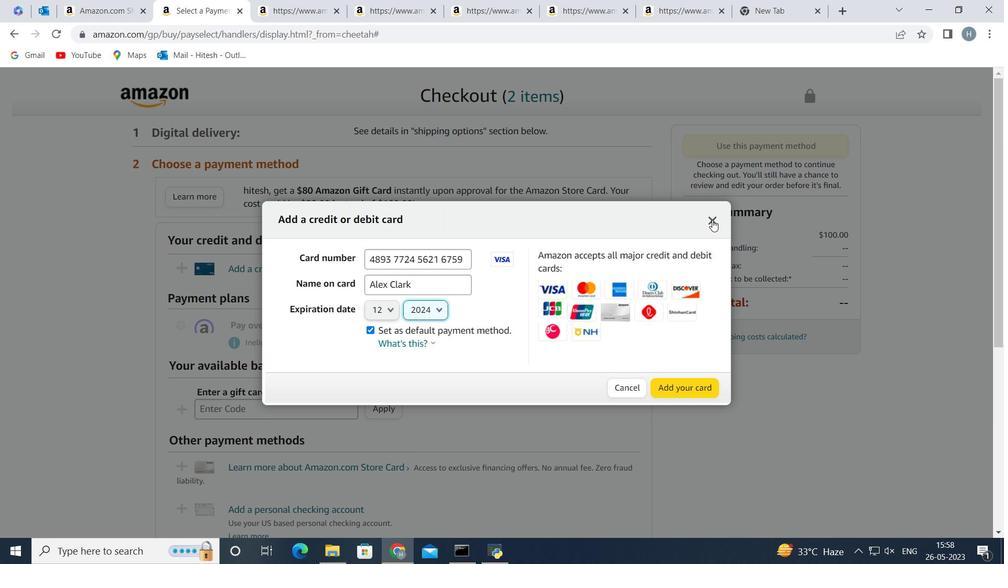 
Action: Mouse moved to (468, 265)
Screenshot: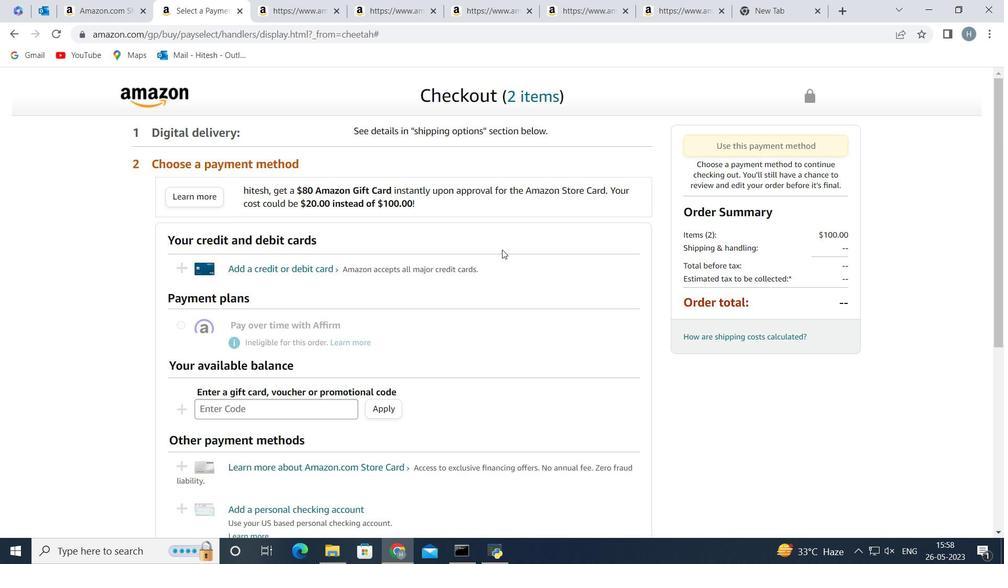 
Action: Mouse scrolled (468, 266) with delta (0, 0)
Screenshot: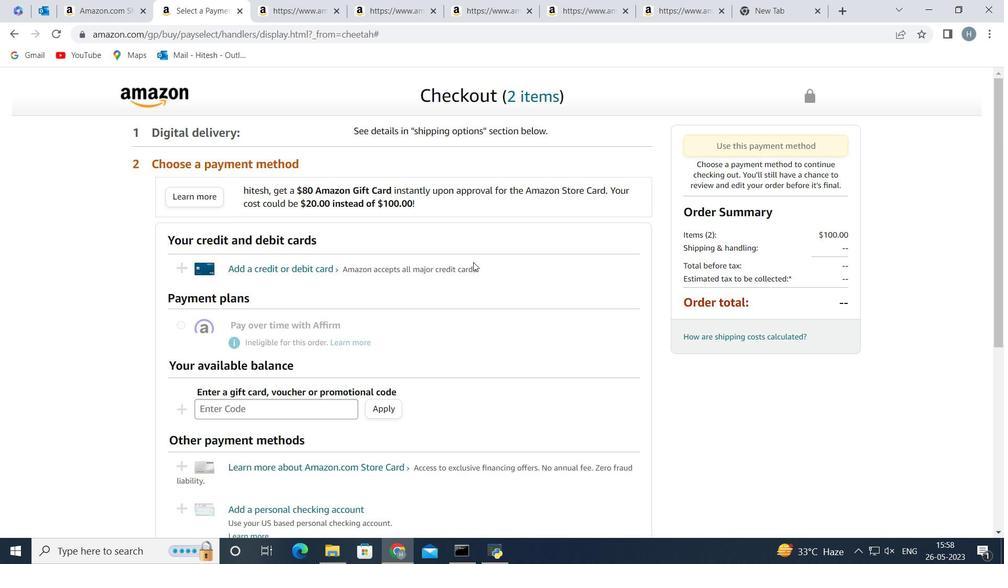 
Action: Mouse scrolled (468, 266) with delta (0, 0)
Screenshot: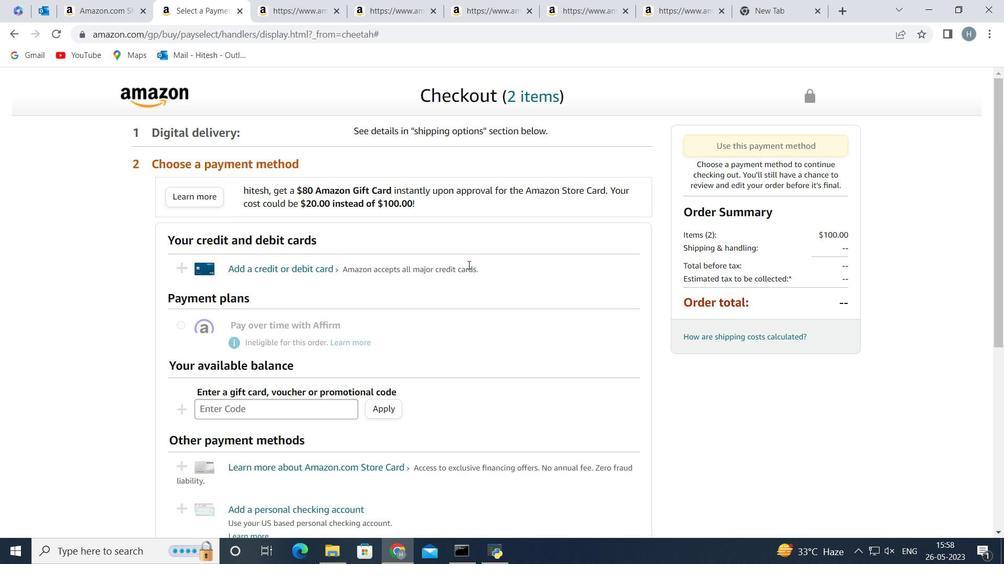 
Action: Mouse moved to (894, 193)
Screenshot: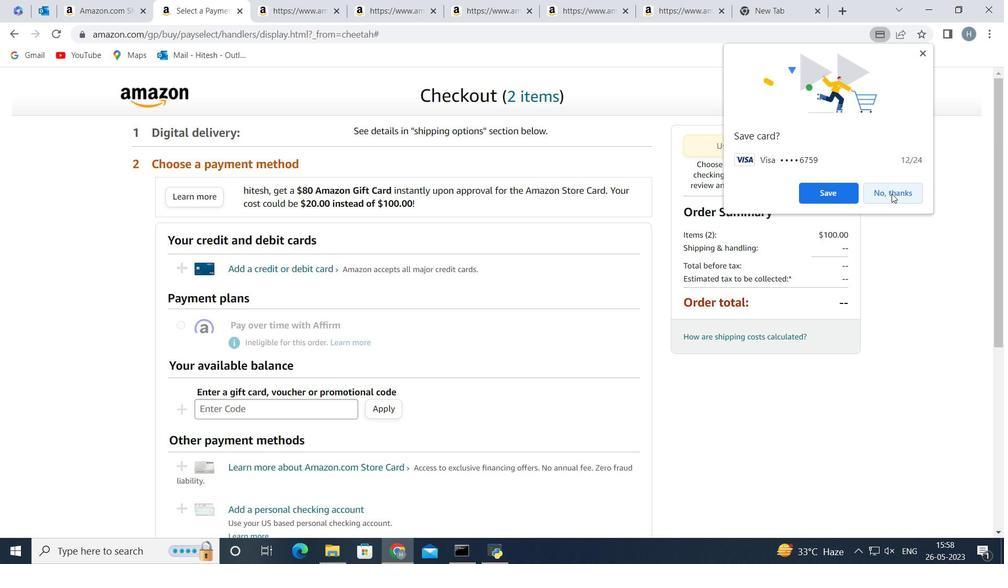 
Action: Mouse pressed left at (894, 193)
Screenshot: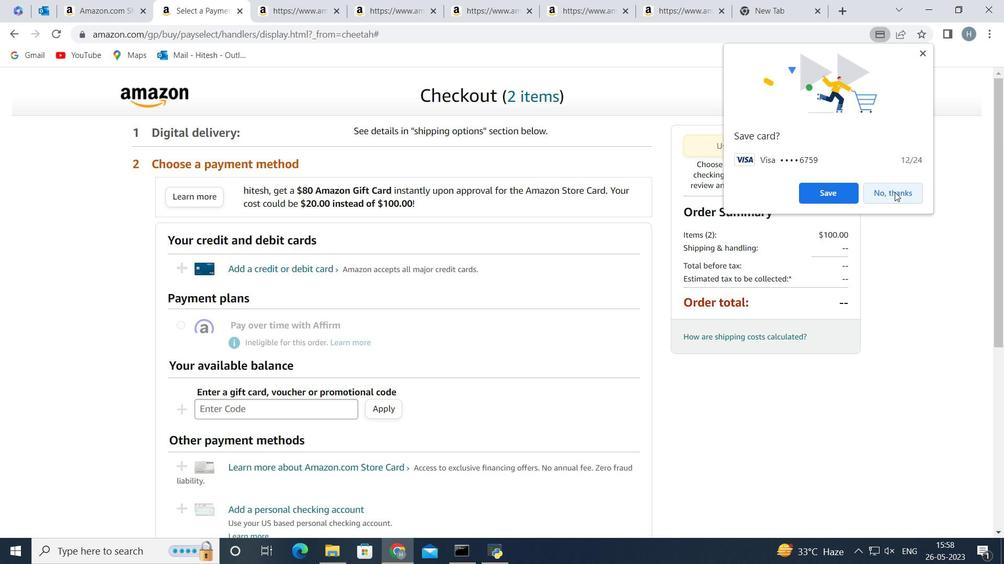 
Action: Mouse moved to (336, 290)
Screenshot: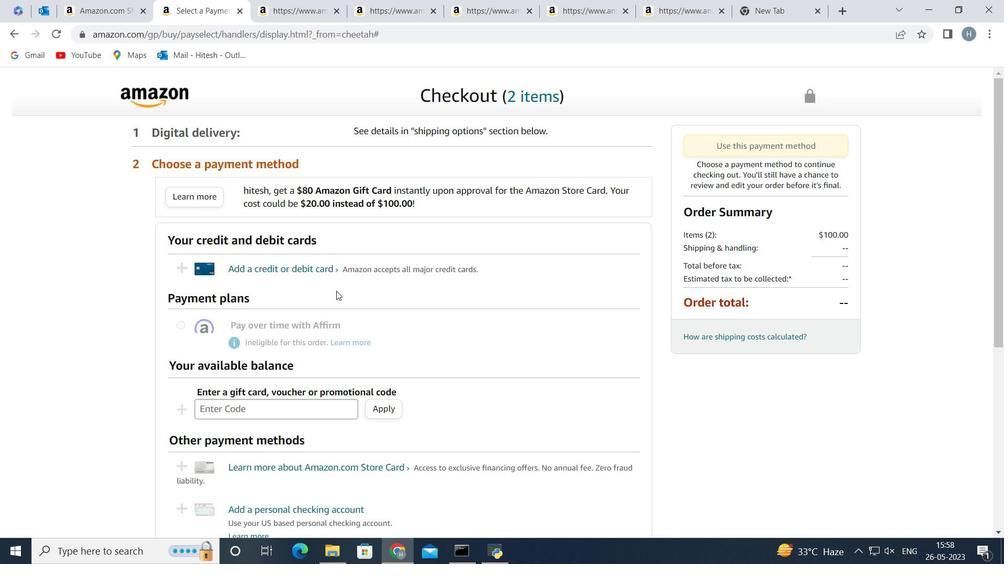 
Action: Mouse scrolled (336, 290) with delta (0, 0)
Screenshot: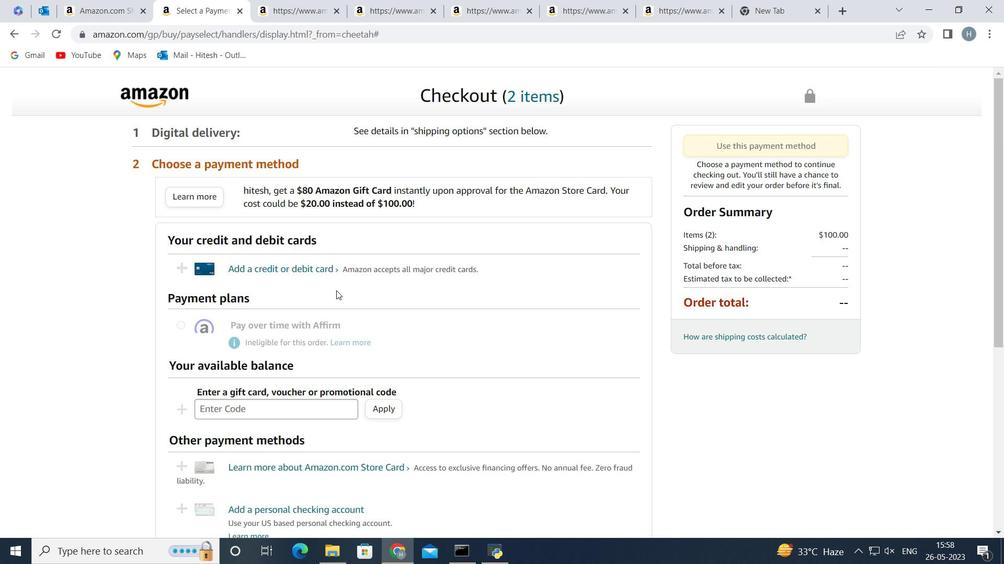 
Action: Mouse moved to (373, 269)
Screenshot: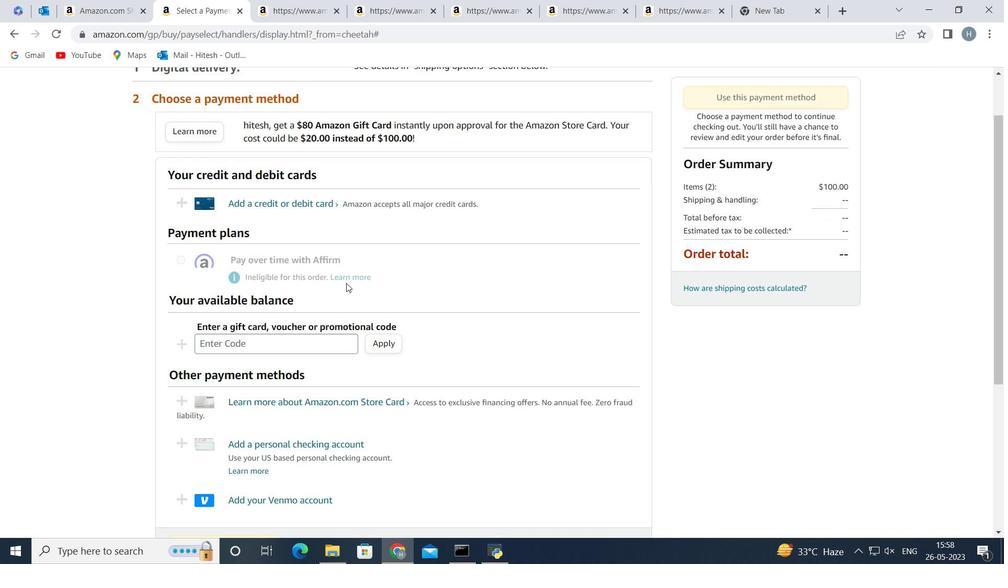 
Action: Mouse scrolled (373, 268) with delta (0, 0)
Screenshot: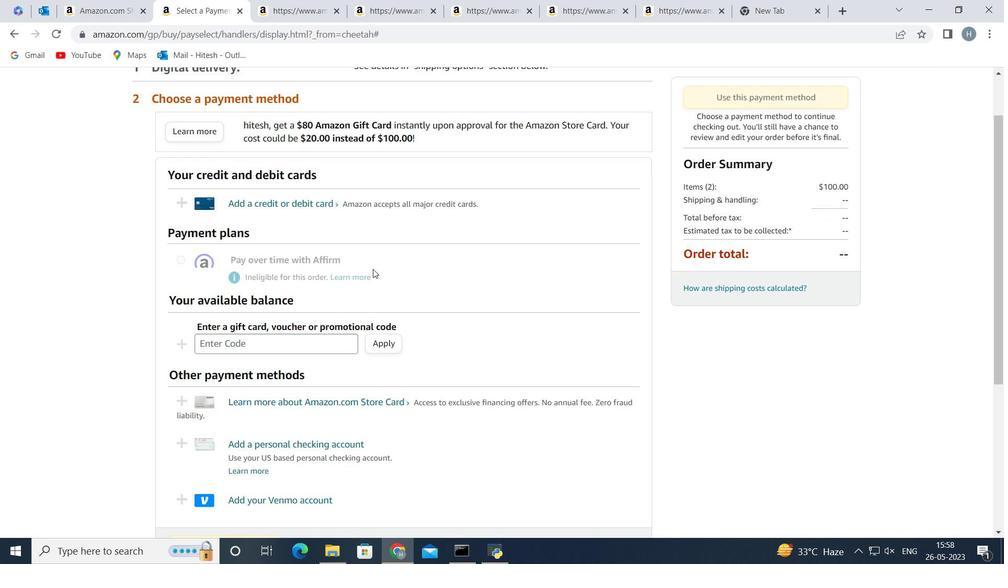 
Action: Mouse moved to (358, 273)
Screenshot: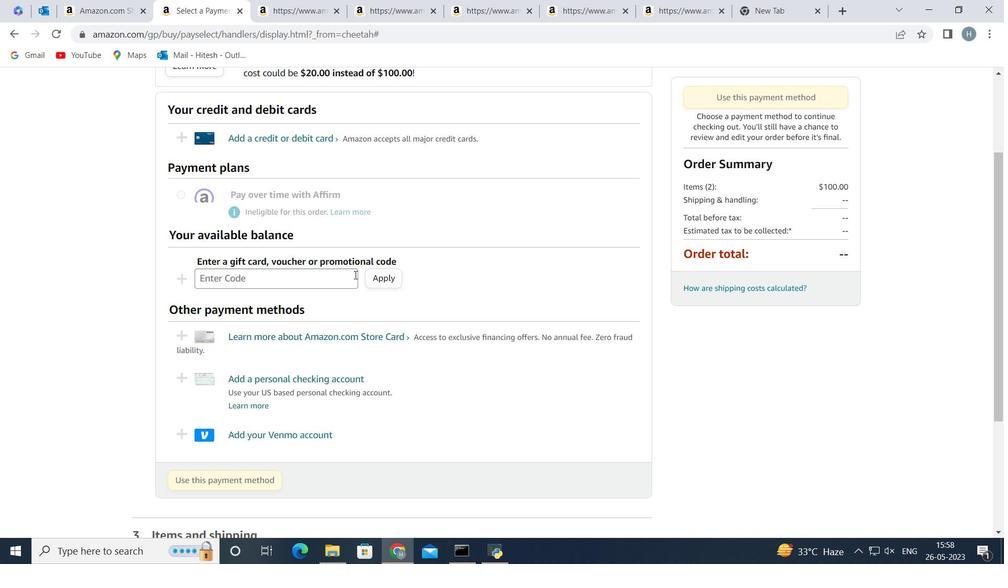 
Action: Mouse scrolled (358, 272) with delta (0, 0)
Screenshot: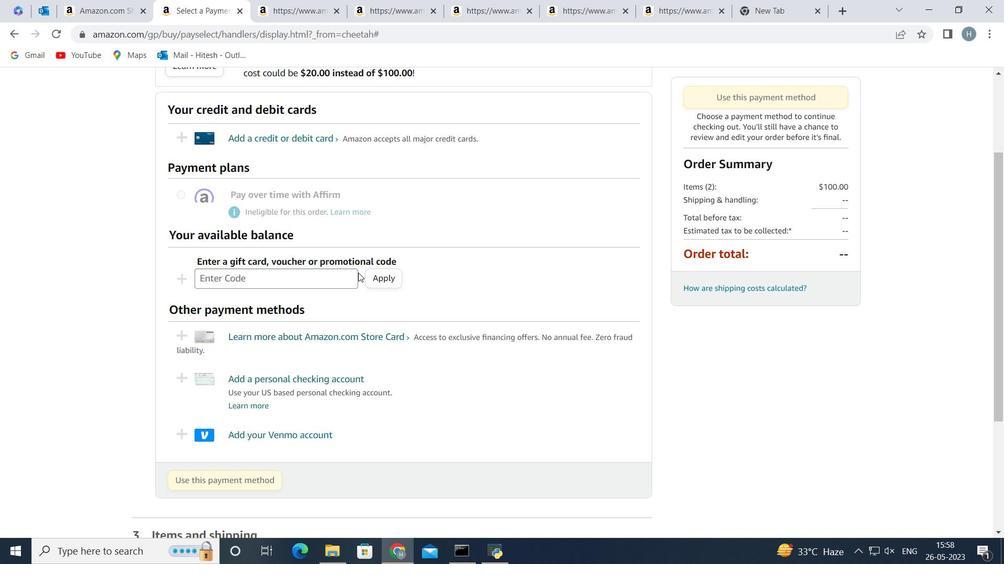 
Action: Mouse moved to (348, 342)
Screenshot: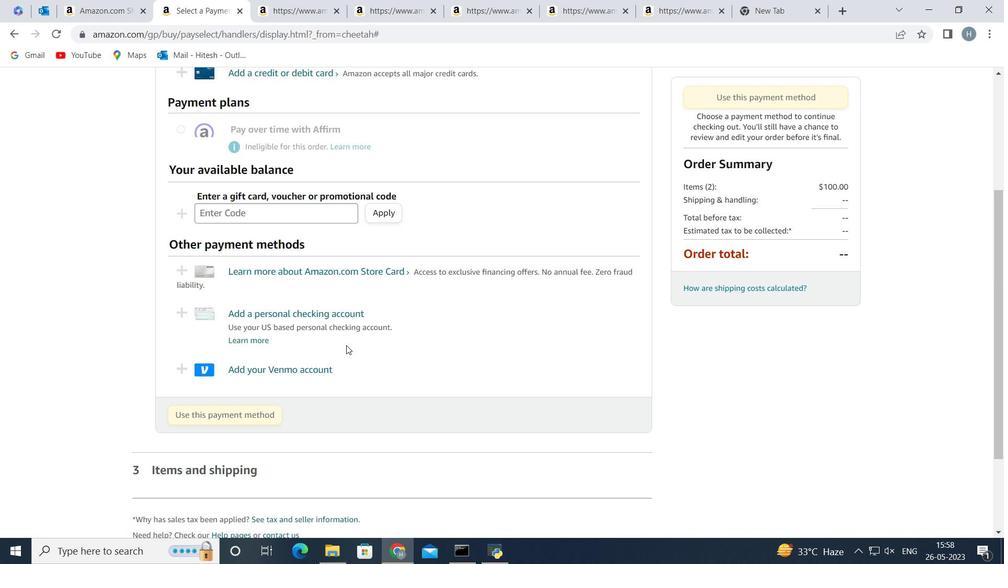 
Action: Mouse scrolled (348, 341) with delta (0, 0)
Screenshot: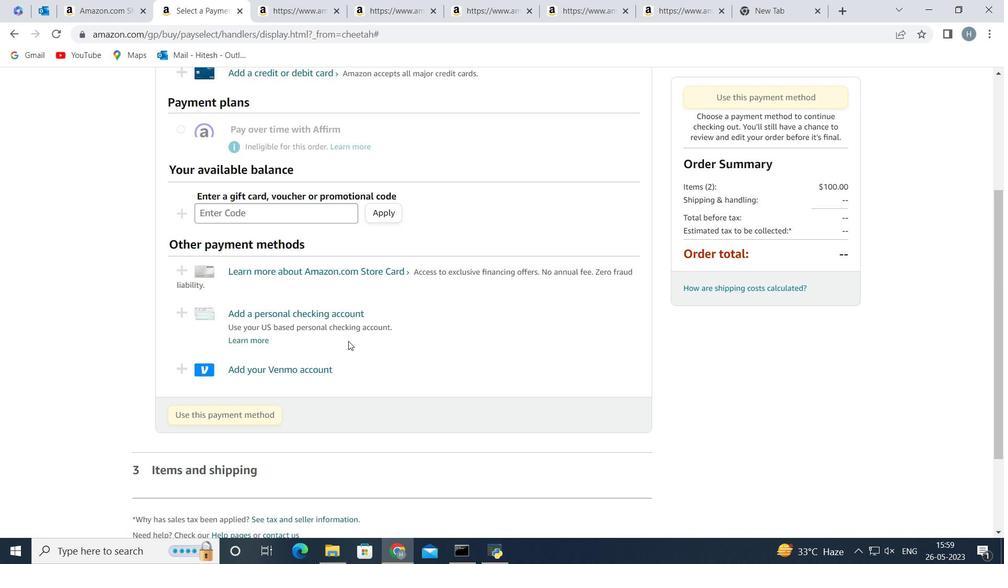 
Action: Mouse scrolled (348, 341) with delta (0, 0)
Screenshot: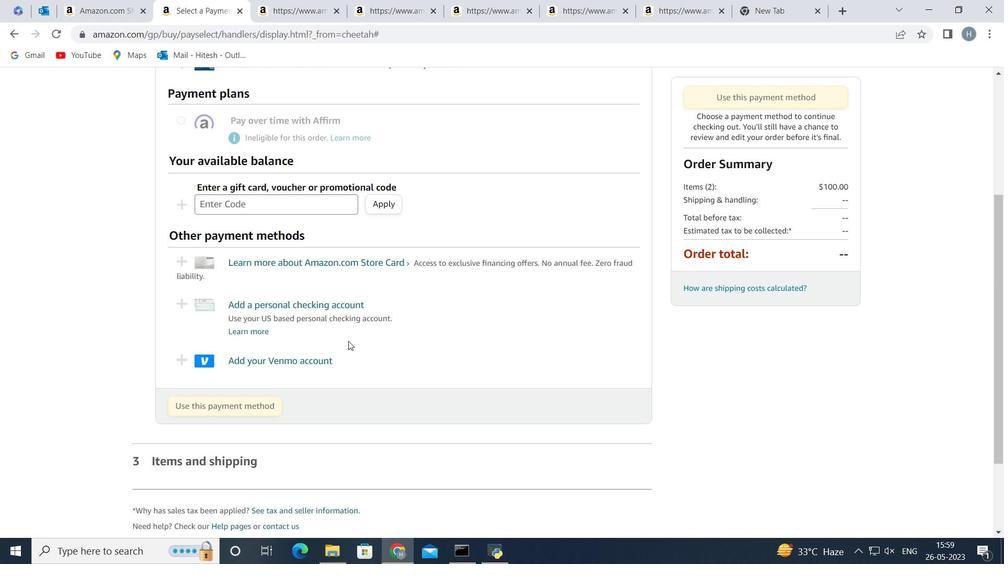 
Action: Mouse moved to (285, 322)
Screenshot: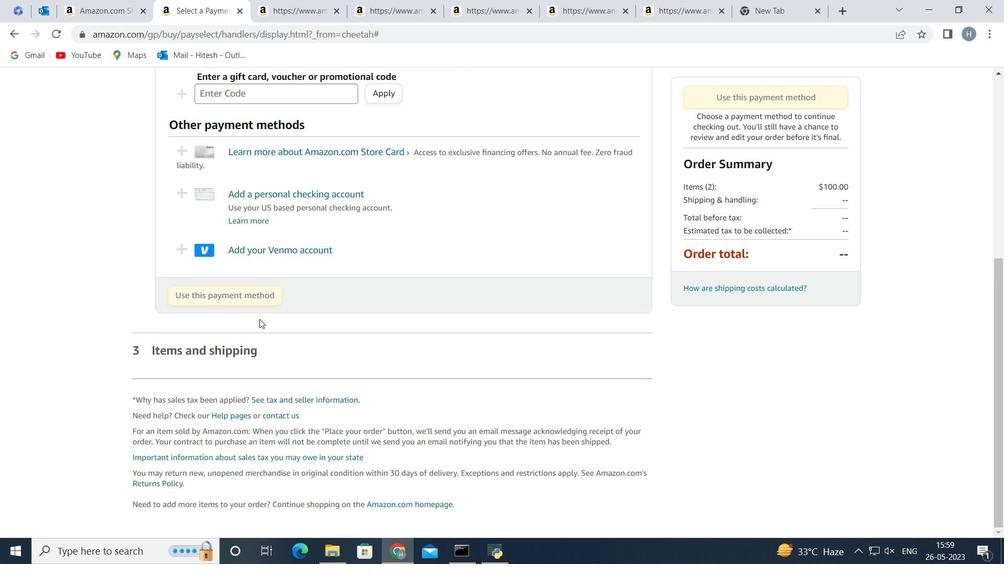 
Action: Mouse scrolled (285, 321) with delta (0, 0)
Screenshot: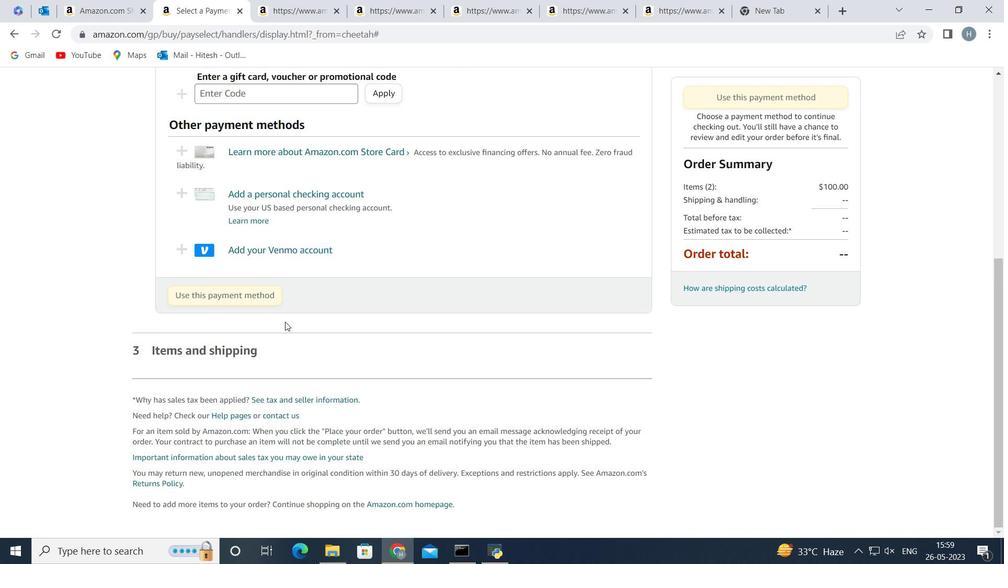 
Action: Mouse moved to (291, 350)
Screenshot: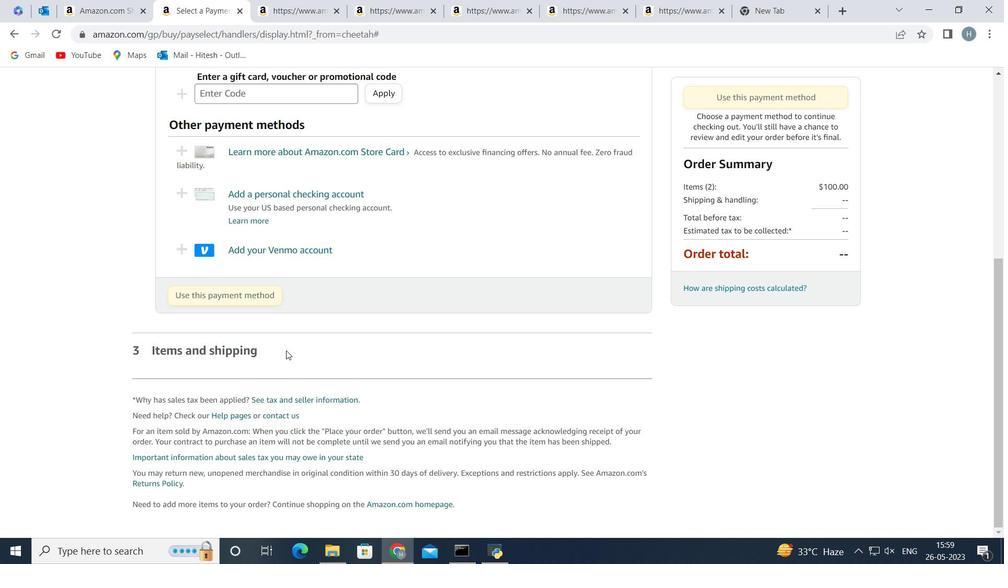 
Action: Mouse scrolled (291, 350) with delta (0, 0)
Screenshot: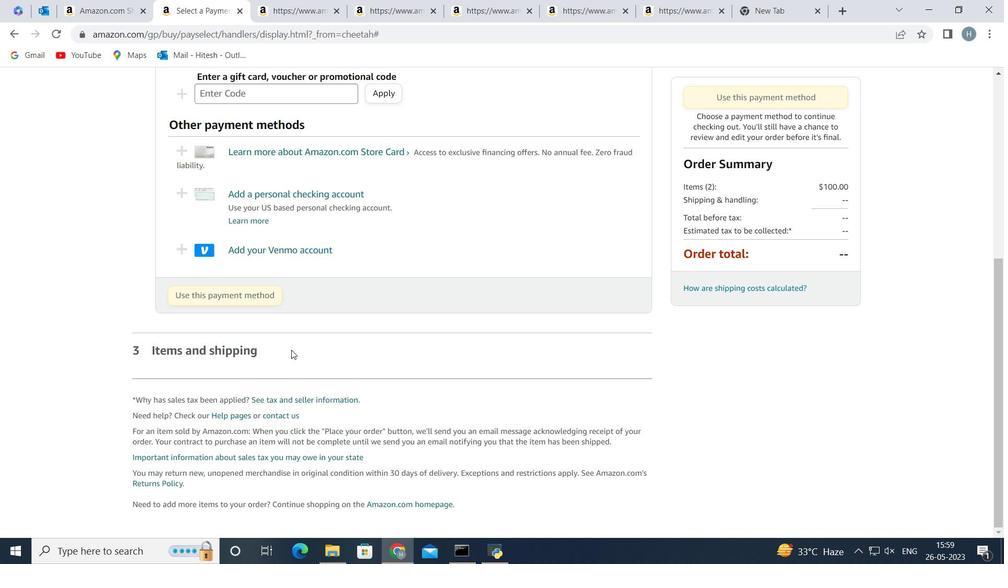 
Action: Mouse scrolled (291, 350) with delta (0, 0)
Screenshot: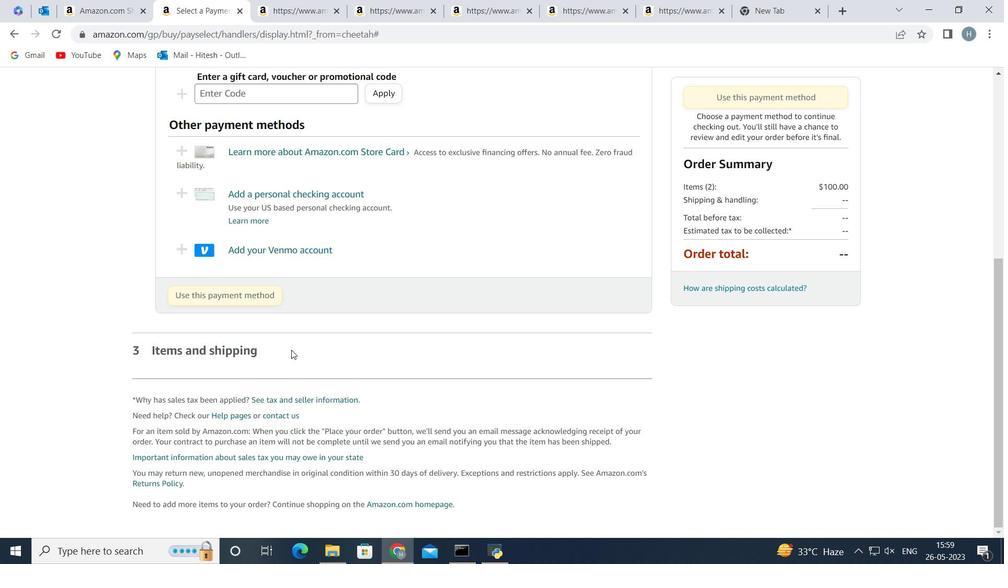 
Action: Mouse scrolled (291, 350) with delta (0, 0)
